 Task: Buy 1 Air Filters & Accessories from Filters section under best seller category for shipping address: Gavin Kelly, 1403 Camden Street, Reno, Nevada 89501, Cell Number 7752551231. Pay from credit card ending with 2005, CVV 3321
Action: Mouse moved to (33, 101)
Screenshot: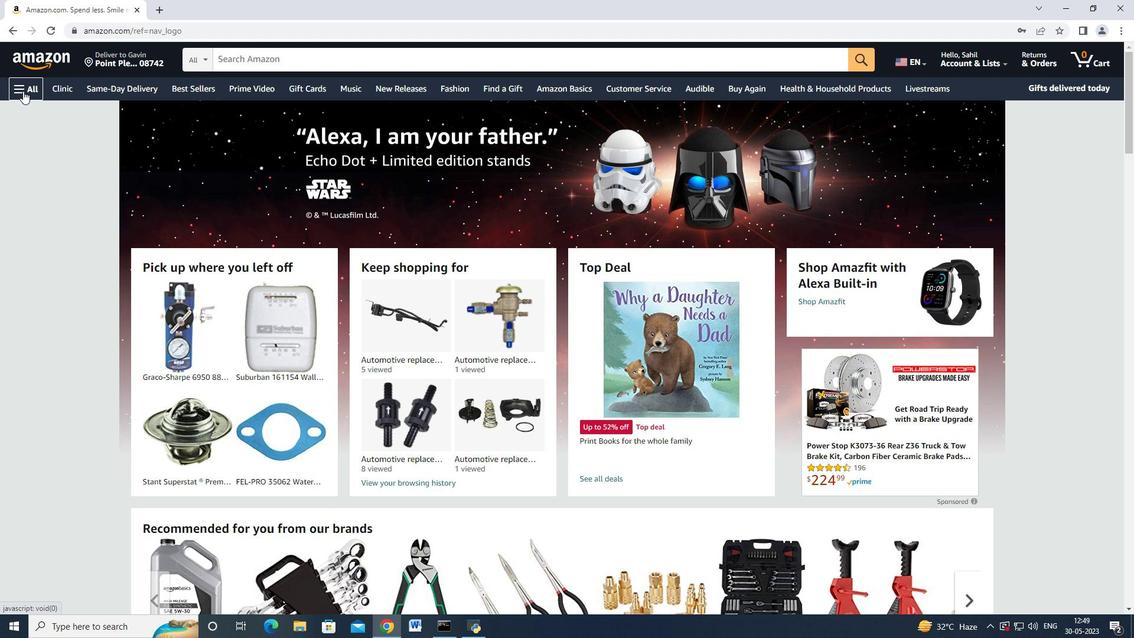 
Action: Mouse pressed left at (33, 101)
Screenshot: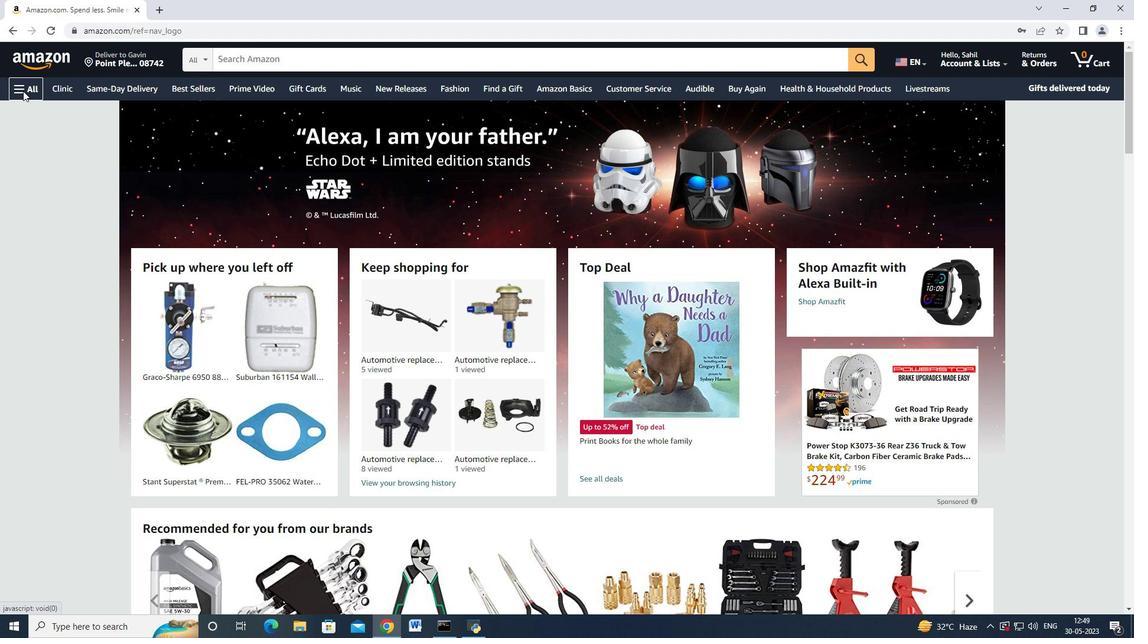 
Action: Mouse moved to (245, 62)
Screenshot: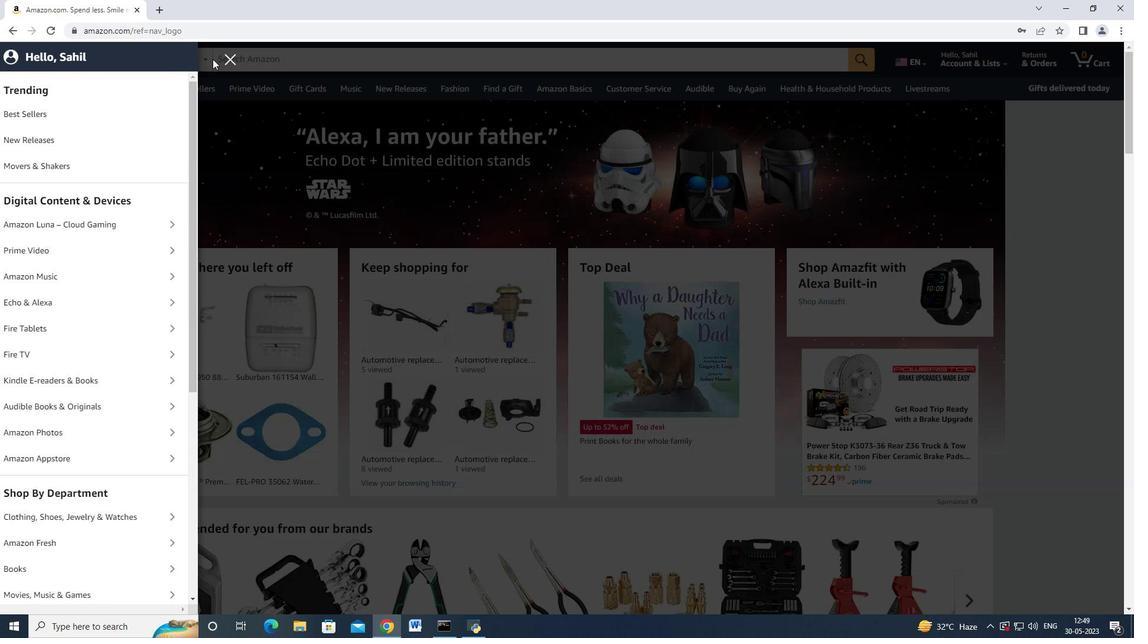 
Action: Mouse pressed left at (245, 62)
Screenshot: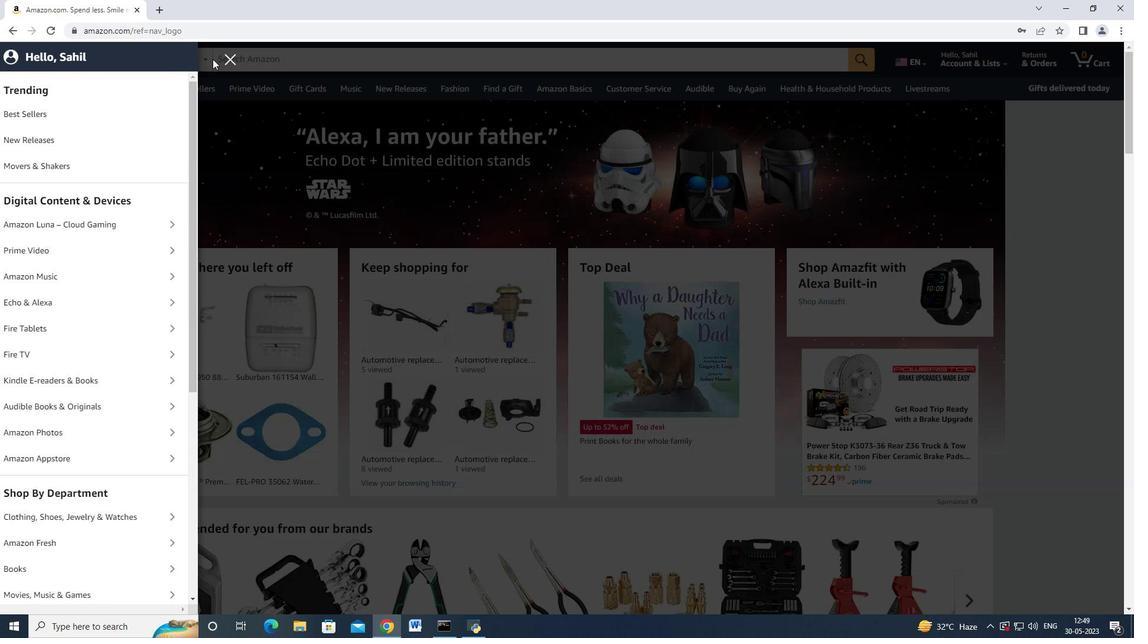 
Action: Mouse moved to (44, 95)
Screenshot: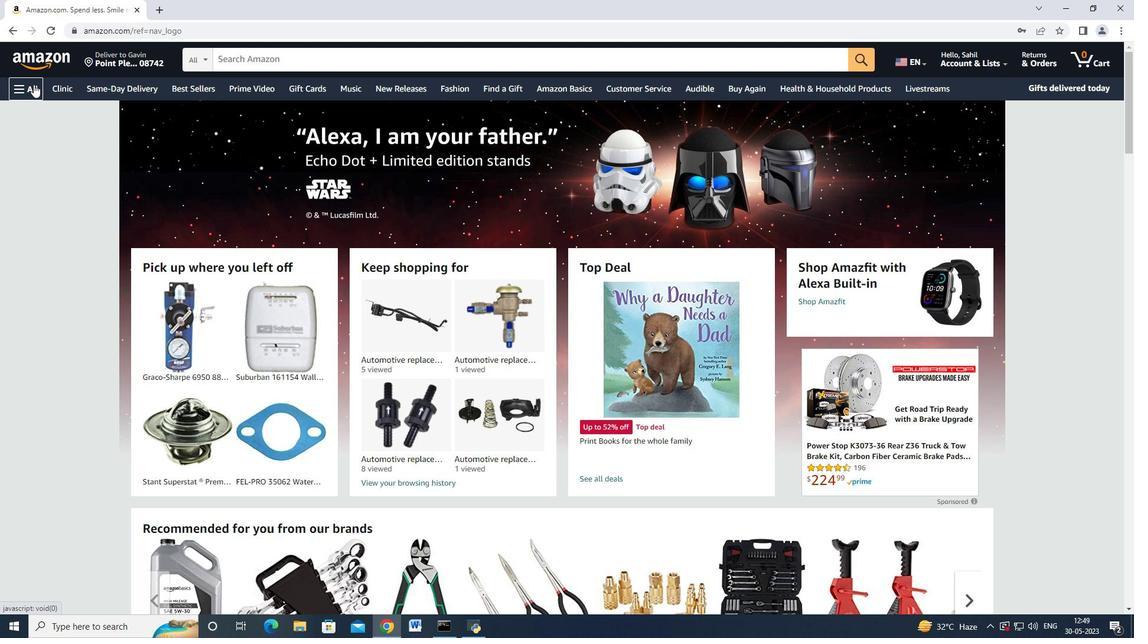 
Action: Mouse pressed left at (44, 95)
Screenshot: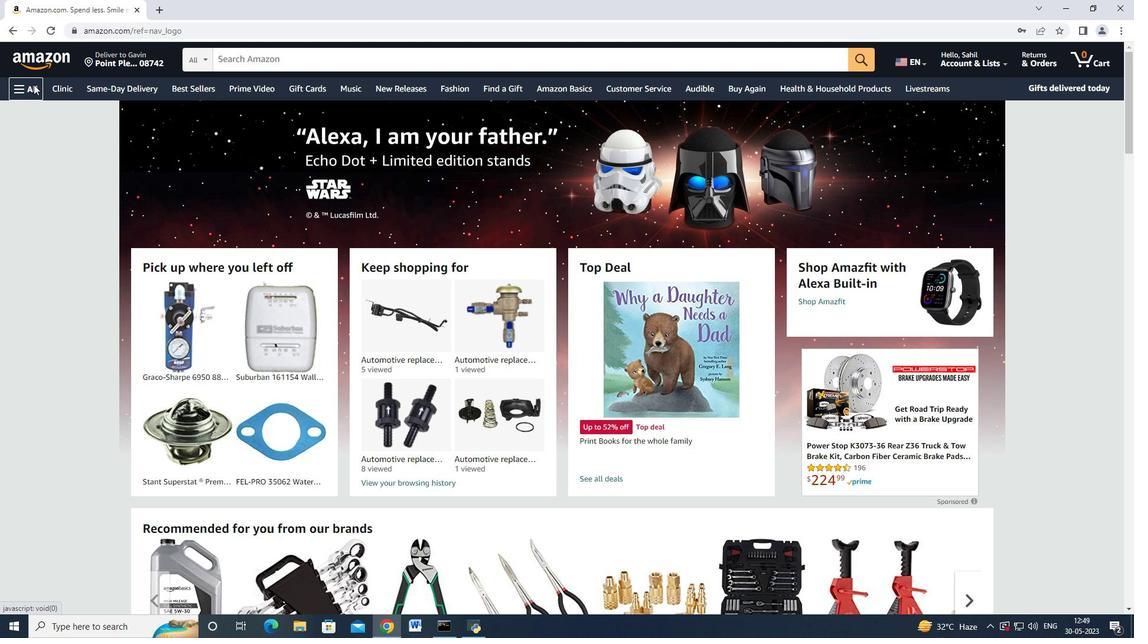 
Action: Mouse moved to (105, 370)
Screenshot: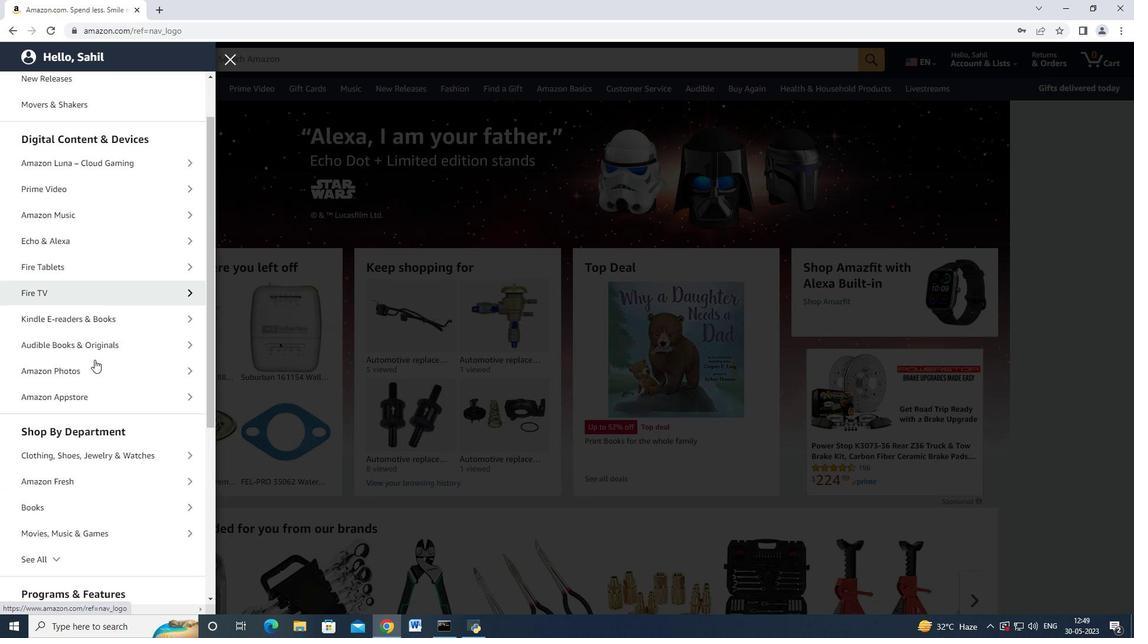 
Action: Mouse scrolled (105, 370) with delta (0, 0)
Screenshot: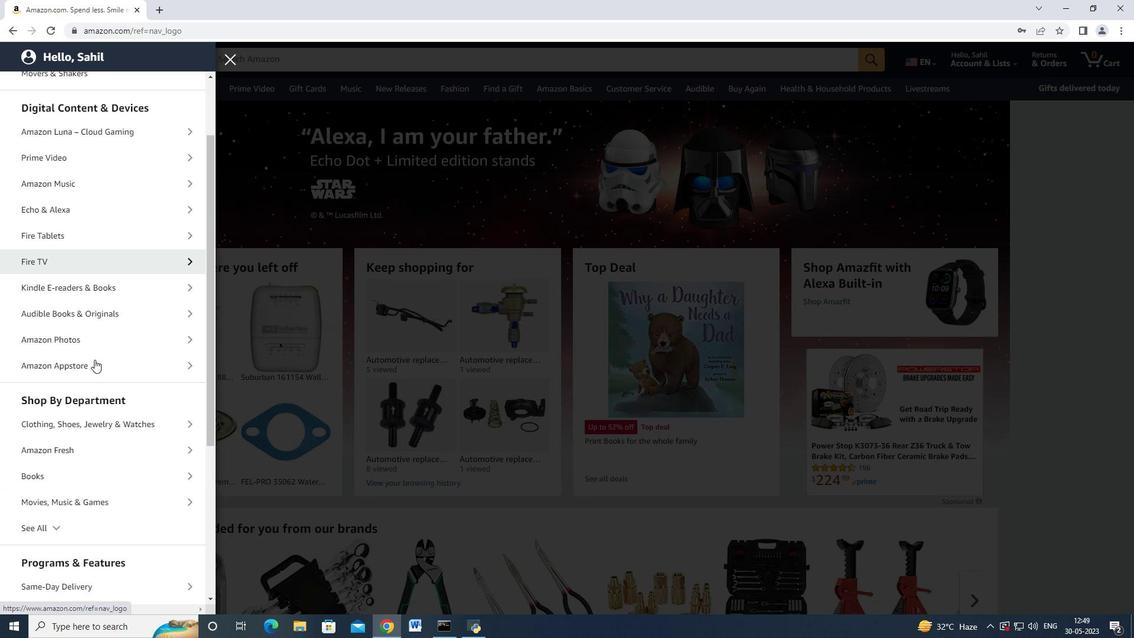 
Action: Mouse scrolled (105, 370) with delta (0, 0)
Screenshot: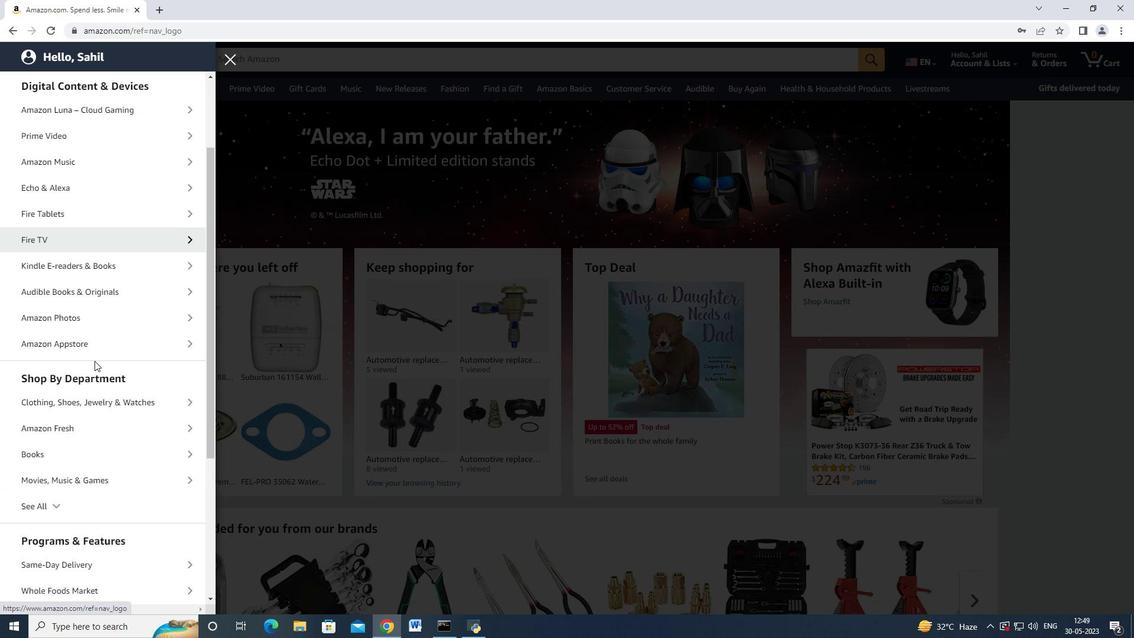 
Action: Mouse moved to (105, 371)
Screenshot: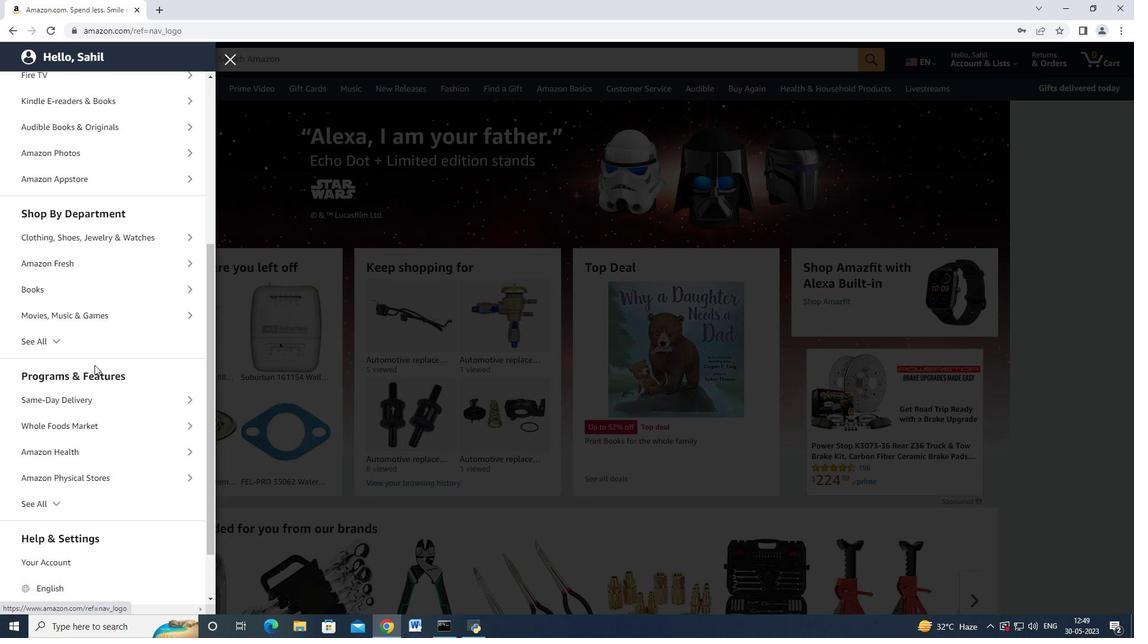 
Action: Mouse scrolled (105, 371) with delta (0, 0)
Screenshot: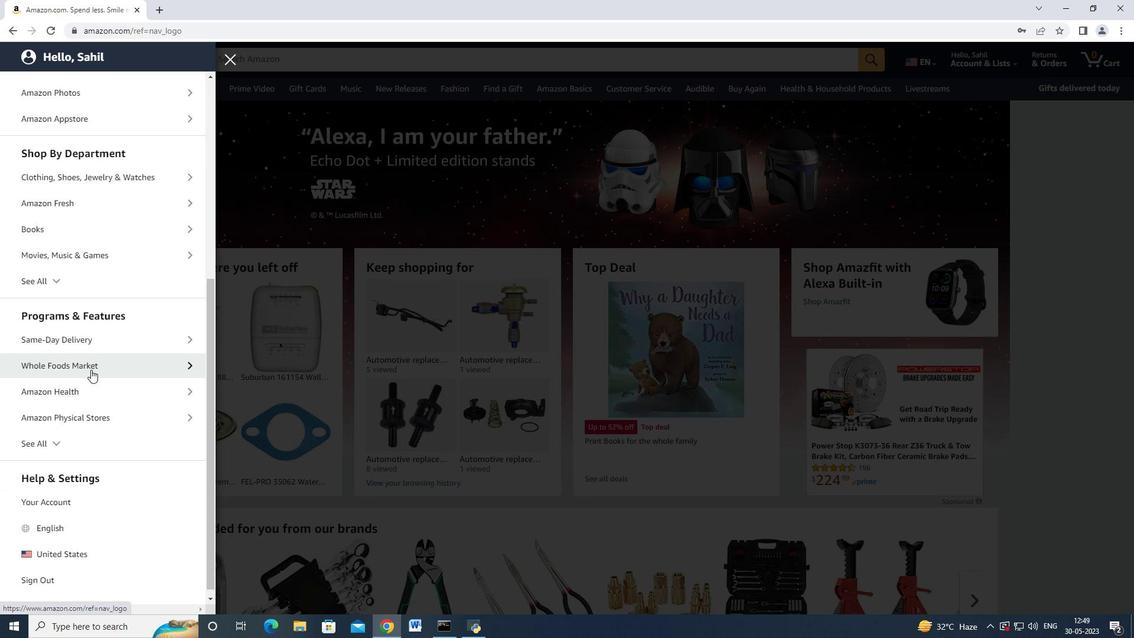 
Action: Mouse scrolled (105, 371) with delta (0, 0)
Screenshot: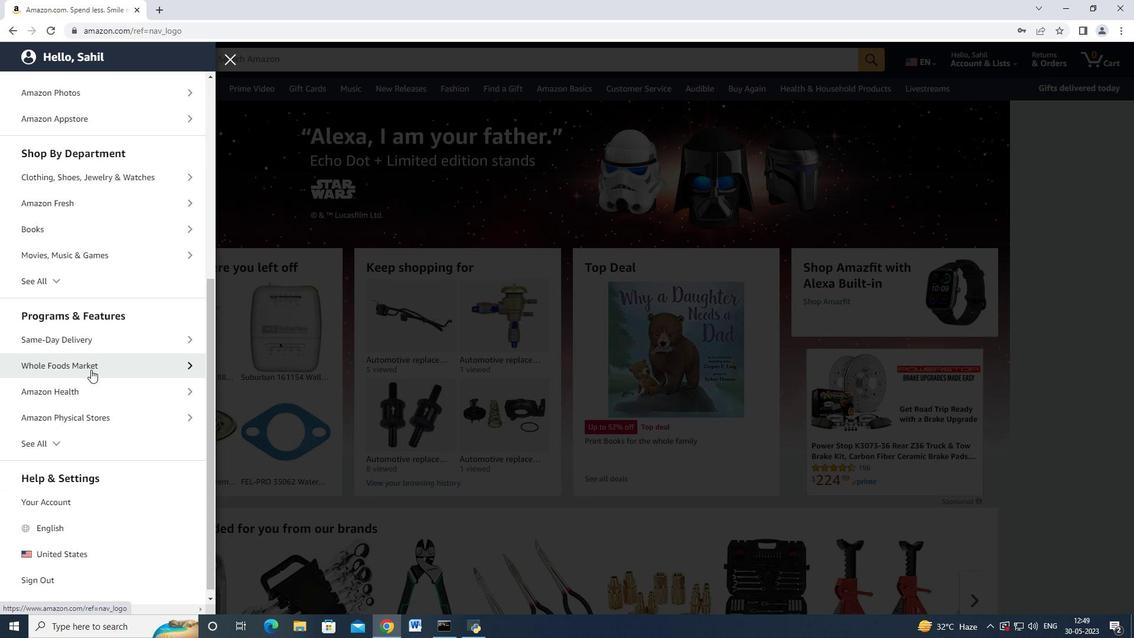
Action: Mouse scrolled (105, 371) with delta (0, 0)
Screenshot: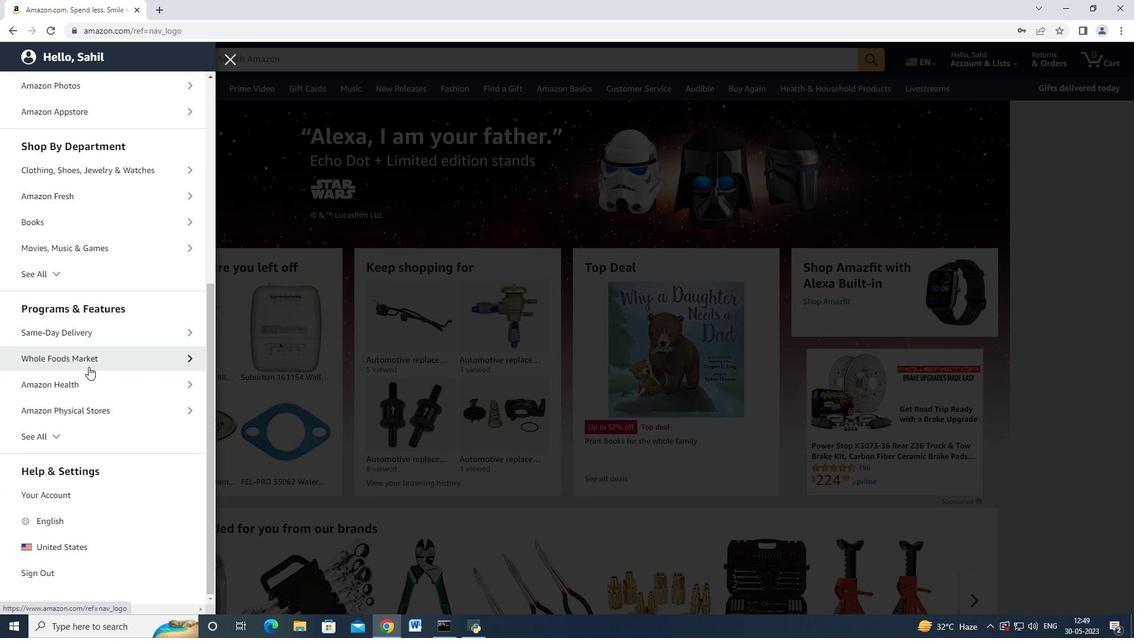 
Action: Mouse scrolled (105, 371) with delta (0, 0)
Screenshot: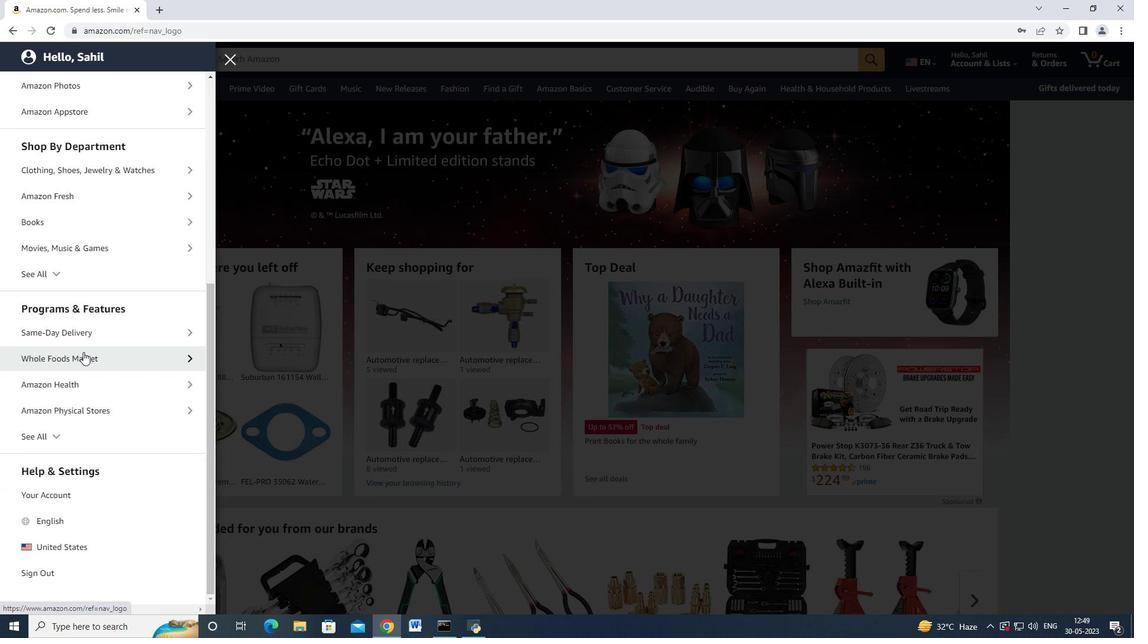 
Action: Mouse moved to (60, 282)
Screenshot: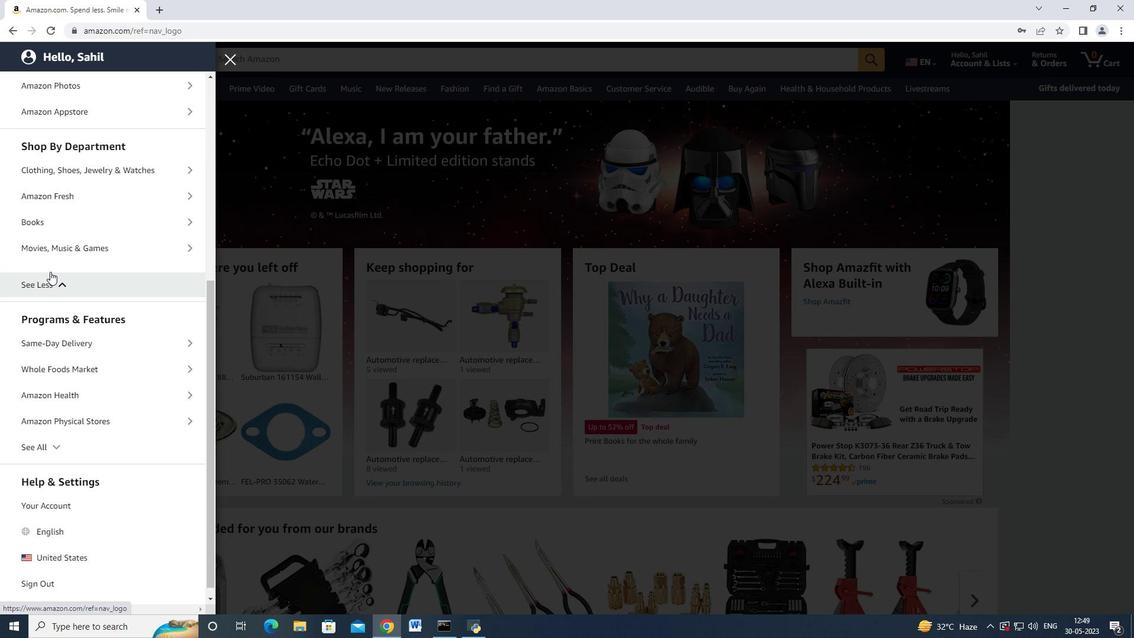 
Action: Mouse pressed left at (60, 282)
Screenshot: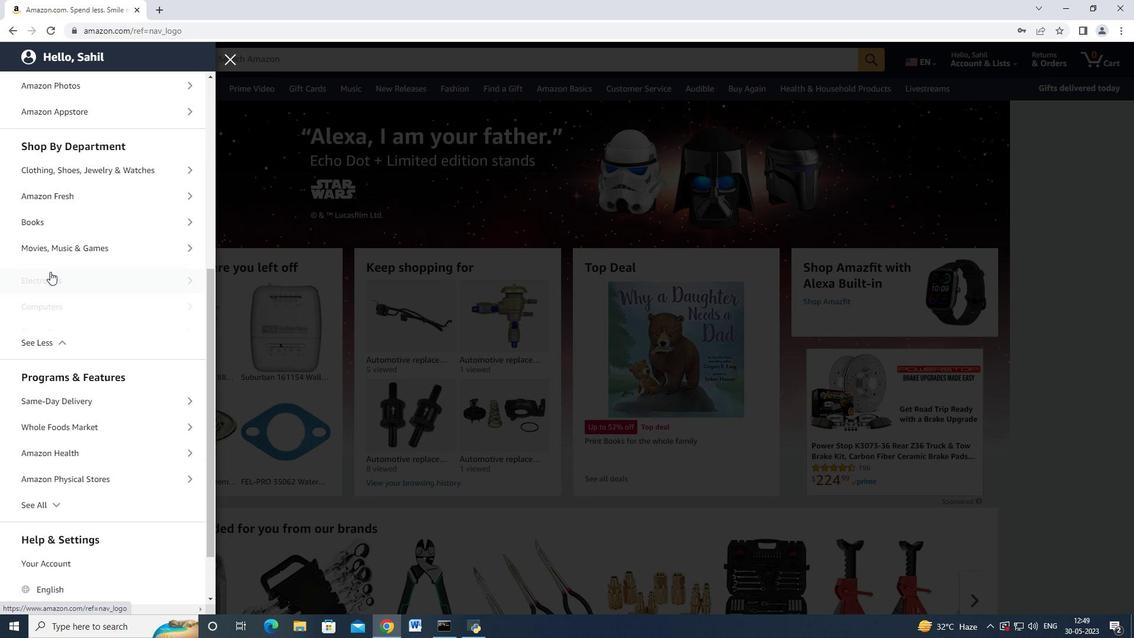 
Action: Mouse moved to (64, 300)
Screenshot: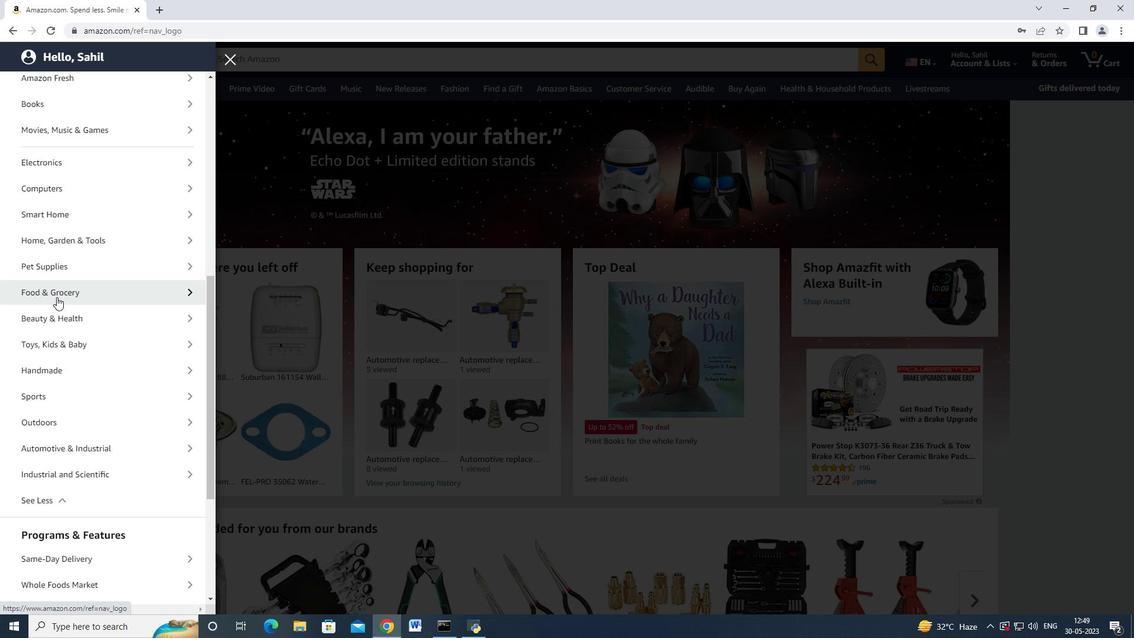 
Action: Mouse scrolled (64, 300) with delta (0, 0)
Screenshot: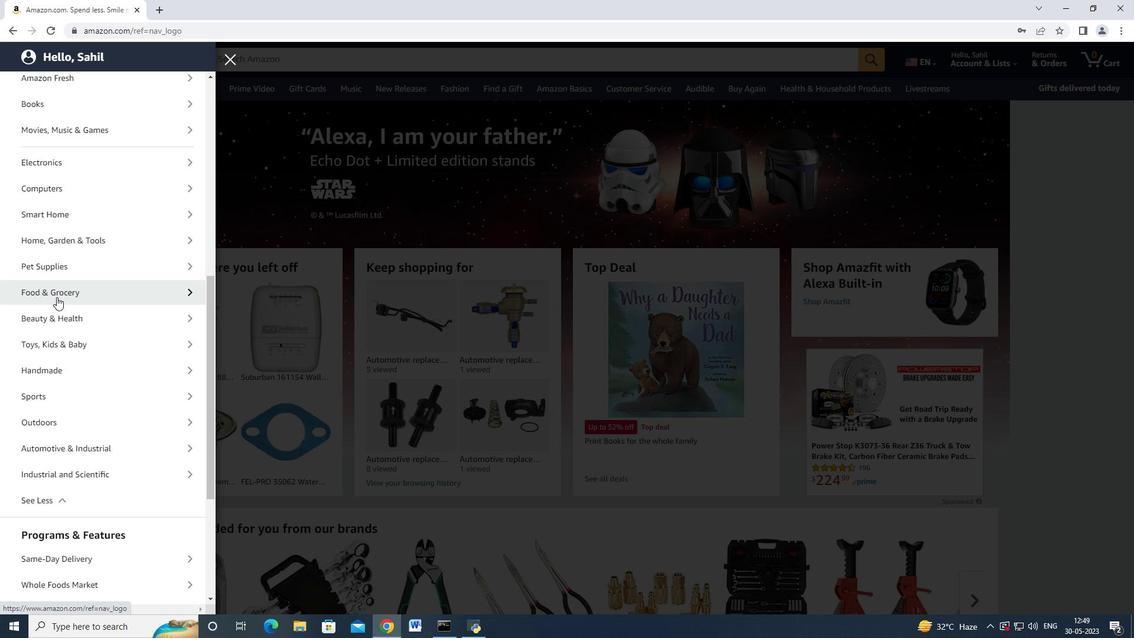 
Action: Mouse scrolled (64, 300) with delta (0, 0)
Screenshot: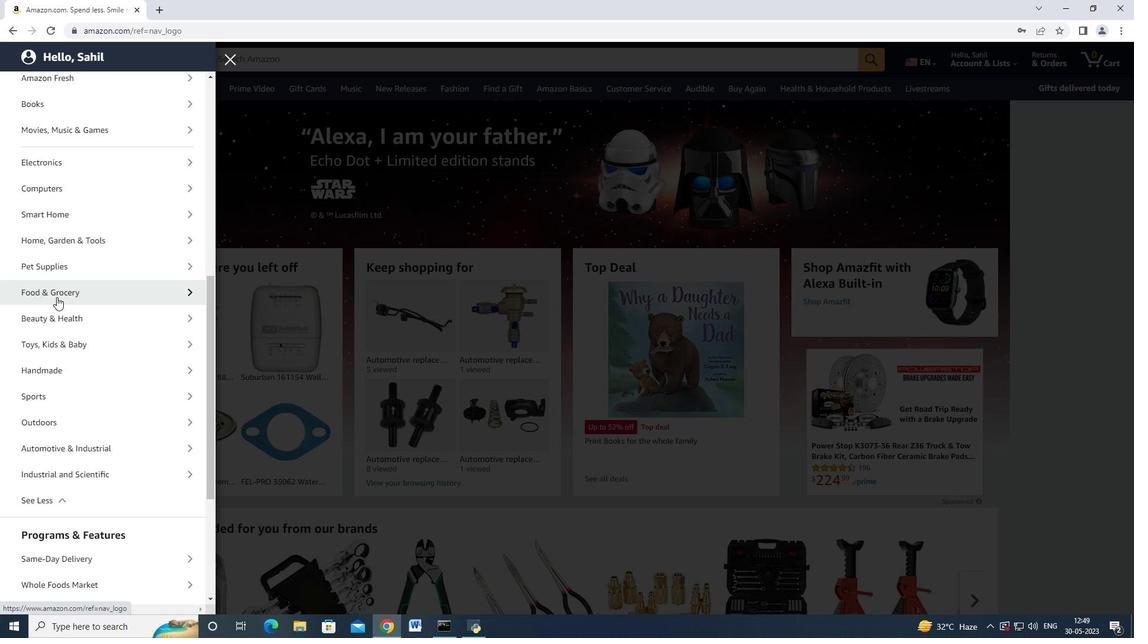 
Action: Mouse moved to (91, 460)
Screenshot: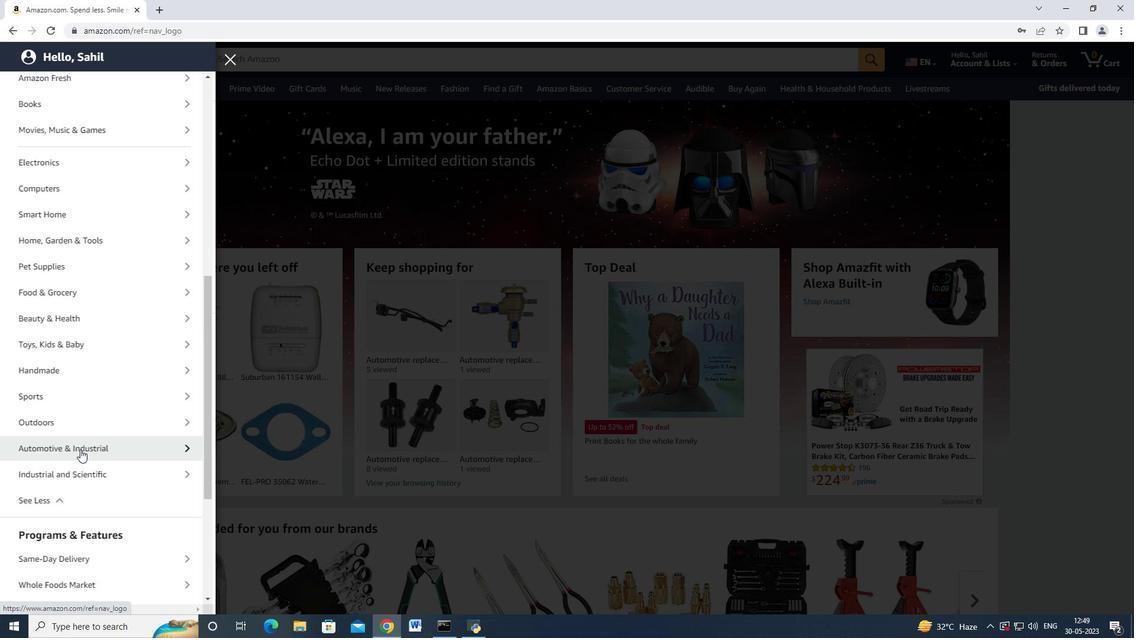 
Action: Mouse pressed left at (91, 460)
Screenshot: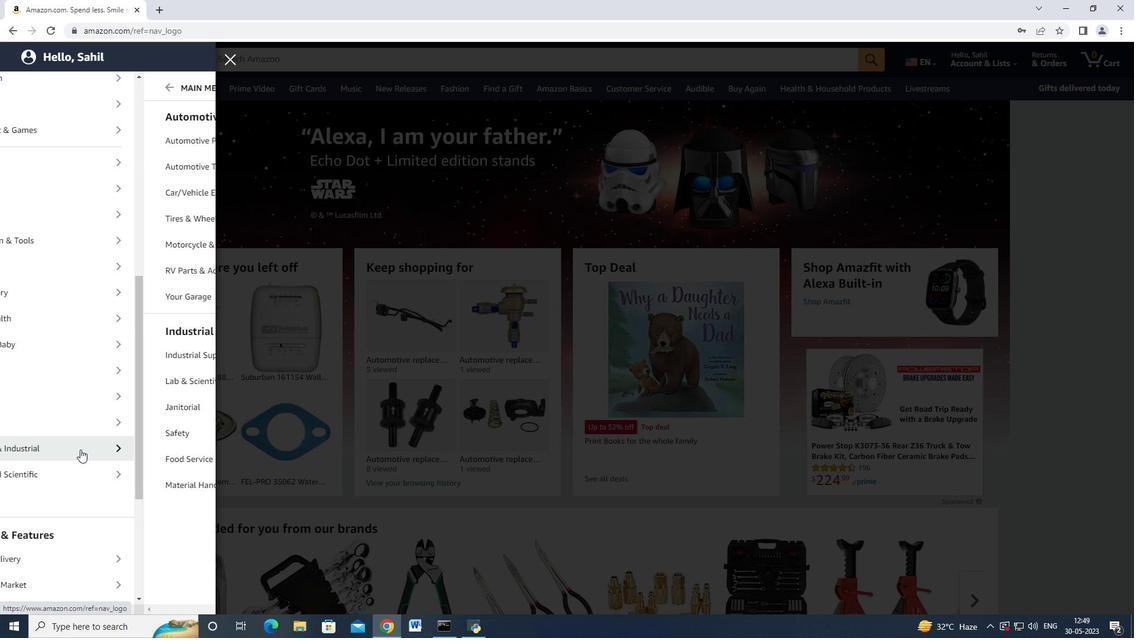 
Action: Mouse moved to (112, 153)
Screenshot: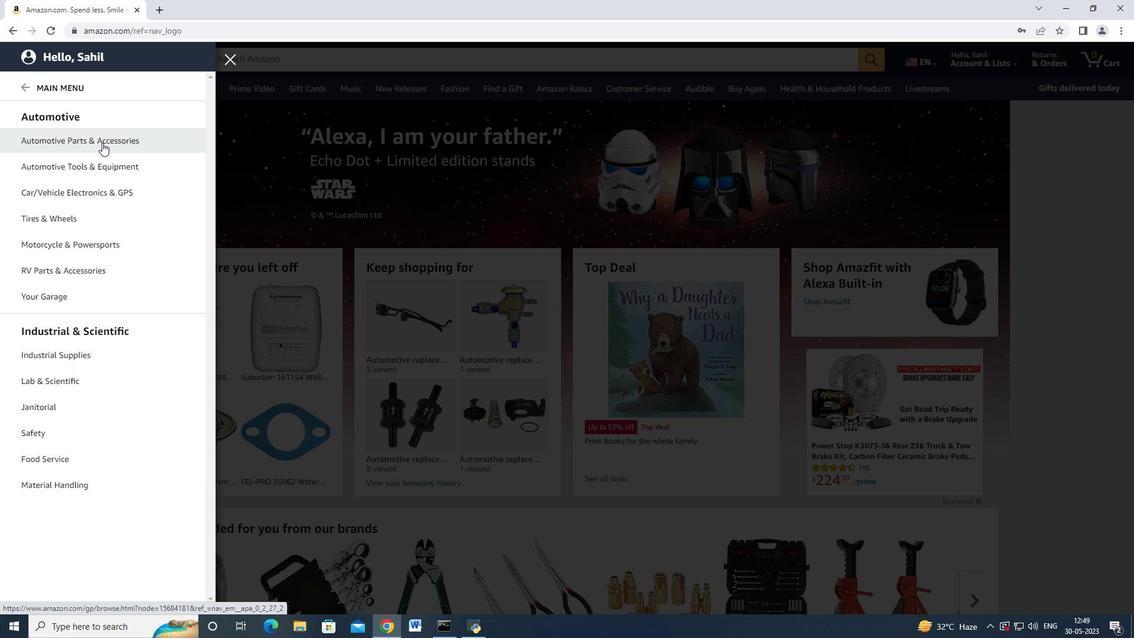 
Action: Mouse pressed left at (112, 153)
Screenshot: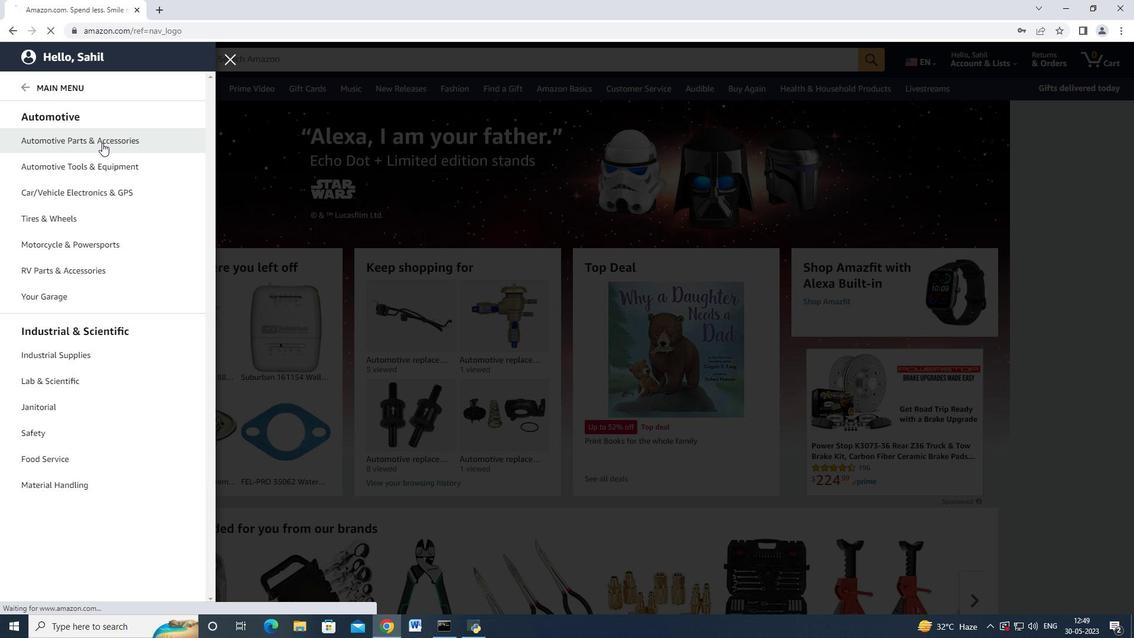 
Action: Mouse moved to (195, 118)
Screenshot: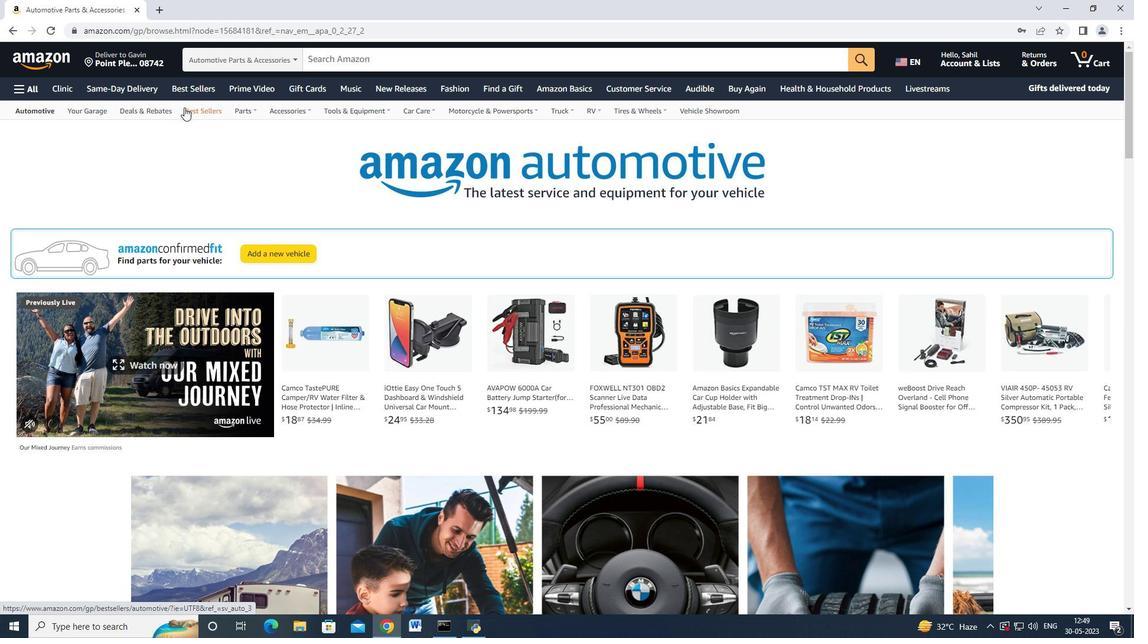 
Action: Mouse pressed left at (195, 118)
Screenshot: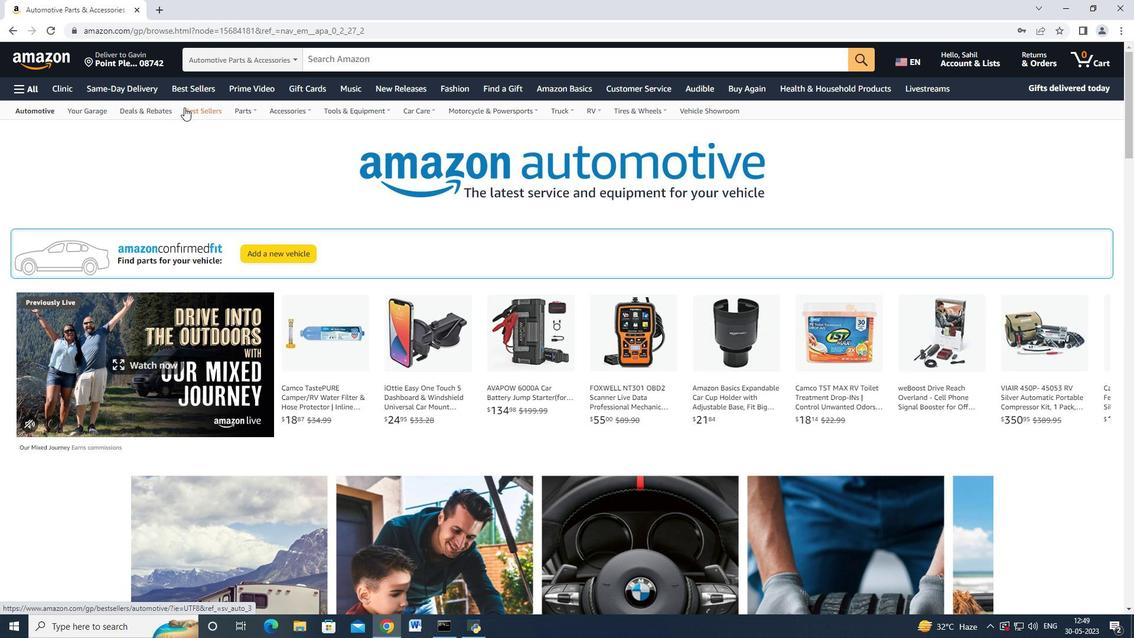 
Action: Mouse moved to (189, 167)
Screenshot: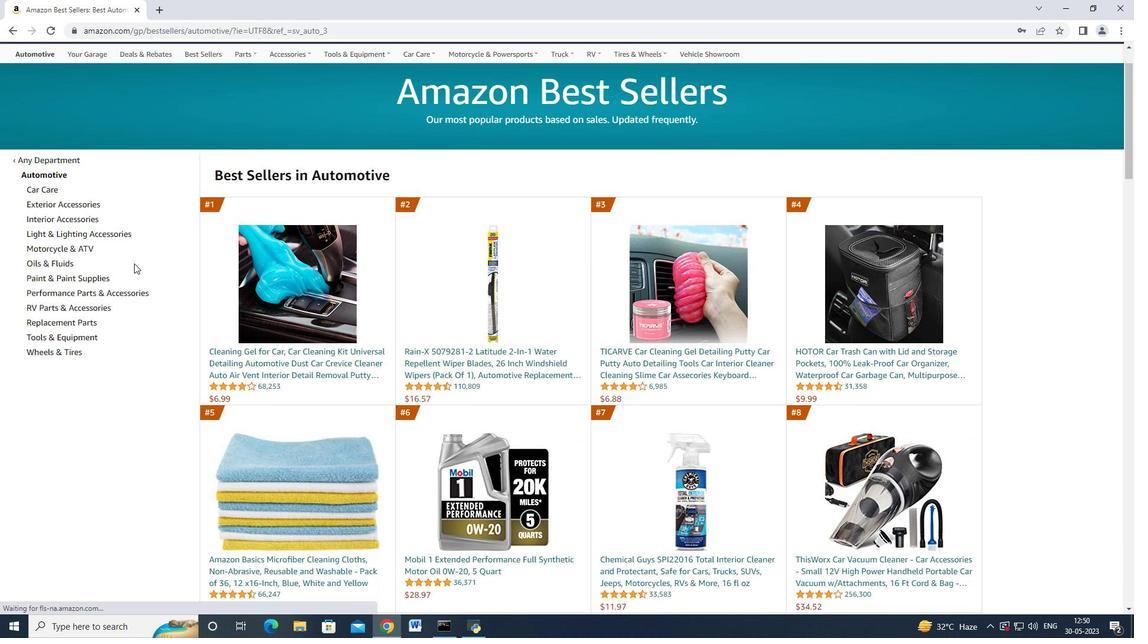 
Action: Mouse scrolled (189, 166) with delta (0, 0)
Screenshot: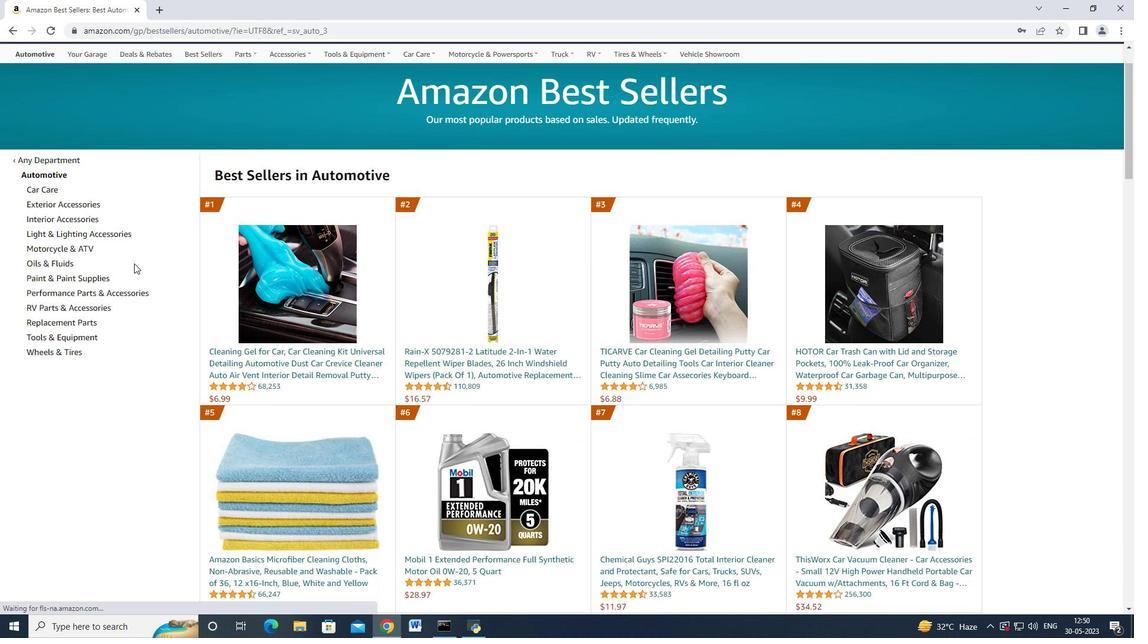 
Action: Mouse moved to (78, 301)
Screenshot: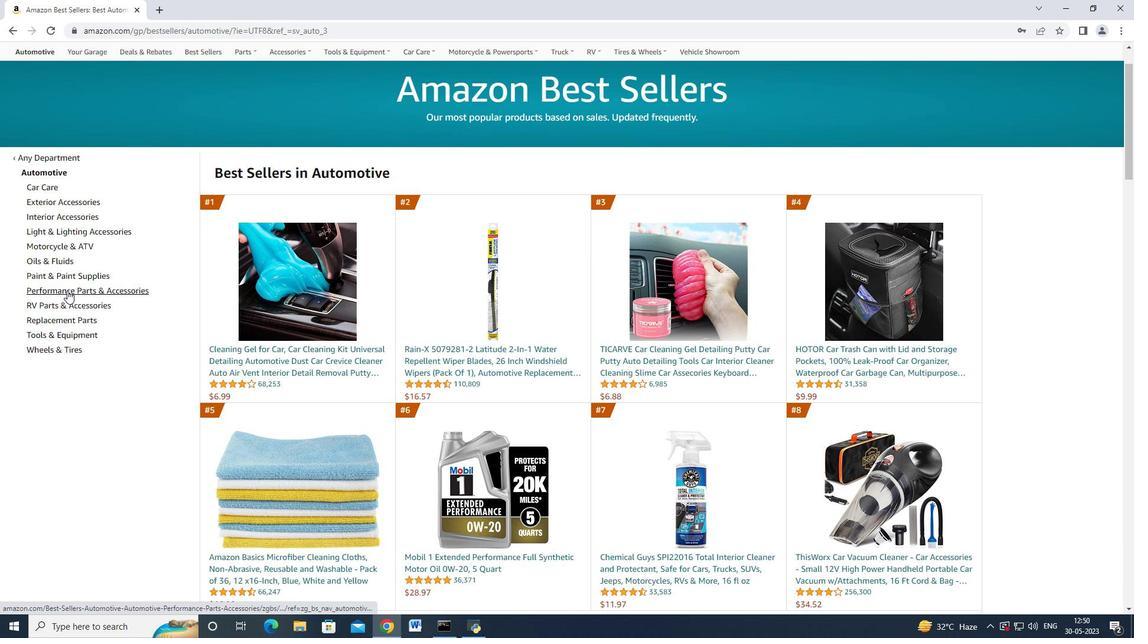 
Action: Mouse pressed left at (78, 301)
Screenshot: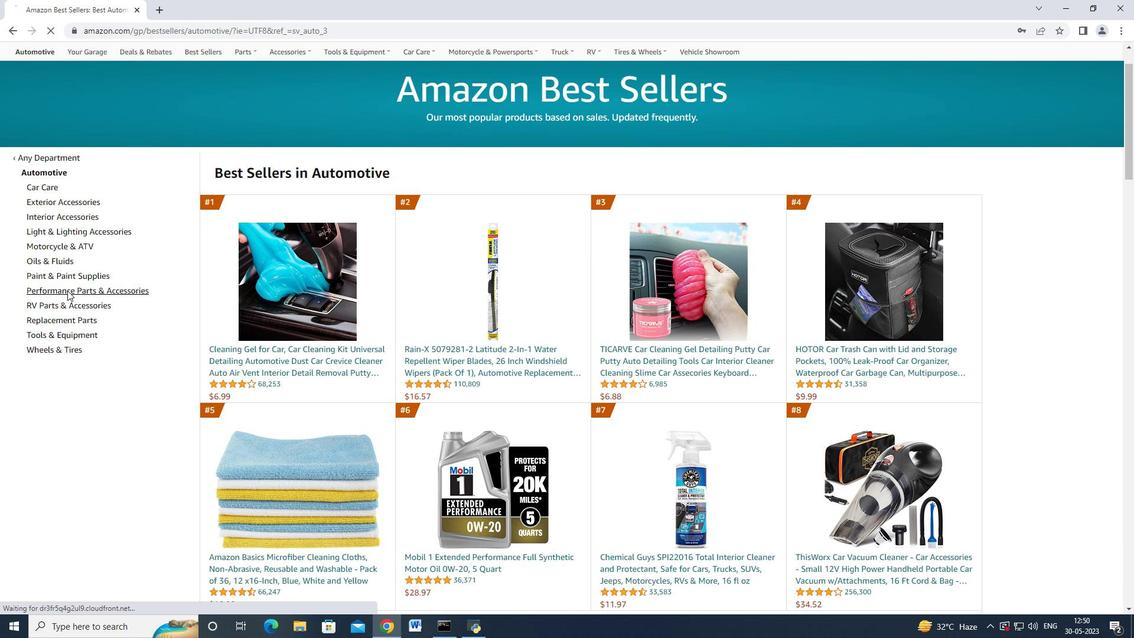 
Action: Mouse moved to (20, 35)
Screenshot: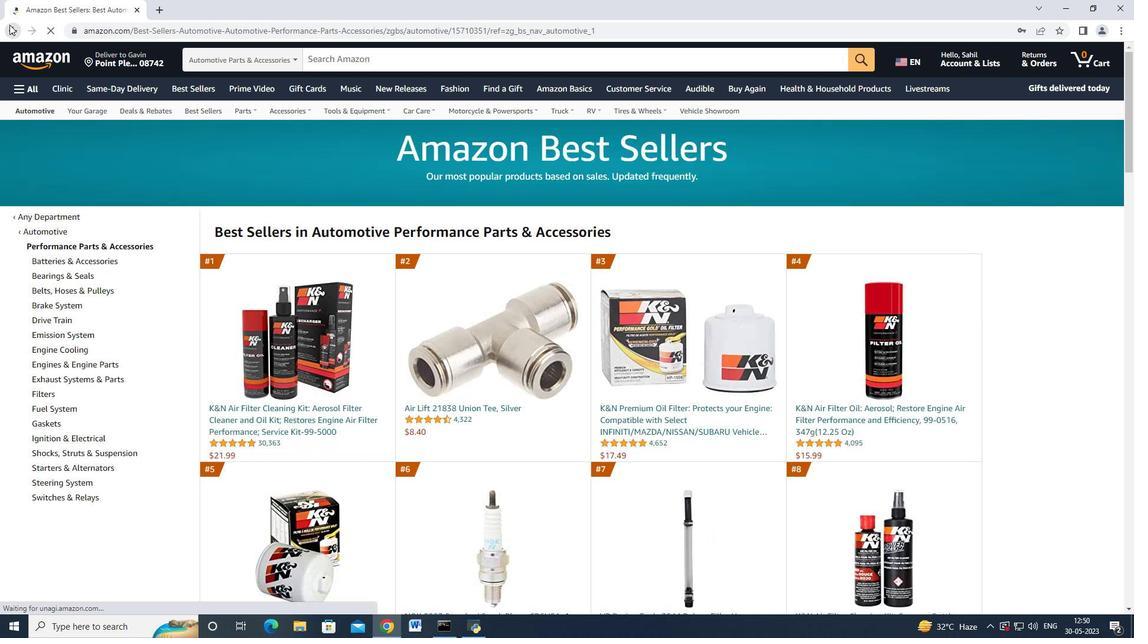 
Action: Mouse pressed left at (20, 35)
Screenshot: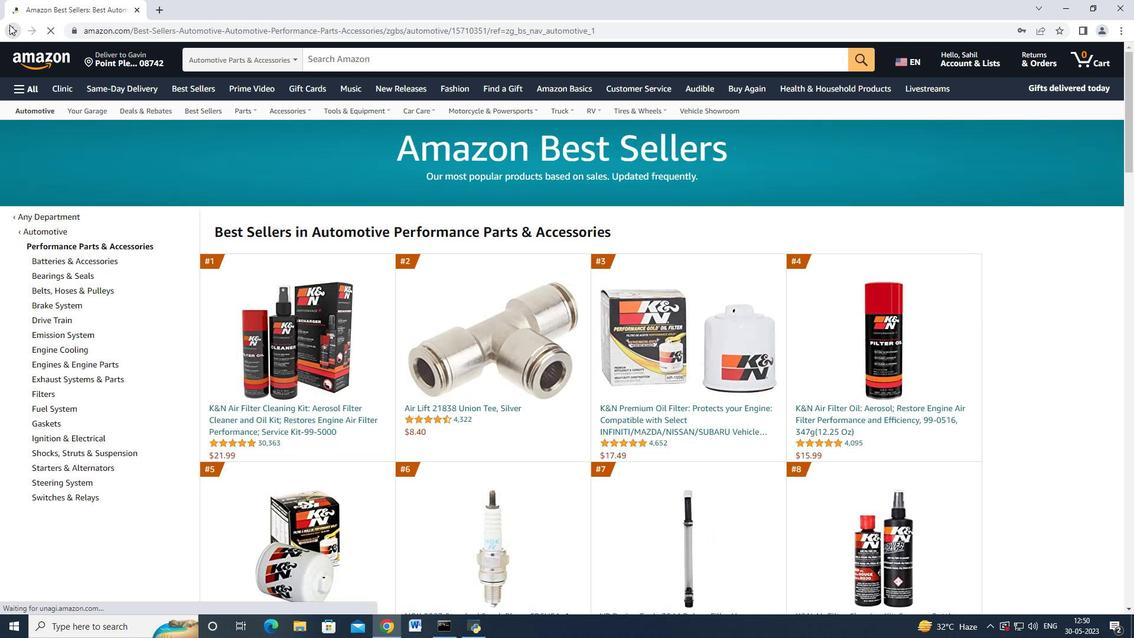 
Action: Mouse moved to (89, 331)
Screenshot: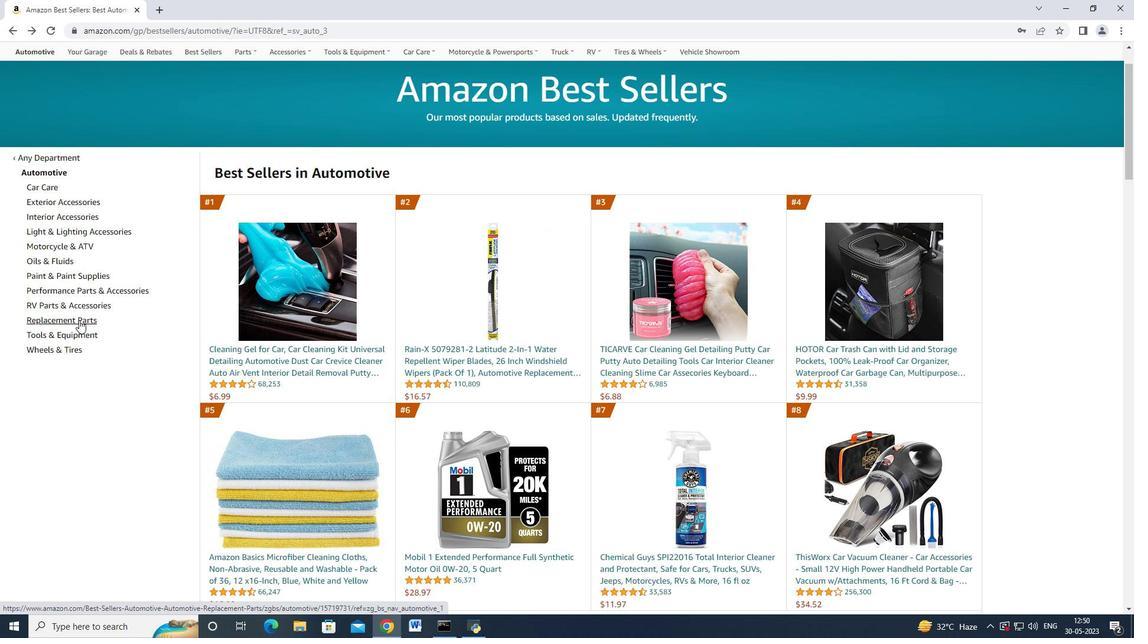 
Action: Mouse pressed left at (89, 331)
Screenshot: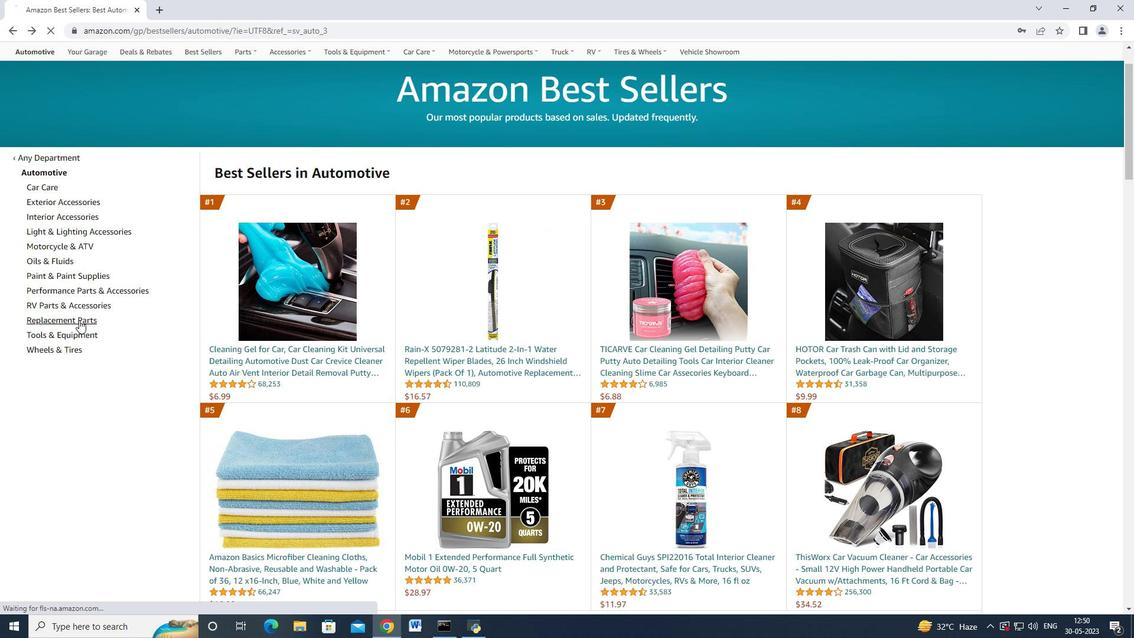 
Action: Mouse moved to (126, 238)
Screenshot: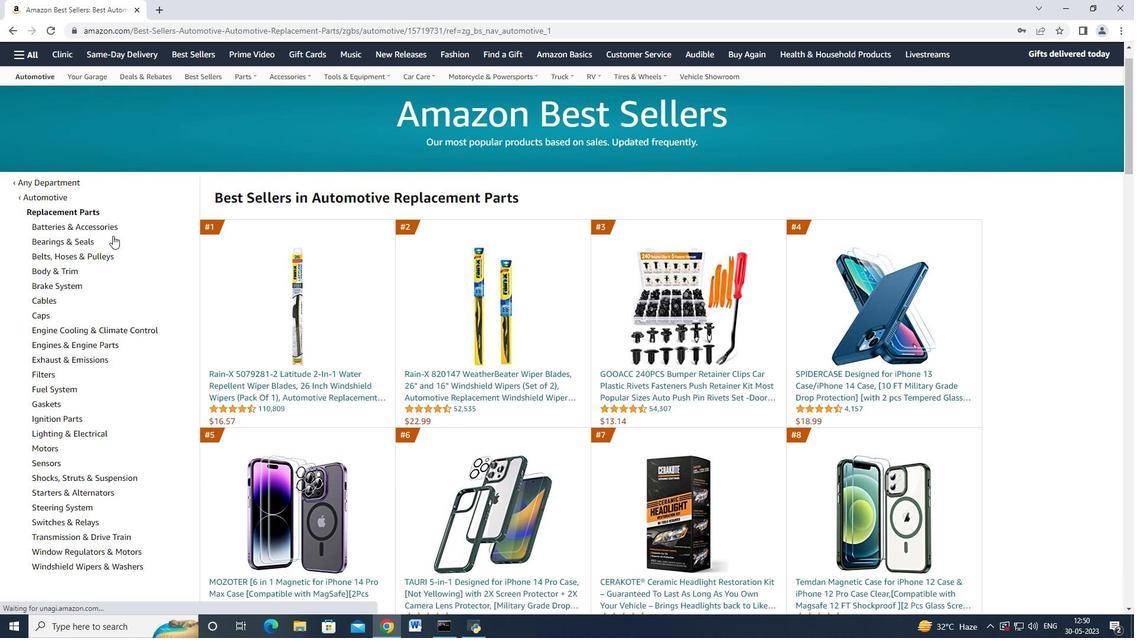 
Action: Mouse scrolled (126, 237) with delta (0, 0)
Screenshot: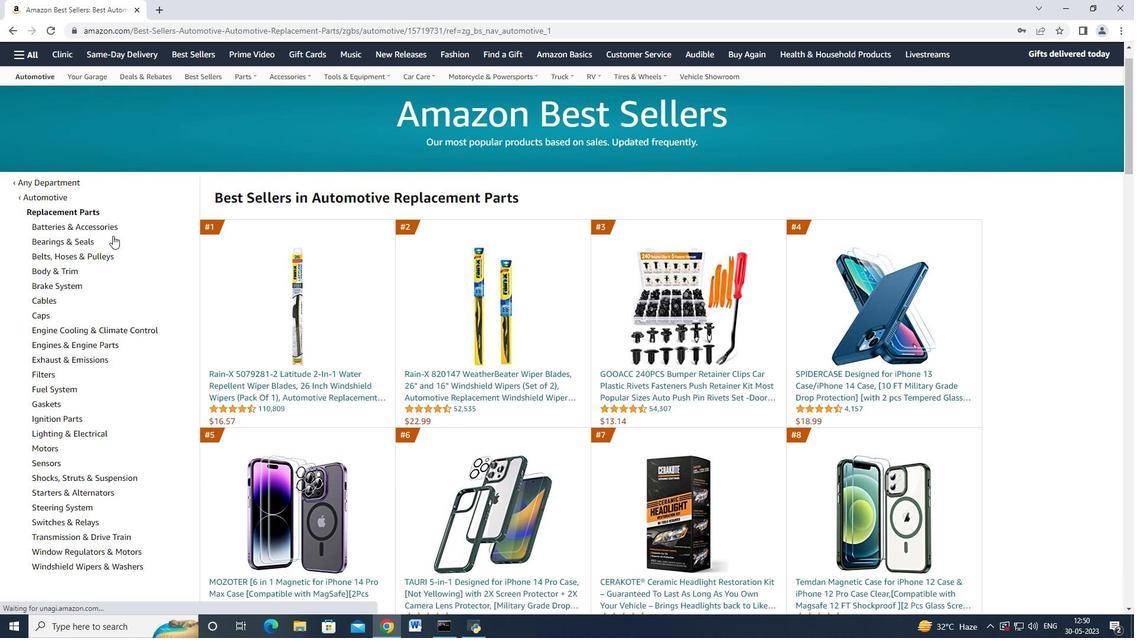 
Action: Mouse moved to (124, 244)
Screenshot: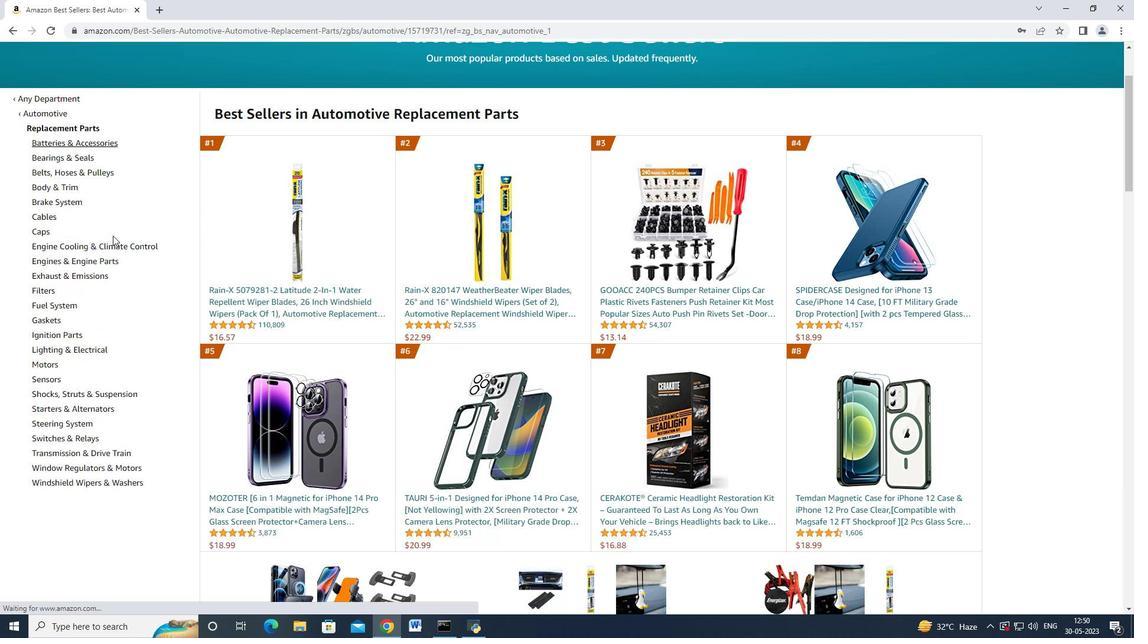 
Action: Mouse scrolled (124, 244) with delta (0, 0)
Screenshot: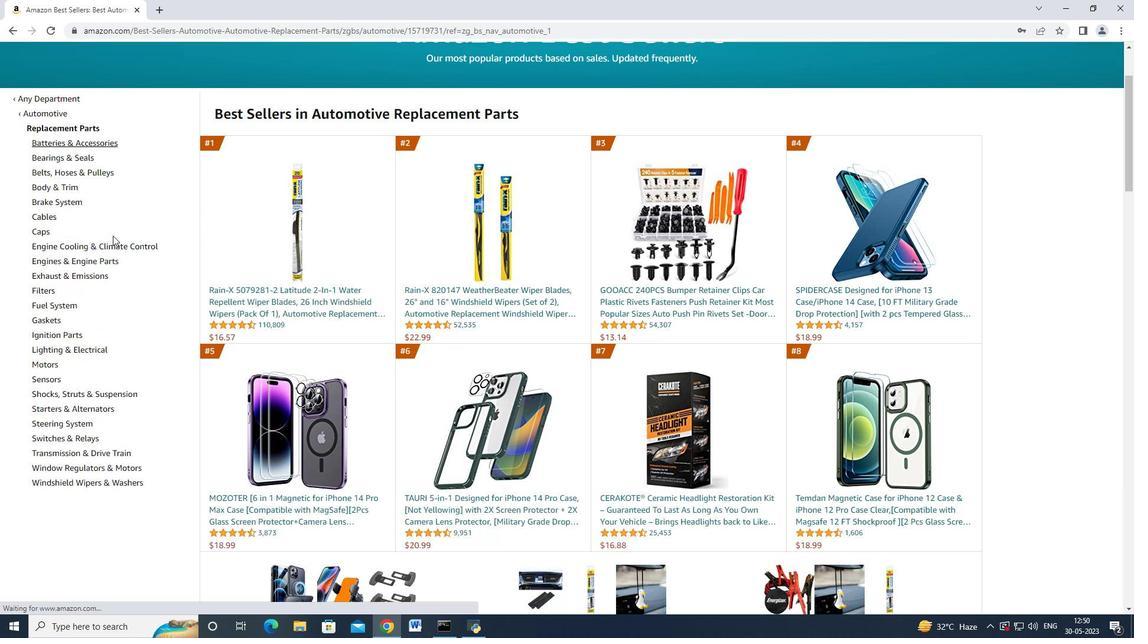 
Action: Mouse moved to (123, 248)
Screenshot: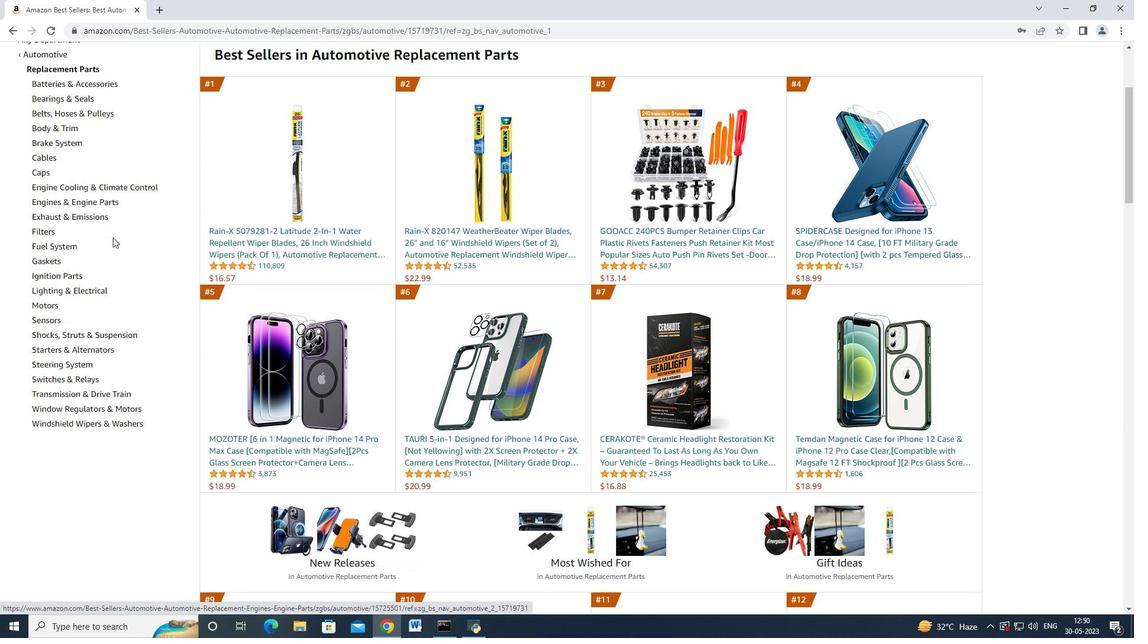 
Action: Mouse scrolled (123, 247) with delta (0, 0)
Screenshot: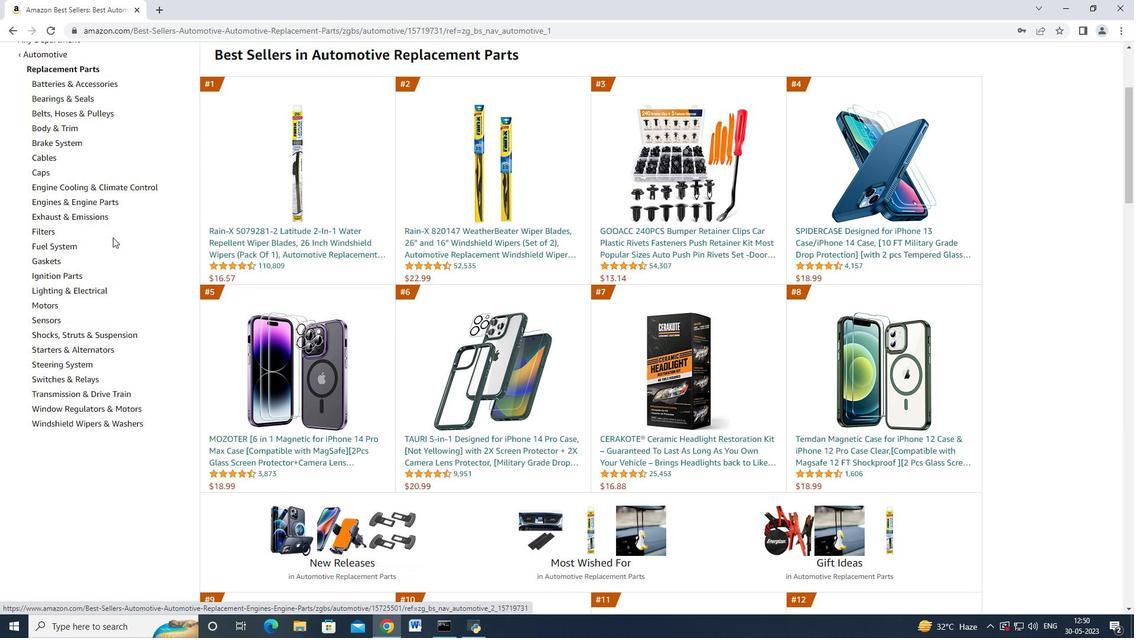 
Action: Mouse moved to (93, 205)
Screenshot: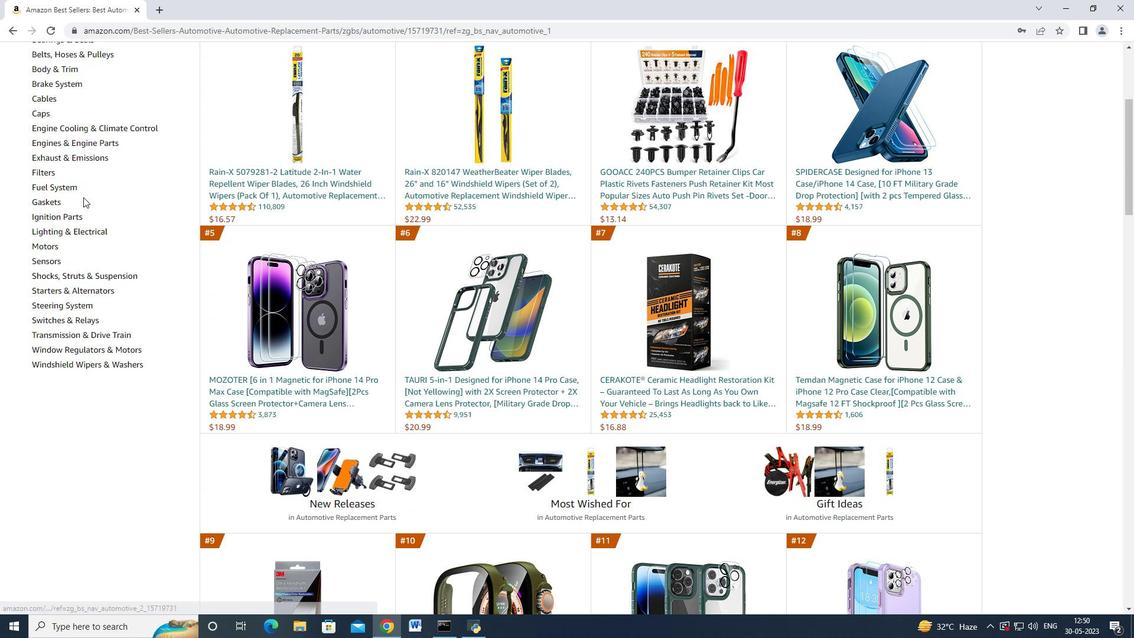 
Action: Mouse scrolled (93, 205) with delta (0, 0)
Screenshot: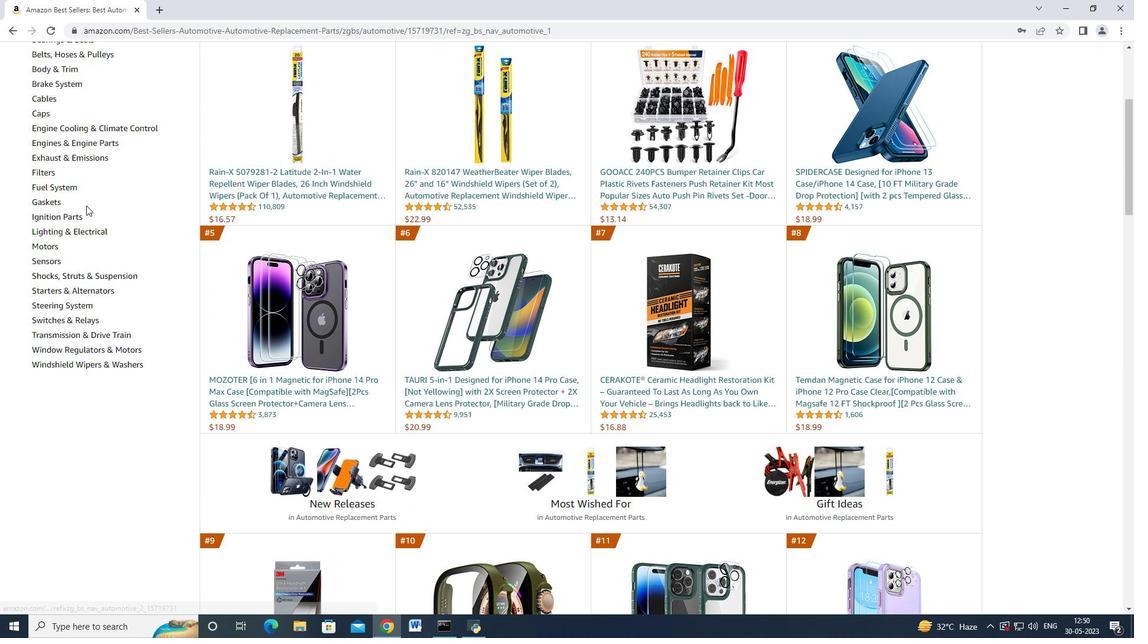 
Action: Mouse moved to (91, 292)
Screenshot: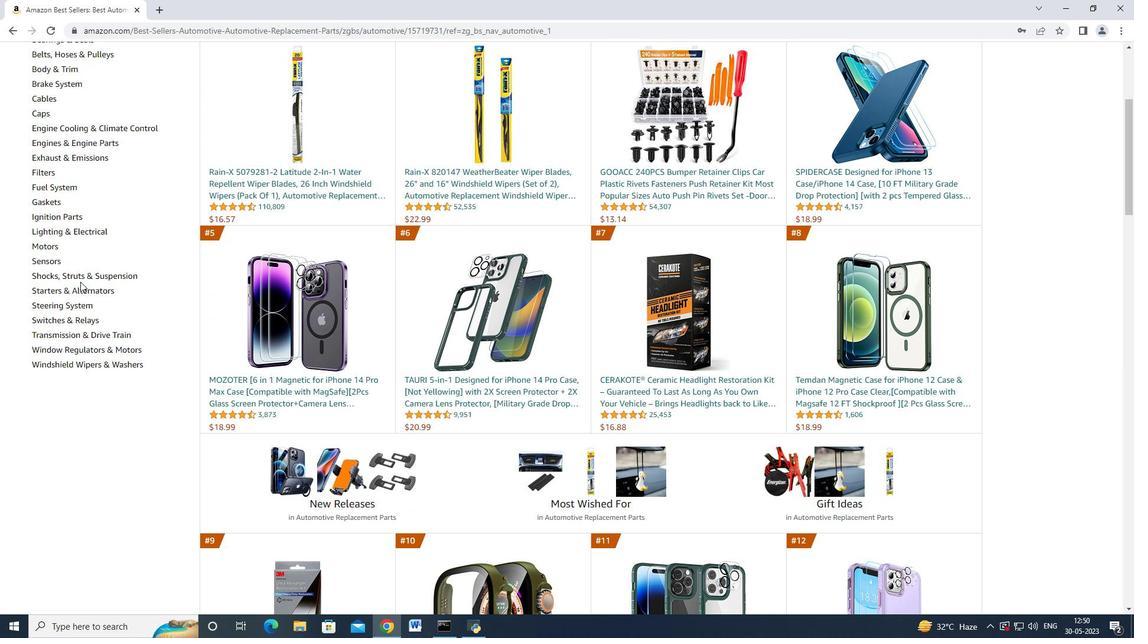 
Action: Mouse scrolled (91, 293) with delta (0, 0)
Screenshot: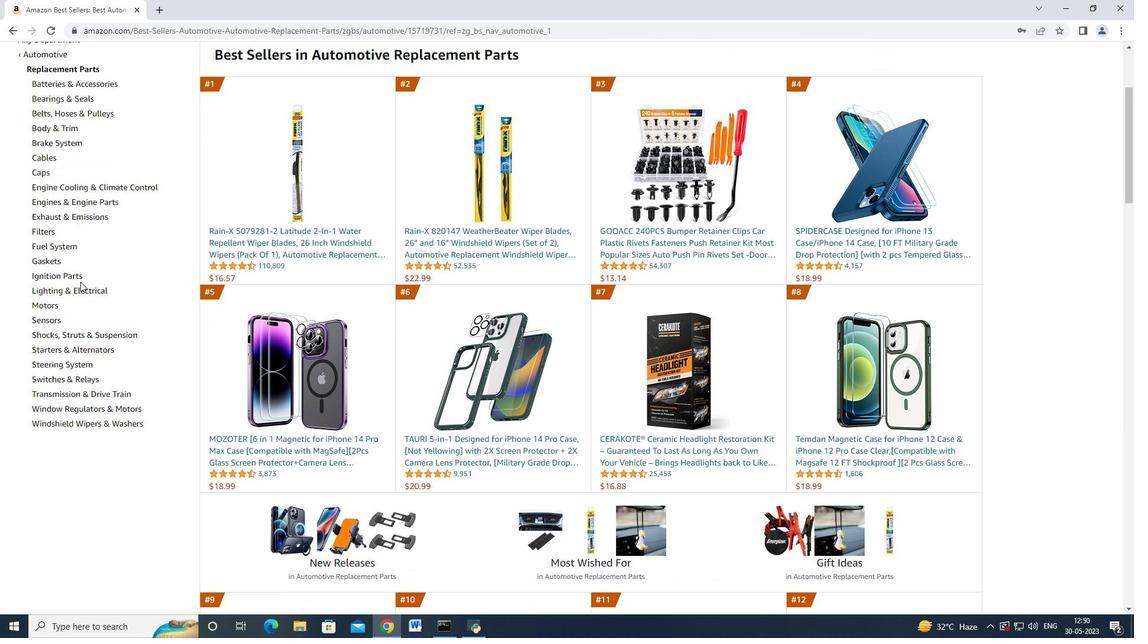 
Action: Mouse moved to (74, 262)
Screenshot: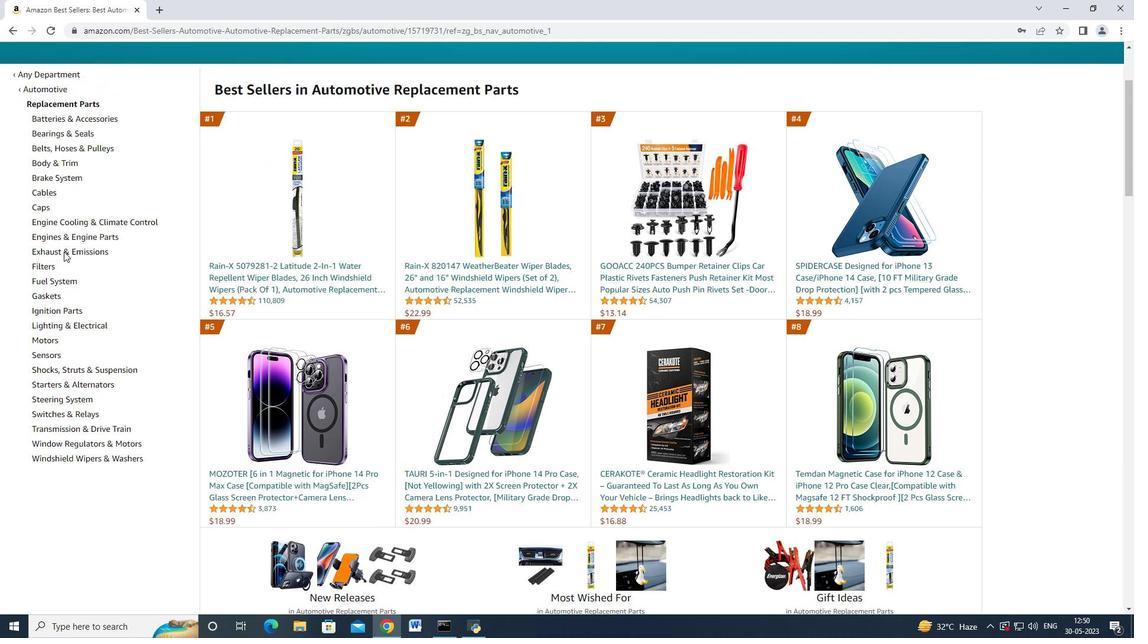 
Action: Mouse scrolled (74, 263) with delta (0, 0)
Screenshot: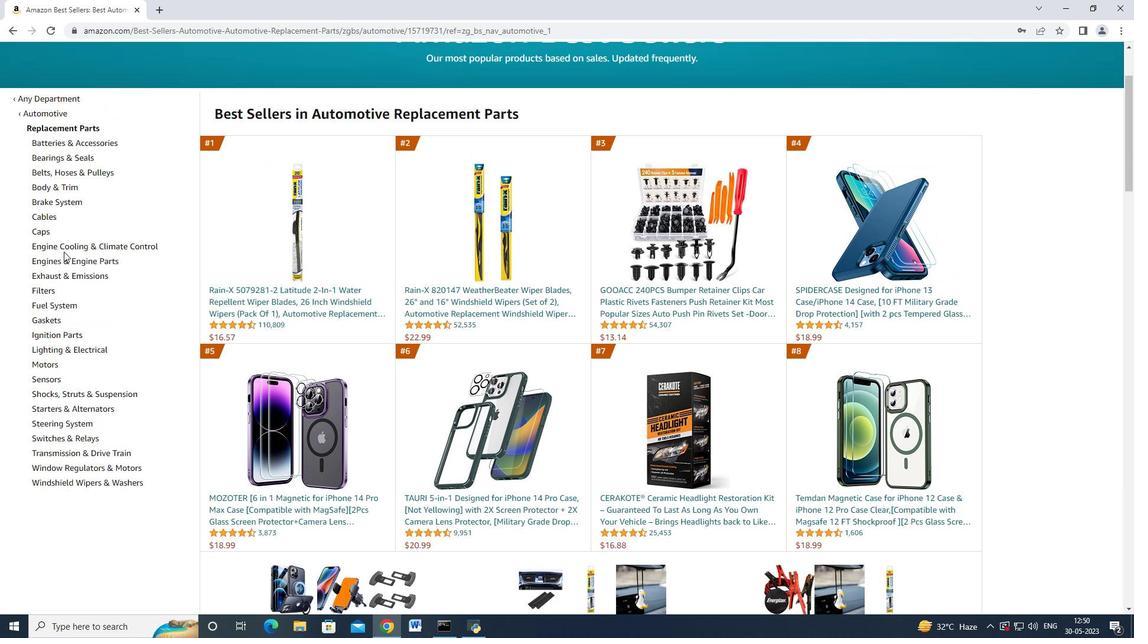 
Action: Mouse moved to (75, 284)
Screenshot: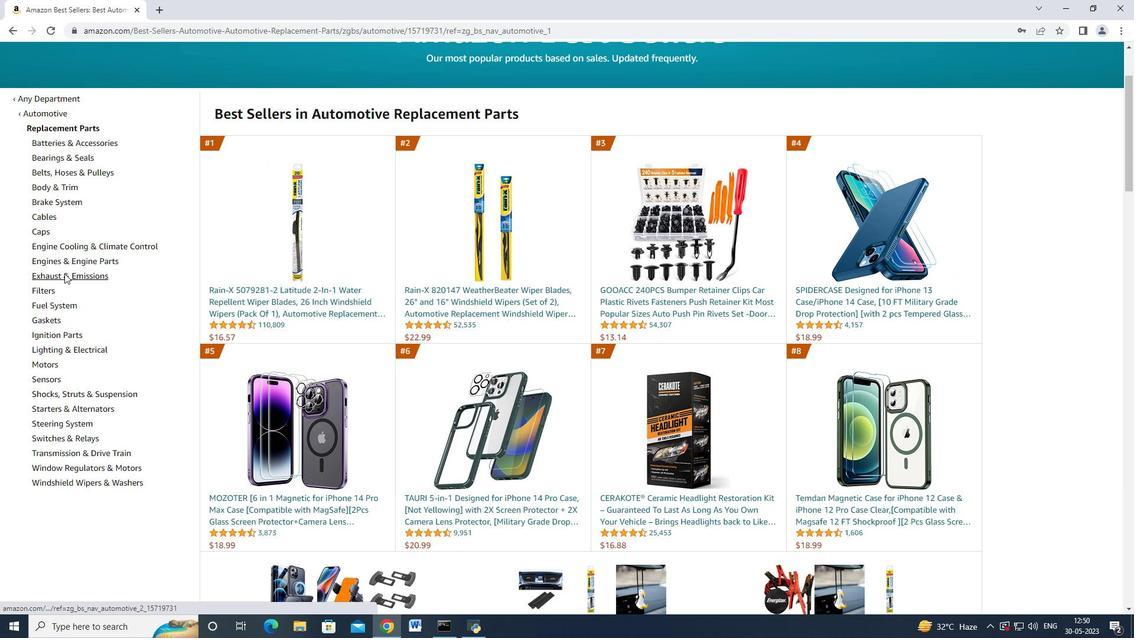 
Action: Mouse pressed left at (75, 284)
Screenshot: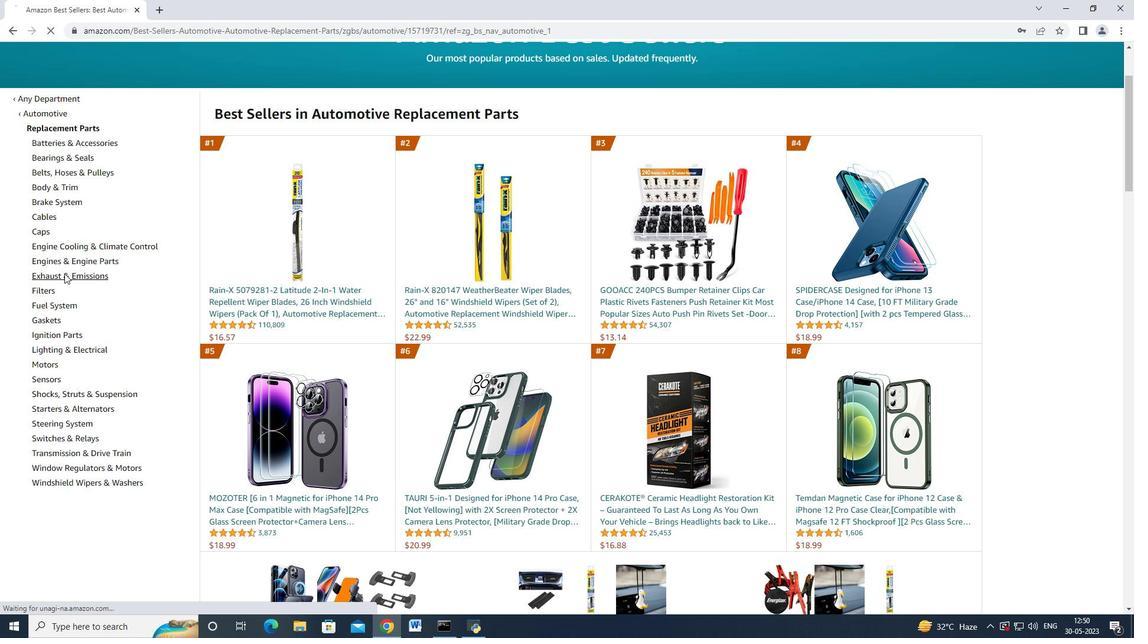 
Action: Mouse moved to (128, 255)
Screenshot: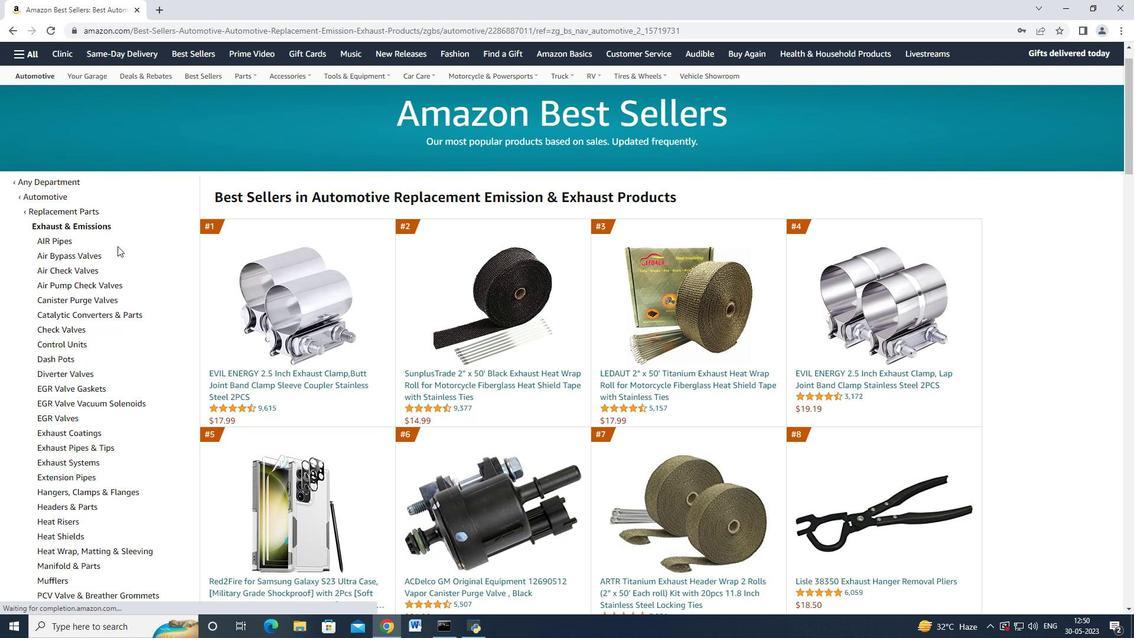 
Action: Mouse scrolled (128, 255) with delta (0, 0)
Screenshot: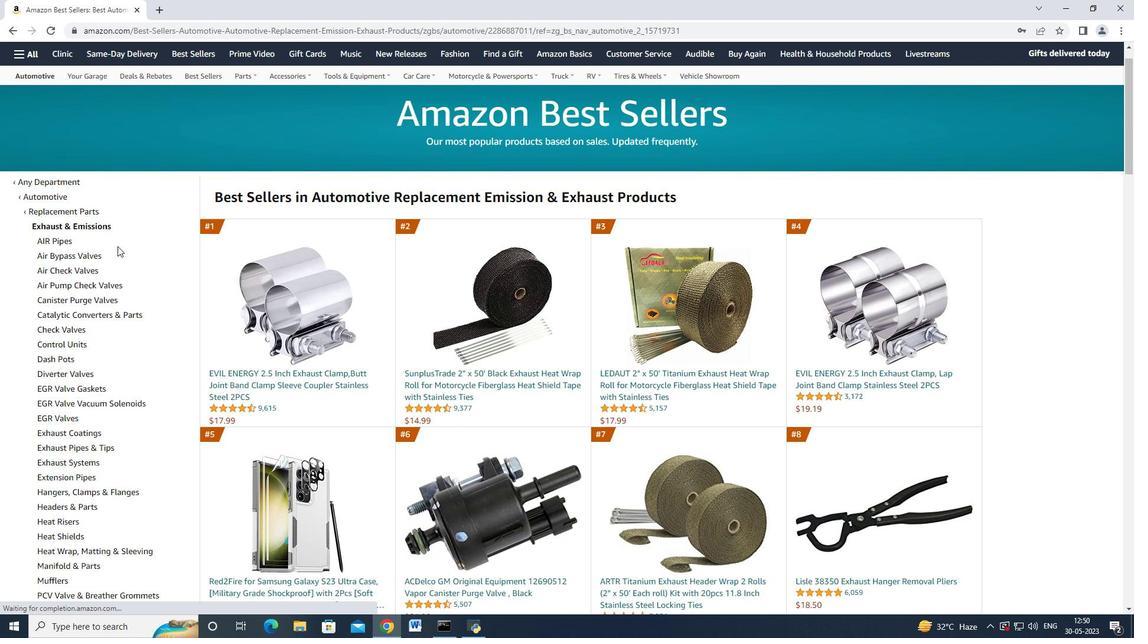 
Action: Mouse moved to (126, 267)
Screenshot: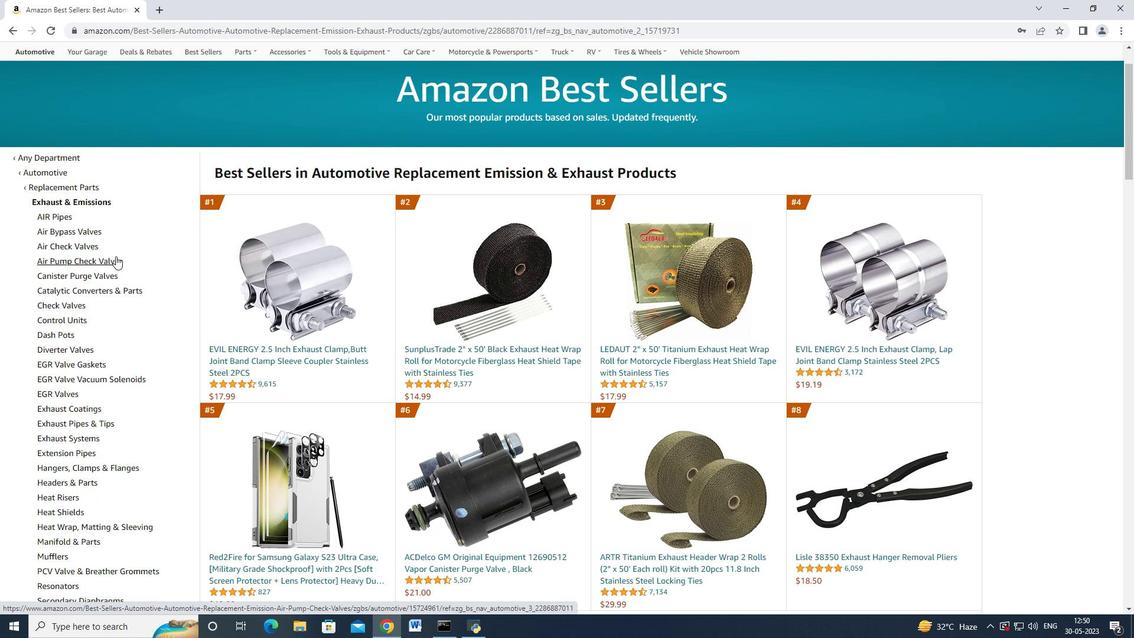 
Action: Mouse scrolled (126, 266) with delta (0, 0)
Screenshot: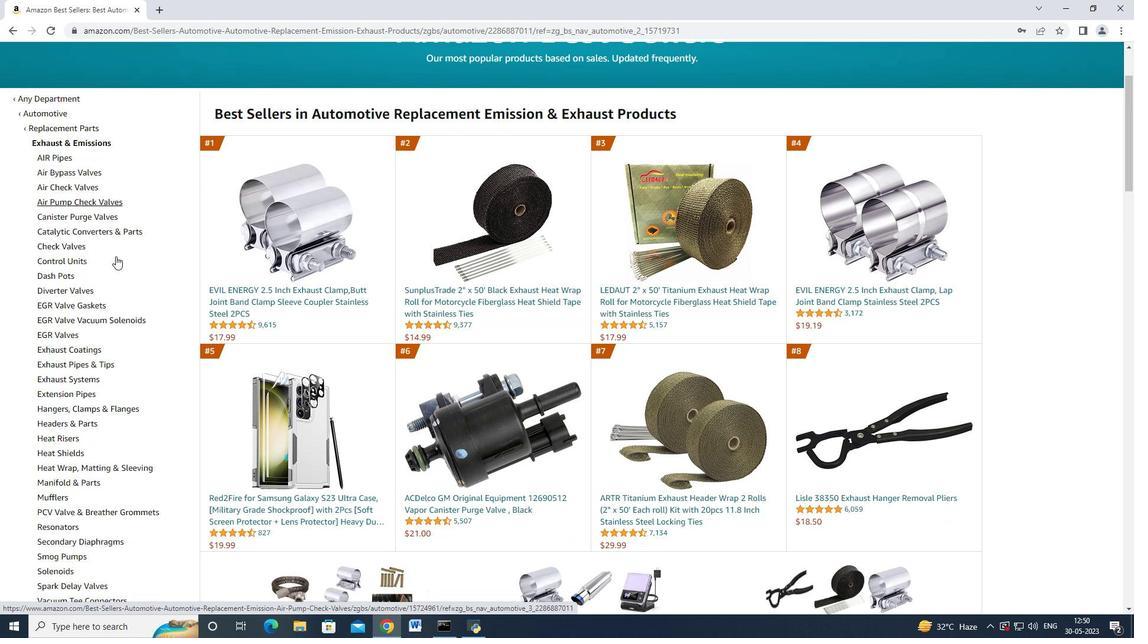 
Action: Mouse moved to (126, 268)
Screenshot: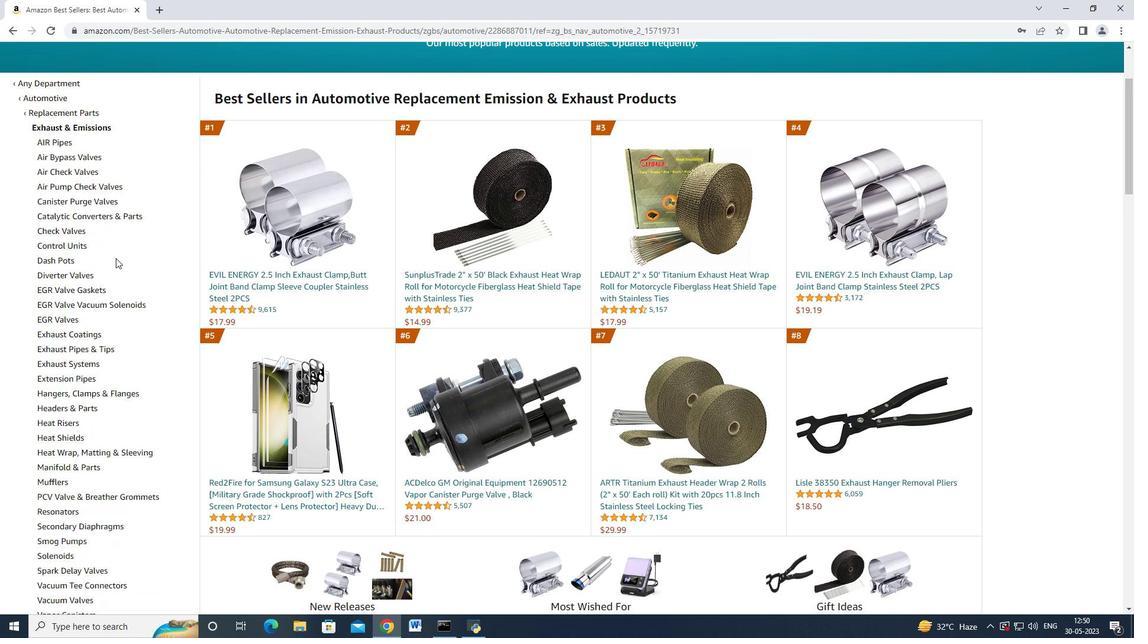 
Action: Mouse scrolled (126, 268) with delta (0, 0)
Screenshot: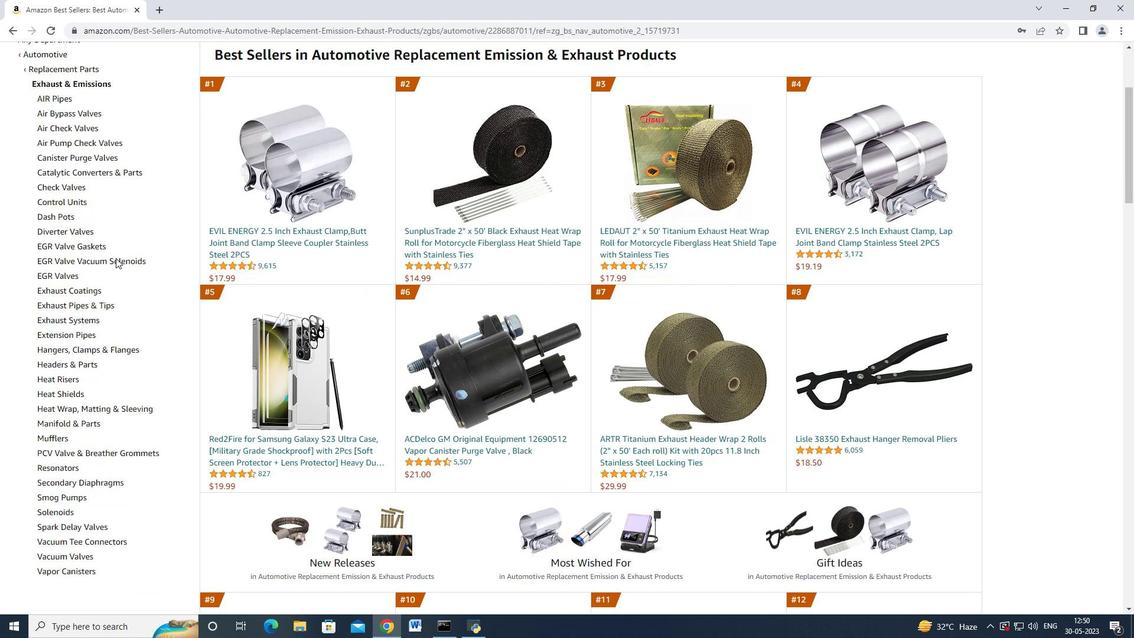 
Action: Mouse scrolled (126, 269) with delta (0, 0)
Screenshot: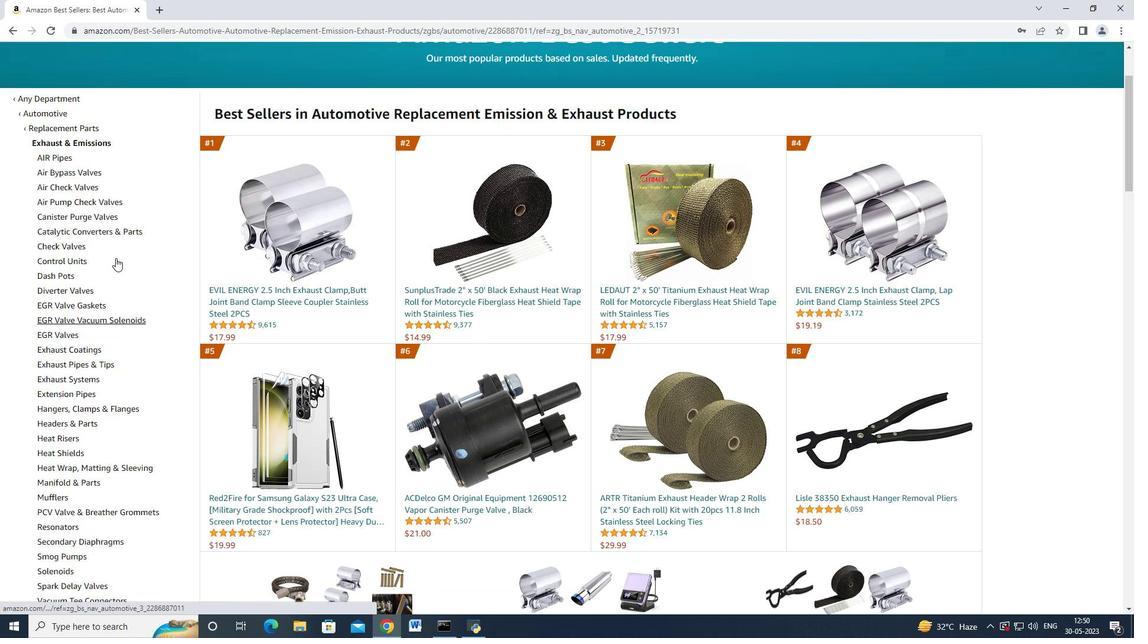 
Action: Mouse scrolled (126, 269) with delta (0, 0)
Screenshot: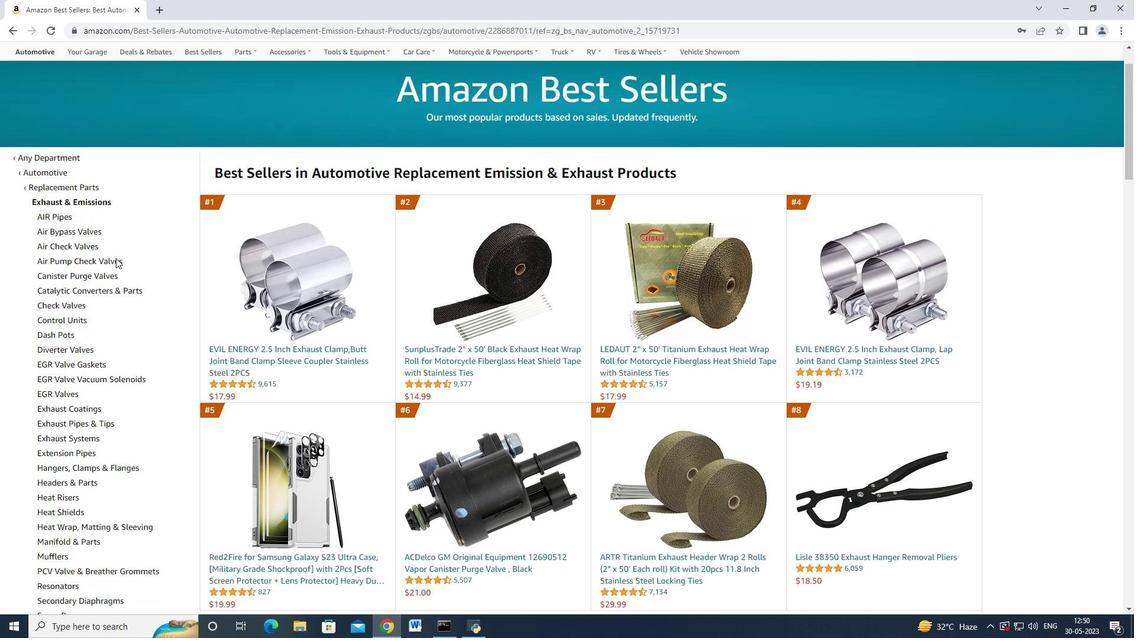 
Action: Mouse scrolled (126, 268) with delta (0, 0)
Screenshot: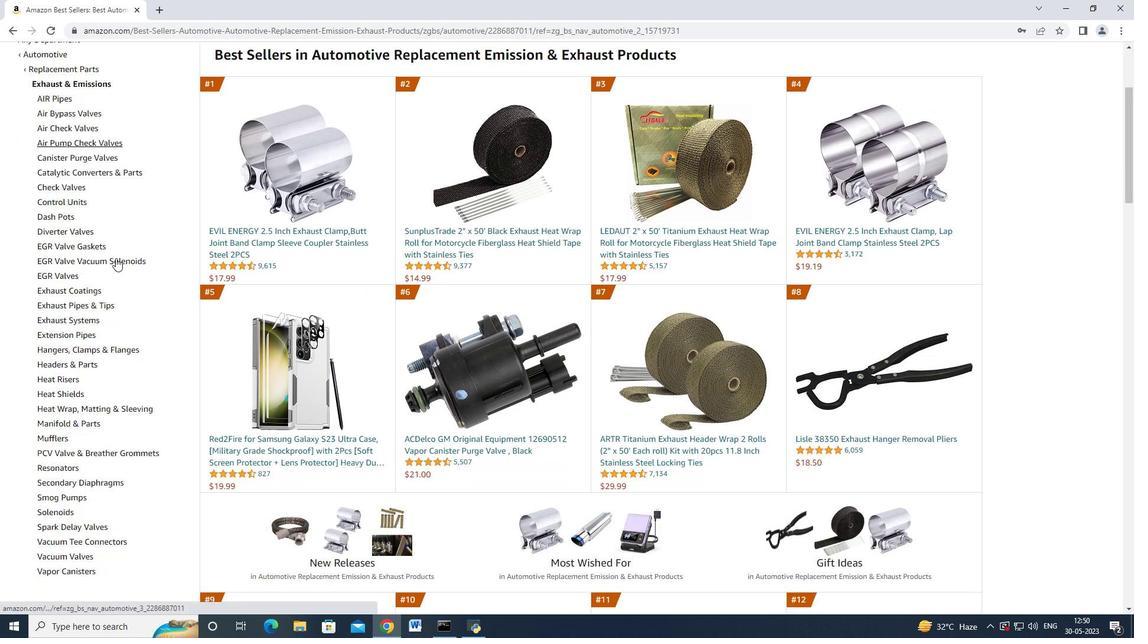 
Action: Mouse scrolled (126, 268) with delta (0, 0)
Screenshot: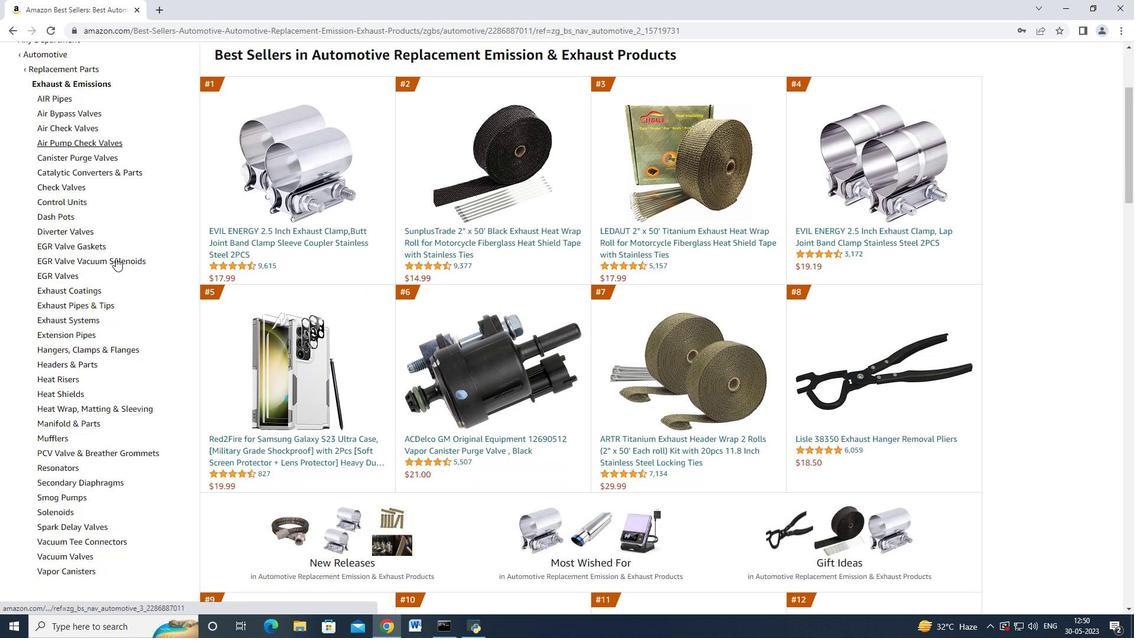 
Action: Mouse scrolled (126, 268) with delta (0, 0)
Screenshot: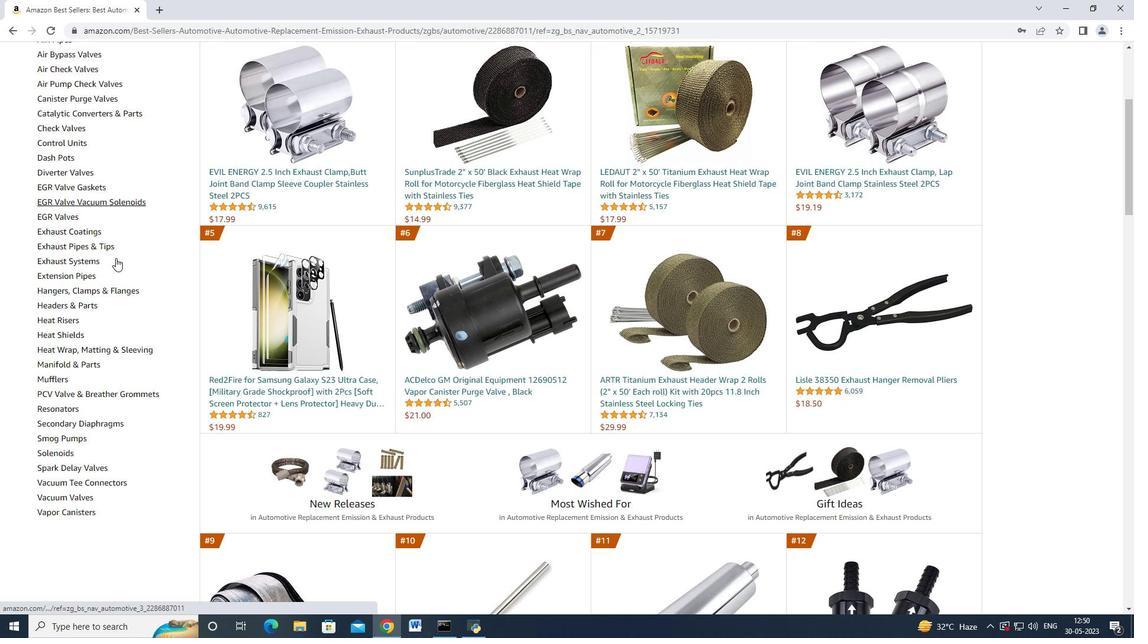 
Action: Mouse moved to (97, 85)
Screenshot: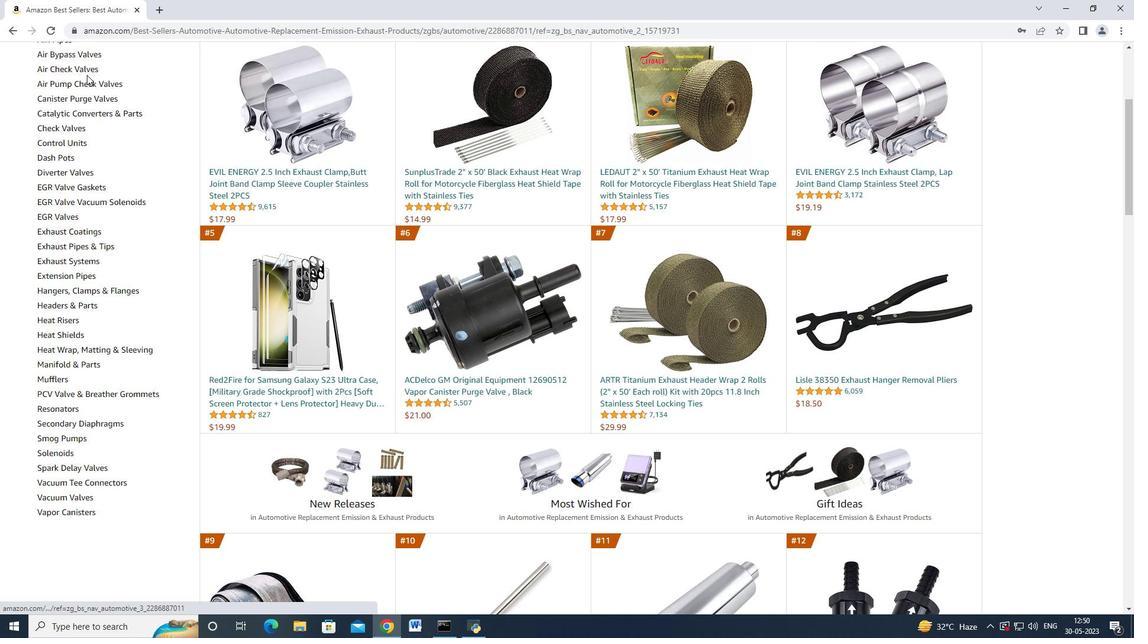 
Action: Mouse scrolled (97, 86) with delta (0, 0)
Screenshot: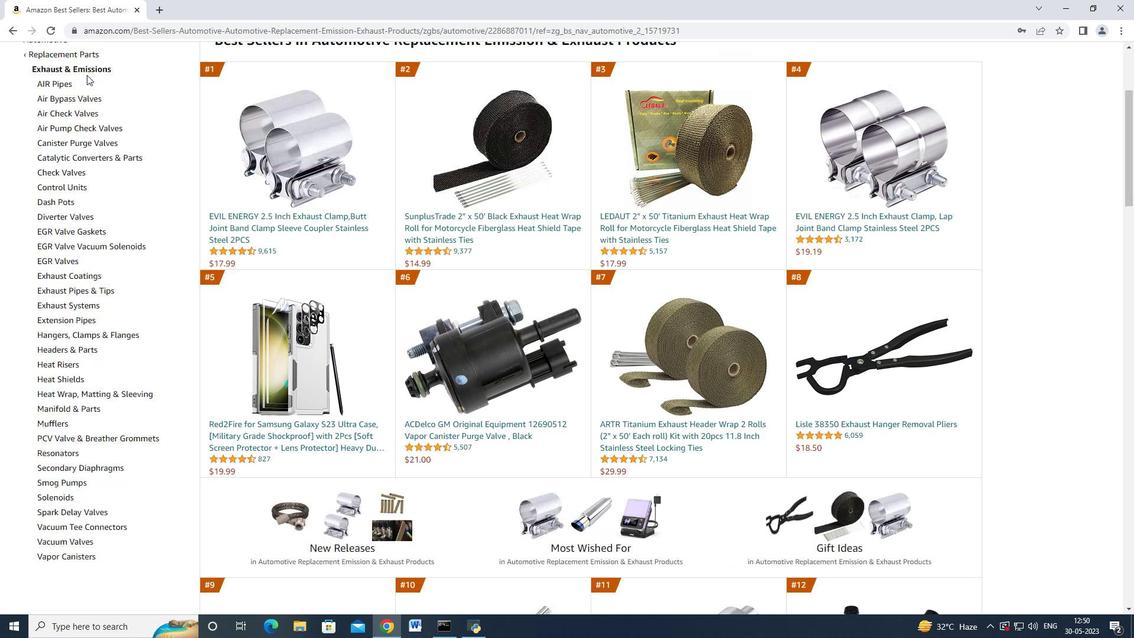 
Action: Mouse moved to (64, 190)
Screenshot: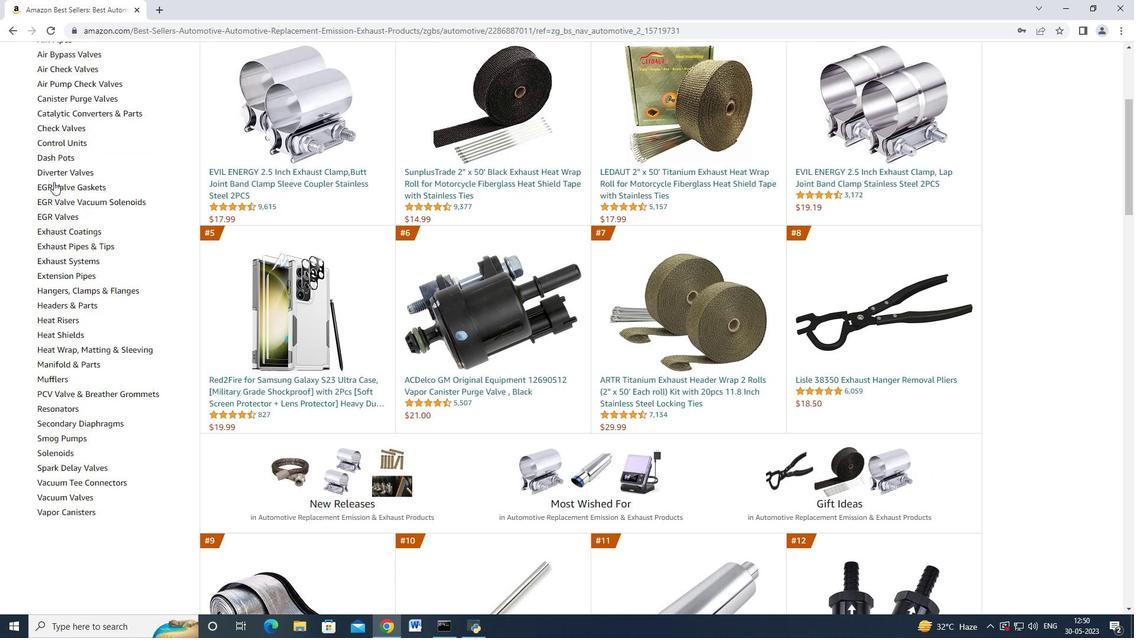 
Action: Mouse scrolled (64, 189) with delta (0, 0)
Screenshot: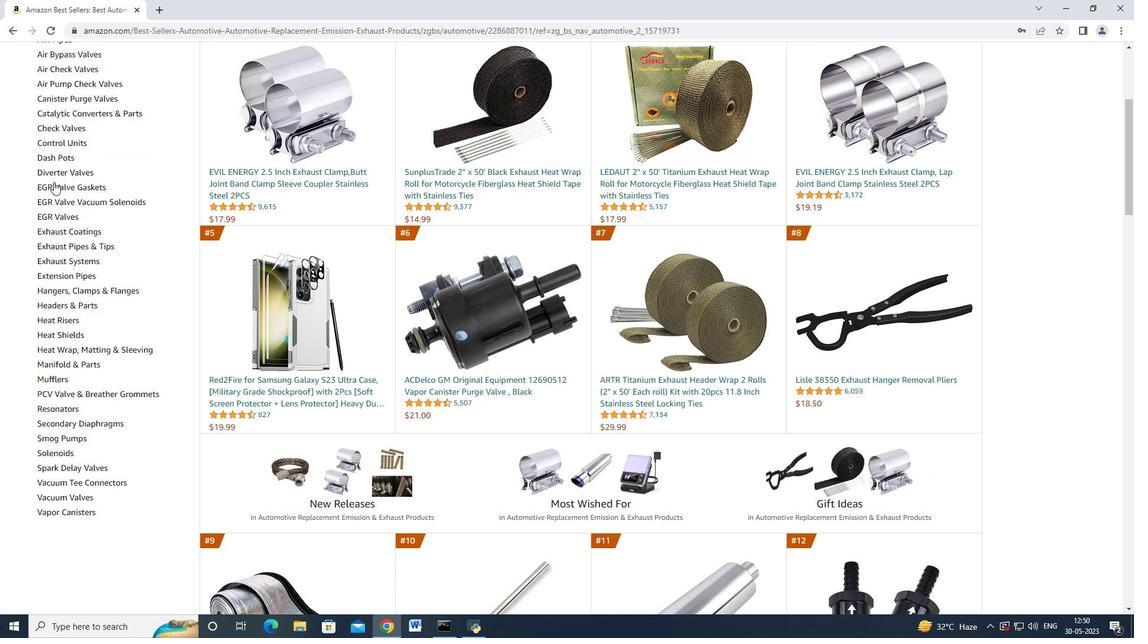 
Action: Mouse moved to (66, 199)
Screenshot: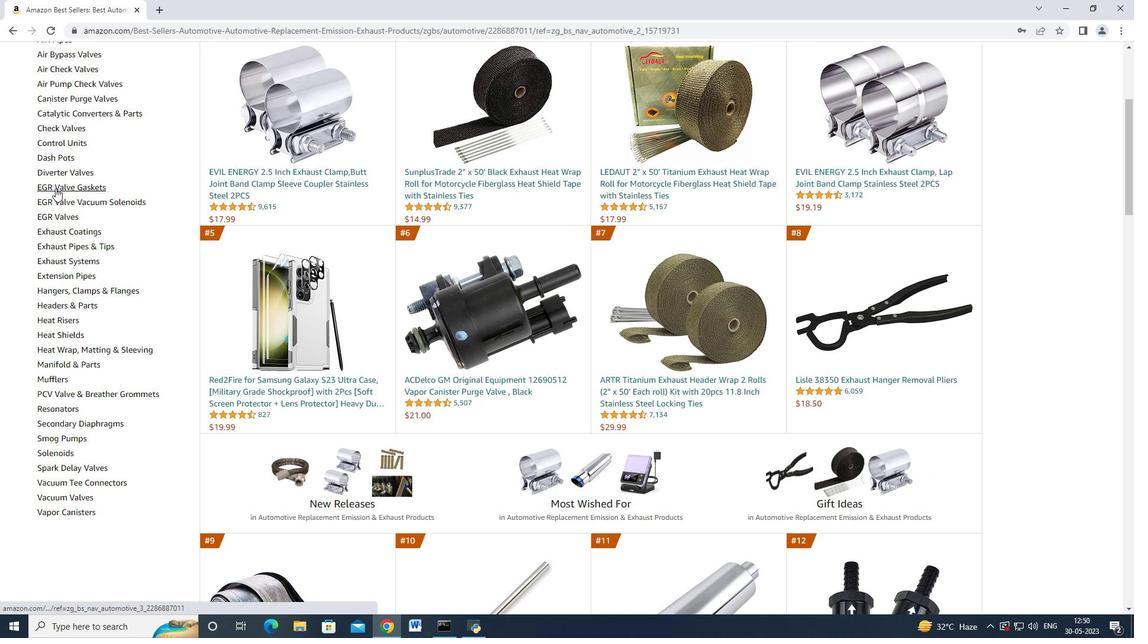 
Action: Mouse scrolled (66, 199) with delta (0, 0)
Screenshot: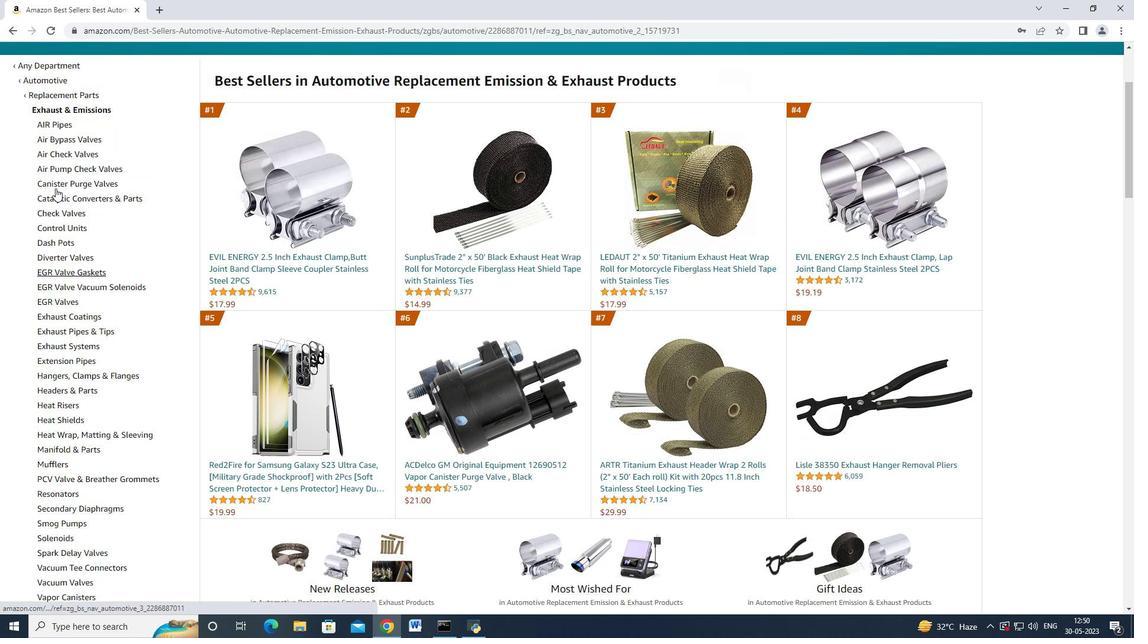 
Action: Mouse scrolled (66, 199) with delta (0, 0)
Screenshot: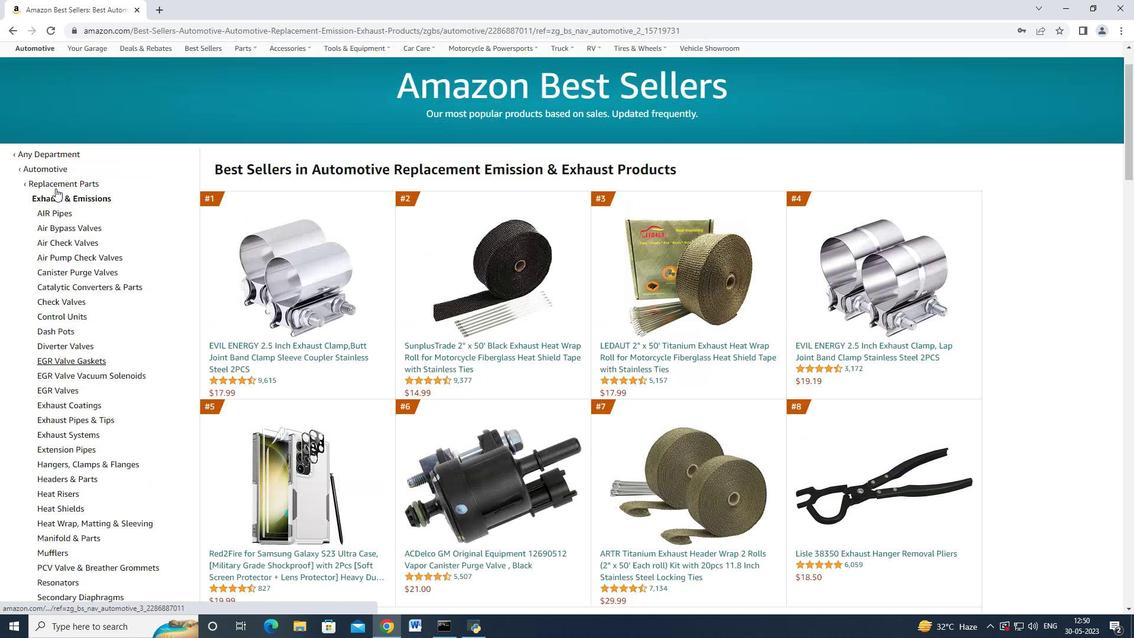 
Action: Mouse scrolled (66, 199) with delta (0, 0)
Screenshot: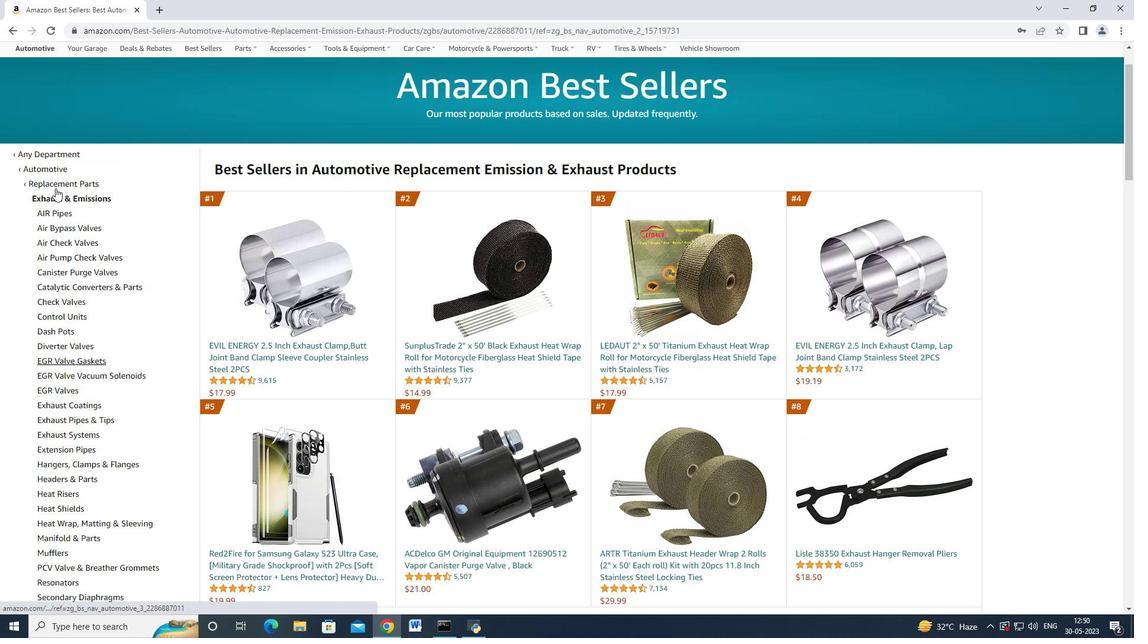 
Action: Mouse moved to (59, 192)
Screenshot: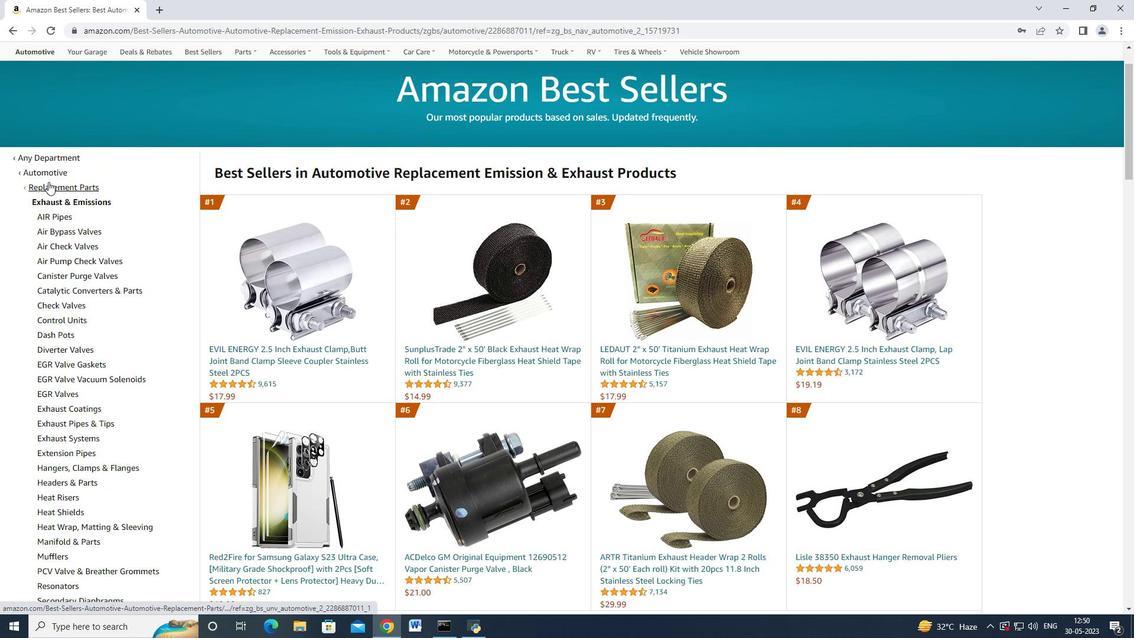 
Action: Mouse pressed left at (59, 192)
Screenshot: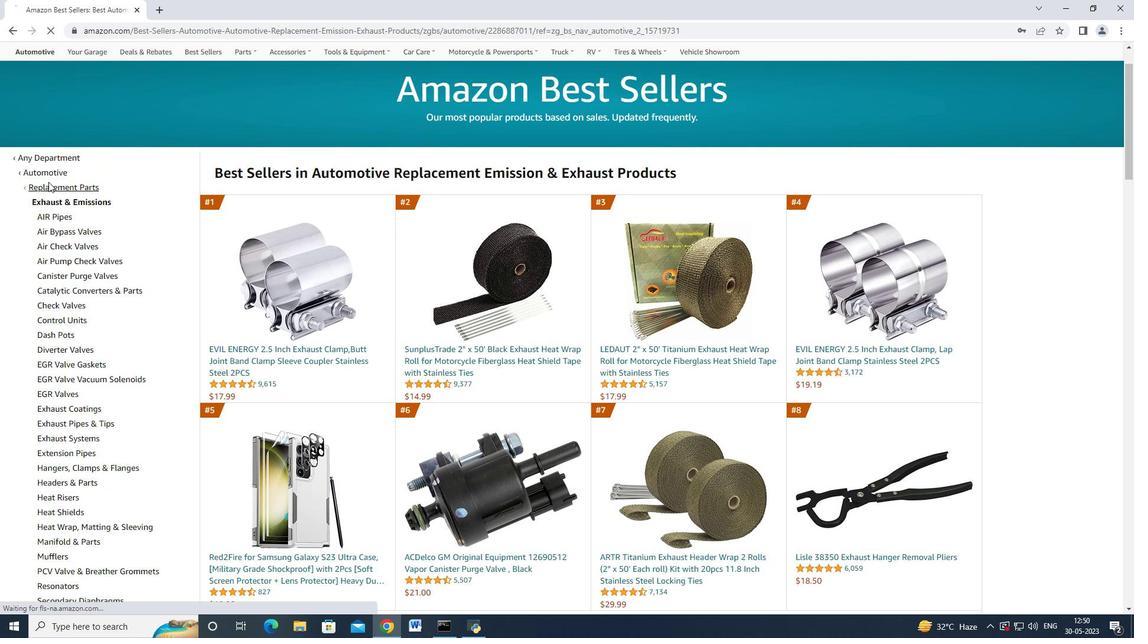 
Action: Mouse moved to (78, 213)
Screenshot: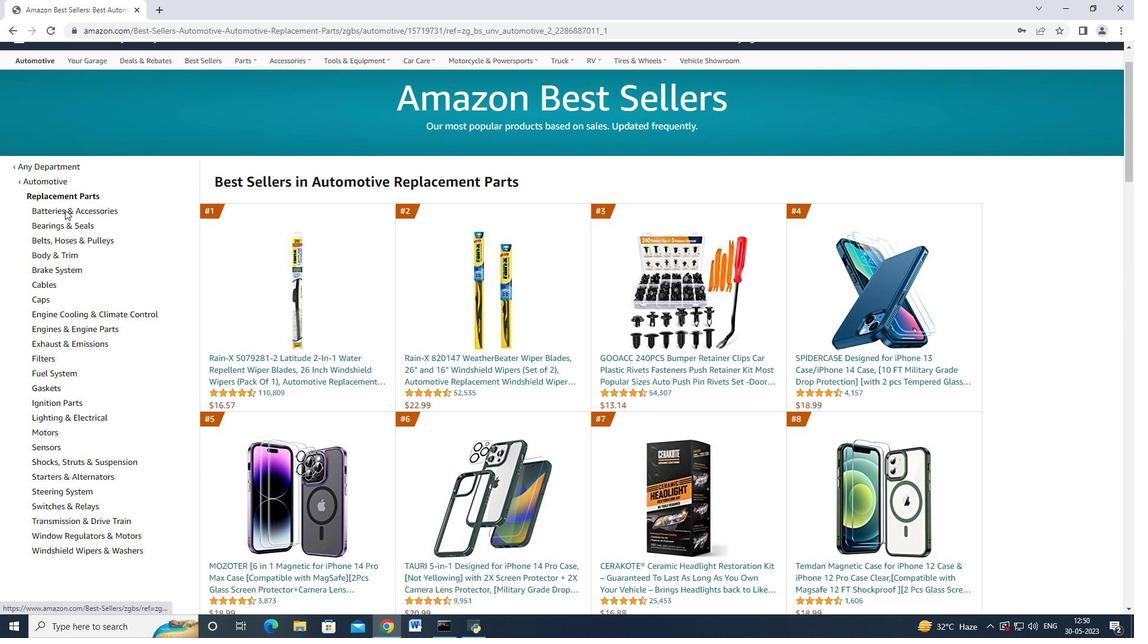 
Action: Mouse scrolled (78, 213) with delta (0, 0)
Screenshot: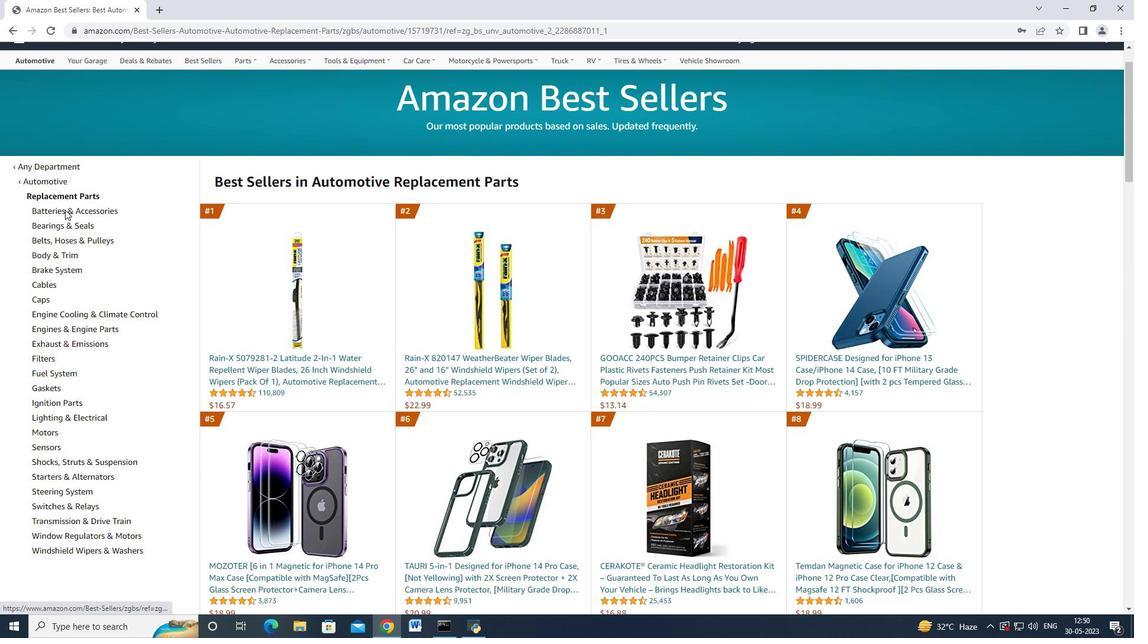 
Action: Mouse moved to (75, 219)
Screenshot: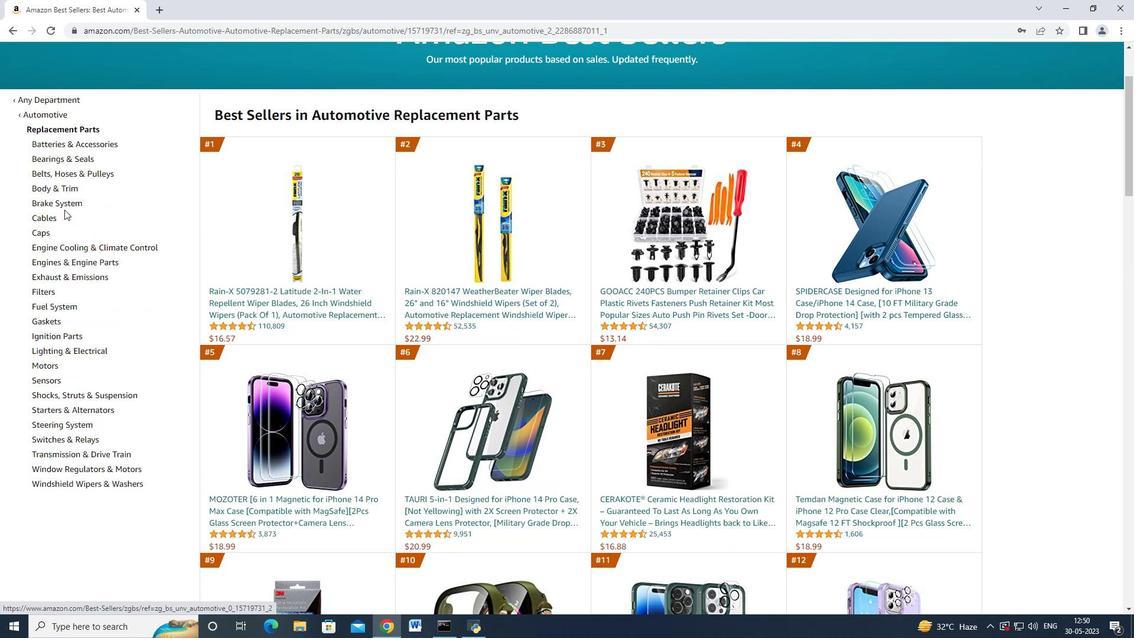 
Action: Mouse scrolled (75, 218) with delta (0, 0)
Screenshot: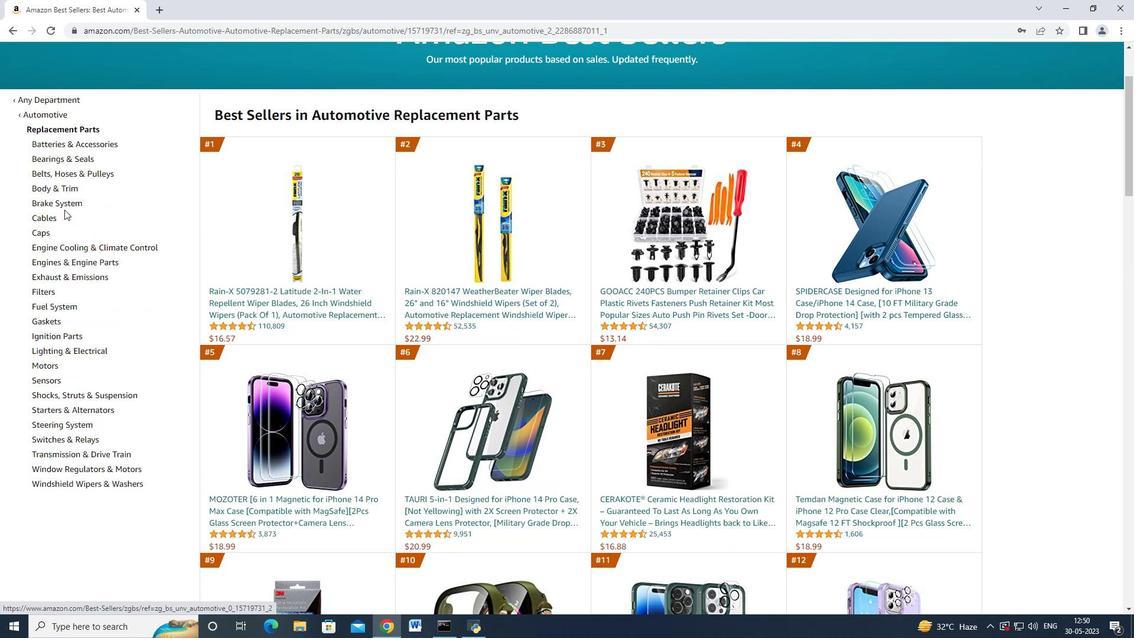 
Action: Mouse moved to (50, 297)
Screenshot: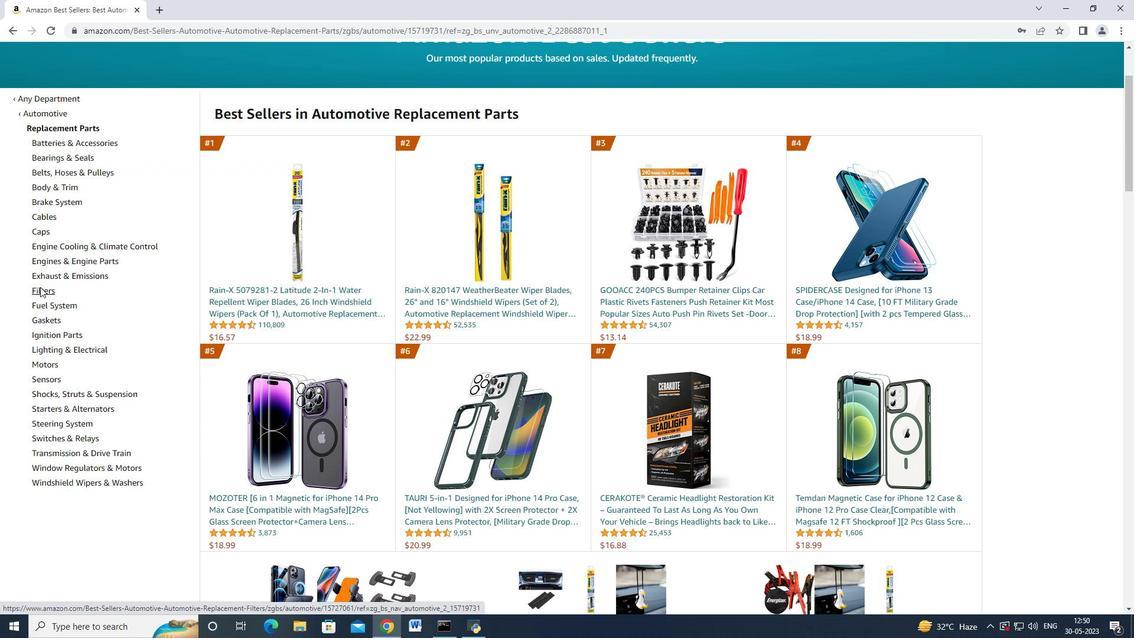 
Action: Mouse pressed left at (50, 297)
Screenshot: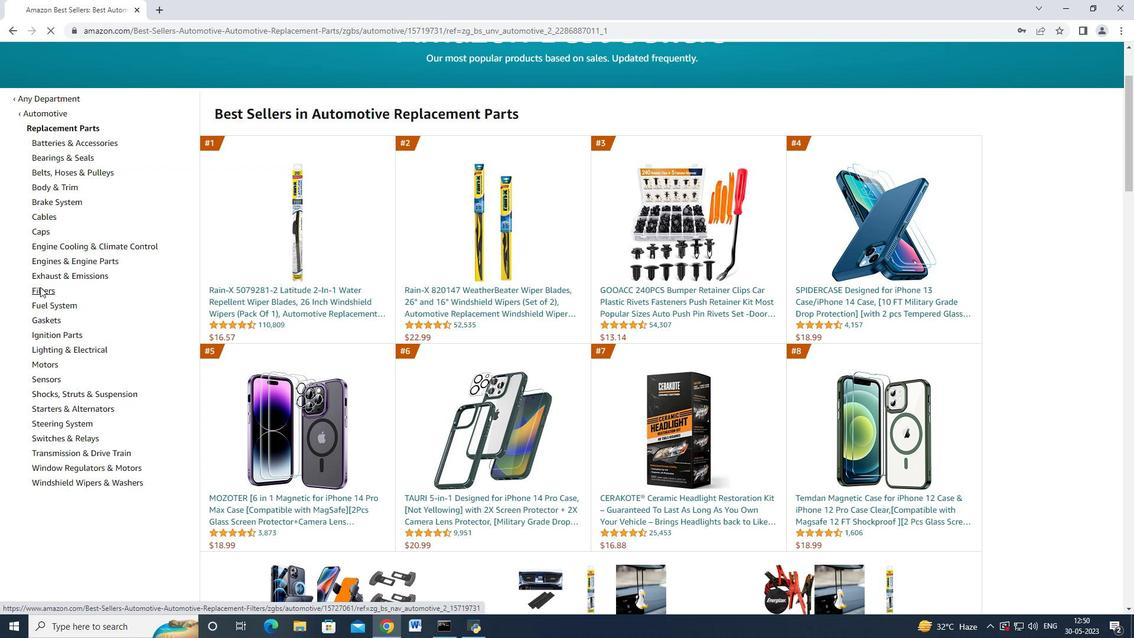 
Action: Mouse moved to (92, 287)
Screenshot: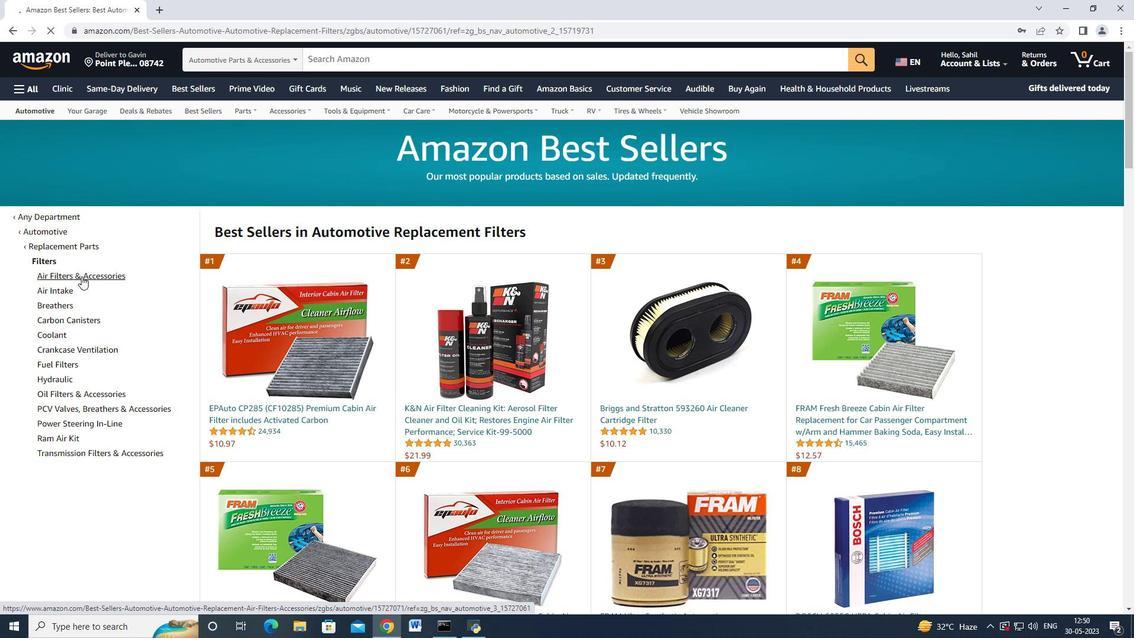 
Action: Mouse pressed left at (92, 287)
Screenshot: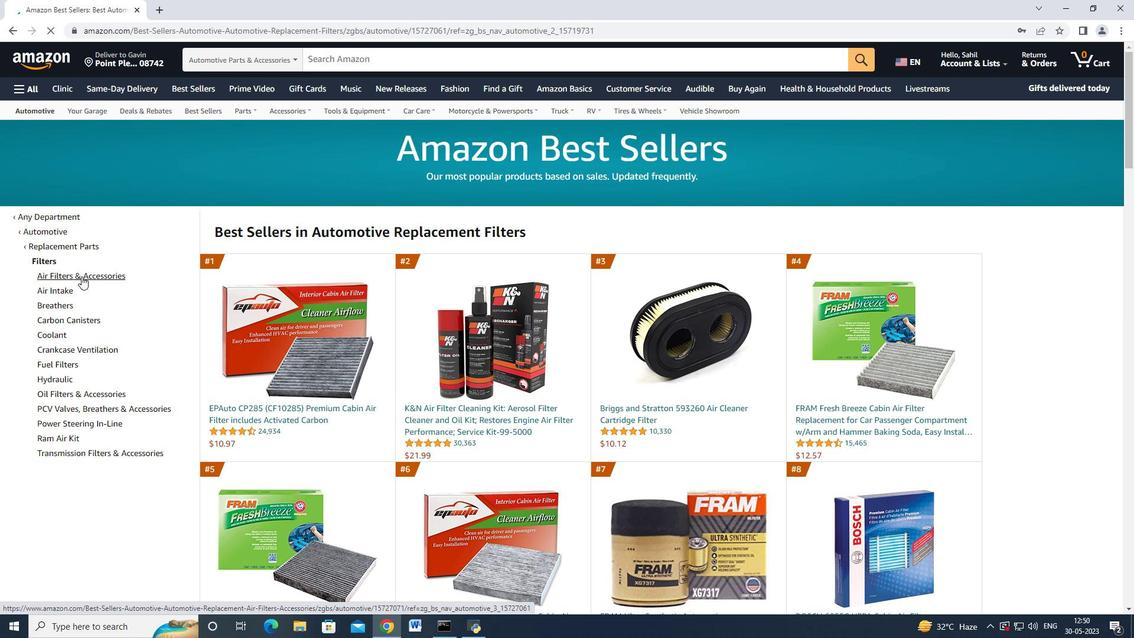 
Action: Mouse moved to (453, 327)
Screenshot: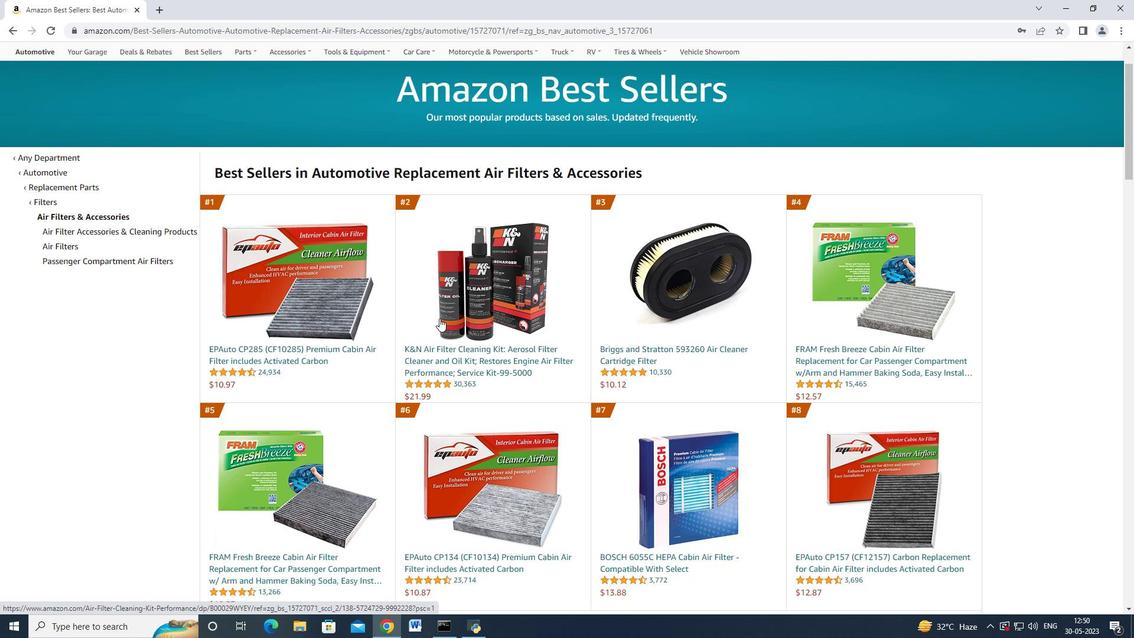 
Action: Mouse scrolled (453, 326) with delta (0, 0)
Screenshot: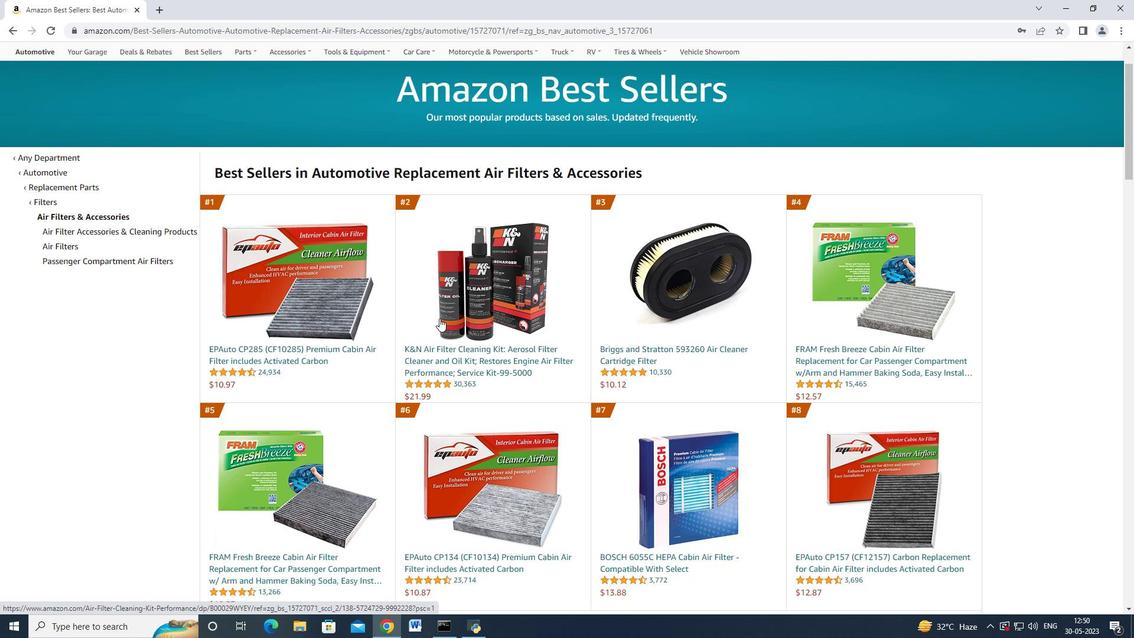 
Action: Mouse moved to (364, 367)
Screenshot: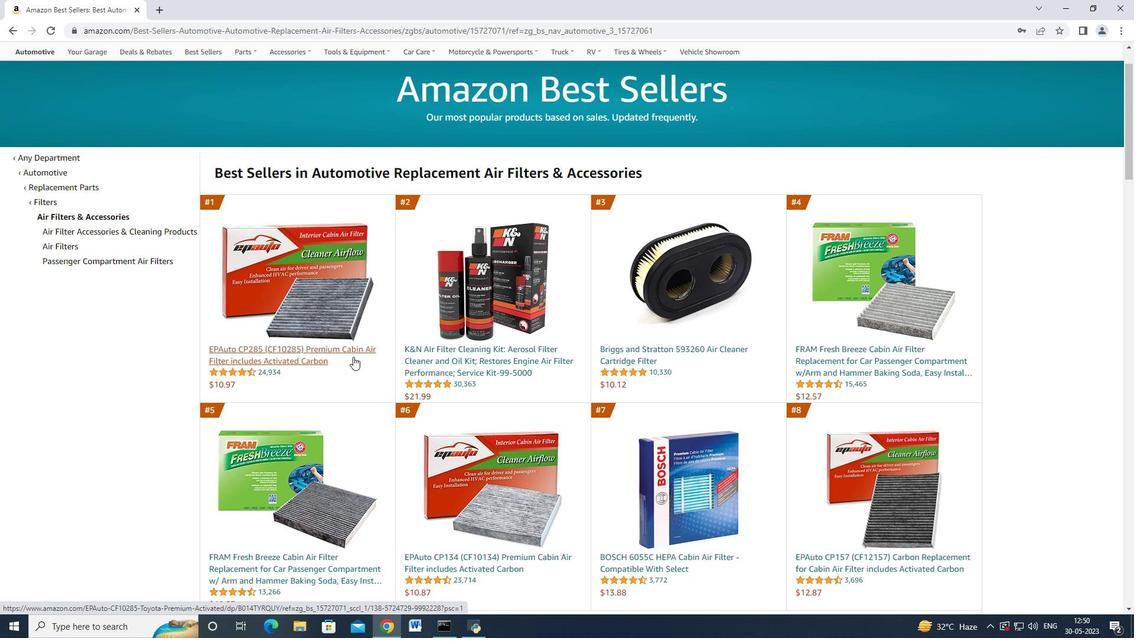 
Action: Mouse pressed left at (364, 367)
Screenshot: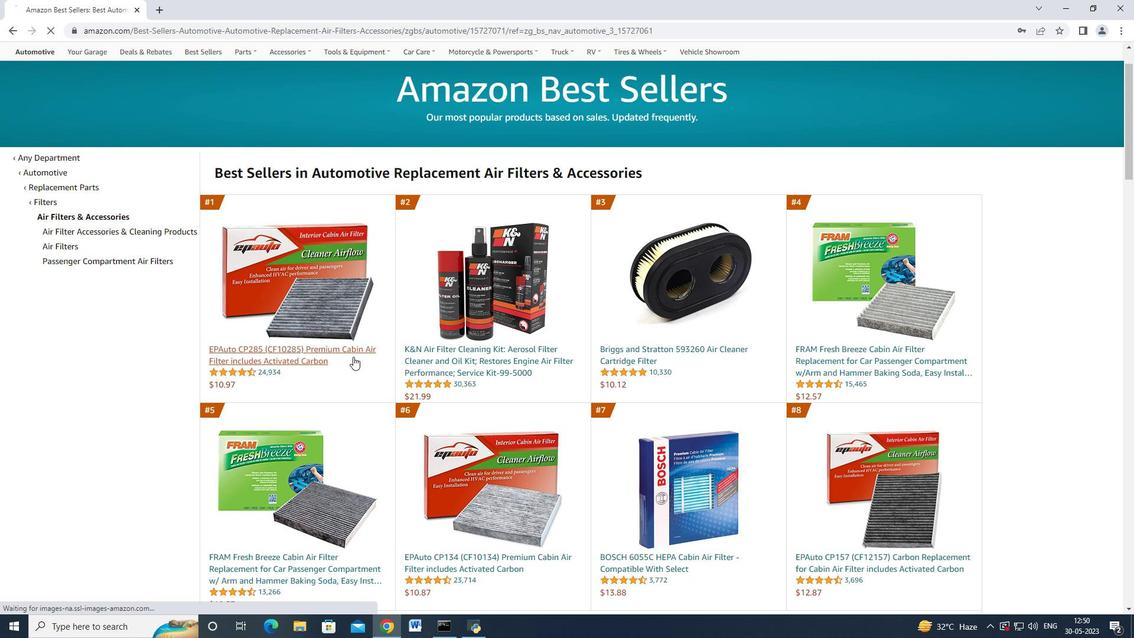 
Action: Mouse moved to (588, 261)
Screenshot: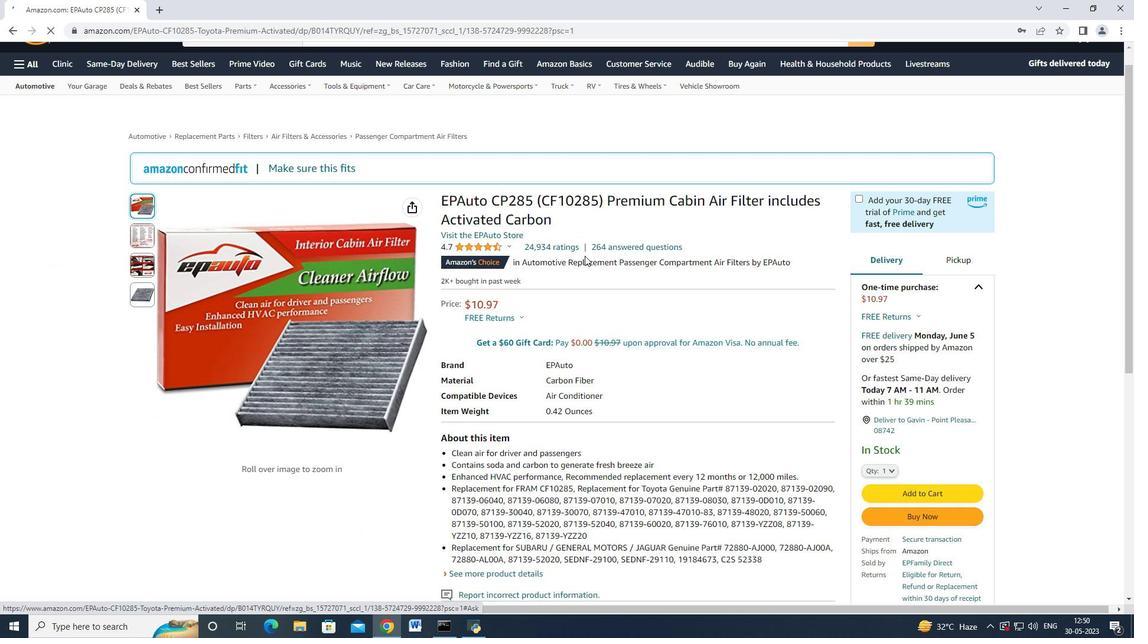 
Action: Mouse scrolled (588, 260) with delta (0, 0)
Screenshot: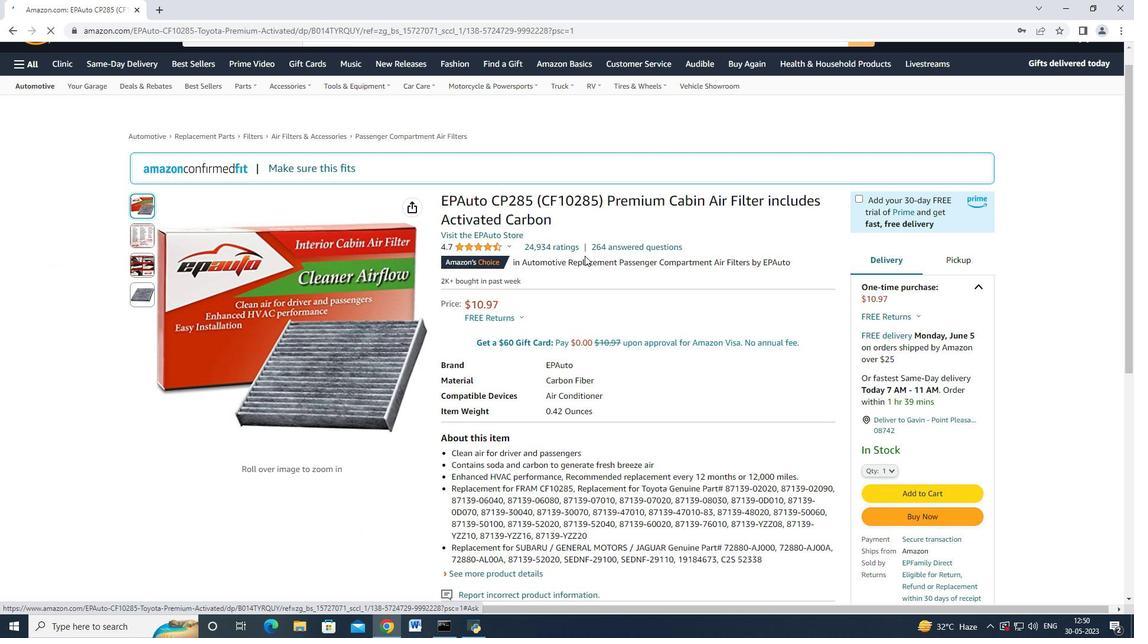 
Action: Mouse moved to (899, 446)
Screenshot: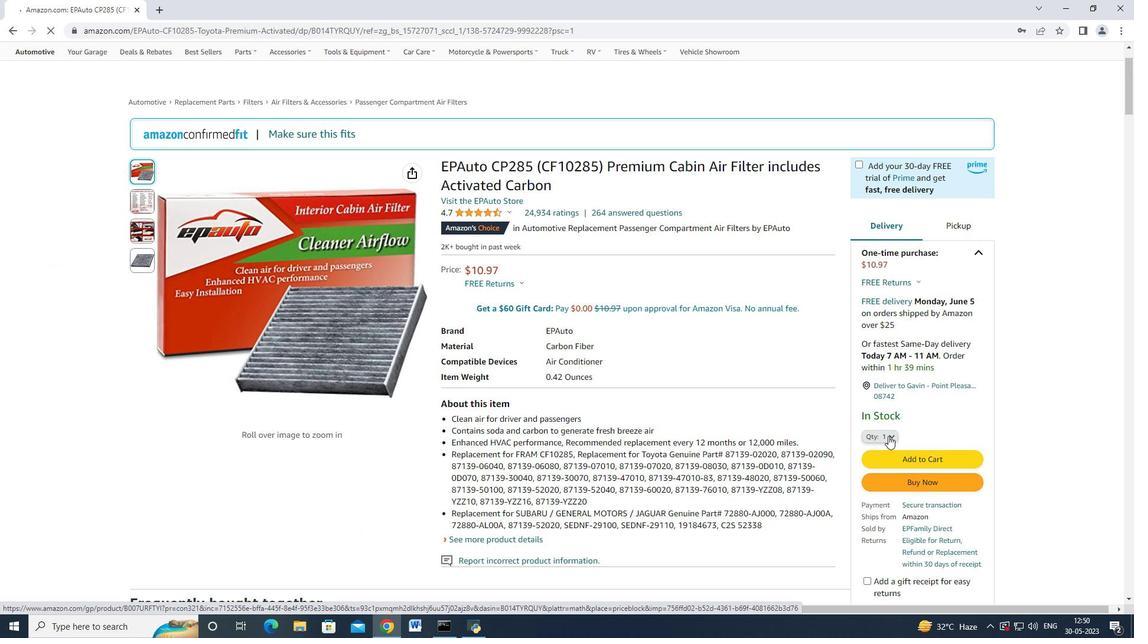 
Action: Mouse pressed left at (899, 446)
Screenshot: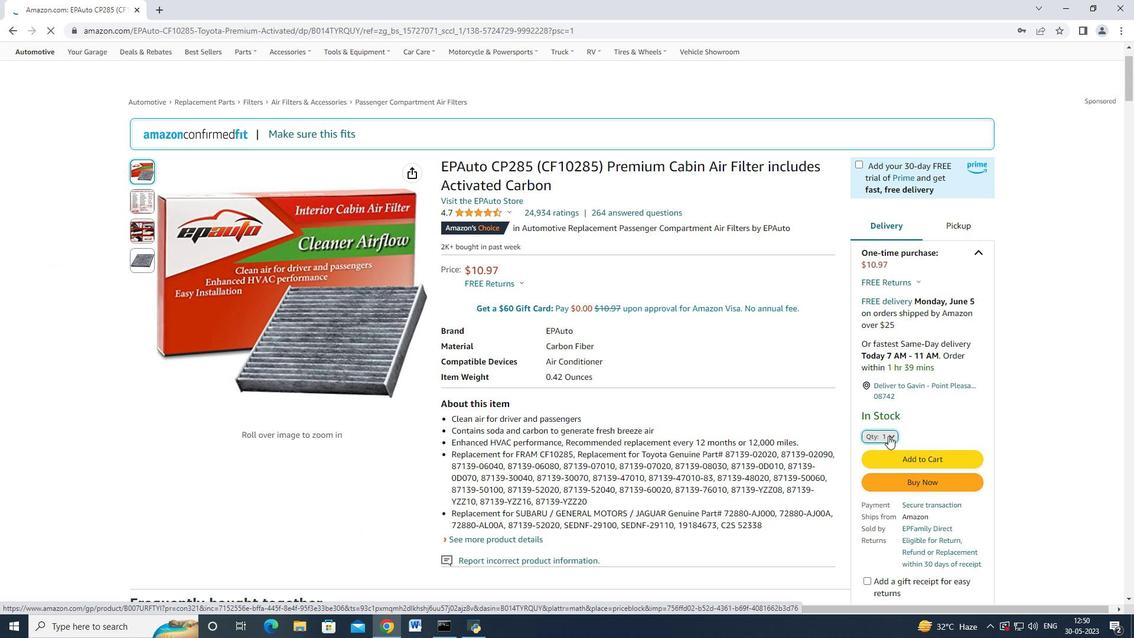 
Action: Mouse moved to (993, 112)
Screenshot: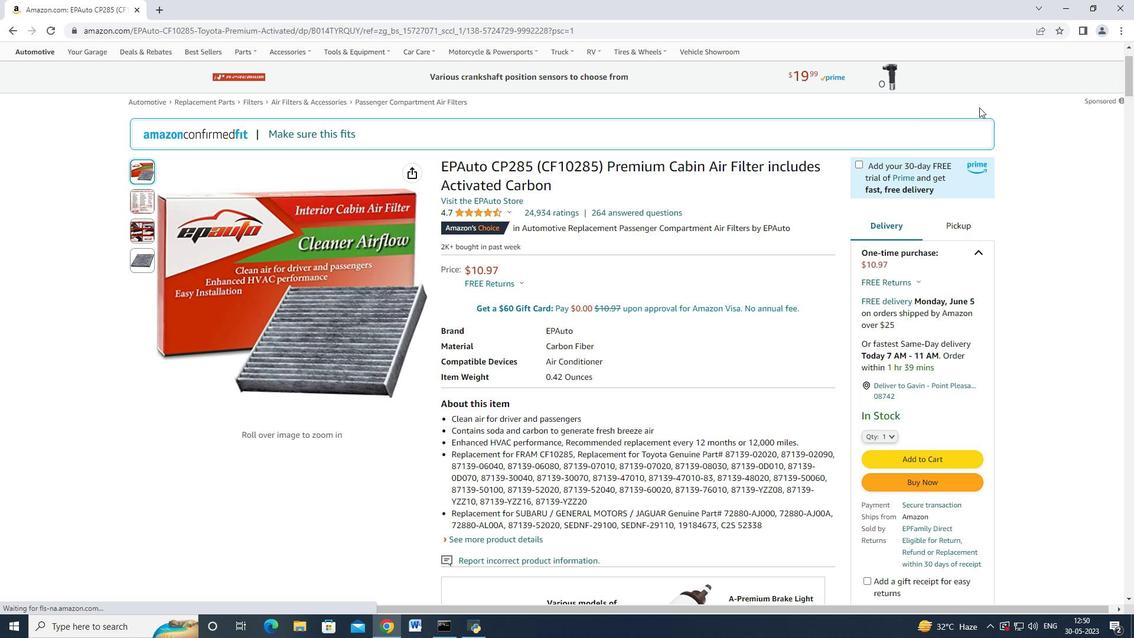 
Action: Mouse pressed left at (993, 112)
Screenshot: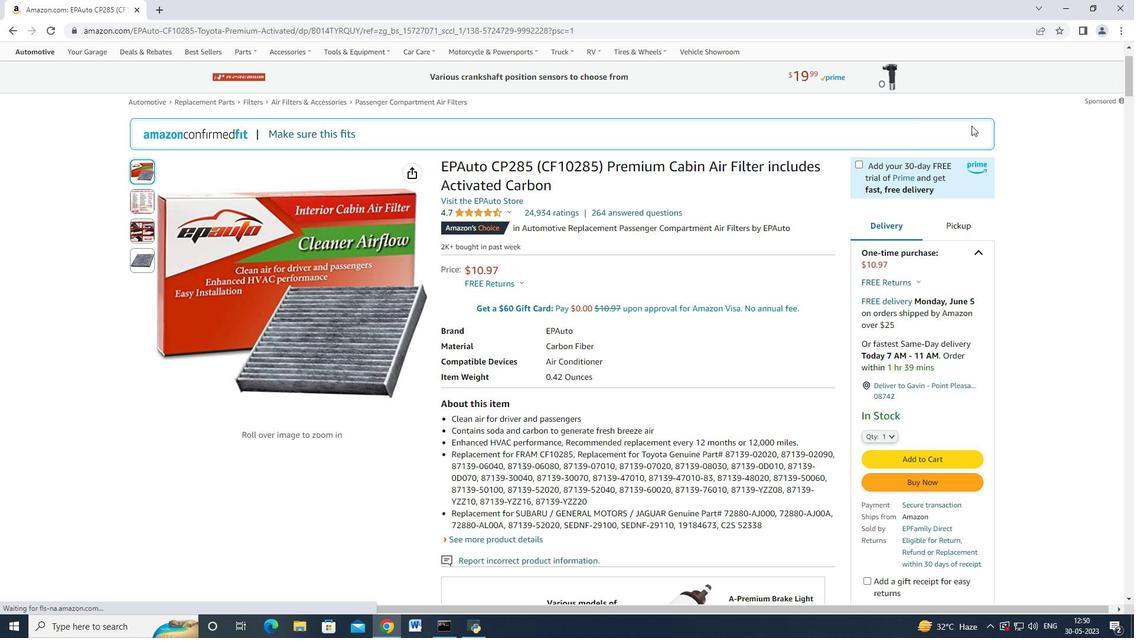
Action: Mouse moved to (897, 490)
Screenshot: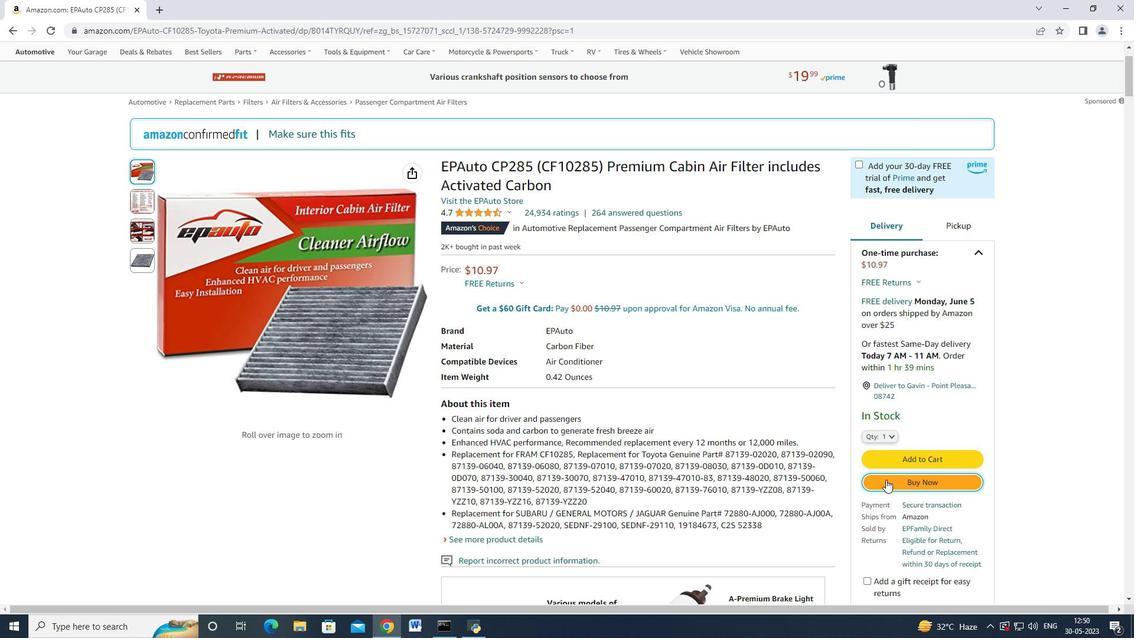 
Action: Mouse pressed left at (897, 490)
Screenshot: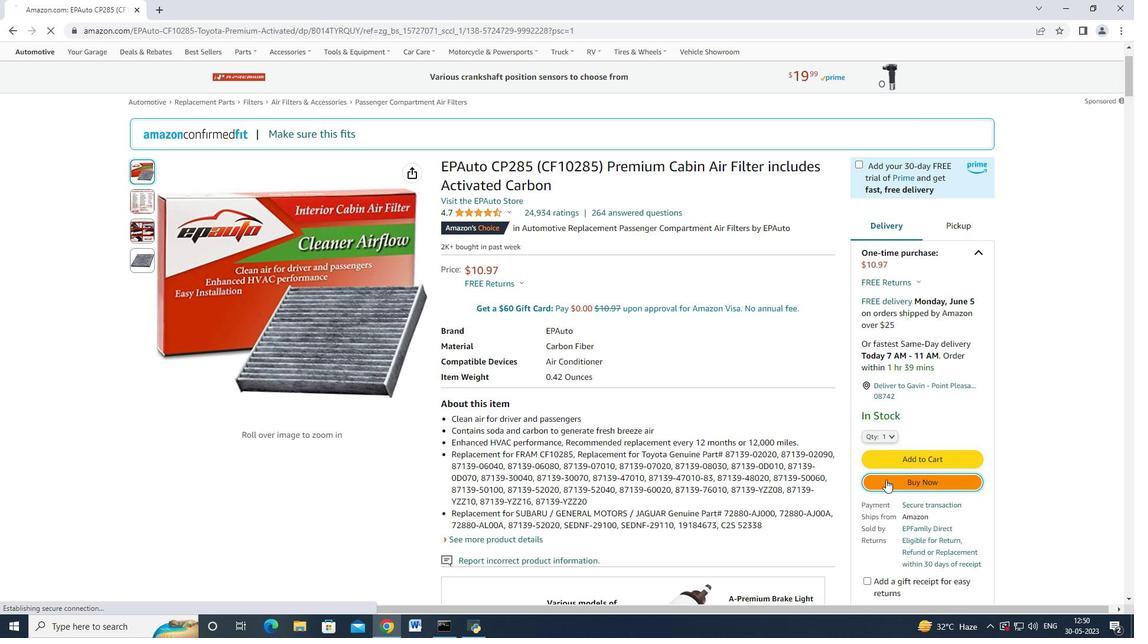 
Action: Mouse moved to (564, 243)
Screenshot: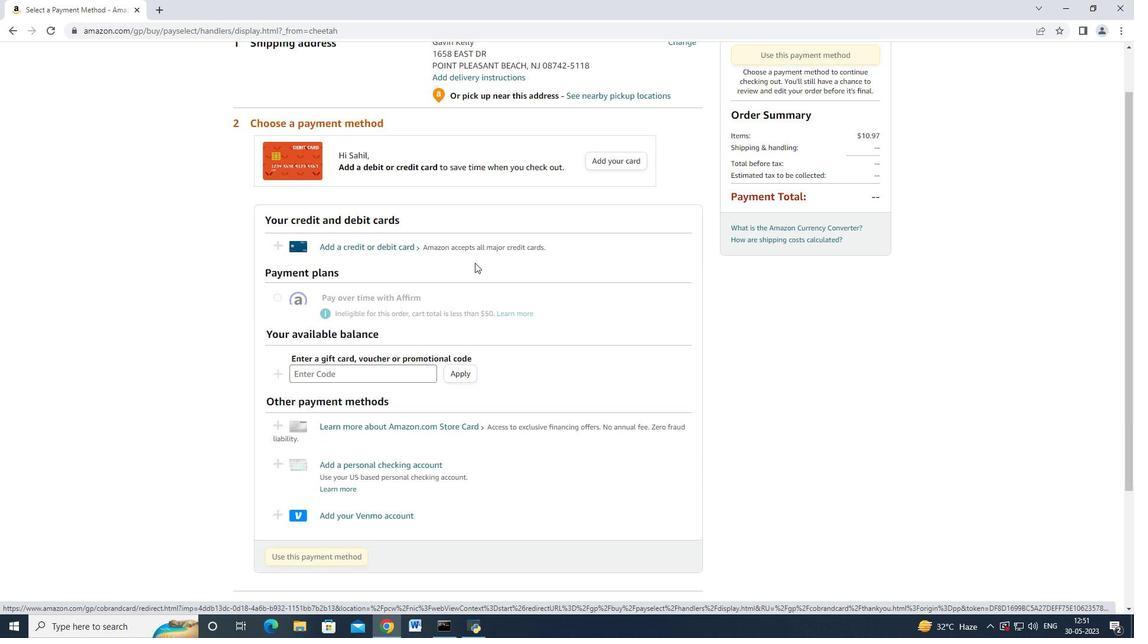 
Action: Mouse scrolled (564, 242) with delta (0, 0)
Screenshot: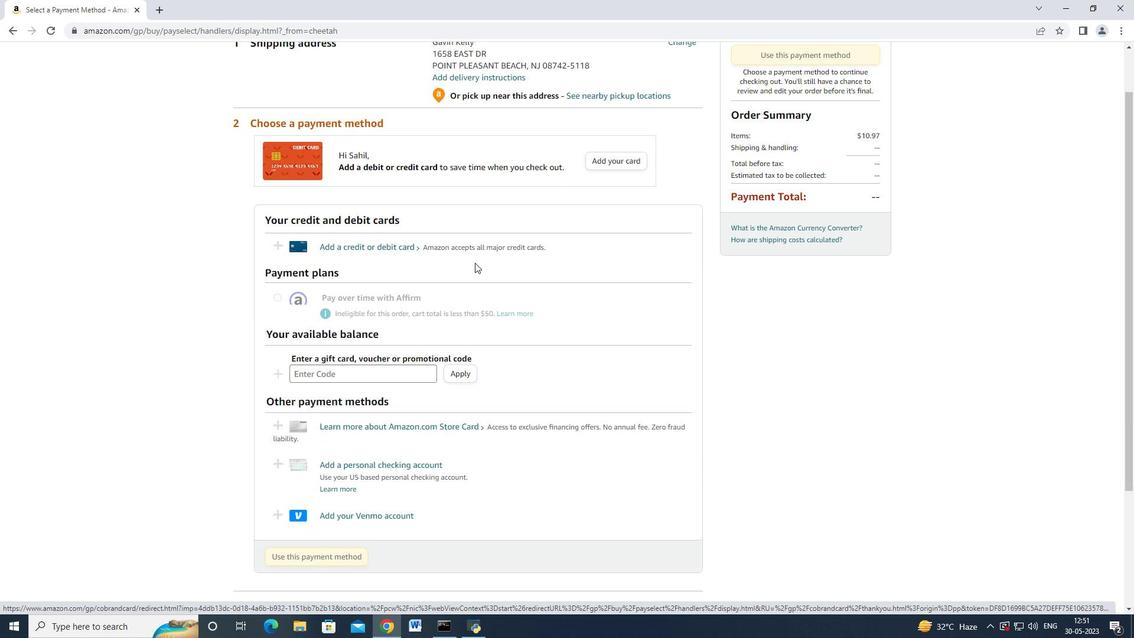 
Action: Mouse moved to (439, 272)
Screenshot: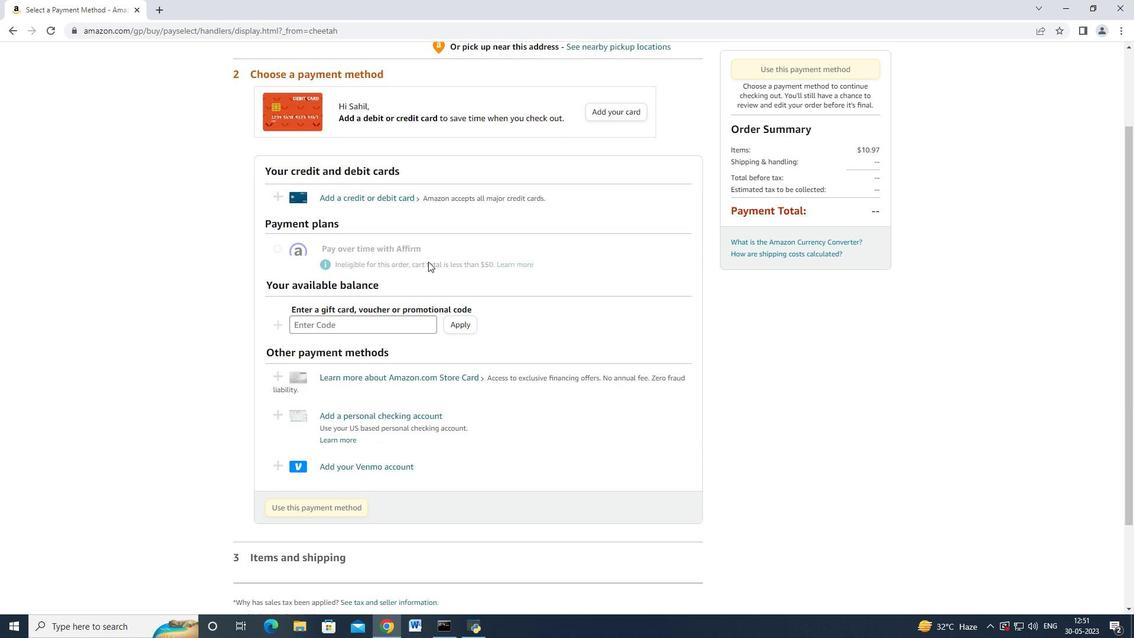 
Action: Mouse scrolled (439, 271) with delta (0, 0)
Screenshot: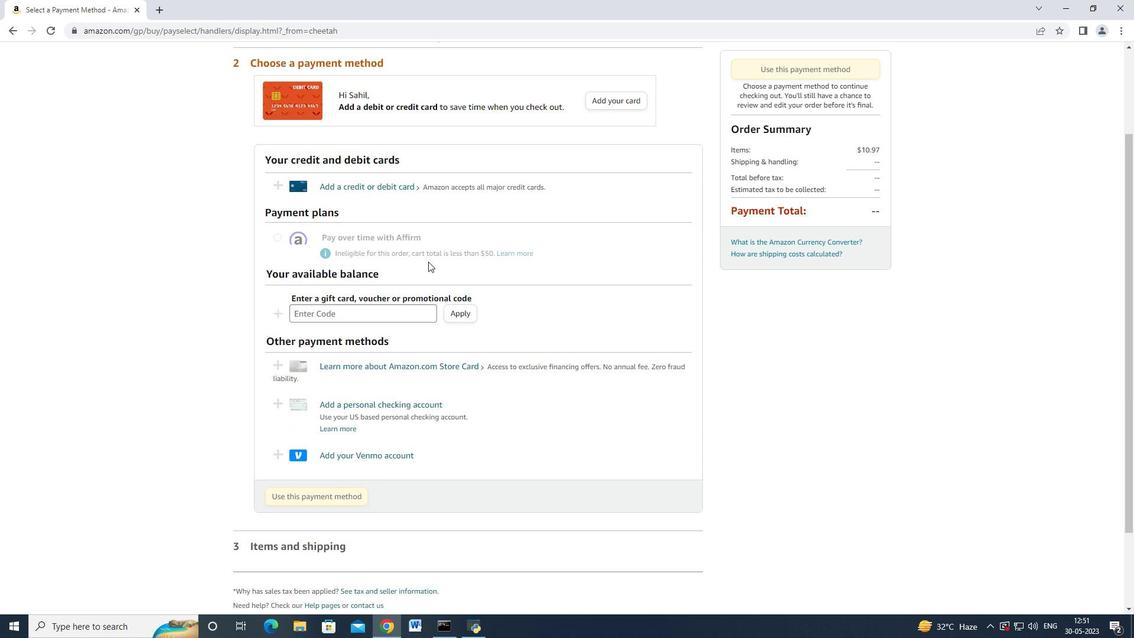 
Action: Mouse moved to (395, 199)
Screenshot: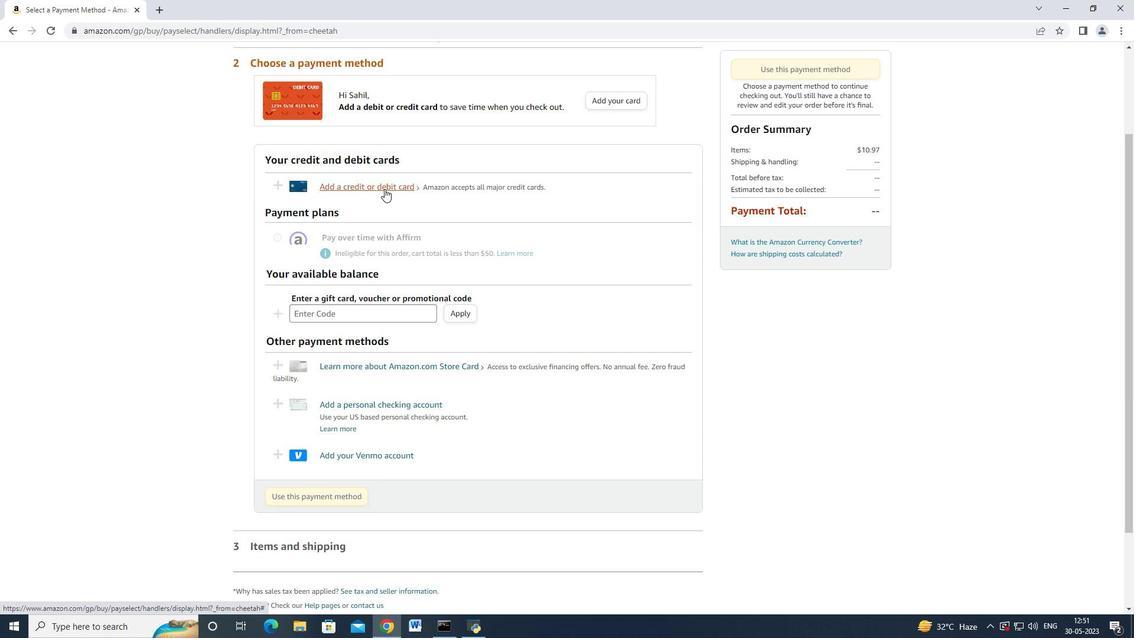 
Action: Mouse scrolled (395, 200) with delta (0, 0)
Screenshot: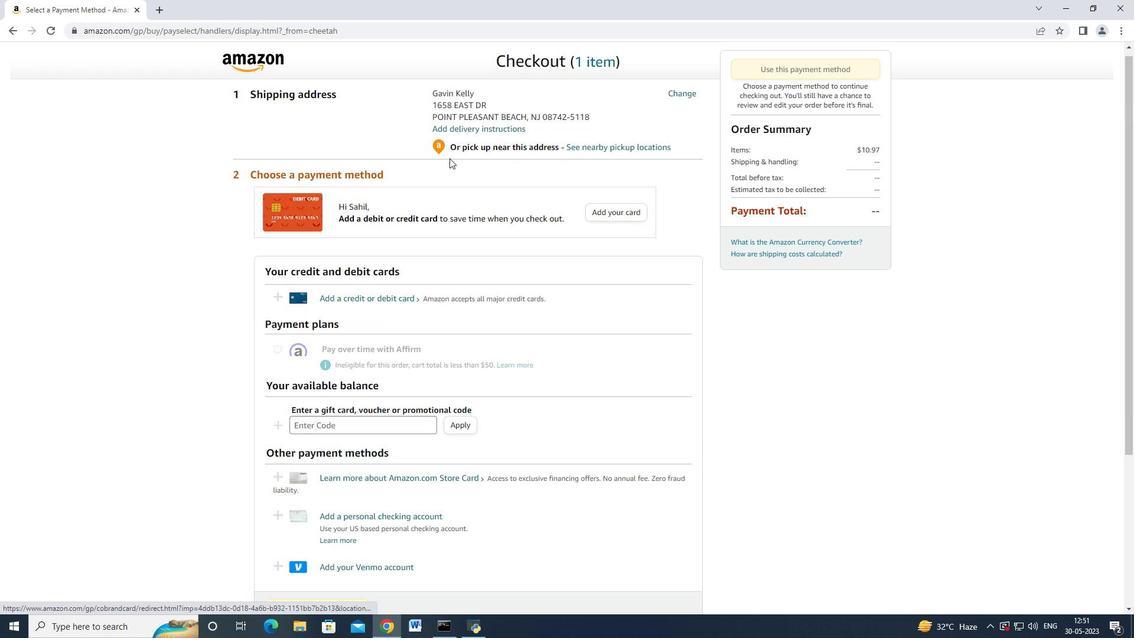 
Action: Mouse scrolled (395, 200) with delta (0, 0)
Screenshot: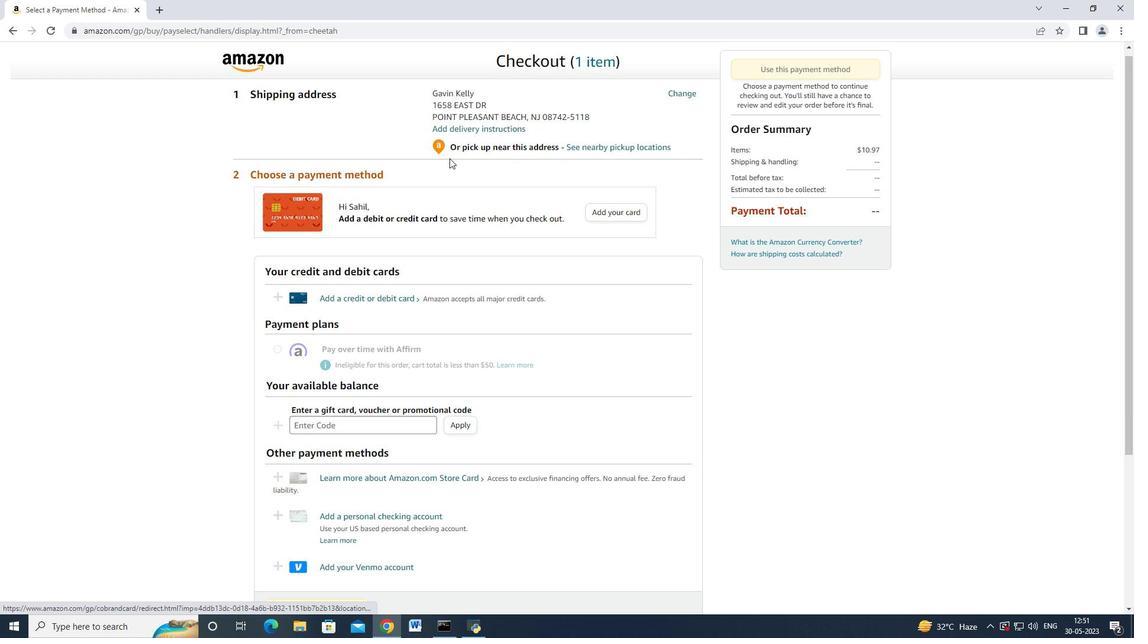 
Action: Mouse moved to (692, 108)
Screenshot: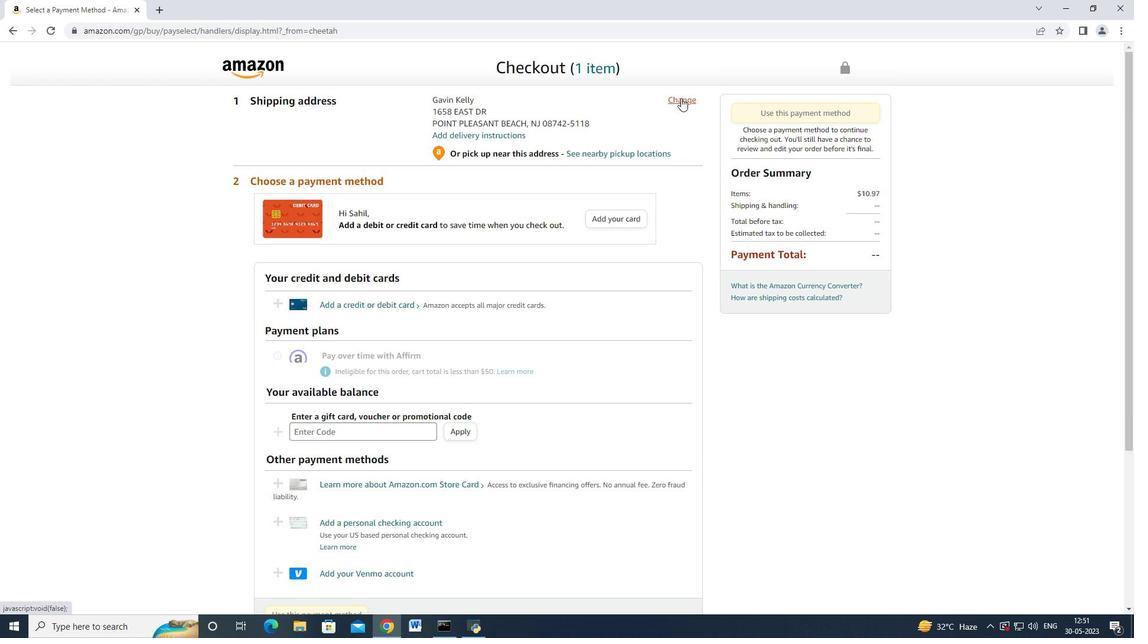 
Action: Mouse pressed left at (692, 108)
Screenshot: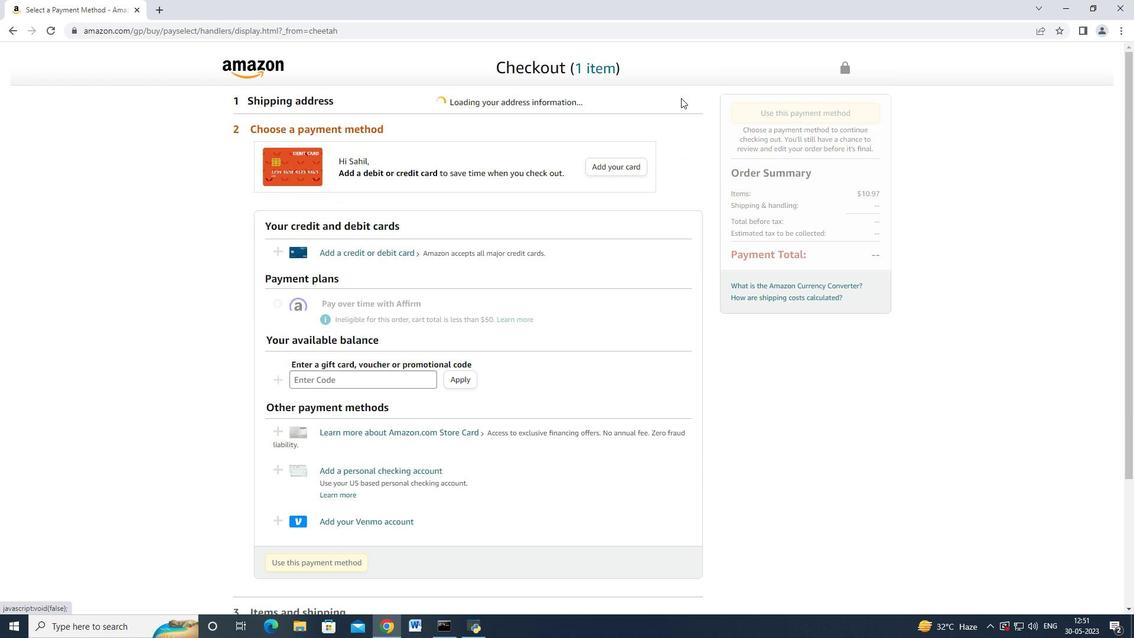 
Action: Mouse moved to (403, 198)
Screenshot: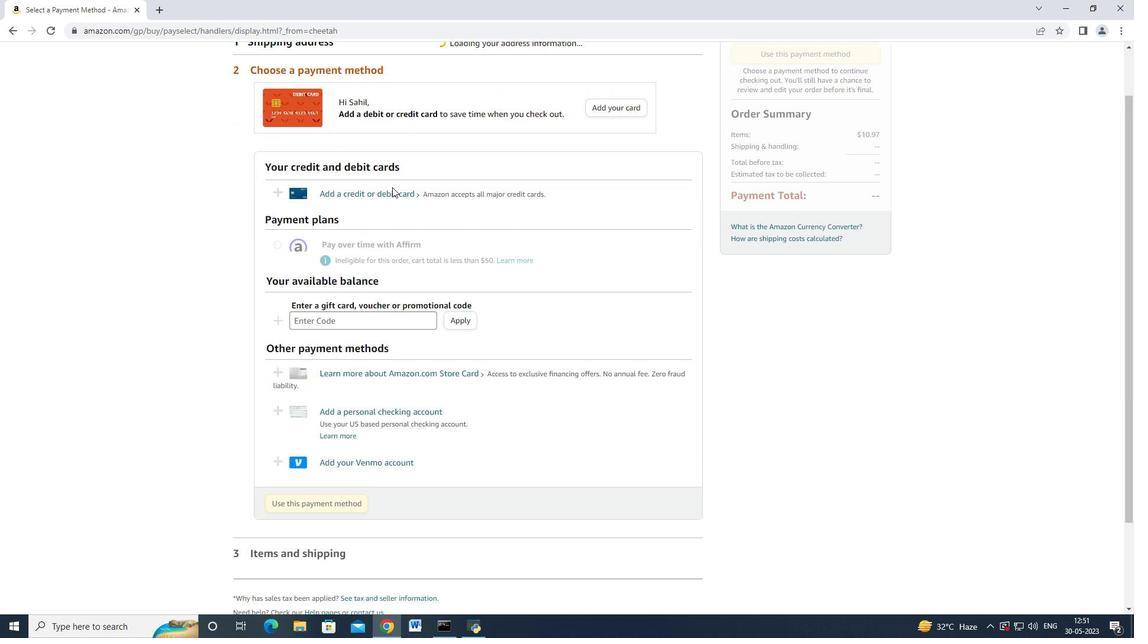 
Action: Mouse scrolled (403, 197) with delta (0, 0)
Screenshot: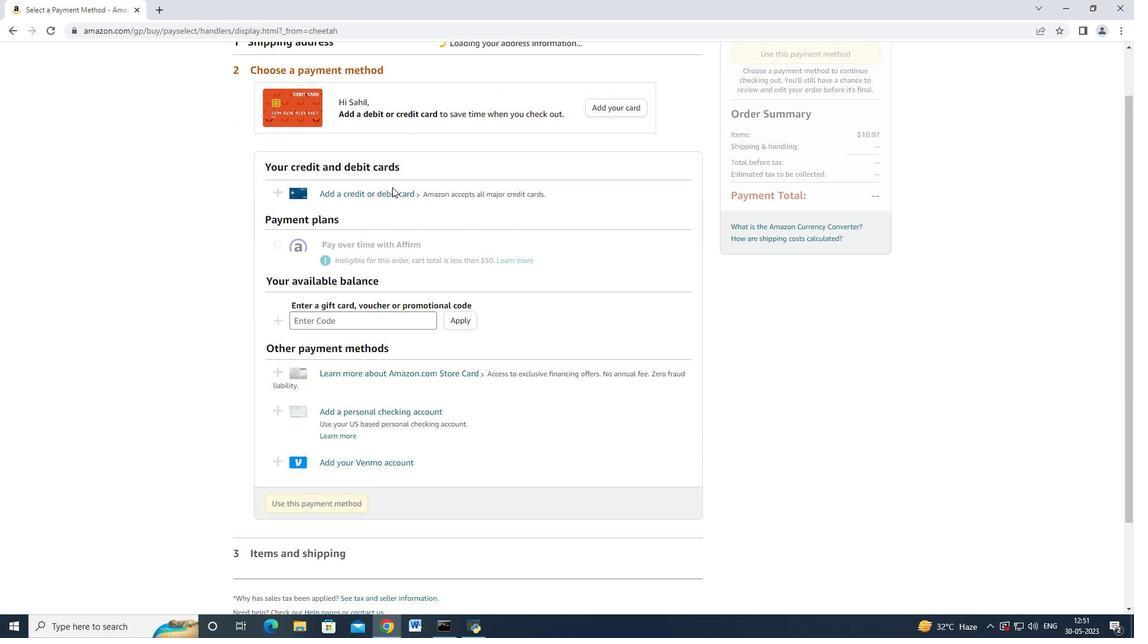 
Action: Mouse moved to (402, 200)
Screenshot: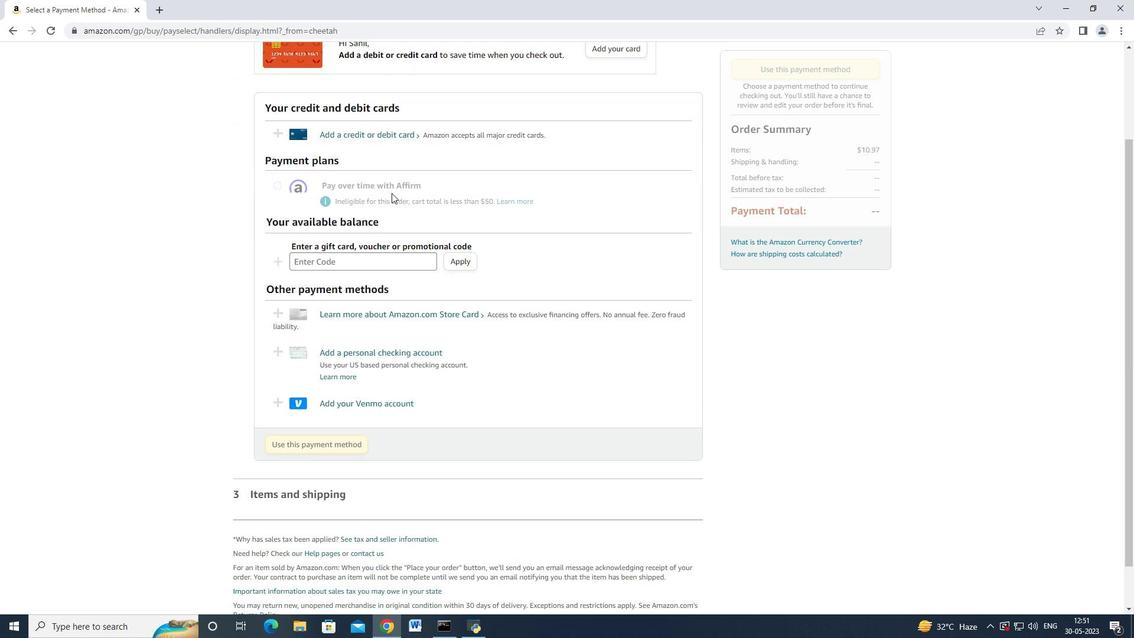 
Action: Mouse scrolled (402, 200) with delta (0, 0)
Screenshot: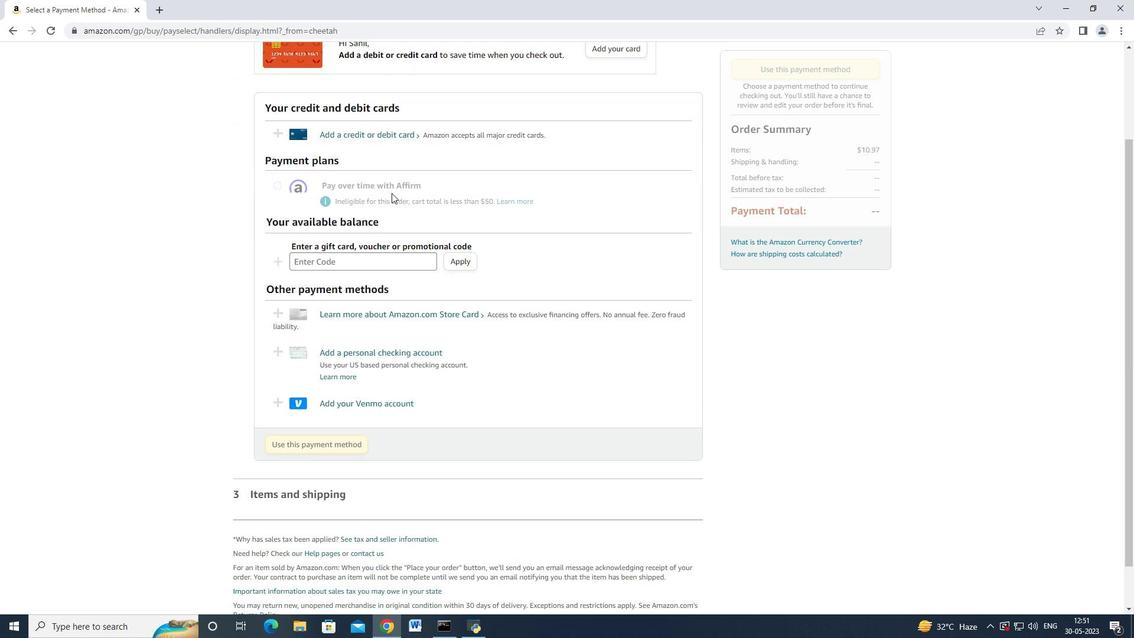 
Action: Mouse moved to (406, 203)
Screenshot: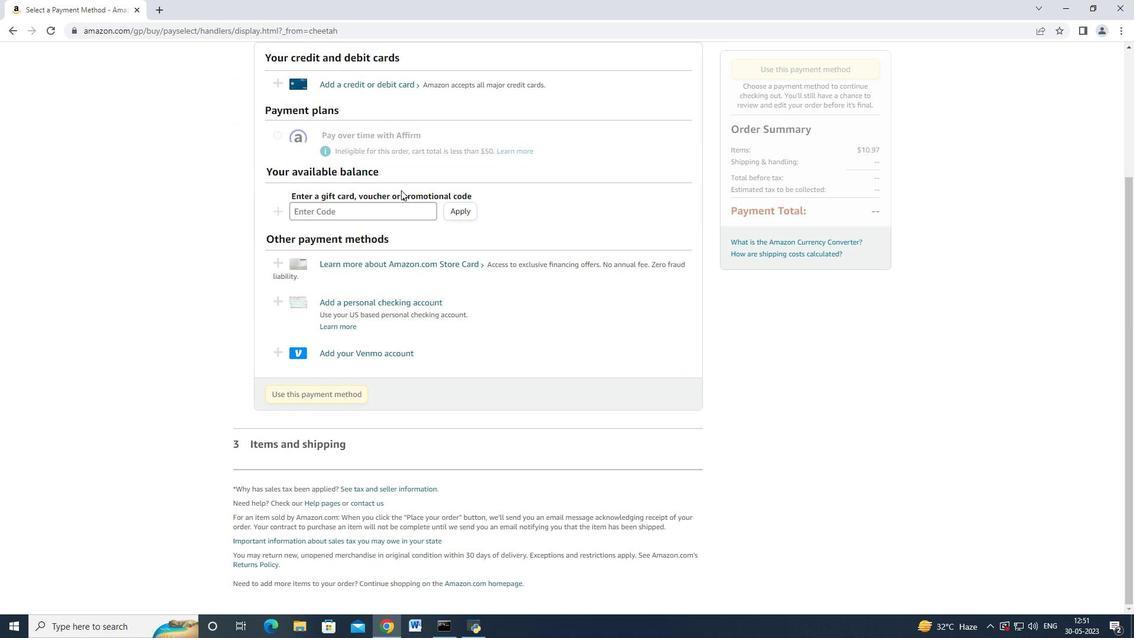 
Action: Mouse scrolled (406, 202) with delta (0, 0)
Screenshot: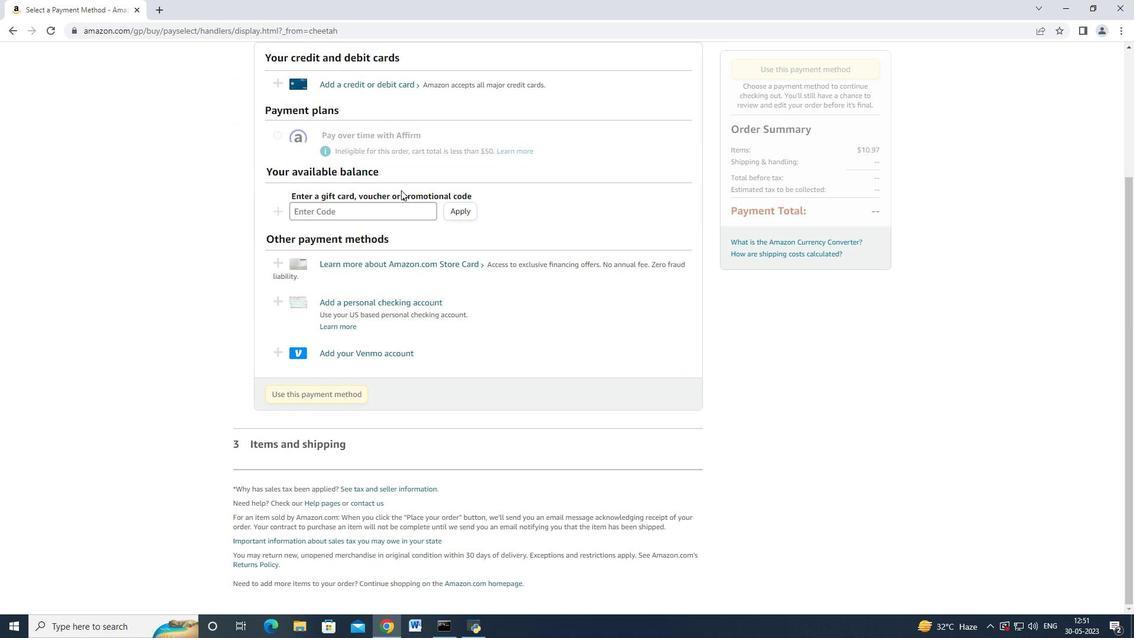 
Action: Mouse moved to (401, 209)
Screenshot: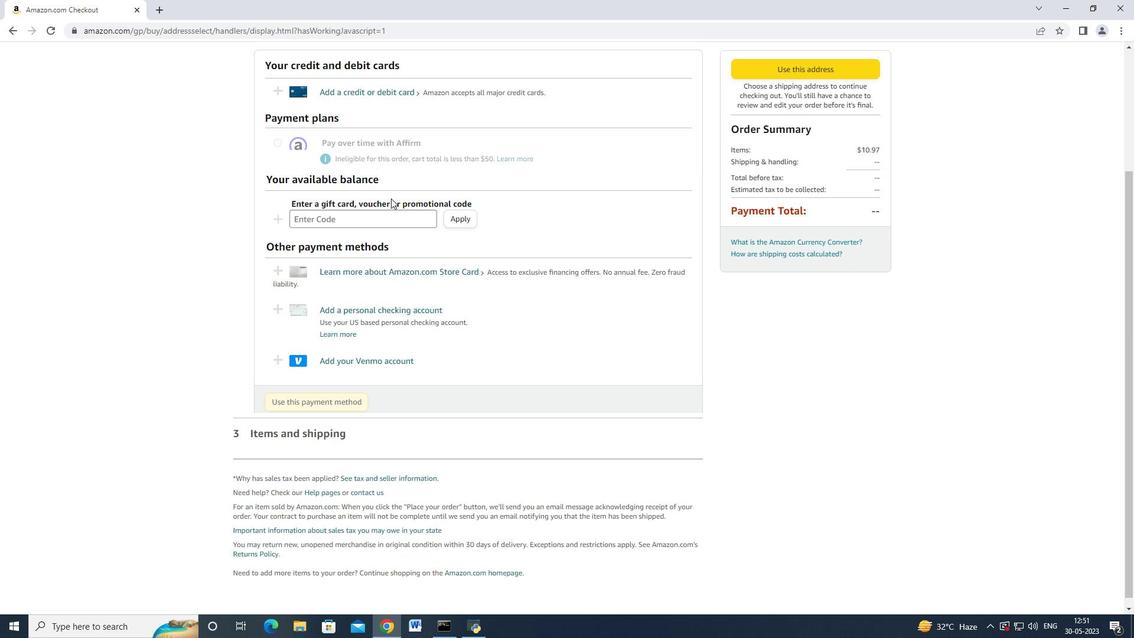 
Action: Mouse scrolled (401, 209) with delta (0, 0)
Screenshot: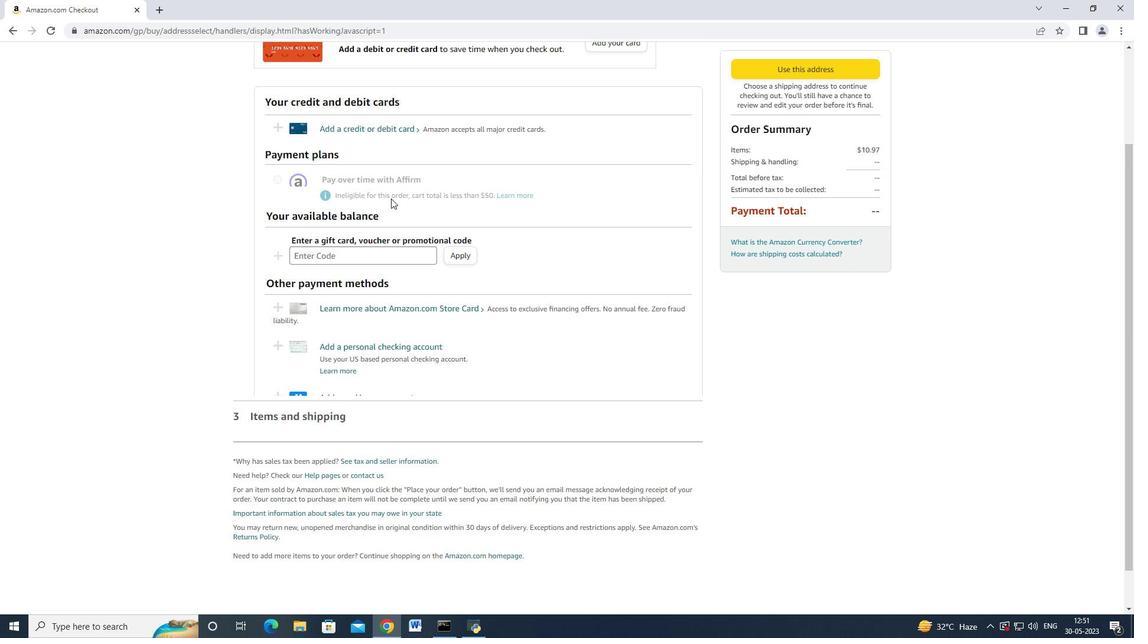 
Action: Mouse scrolled (401, 209) with delta (0, 0)
Screenshot: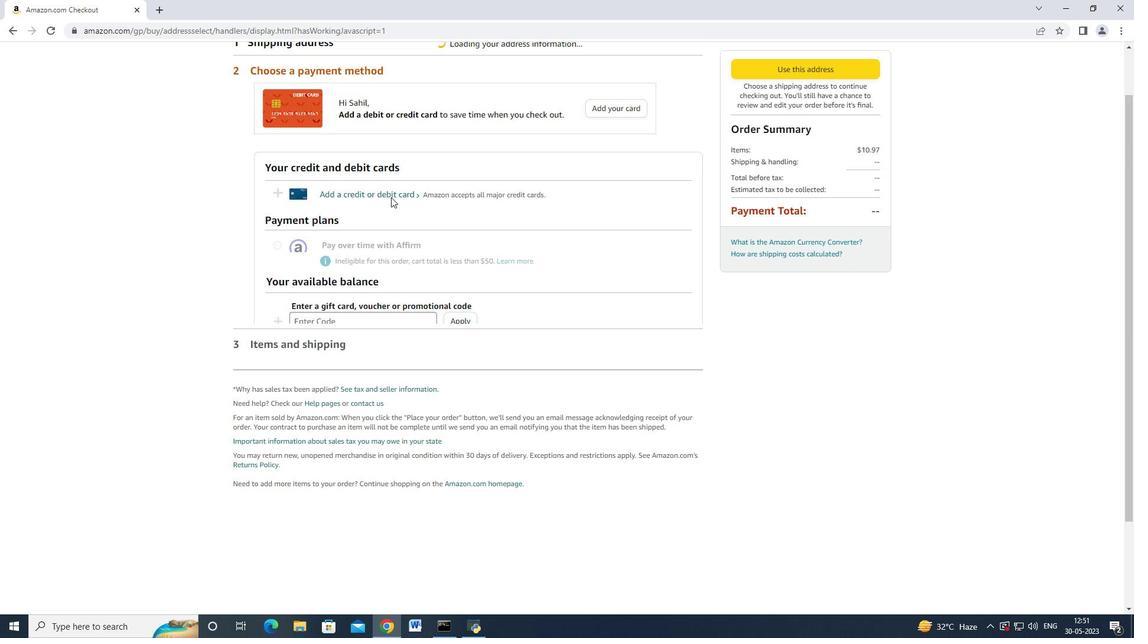 
Action: Mouse moved to (401, 208)
Screenshot: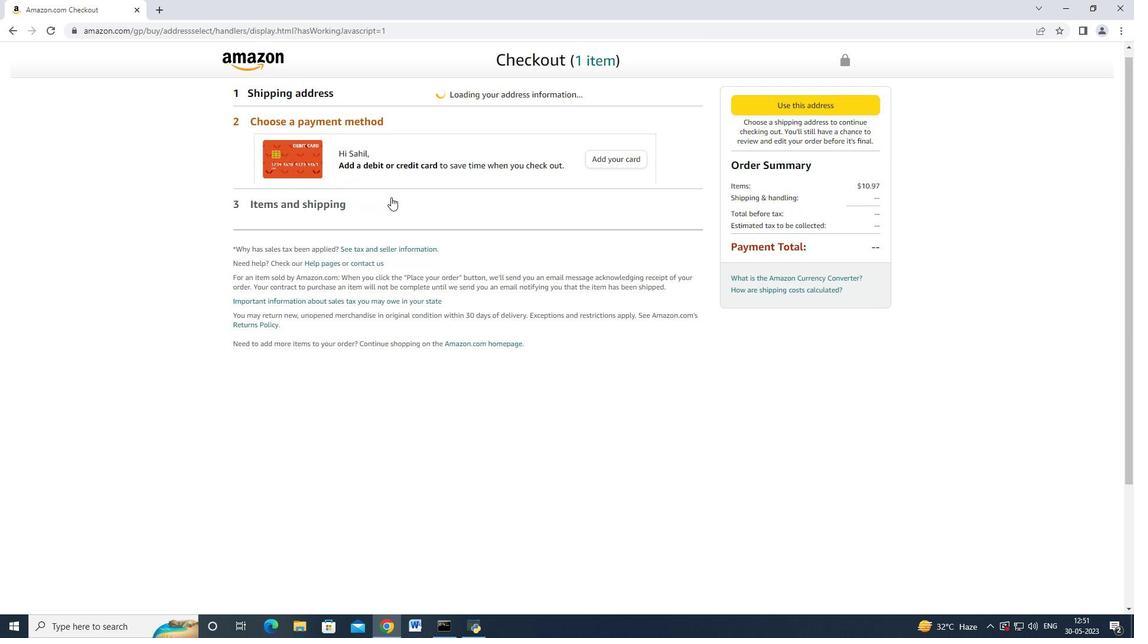 
Action: Mouse scrolled (401, 208) with delta (0, 0)
Screenshot: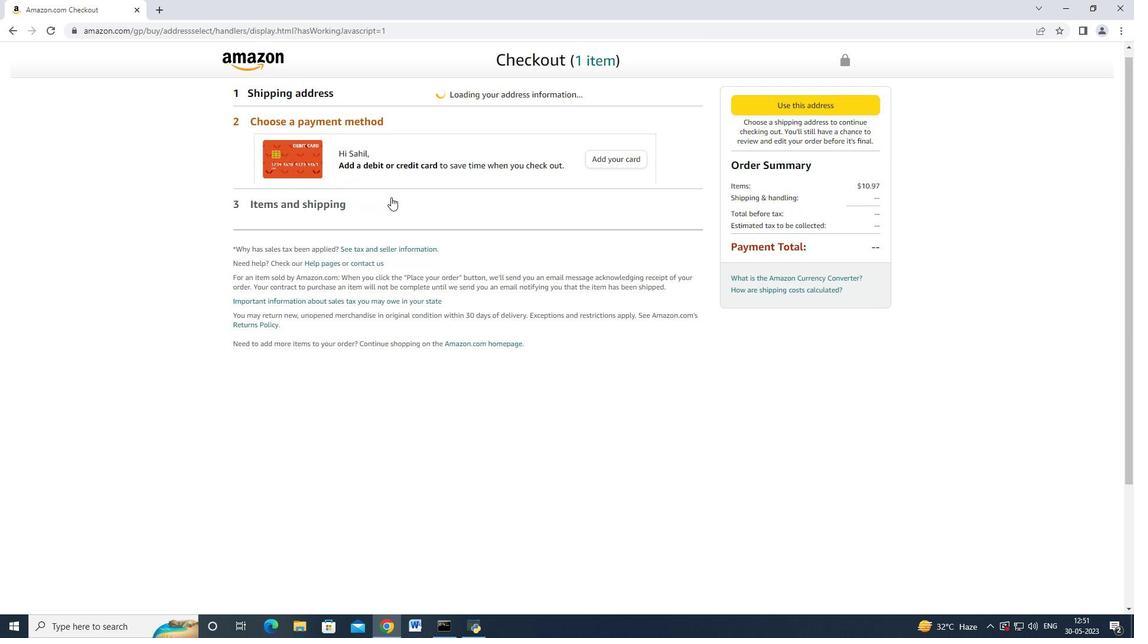
Action: Mouse moved to (403, 182)
Screenshot: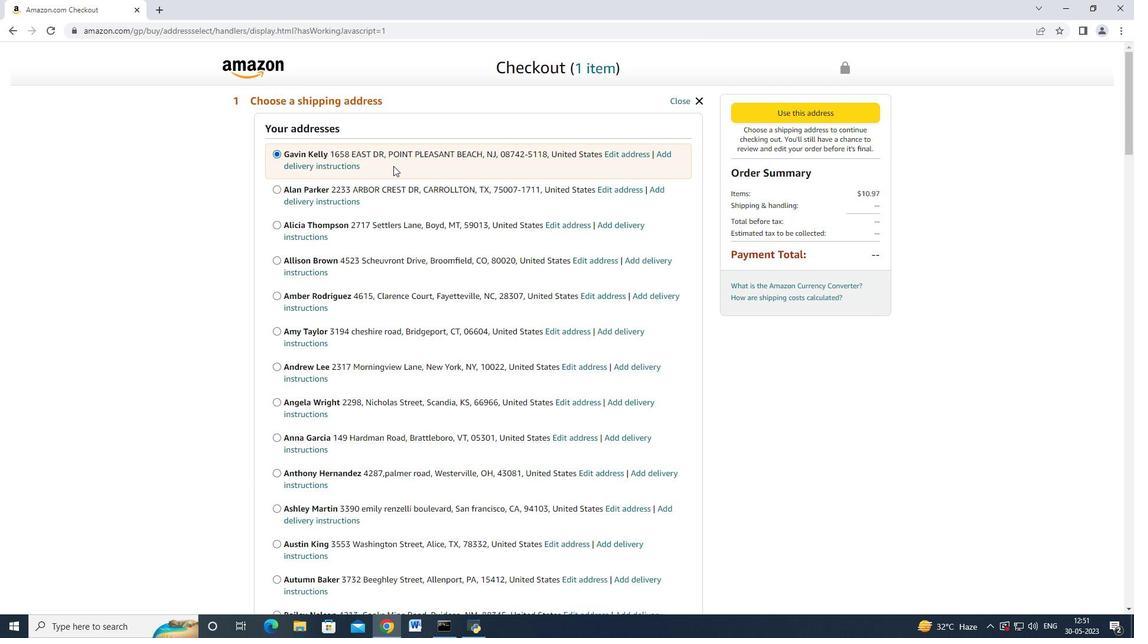 
Action: Mouse scrolled (403, 183) with delta (0, 0)
Screenshot: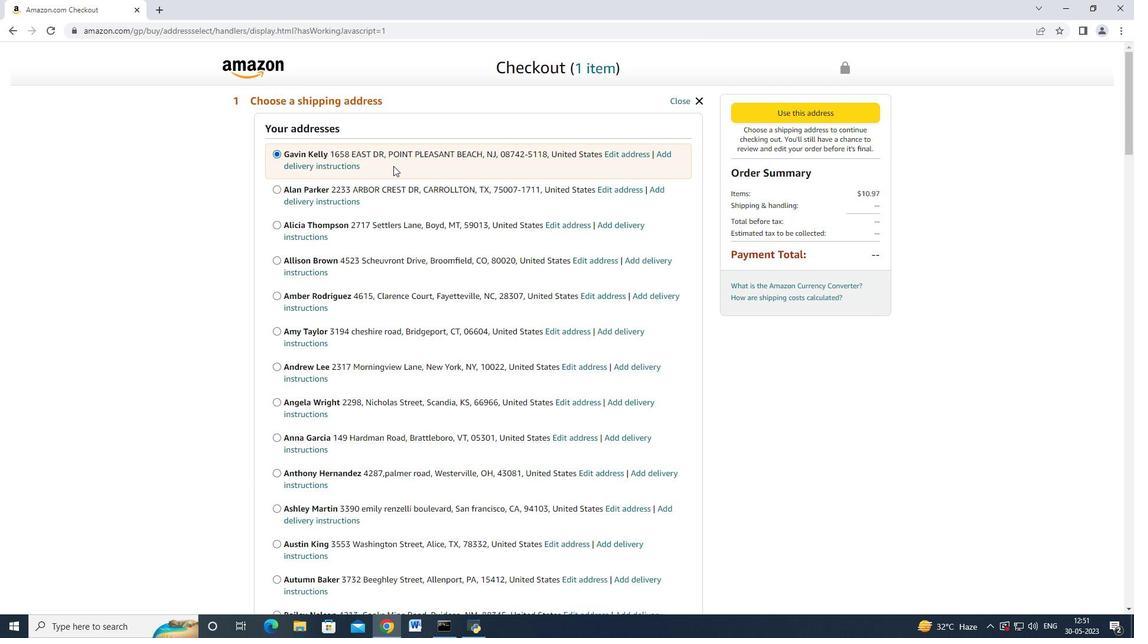 
Action: Mouse moved to (397, 188)
Screenshot: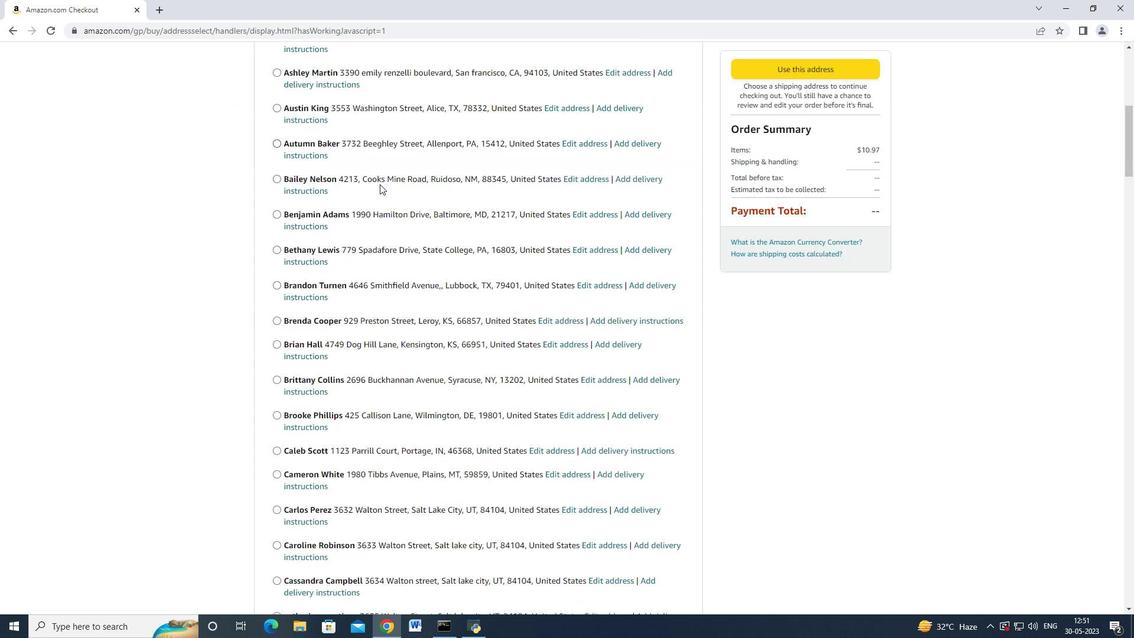 
Action: Mouse scrolled (397, 187) with delta (0, 0)
Screenshot: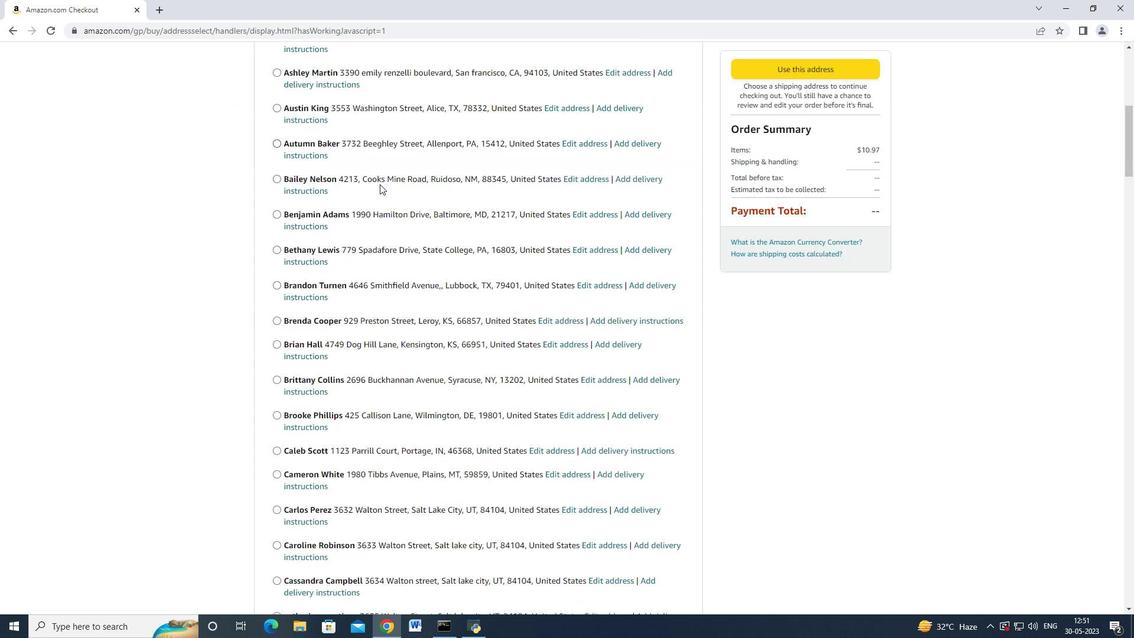 
Action: Mouse moved to (396, 191)
Screenshot: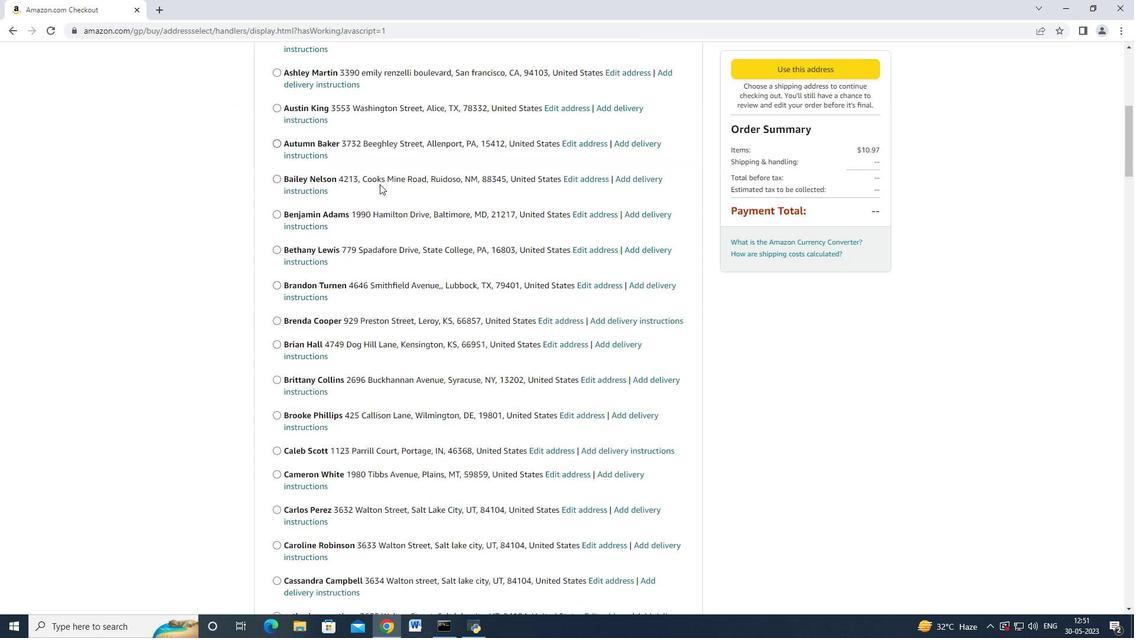 
Action: Mouse scrolled (396, 190) with delta (0, 0)
Screenshot: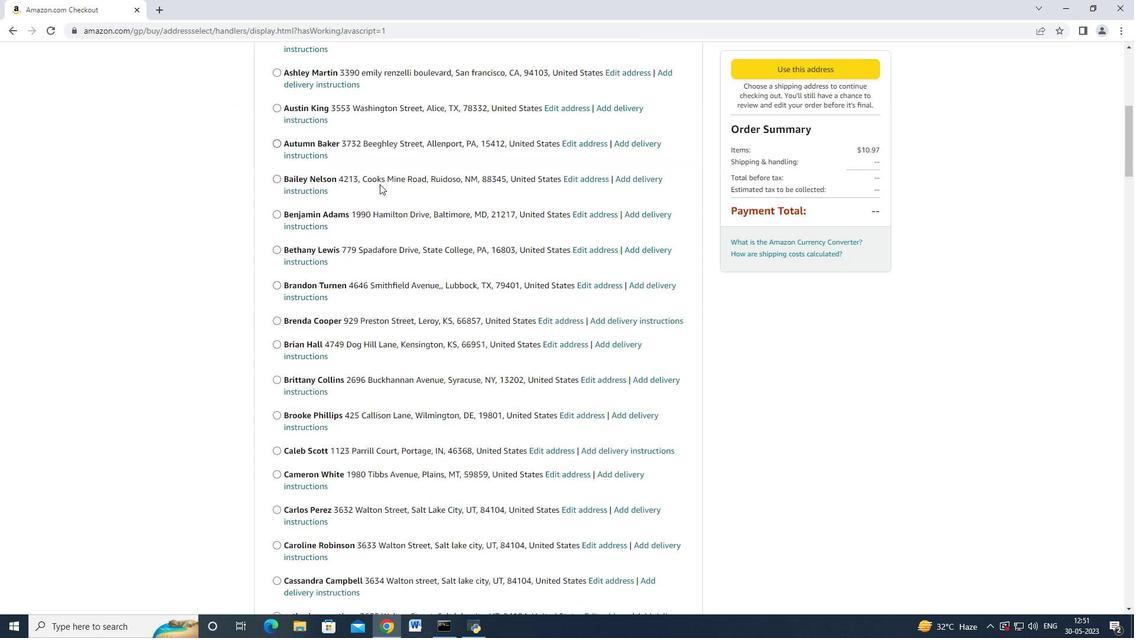 
Action: Mouse moved to (395, 191)
Screenshot: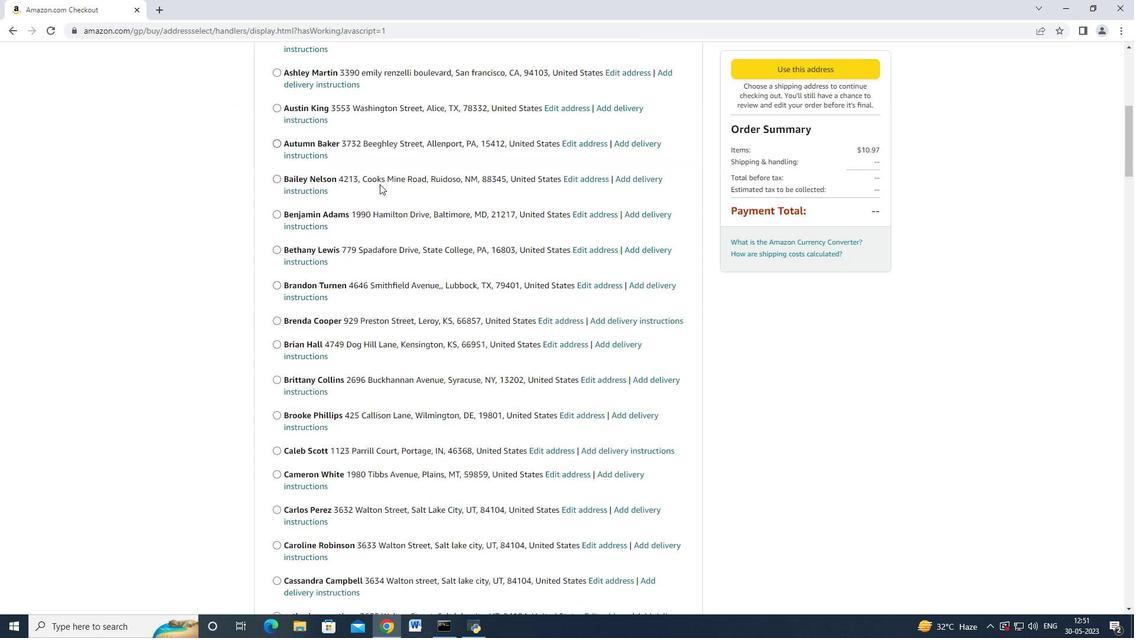 
Action: Mouse scrolled (395, 190) with delta (0, 0)
Screenshot: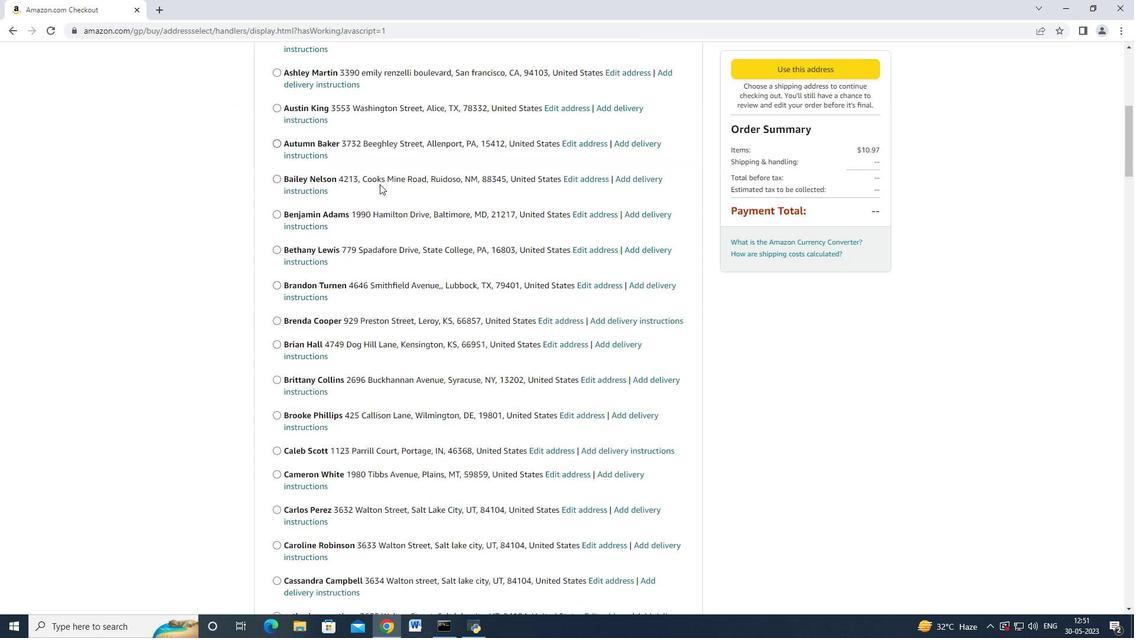 
Action: Mouse scrolled (395, 190) with delta (0, 0)
Screenshot: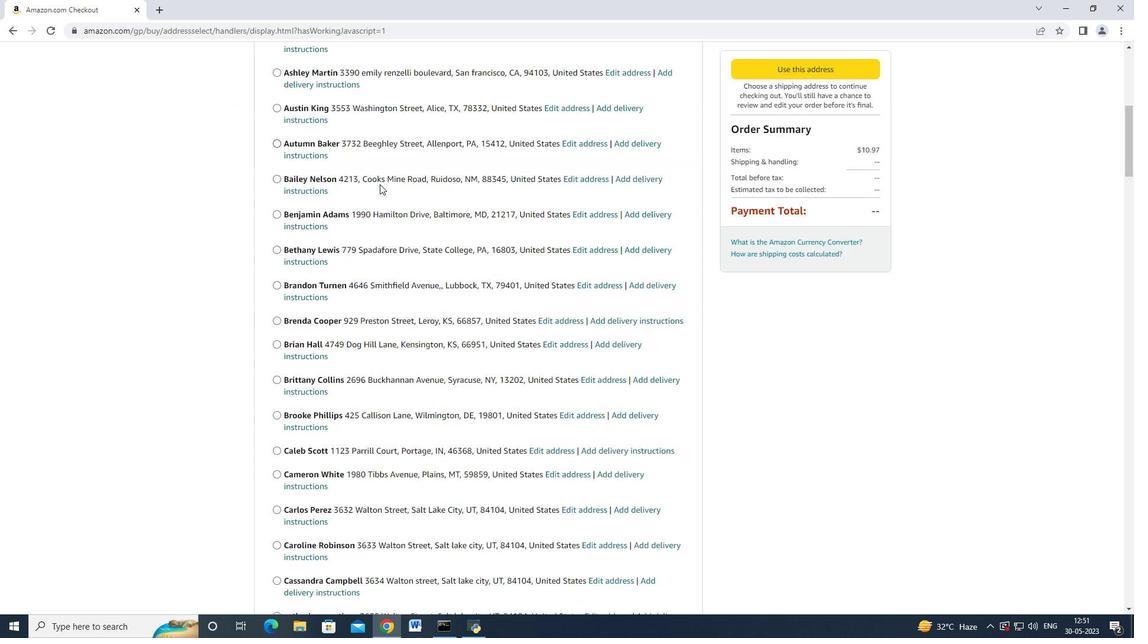
Action: Mouse moved to (395, 192)
Screenshot: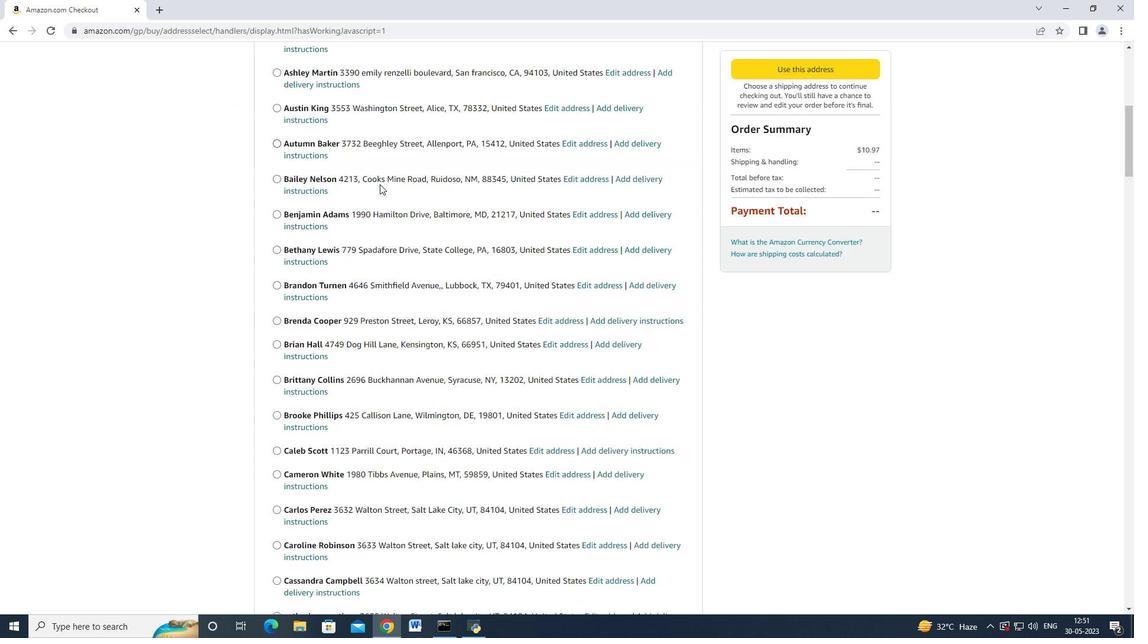
Action: Mouse scrolled (395, 191) with delta (0, 0)
Screenshot: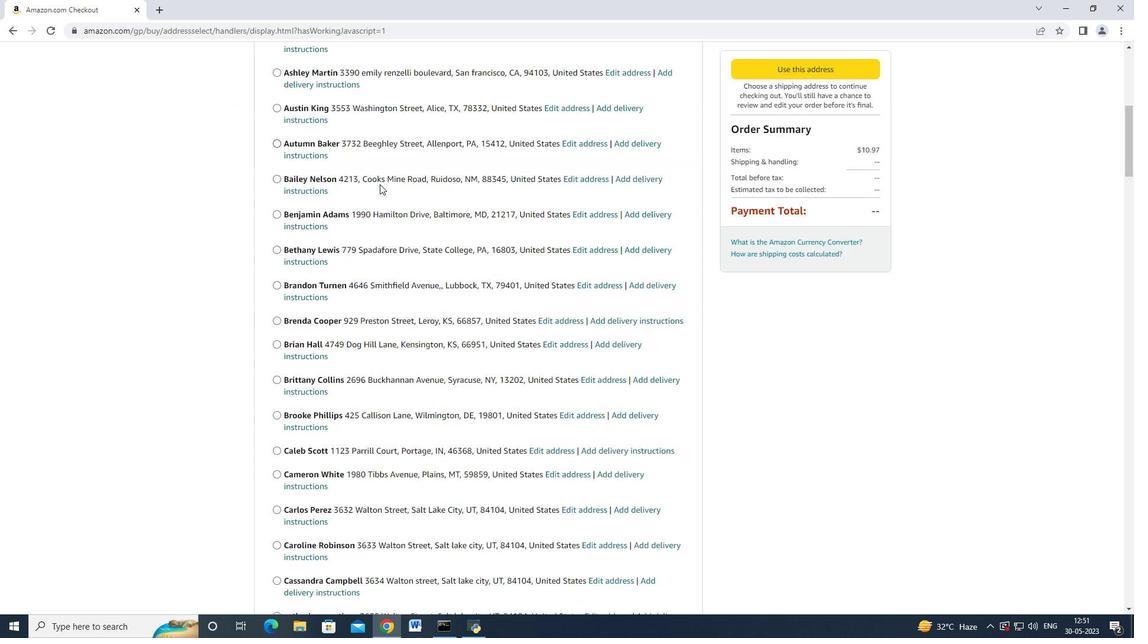 
Action: Mouse moved to (395, 193)
Screenshot: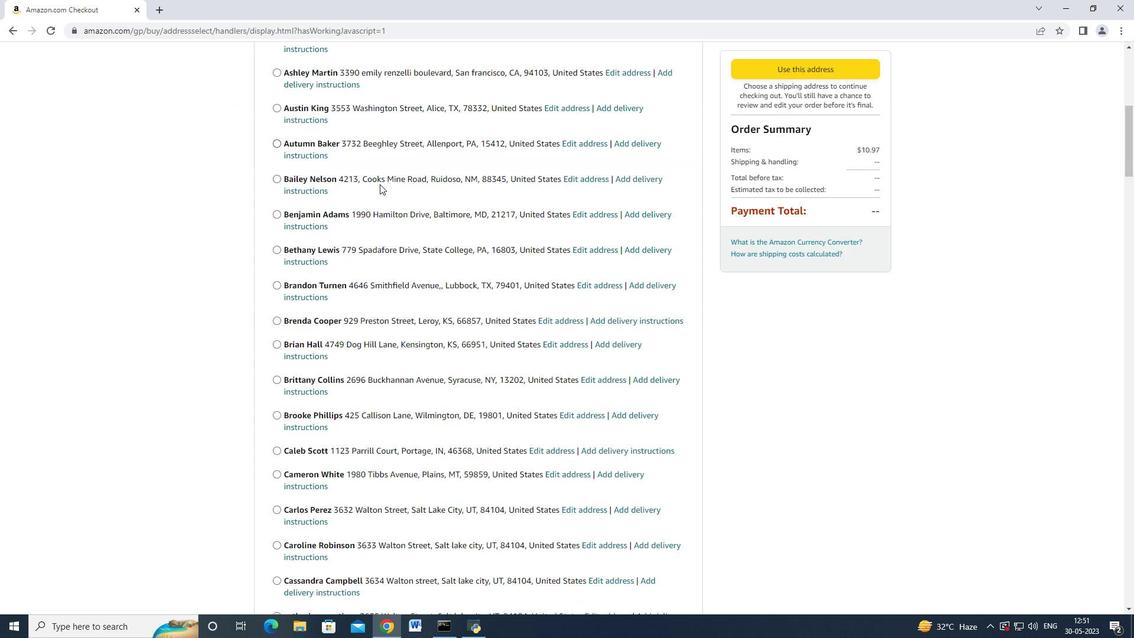 
Action: Mouse scrolled (395, 192) with delta (0, 0)
Screenshot: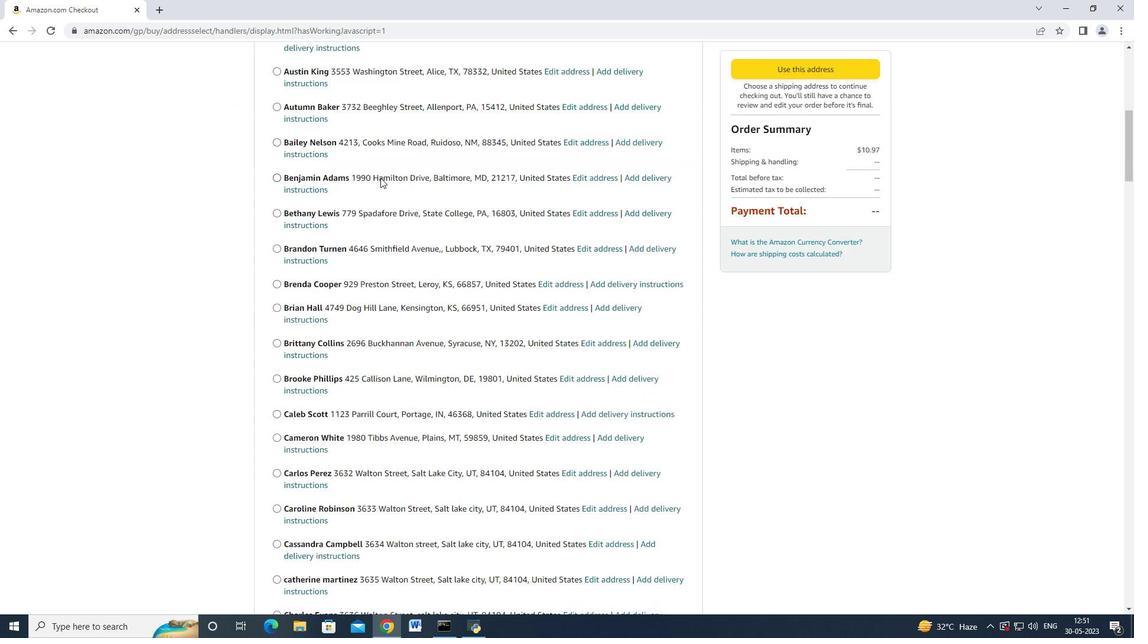 
Action: Mouse moved to (394, 193)
Screenshot: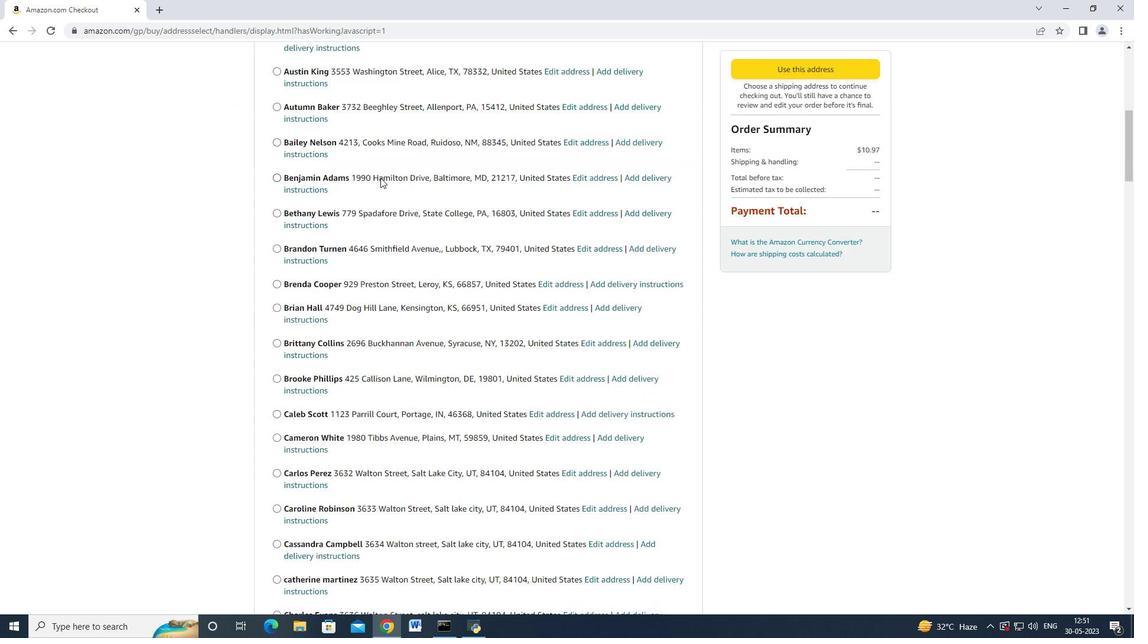 
Action: Mouse scrolled (394, 193) with delta (0, 0)
Screenshot: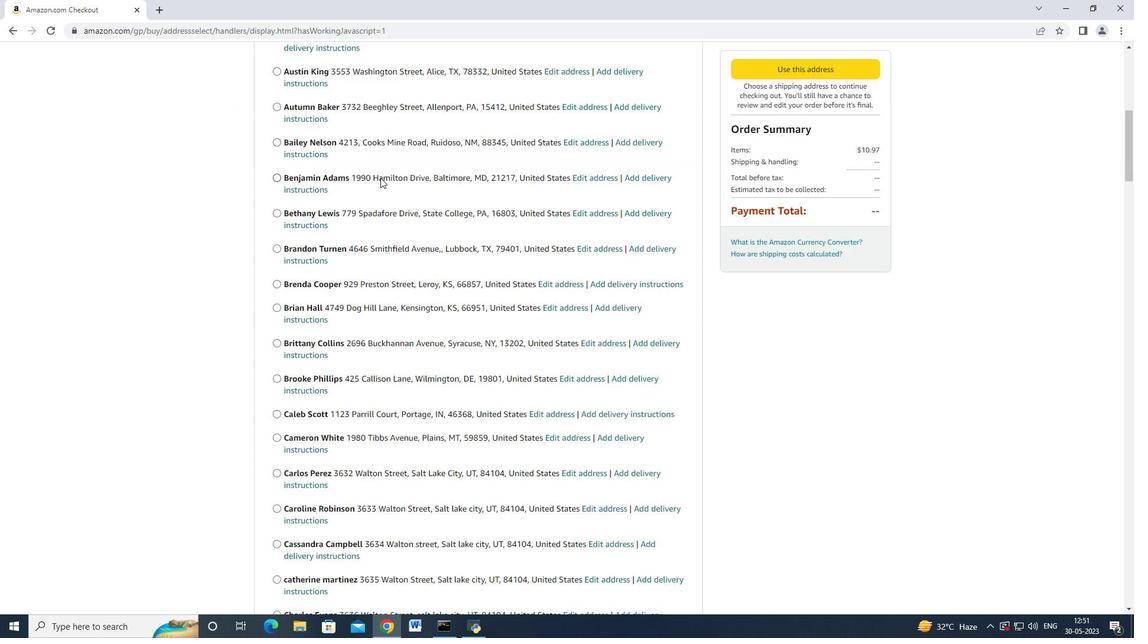 
Action: Mouse moved to (393, 196)
Screenshot: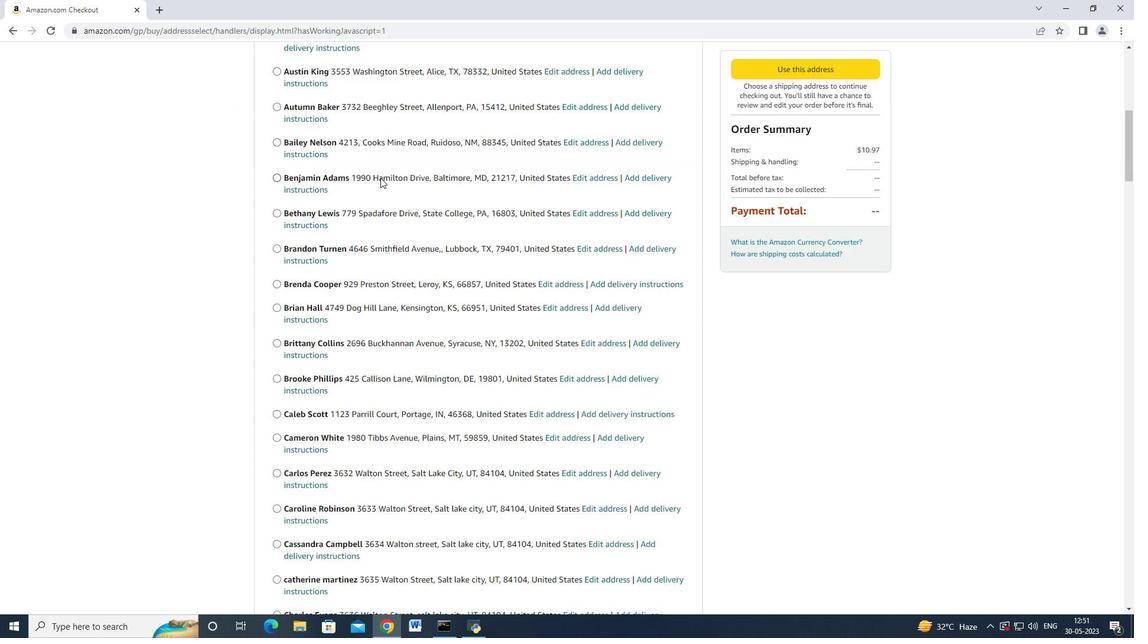 
Action: Mouse scrolled (394, 193) with delta (0, 0)
Screenshot: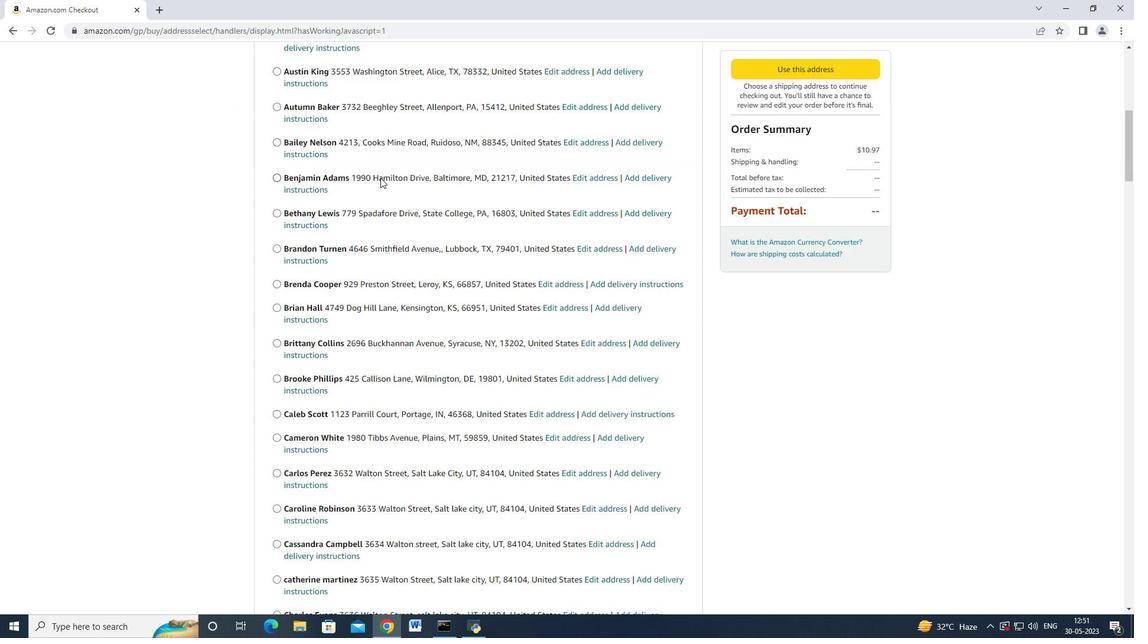 
Action: Mouse moved to (389, 189)
Screenshot: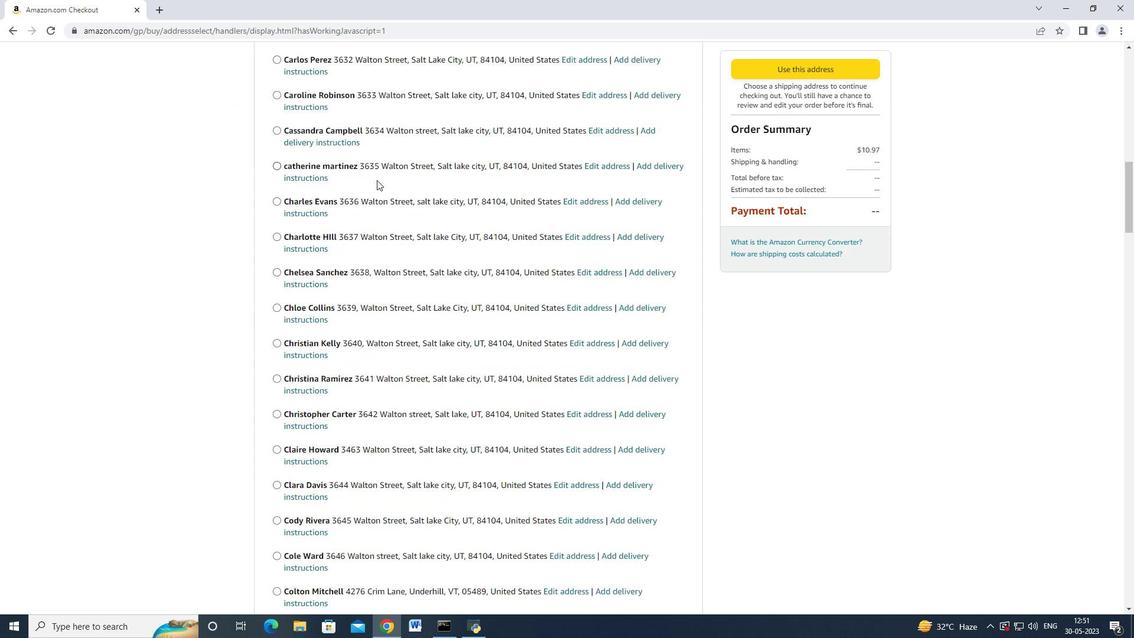 
Action: Mouse scrolled (389, 188) with delta (0, 0)
Screenshot: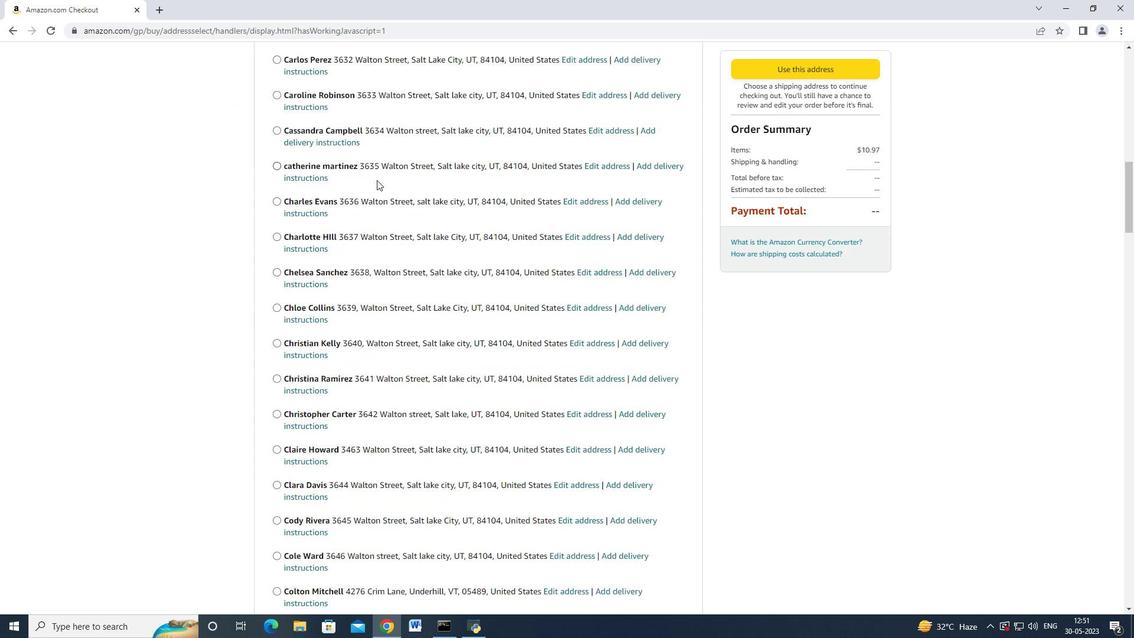 
Action: Mouse moved to (389, 189)
Screenshot: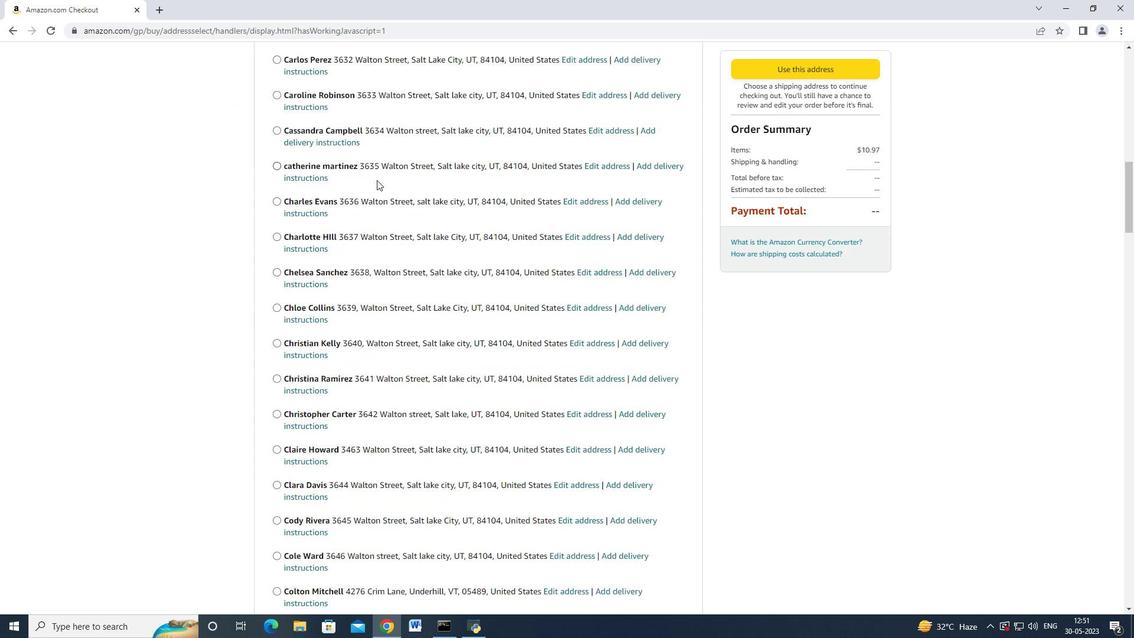 
Action: Mouse scrolled (389, 189) with delta (0, 0)
Screenshot: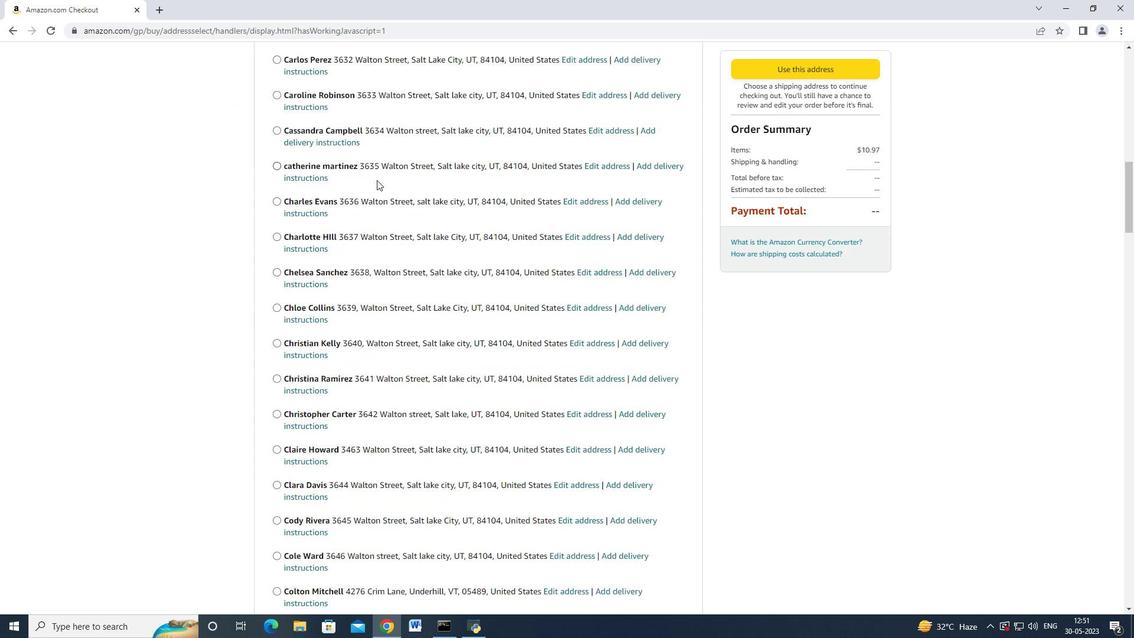 
Action: Mouse moved to (388, 190)
Screenshot: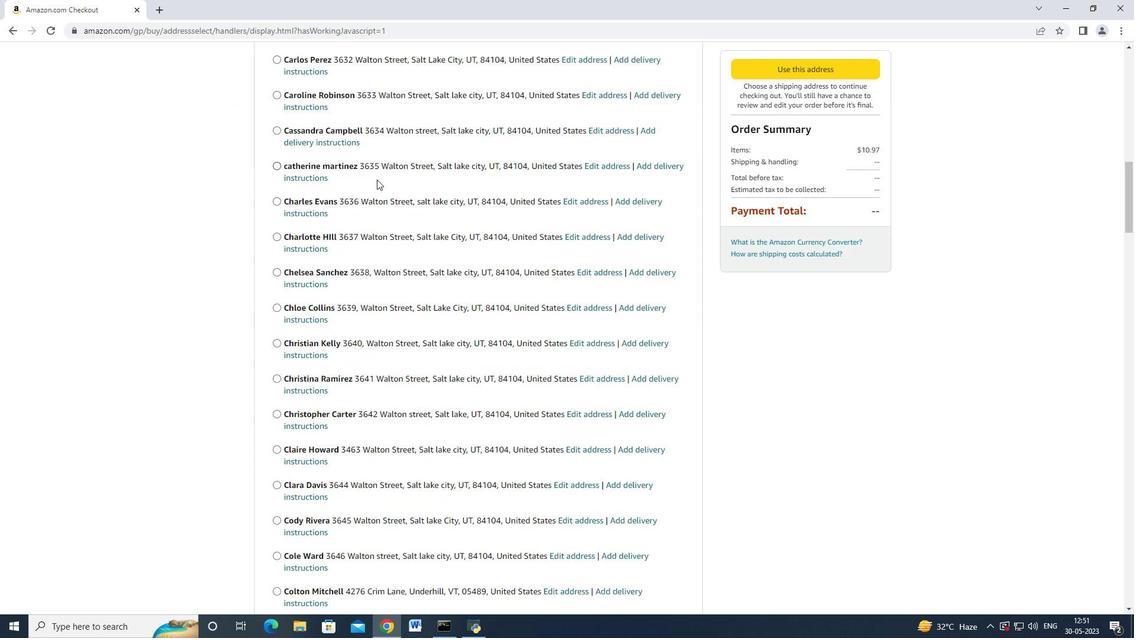 
Action: Mouse scrolled (388, 189) with delta (0, 0)
Screenshot: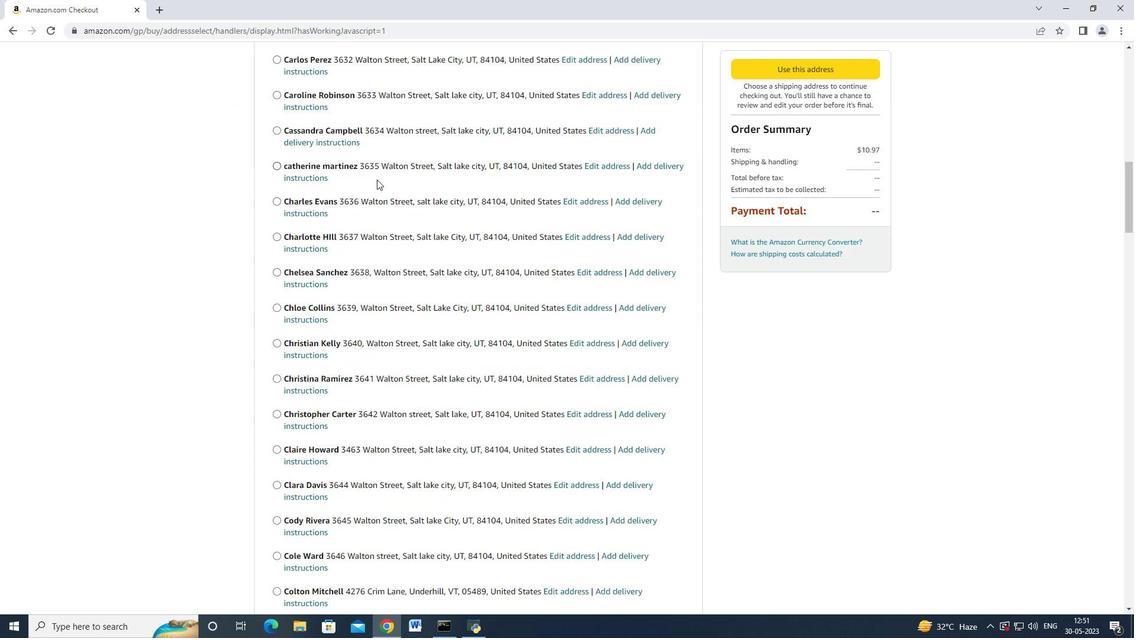 
Action: Mouse scrolled (388, 189) with delta (0, 0)
Screenshot: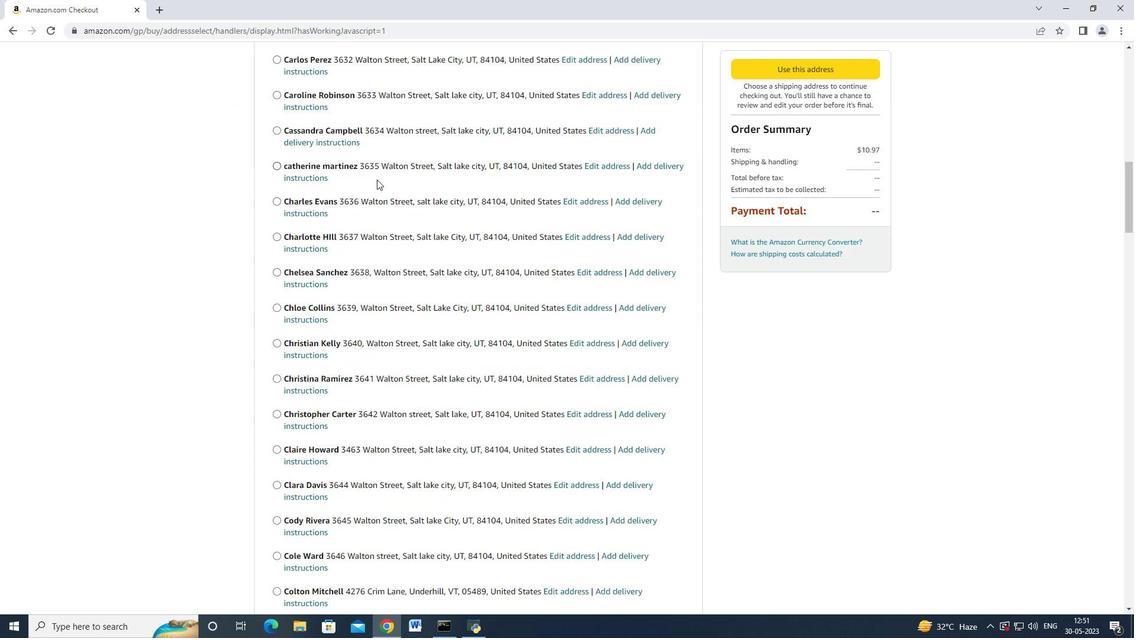 
Action: Mouse scrolled (388, 189) with delta (0, 0)
Screenshot: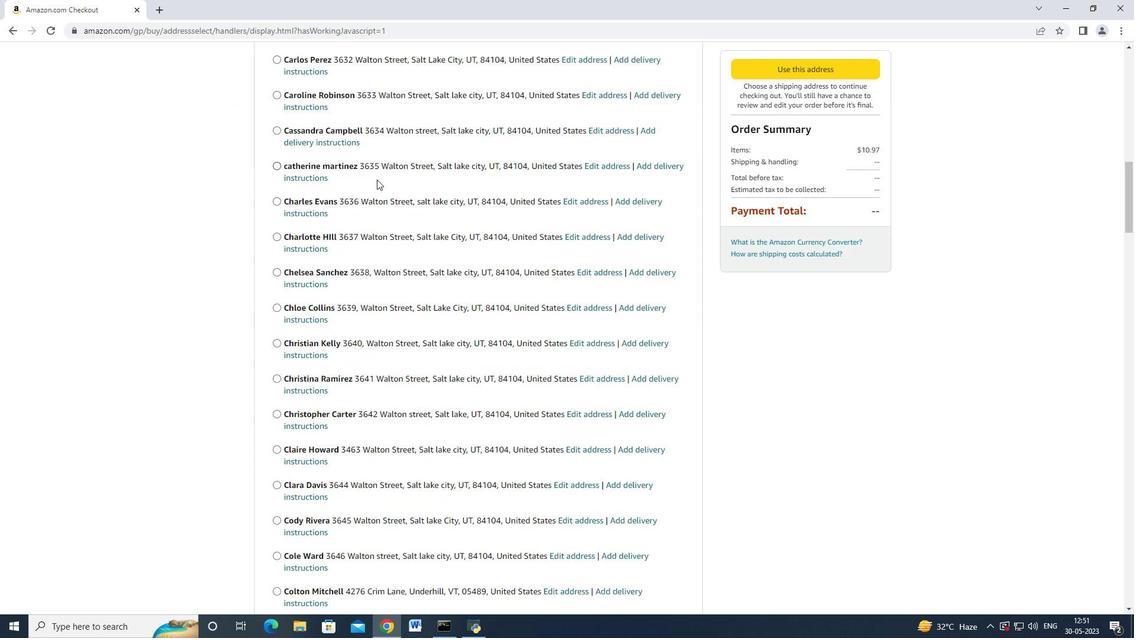
Action: Mouse moved to (388, 190)
Screenshot: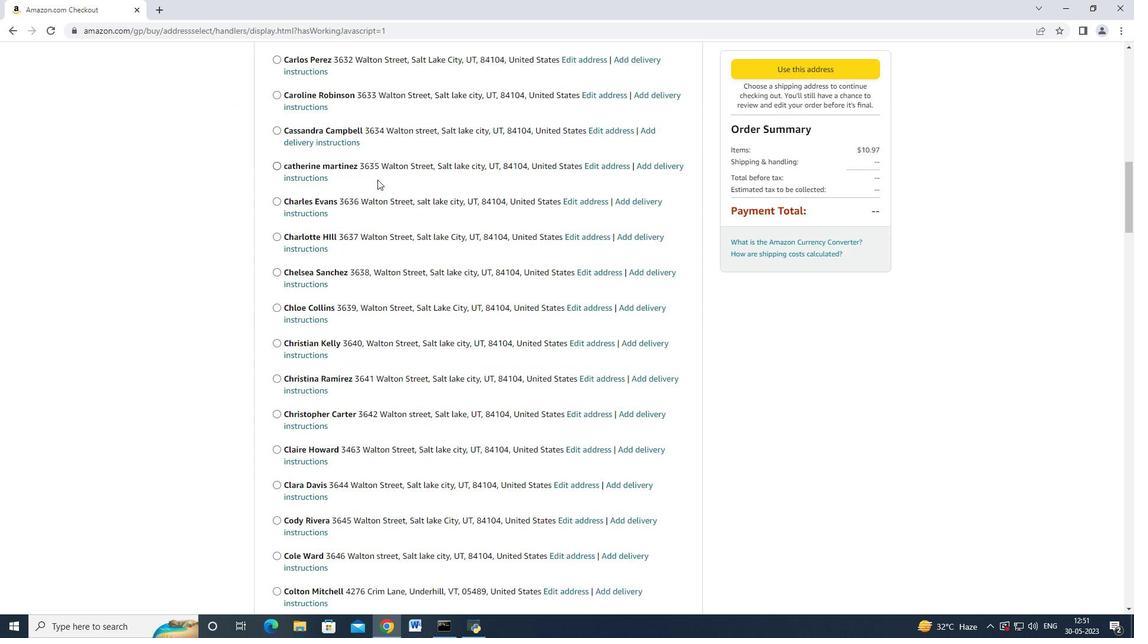 
Action: Mouse scrolled (388, 190) with delta (0, 0)
Screenshot: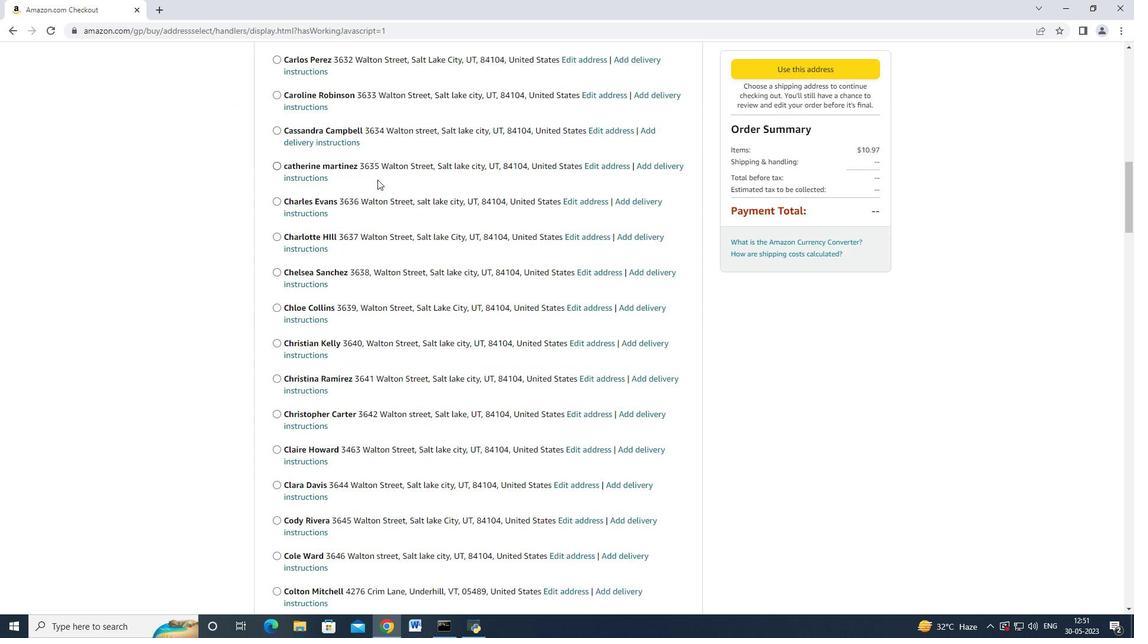 
Action: Mouse moved to (388, 190)
Screenshot: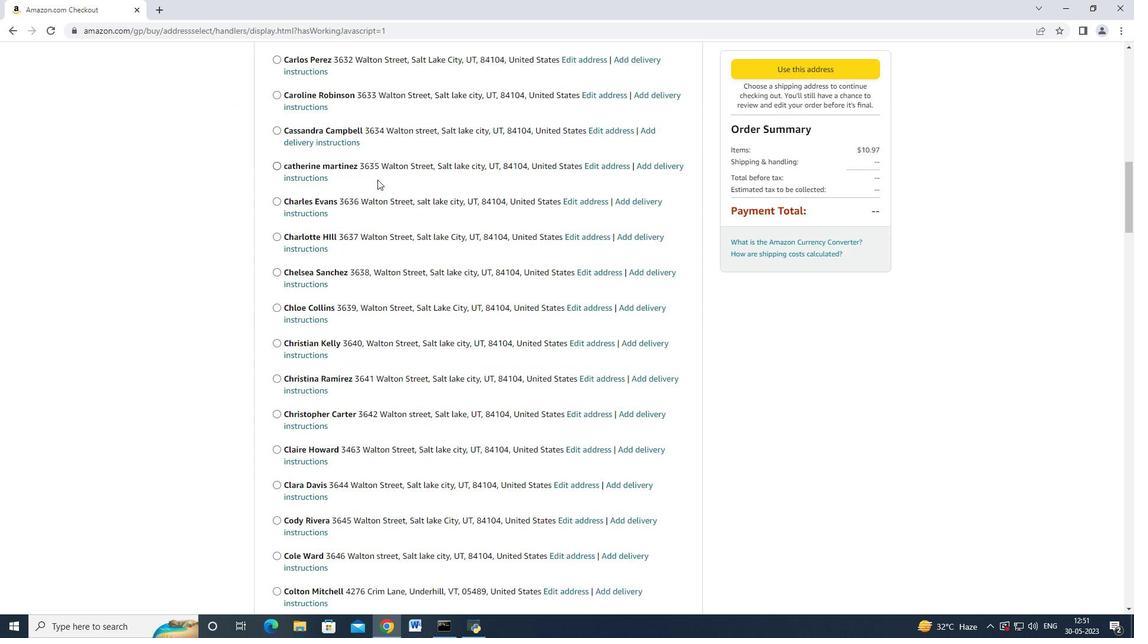 
Action: Mouse scrolled (388, 190) with delta (0, 0)
Screenshot: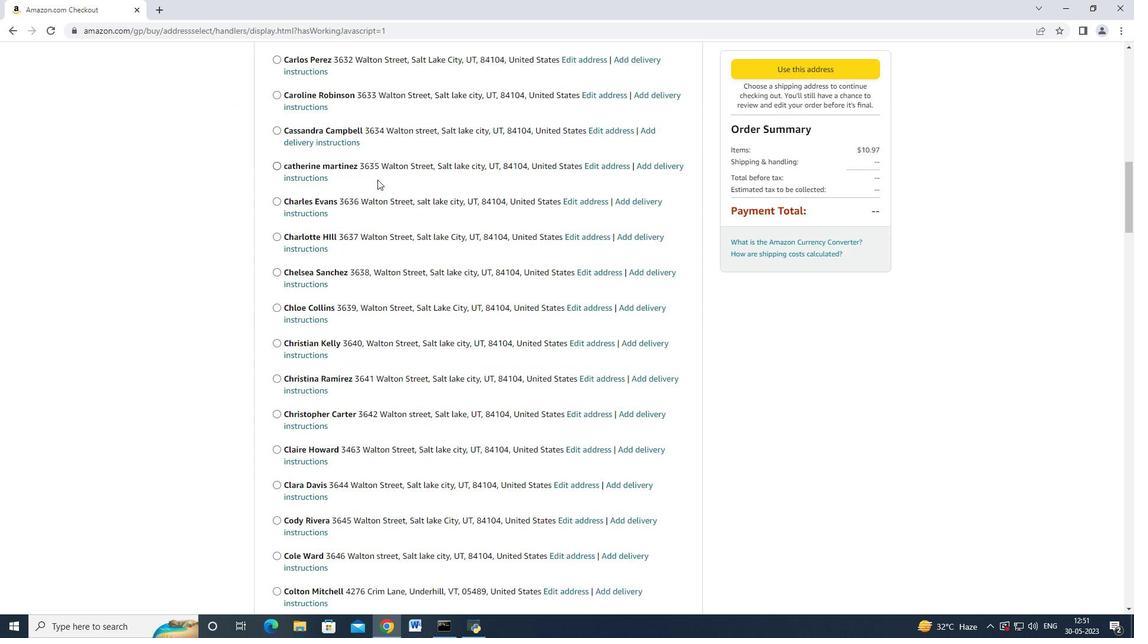 
Action: Mouse moved to (388, 190)
Screenshot: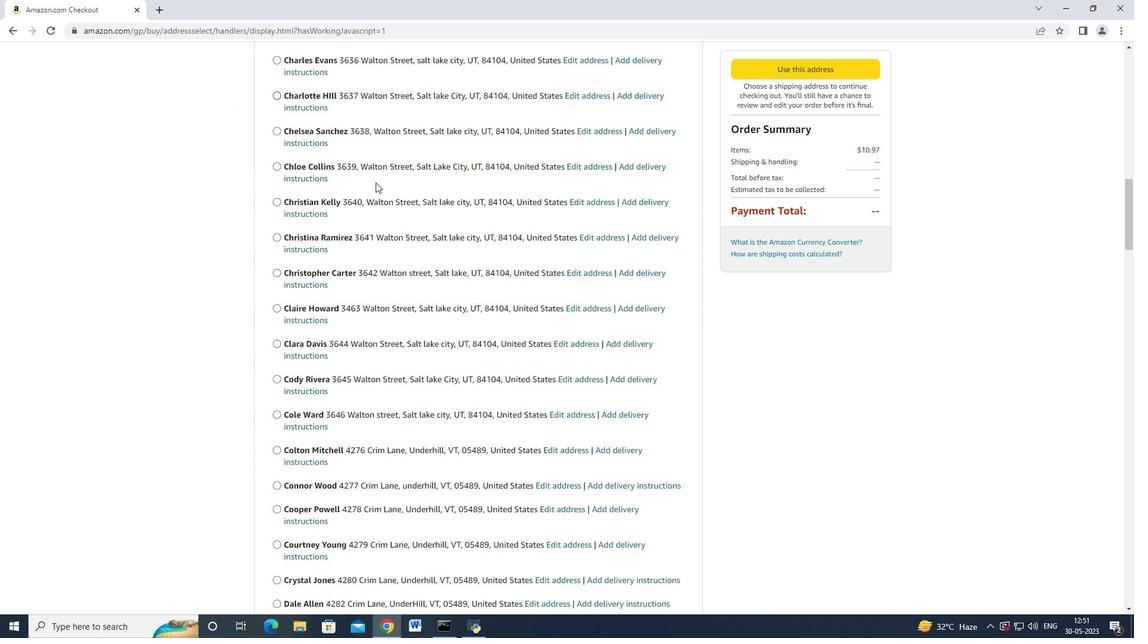 
Action: Mouse scrolled (388, 190) with delta (0, 0)
Screenshot: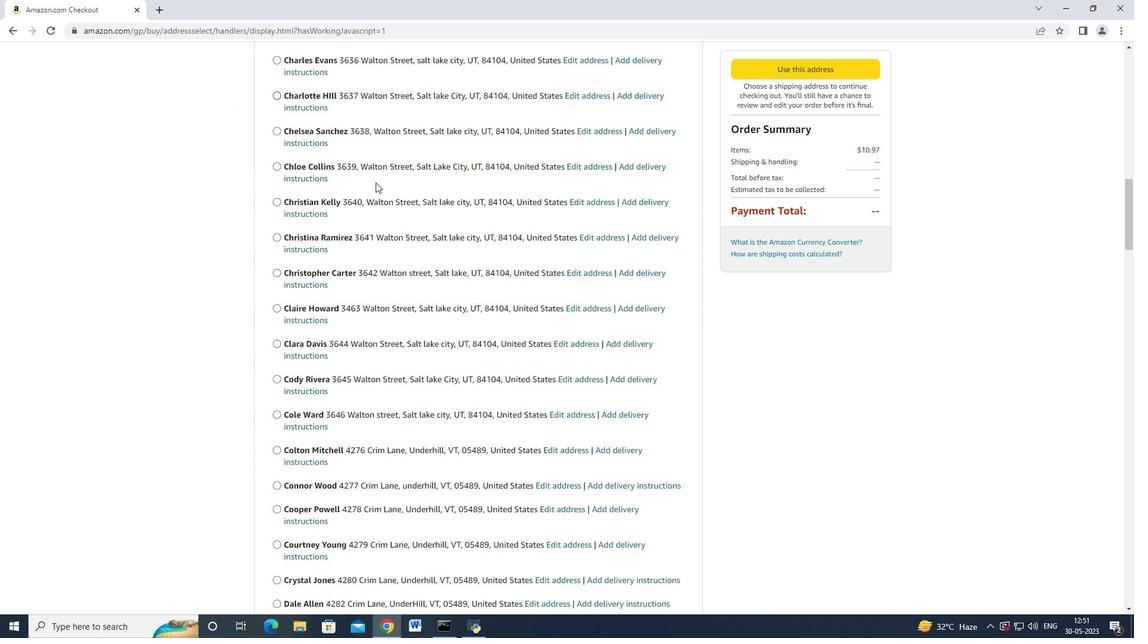 
Action: Mouse moved to (388, 192)
Screenshot: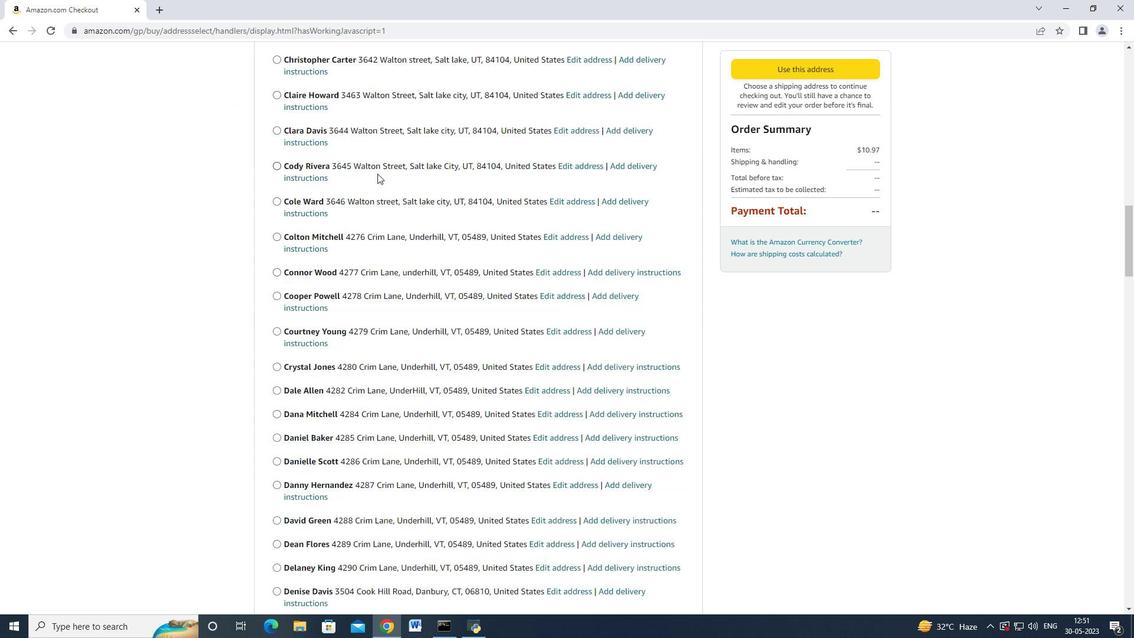 
Action: Mouse scrolled (388, 191) with delta (0, 0)
Screenshot: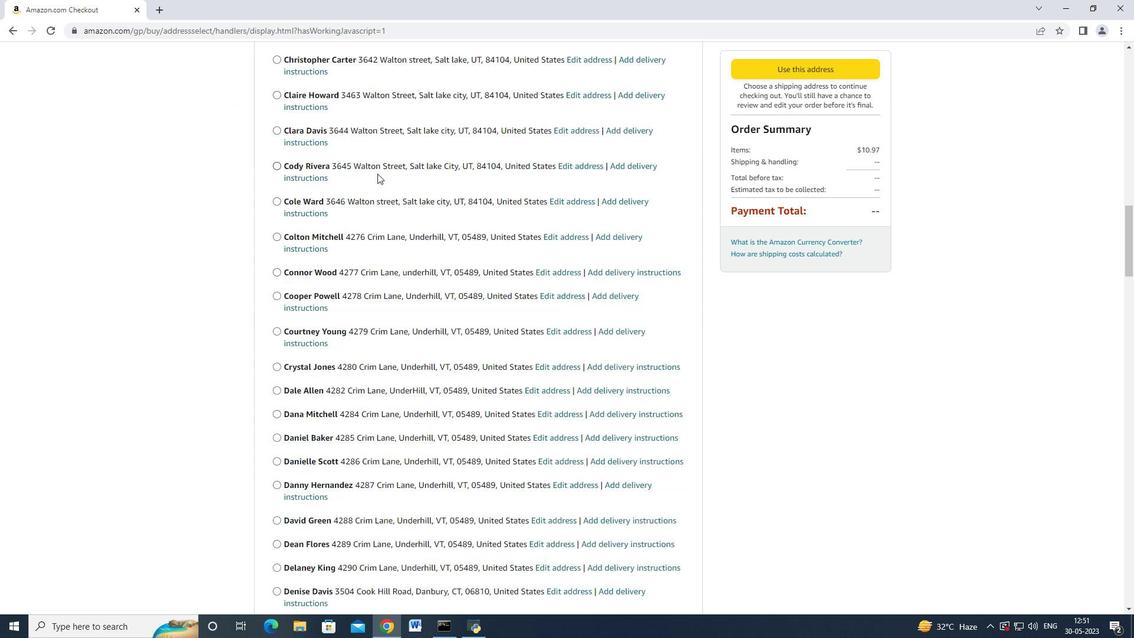 
Action: Mouse moved to (388, 195)
Screenshot: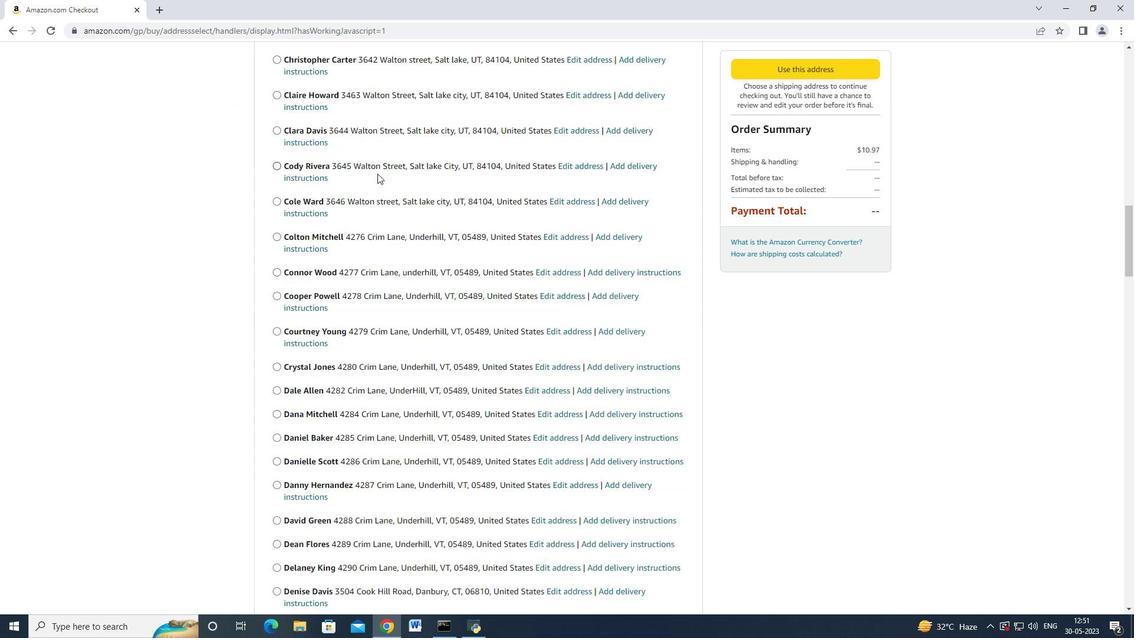 
Action: Mouse scrolled (388, 193) with delta (0, 0)
Screenshot: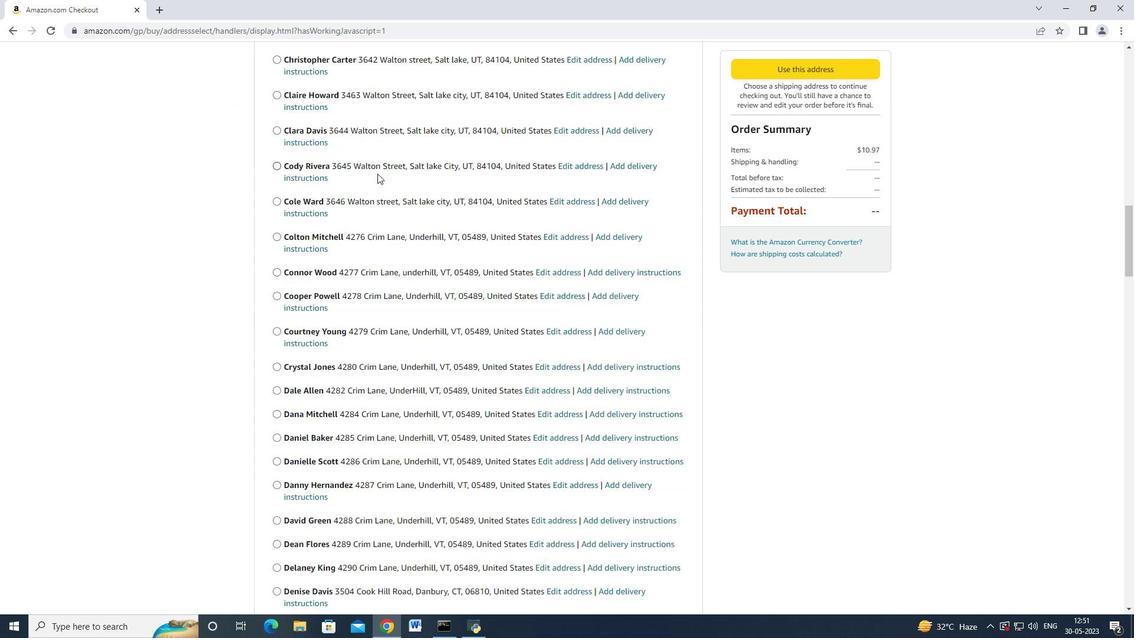 
Action: Mouse moved to (388, 195)
Screenshot: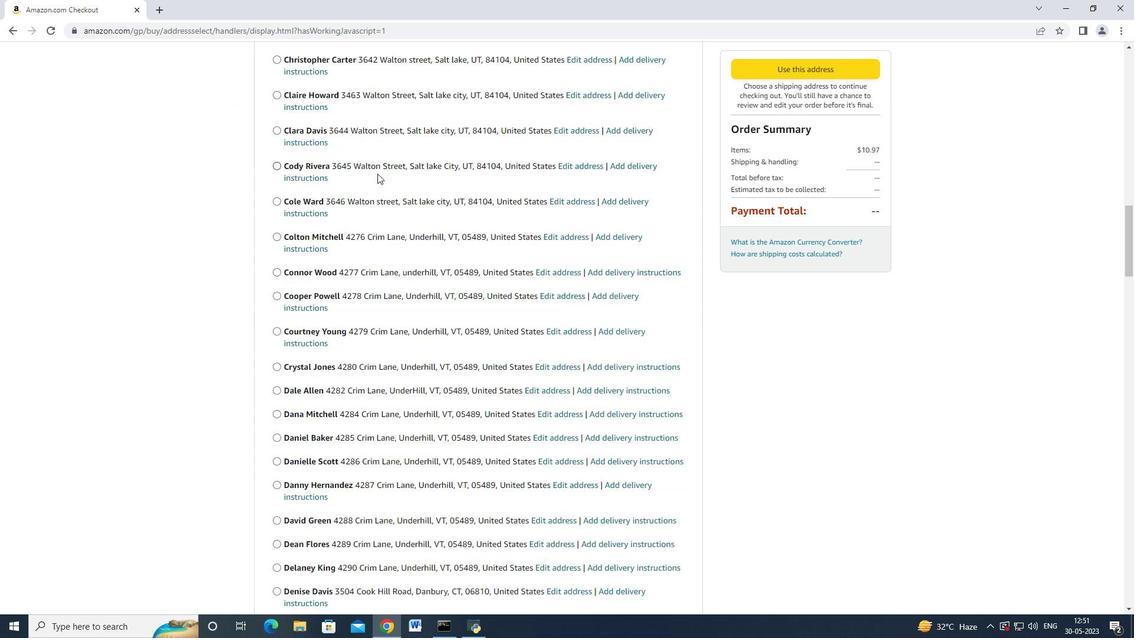 
Action: Mouse scrolled (388, 195) with delta (0, 0)
Screenshot: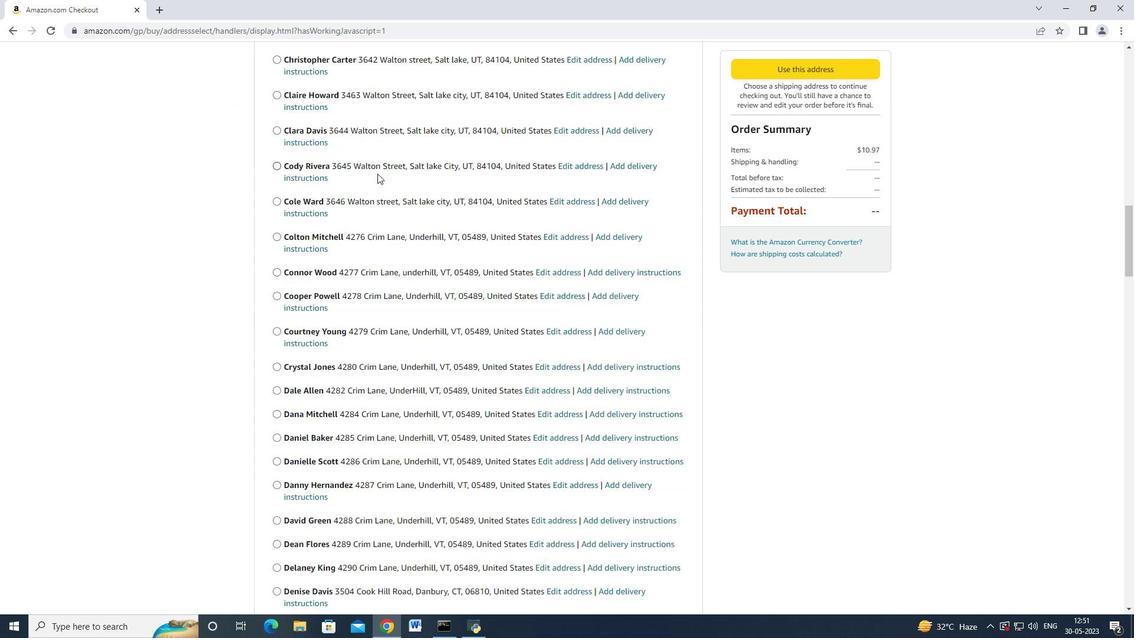 
Action: Mouse moved to (387, 195)
Screenshot: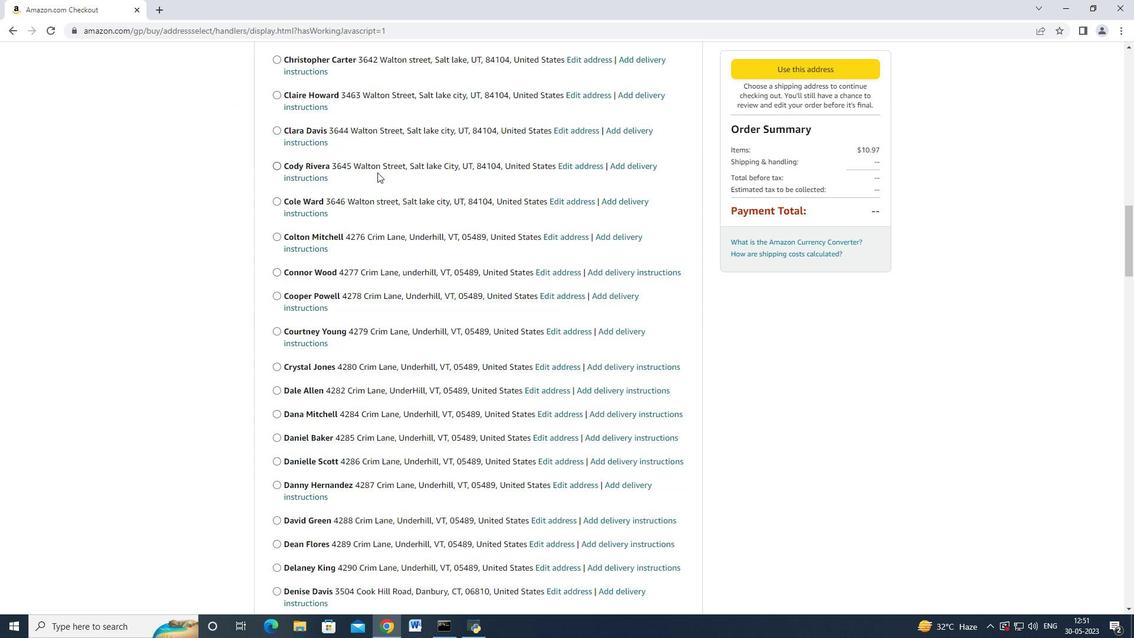
Action: Mouse scrolled (388, 195) with delta (0, 0)
Screenshot: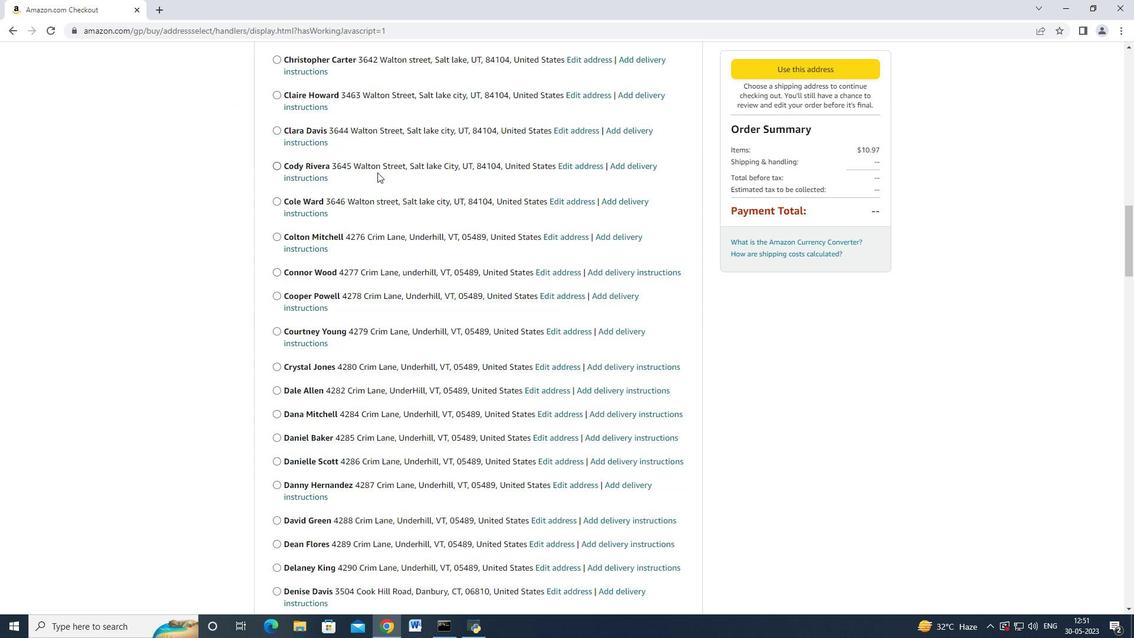 
Action: Mouse moved to (386, 195)
Screenshot: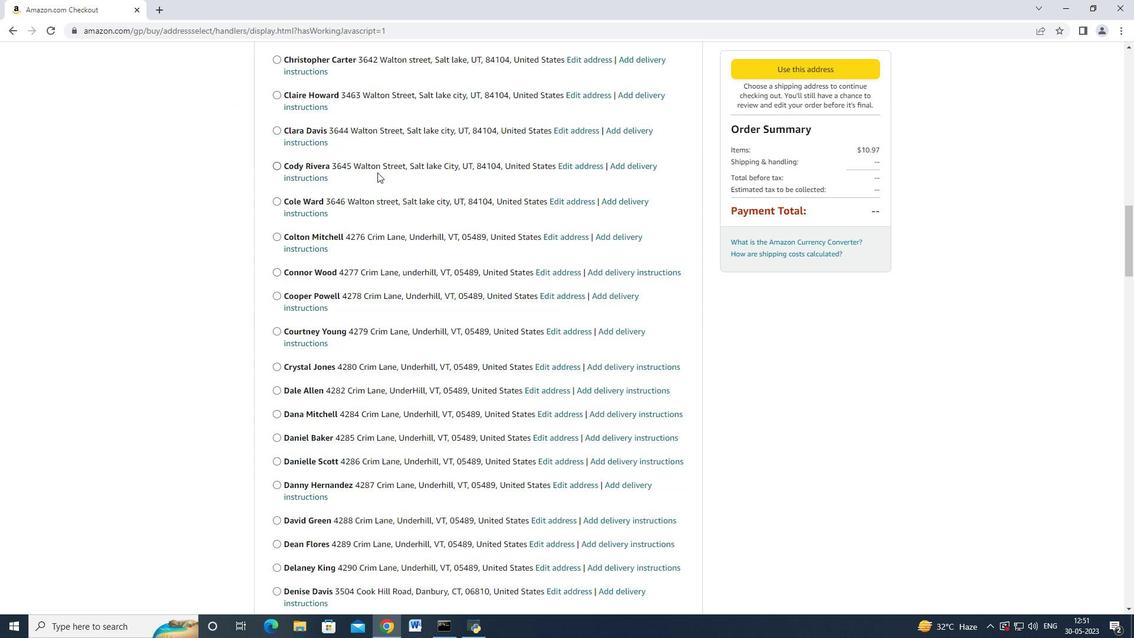 
Action: Mouse scrolled (387, 195) with delta (0, 0)
Screenshot: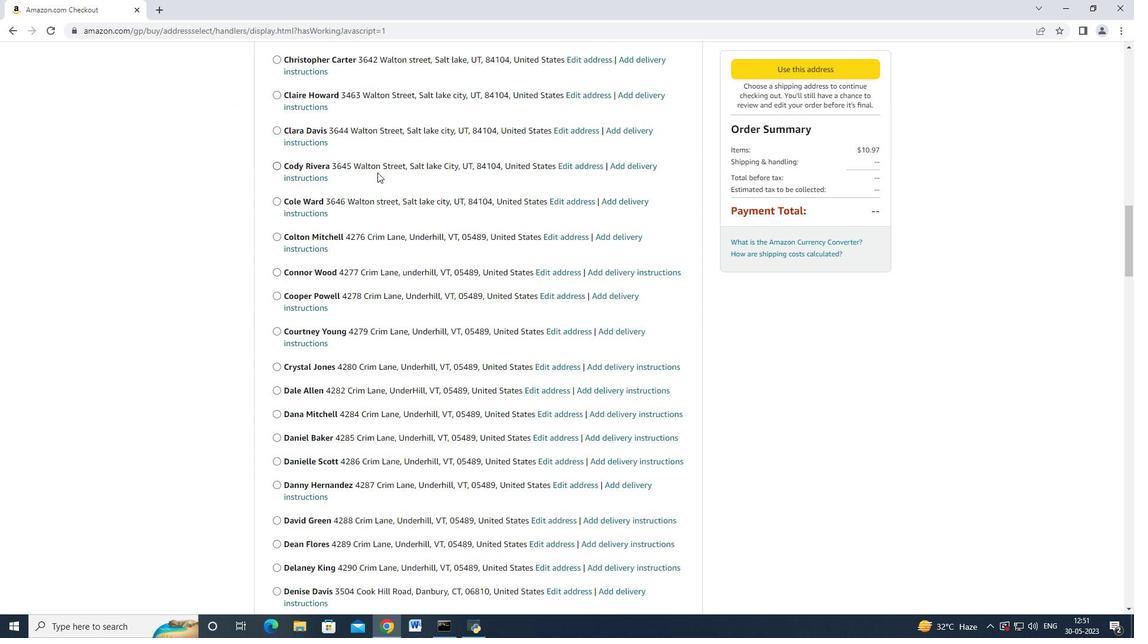 
Action: Mouse moved to (387, 183)
Screenshot: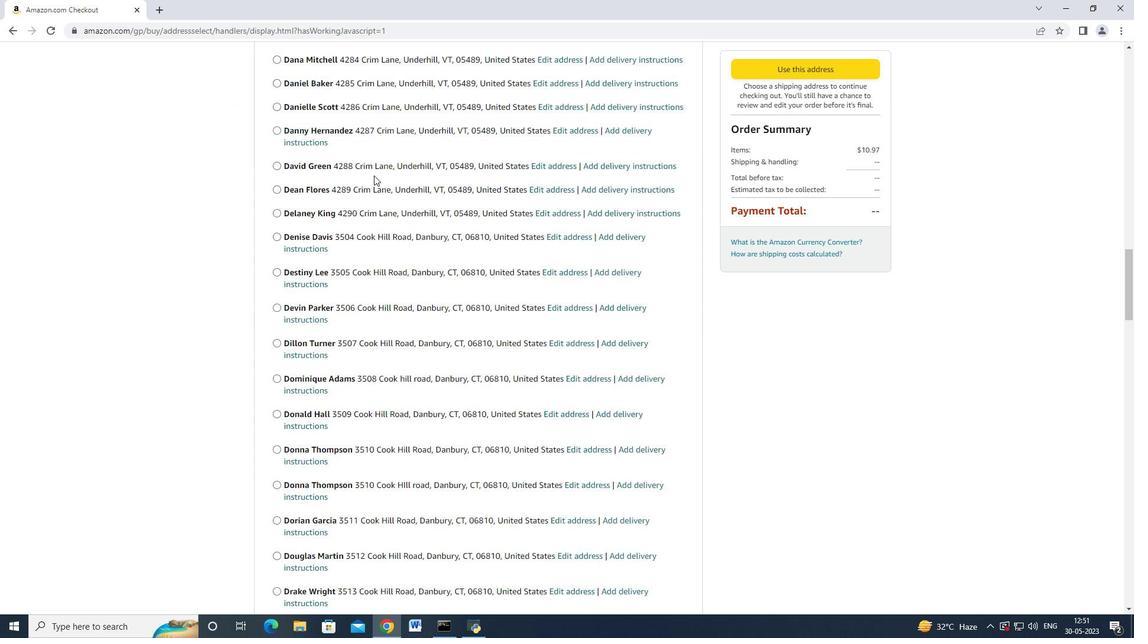 
Action: Mouse scrolled (388, 182) with delta (0, 0)
Screenshot: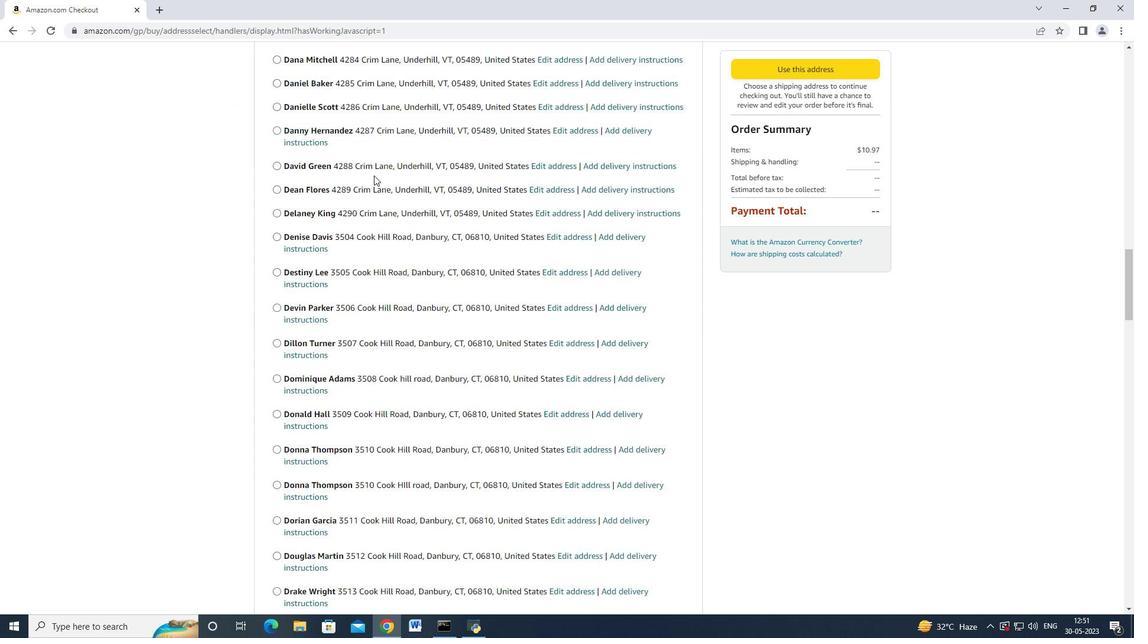 
Action: Mouse scrolled (387, 182) with delta (0, 0)
Screenshot: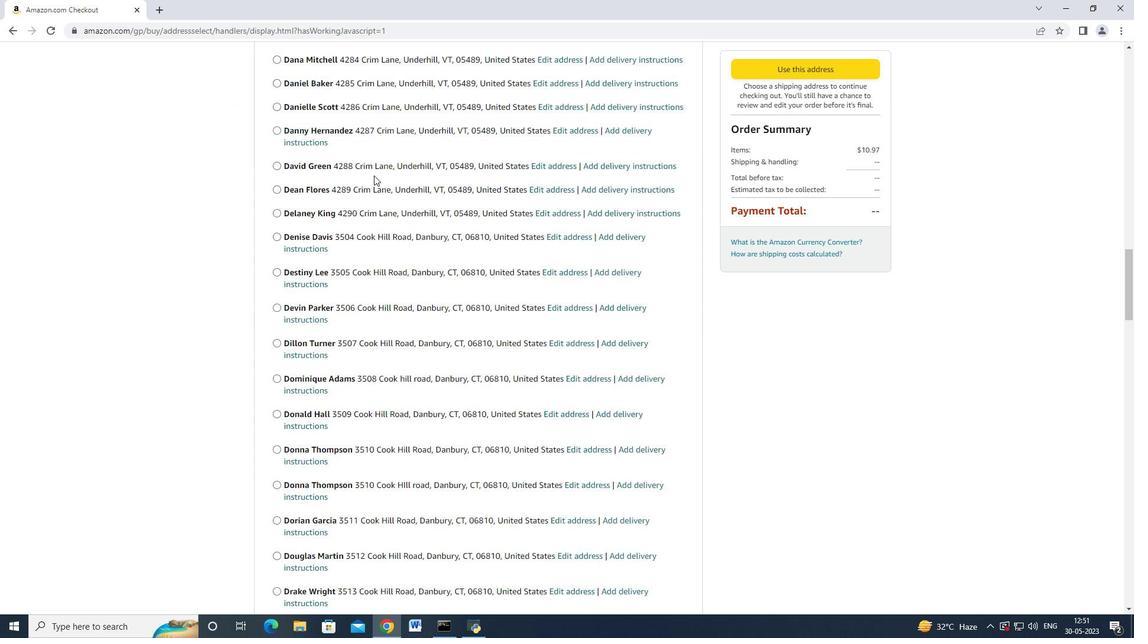 
Action: Mouse moved to (387, 184)
Screenshot: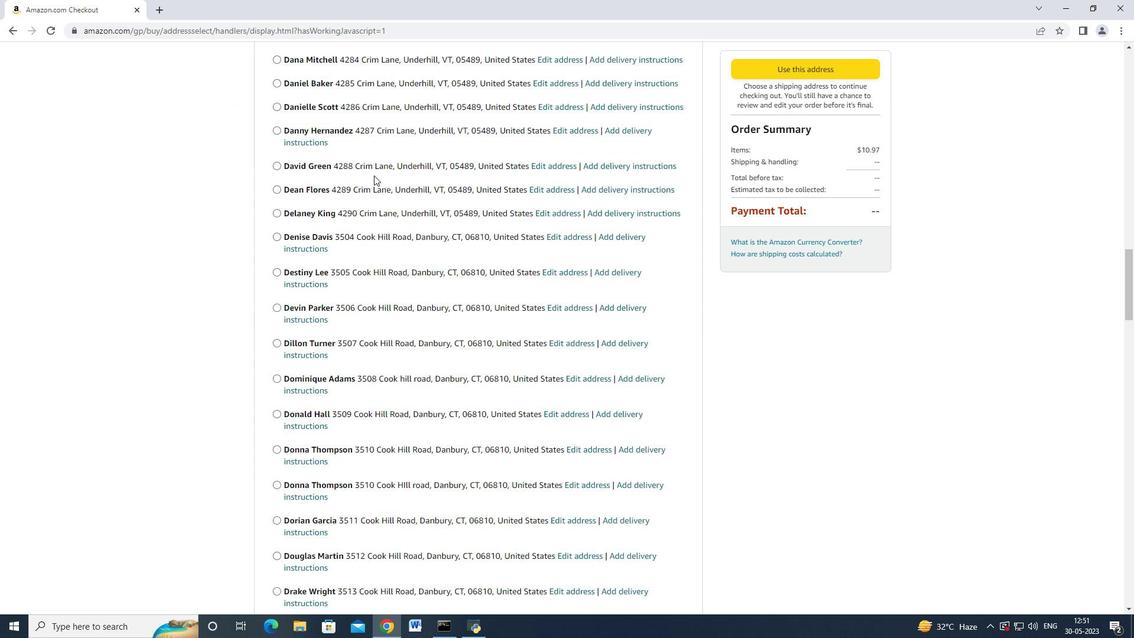 
Action: Mouse scrolled (387, 183) with delta (0, 0)
Screenshot: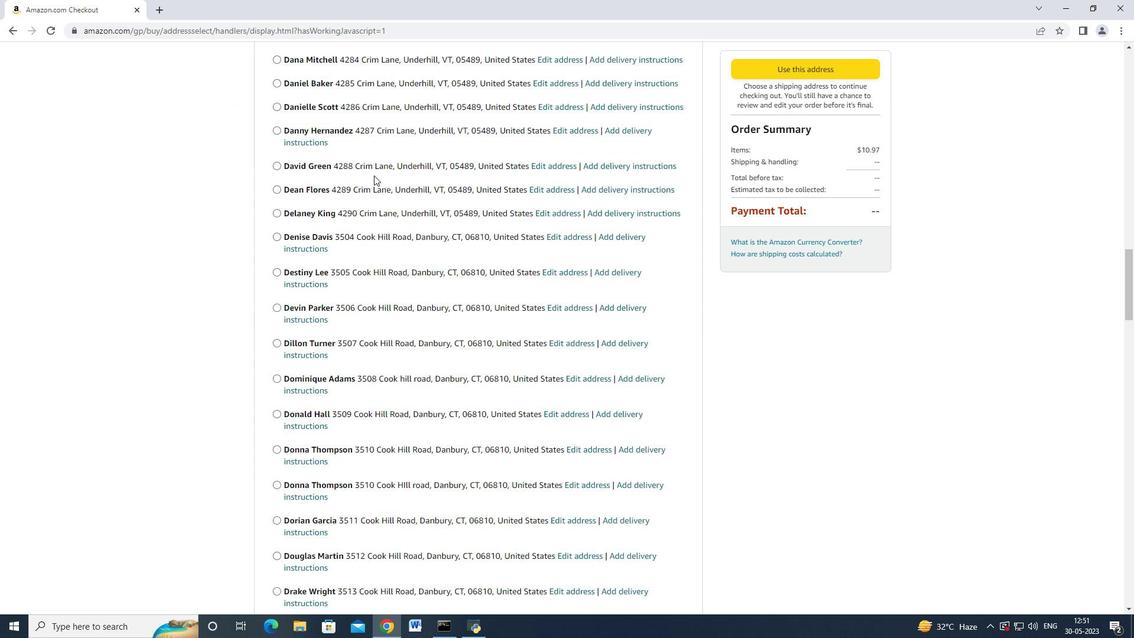 
Action: Mouse moved to (387, 185)
Screenshot: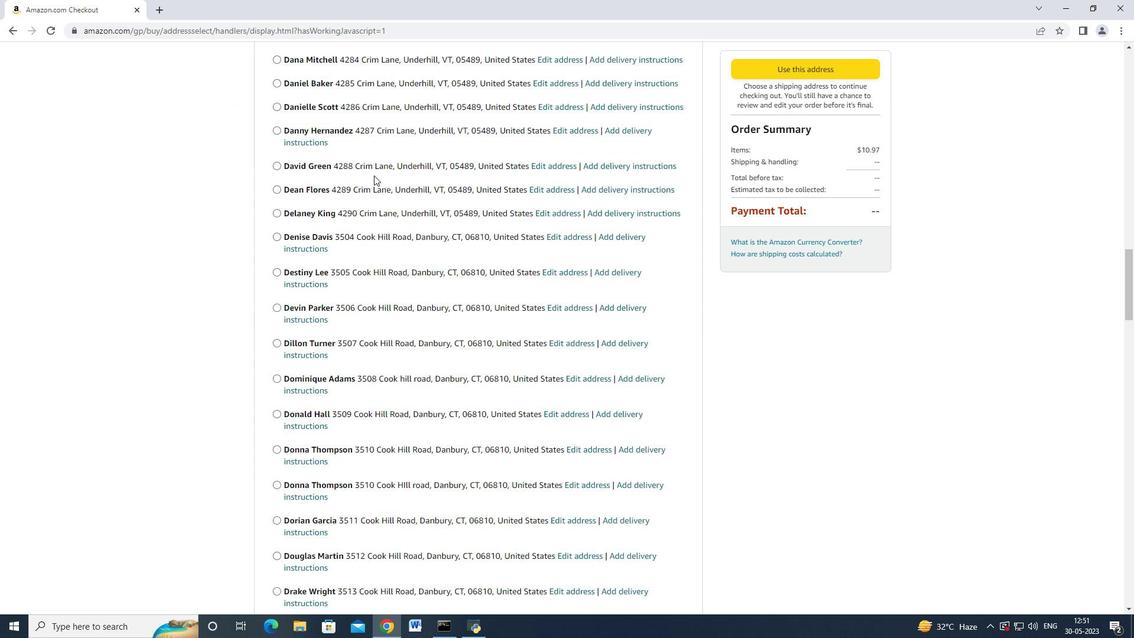 
Action: Mouse scrolled (387, 184) with delta (0, 0)
Screenshot: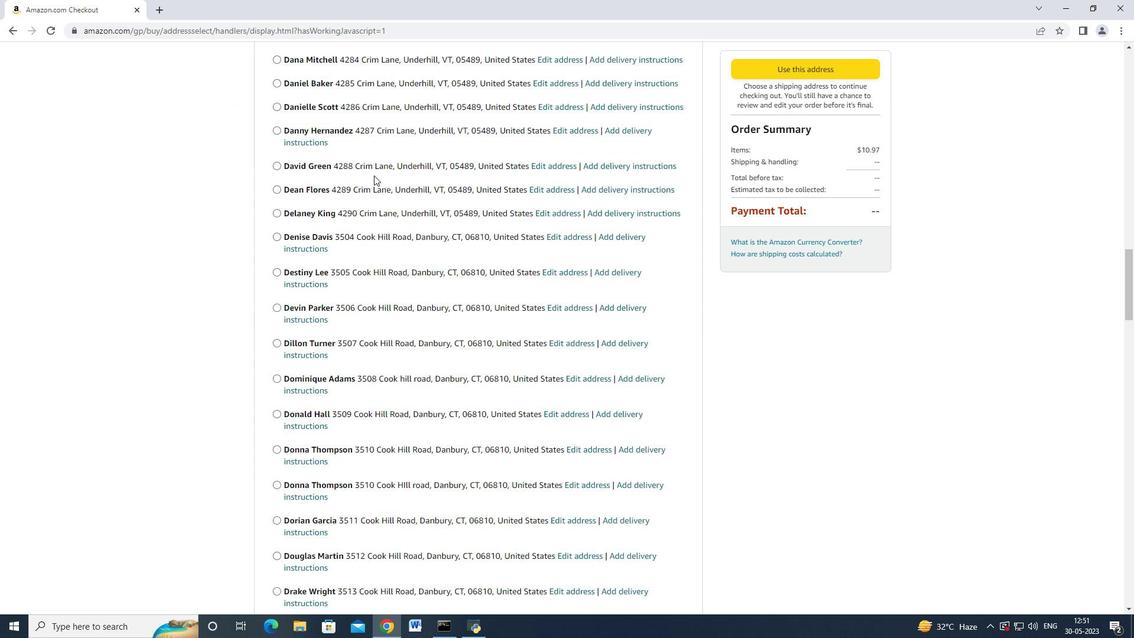 
Action: Mouse scrolled (387, 184) with delta (0, 0)
Screenshot: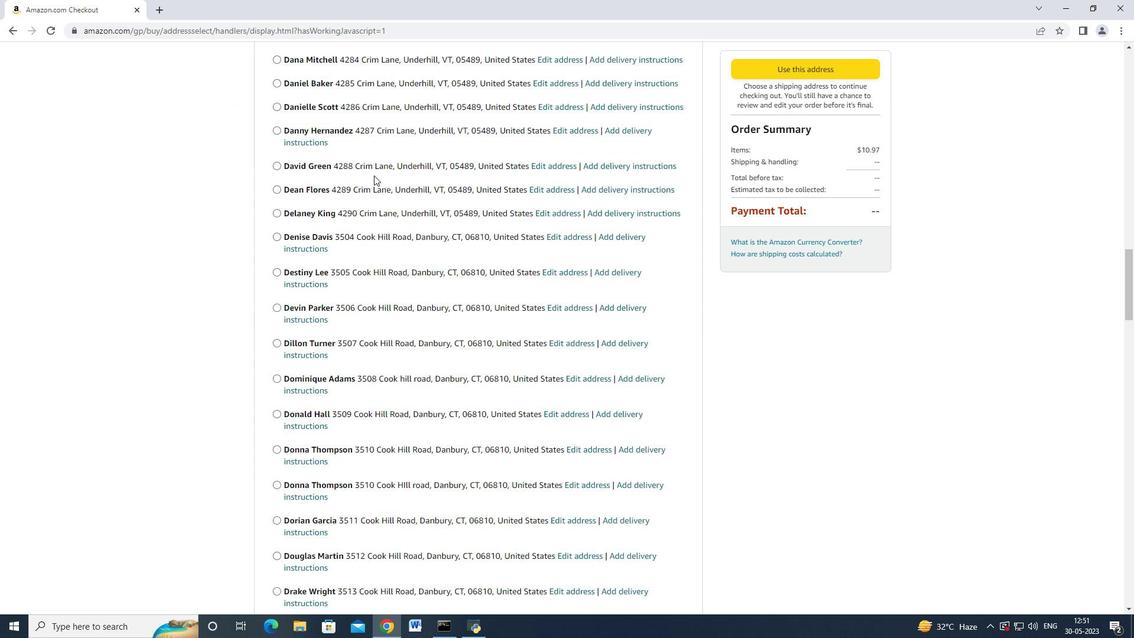 
Action: Mouse scrolled (387, 184) with delta (0, 0)
Screenshot: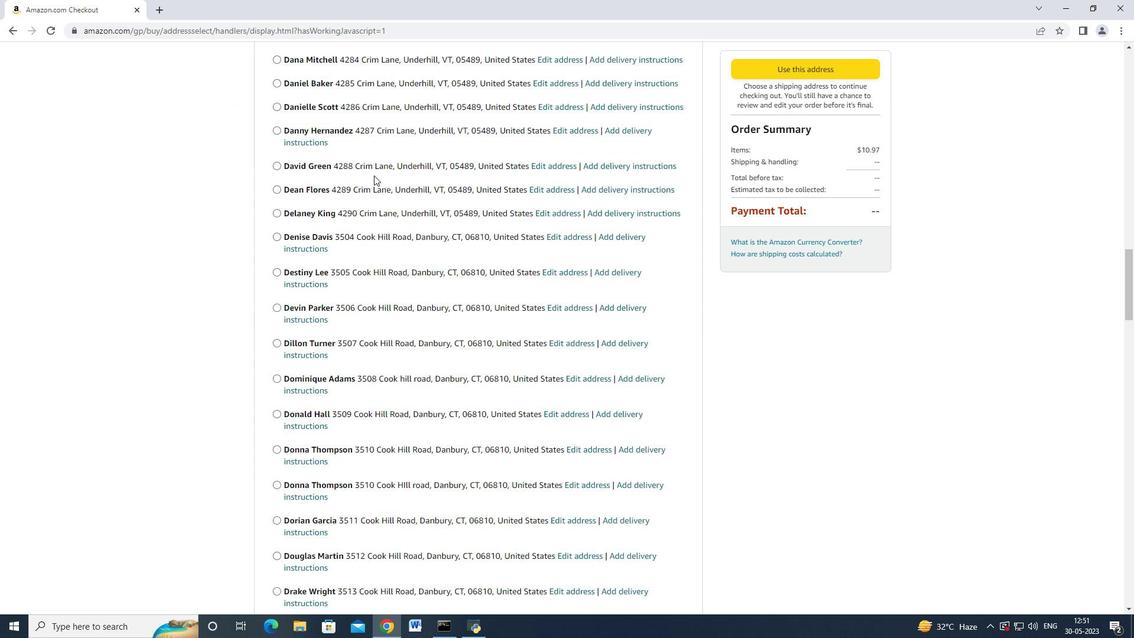 
Action: Mouse moved to (384, 193)
Screenshot: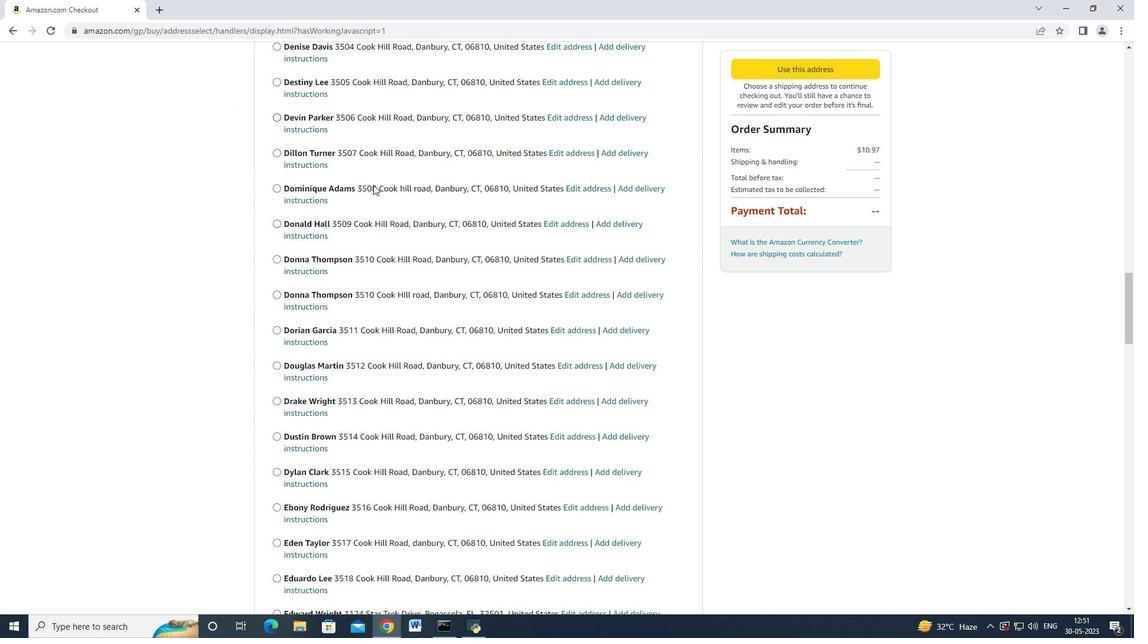 
Action: Mouse scrolled (384, 193) with delta (0, 0)
Screenshot: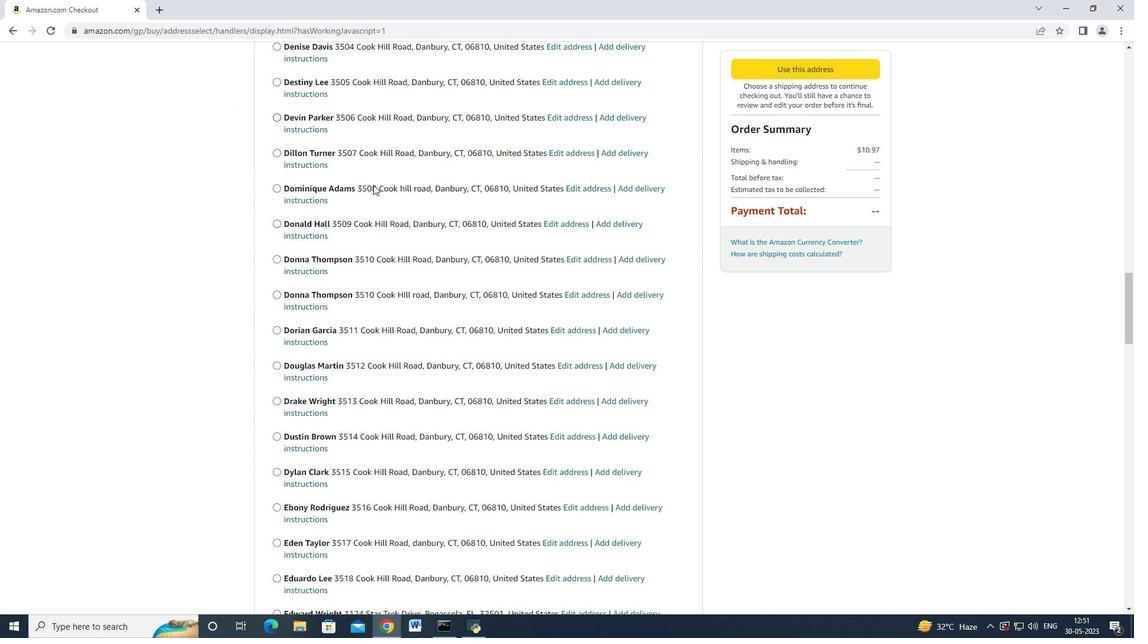 
Action: Mouse moved to (384, 194)
Screenshot: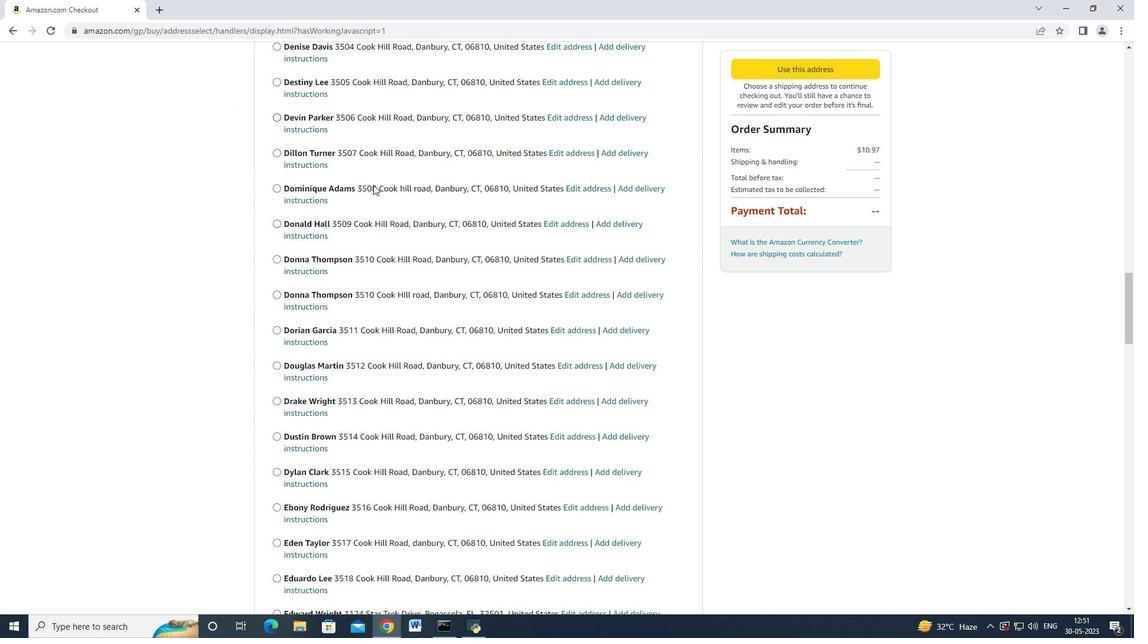 
Action: Mouse scrolled (384, 193) with delta (0, 0)
Screenshot: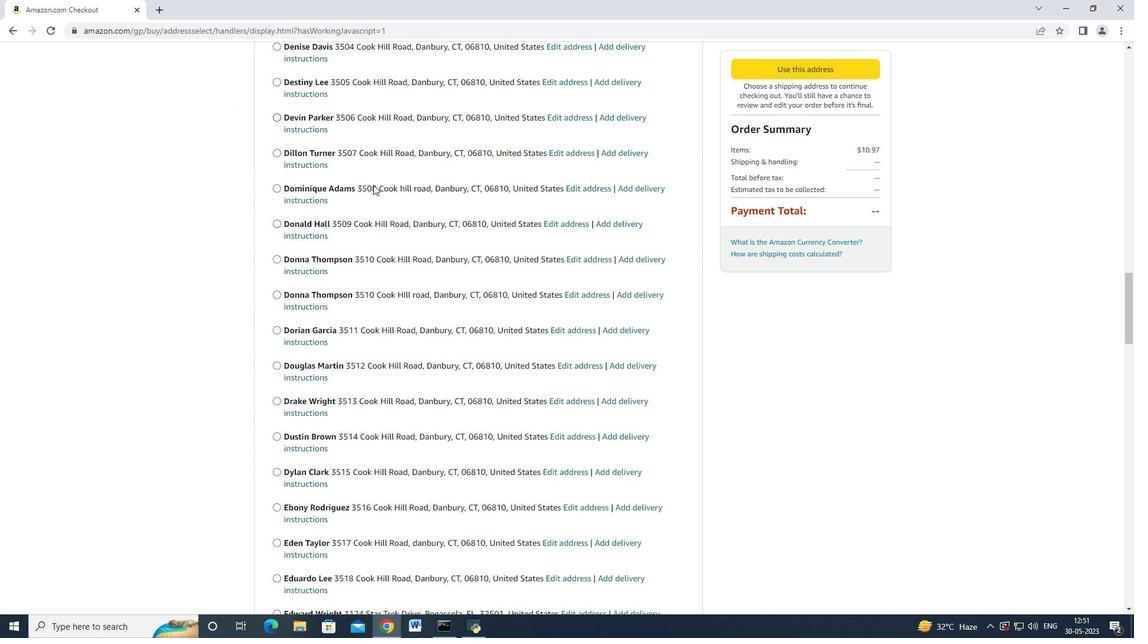 
Action: Mouse moved to (384, 195)
Screenshot: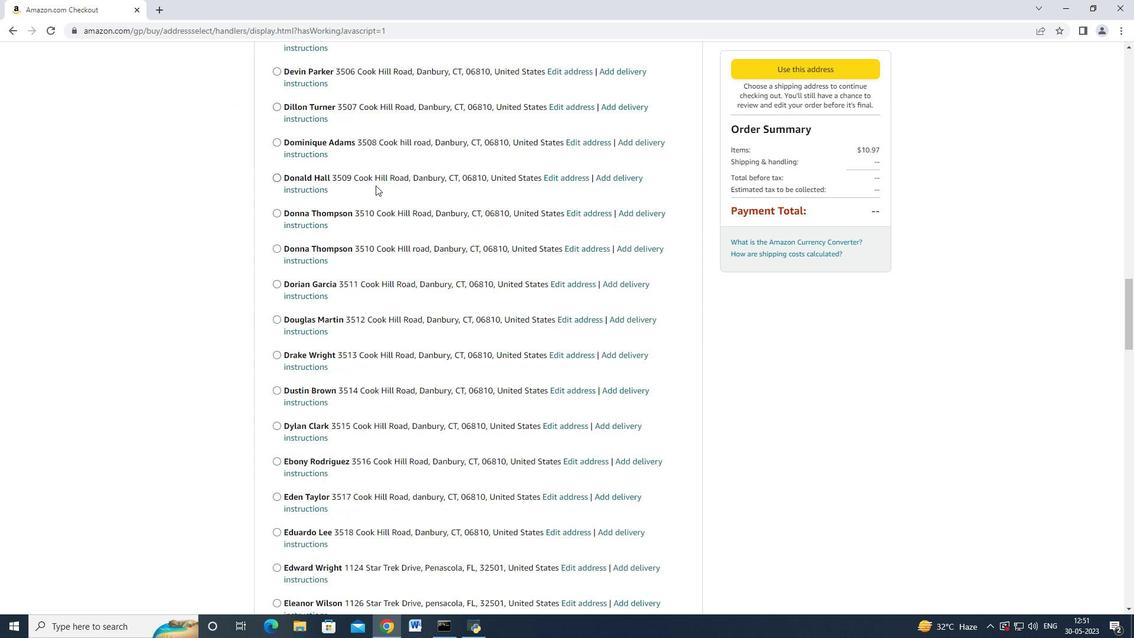
Action: Mouse scrolled (384, 194) with delta (0, 0)
Screenshot: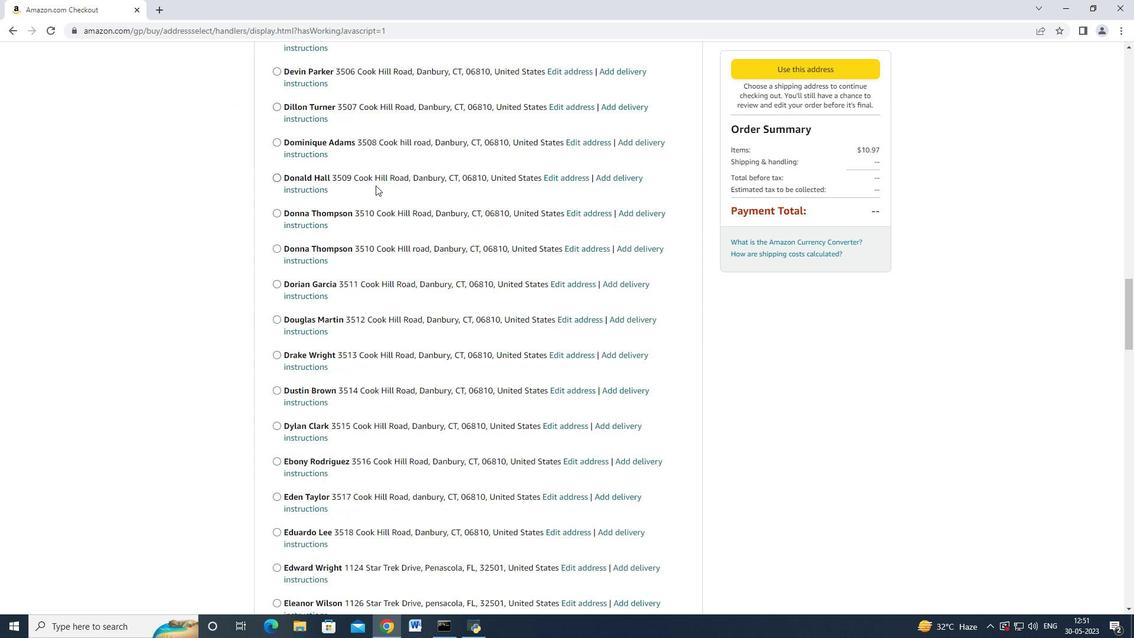 
Action: Mouse scrolled (384, 194) with delta (0, 0)
Screenshot: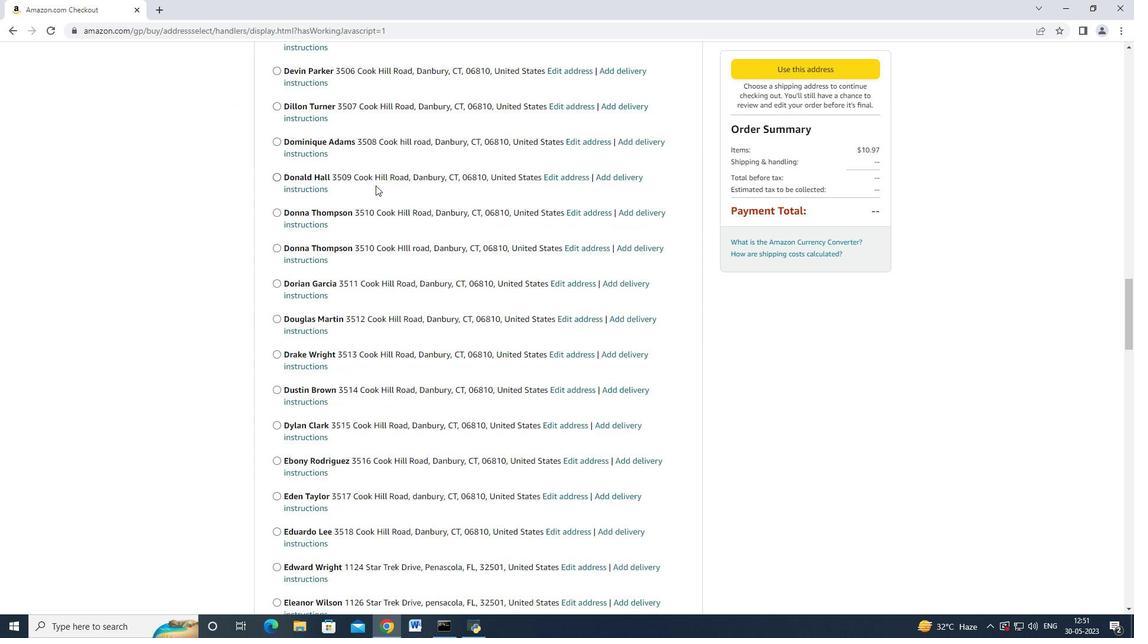 
Action: Mouse moved to (386, 196)
Screenshot: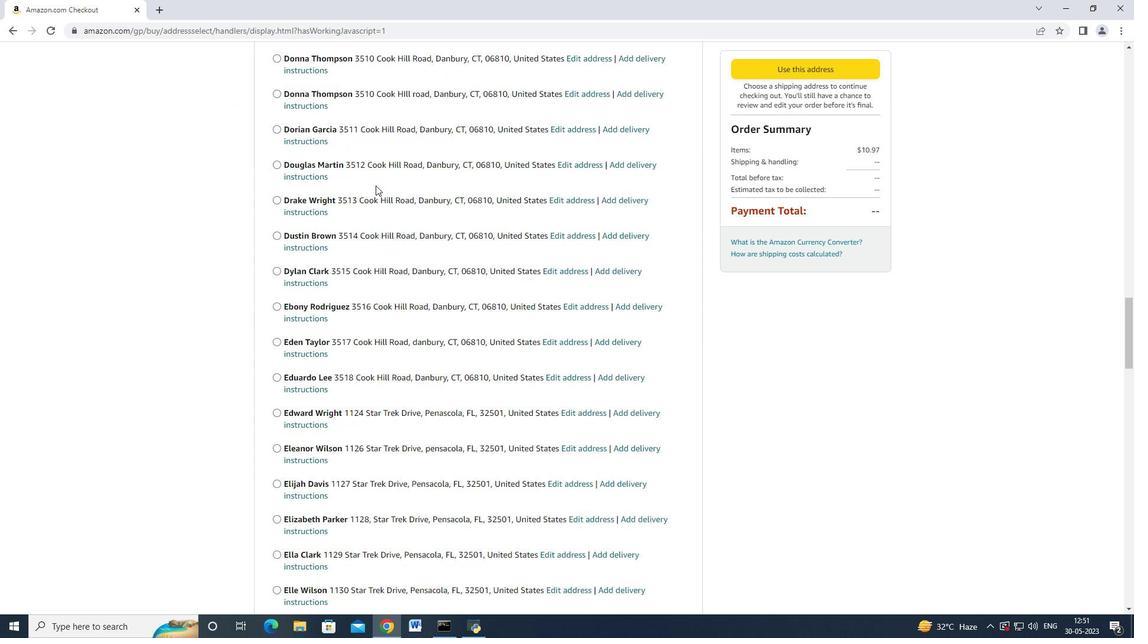 
Action: Mouse scrolled (386, 195) with delta (0, 0)
Screenshot: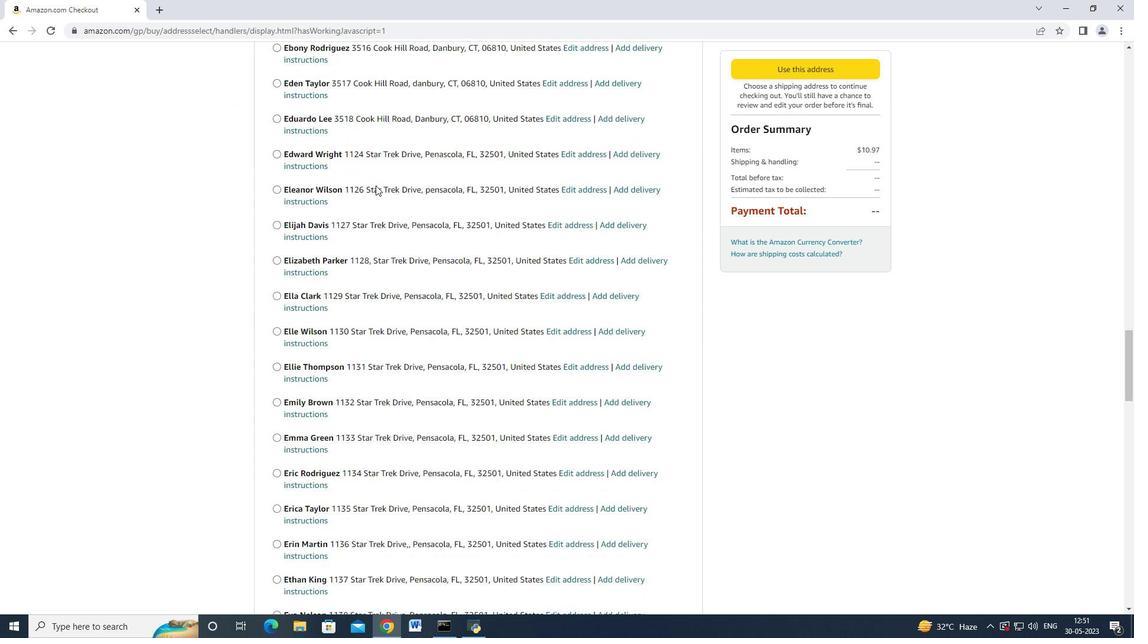 
Action: Mouse scrolled (386, 195) with delta (0, 0)
Screenshot: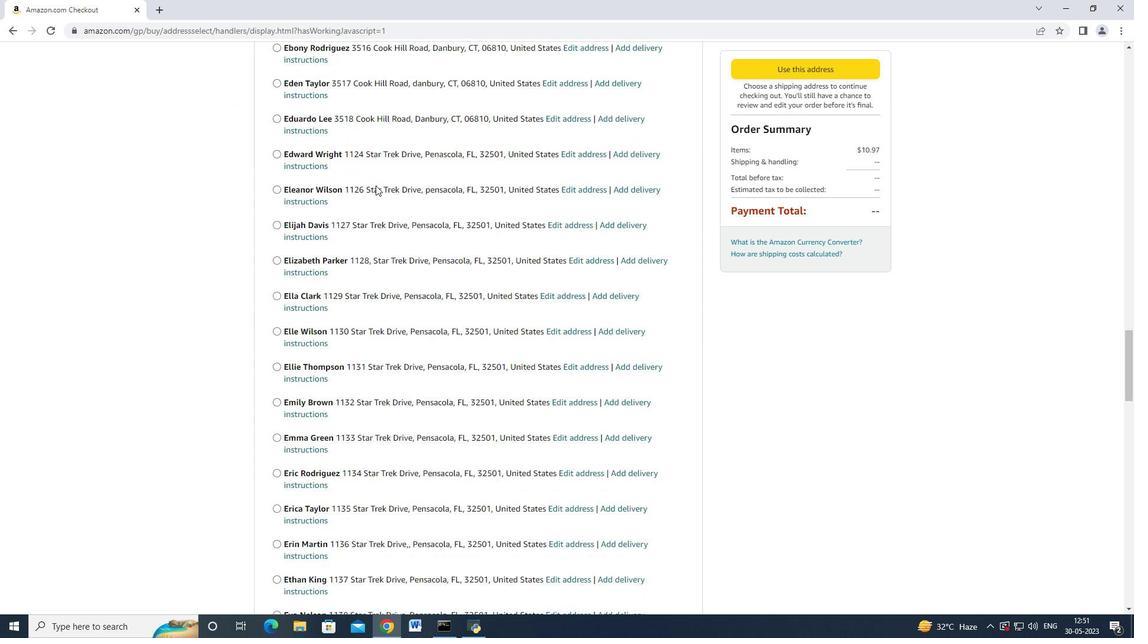
Action: Mouse scrolled (386, 195) with delta (0, 0)
Screenshot: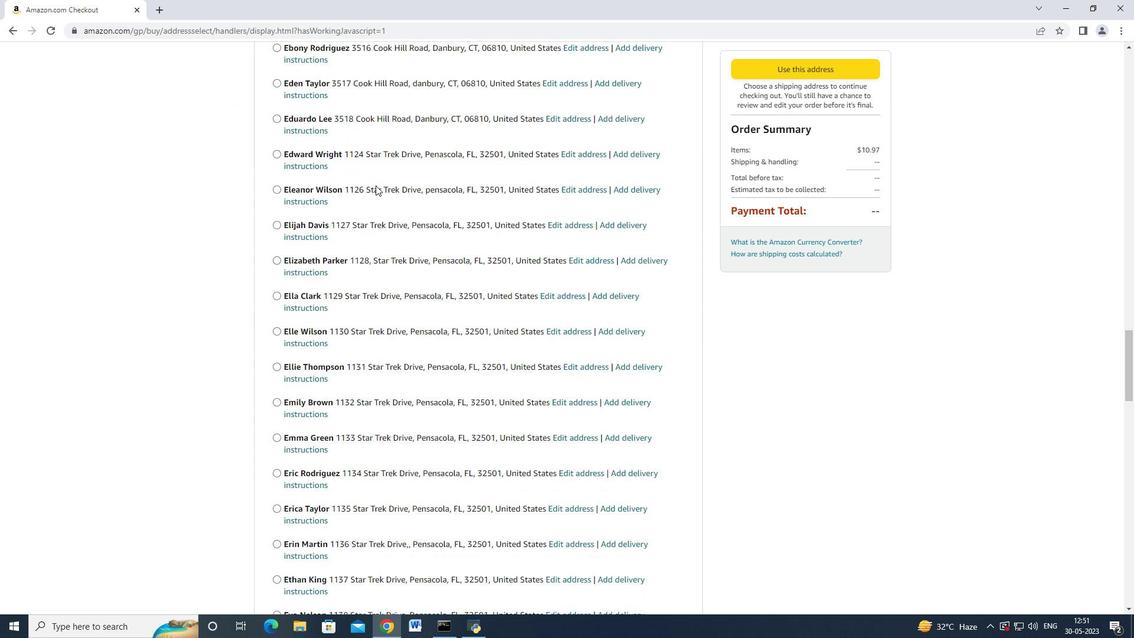 
Action: Mouse scrolled (386, 195) with delta (0, 0)
Screenshot: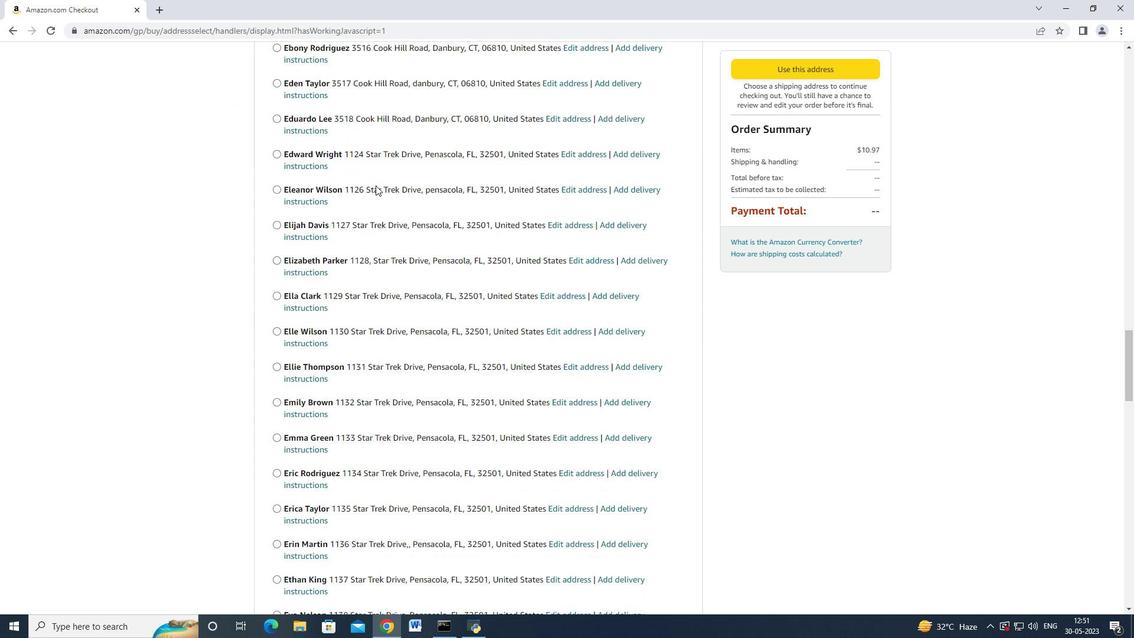 
Action: Mouse scrolled (386, 195) with delta (0, 0)
Screenshot: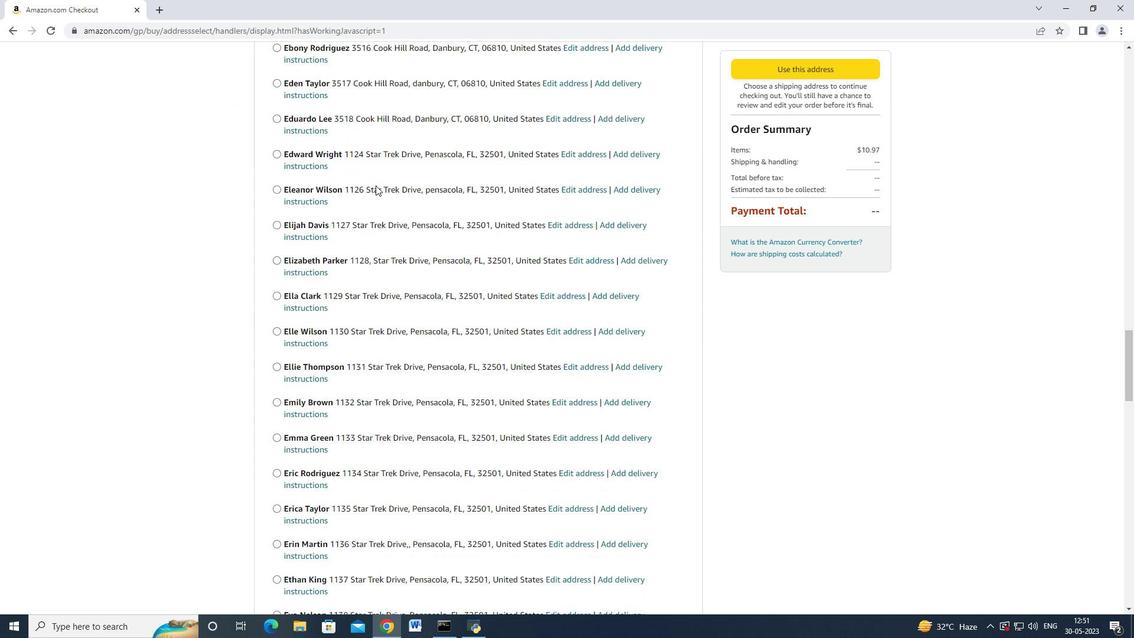 
Action: Mouse scrolled (386, 195) with delta (0, 0)
Screenshot: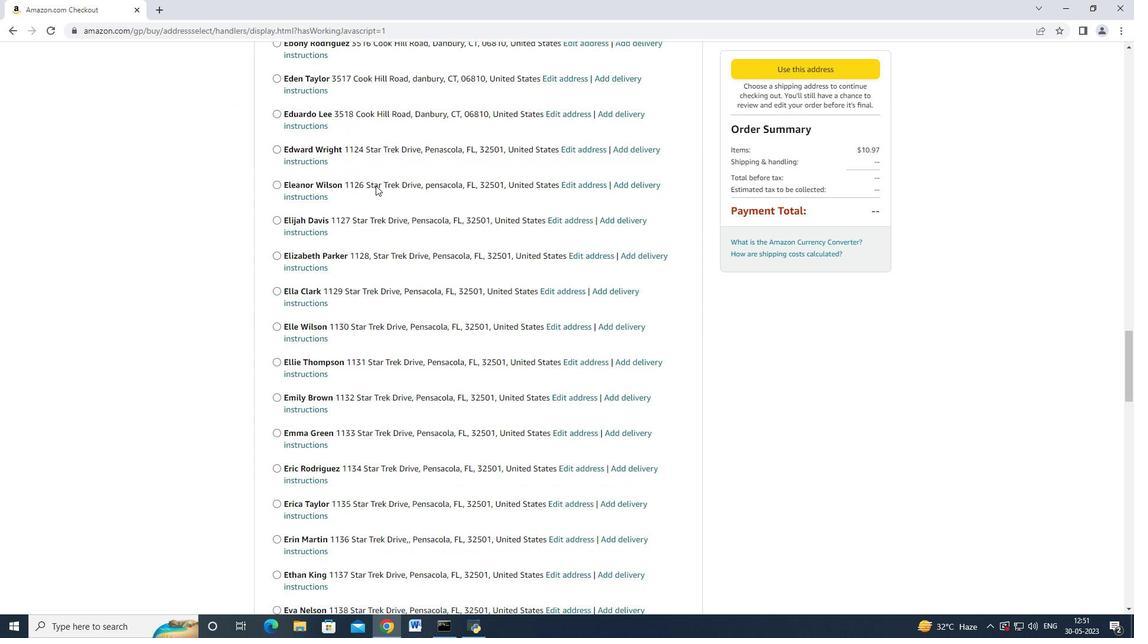 
Action: Mouse scrolled (386, 195) with delta (0, 0)
Screenshot: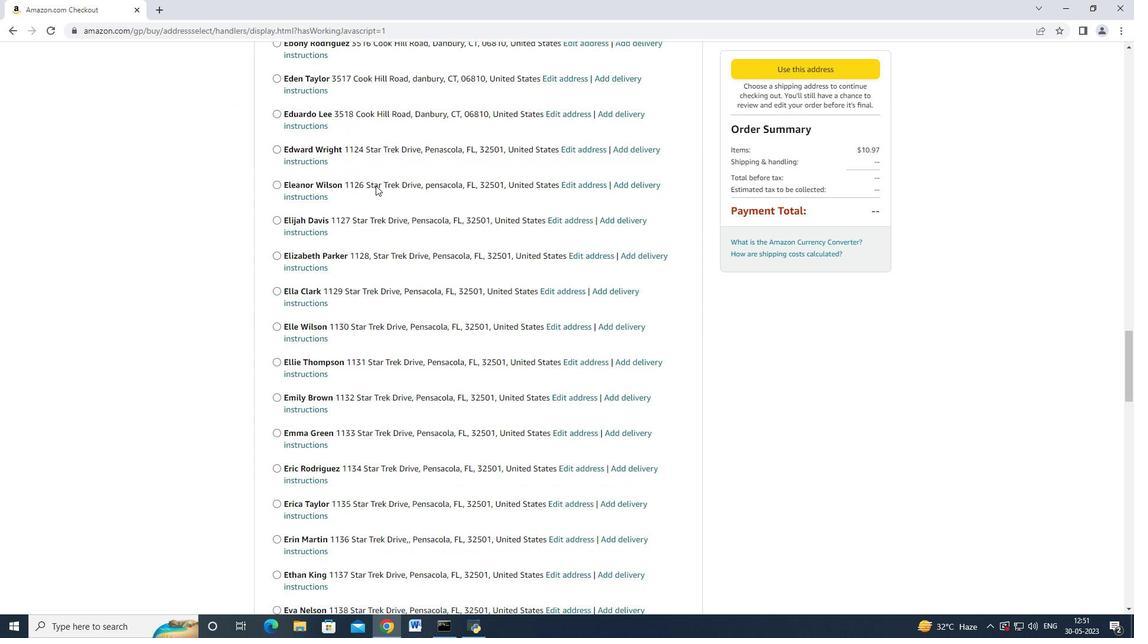 
Action: Mouse scrolled (386, 195) with delta (0, 0)
Screenshot: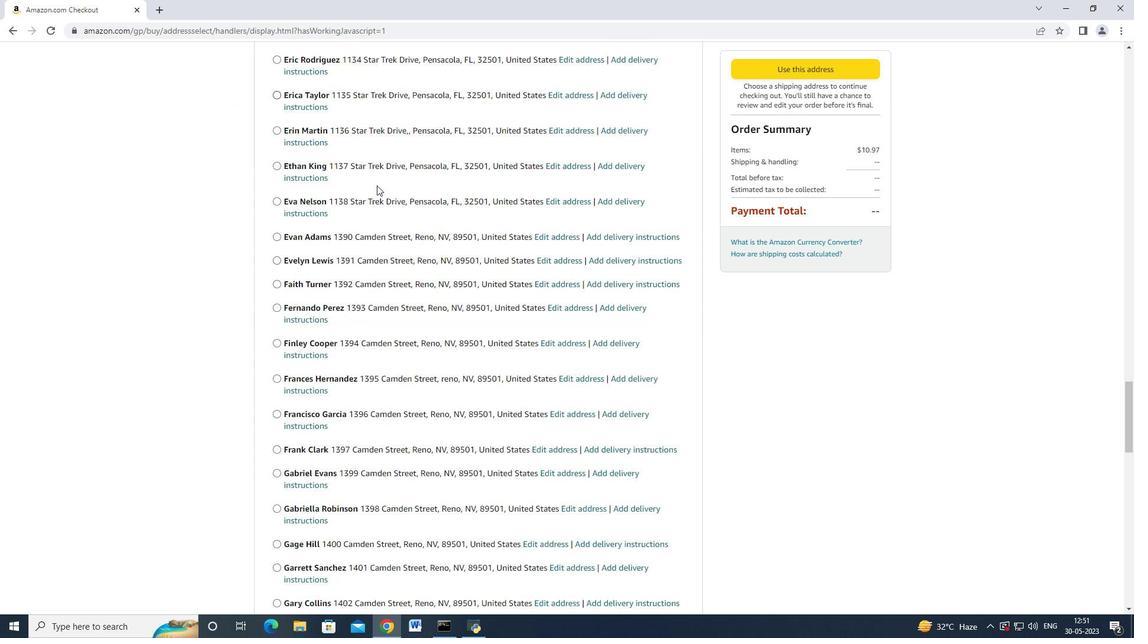 
Action: Mouse moved to (386, 196)
Screenshot: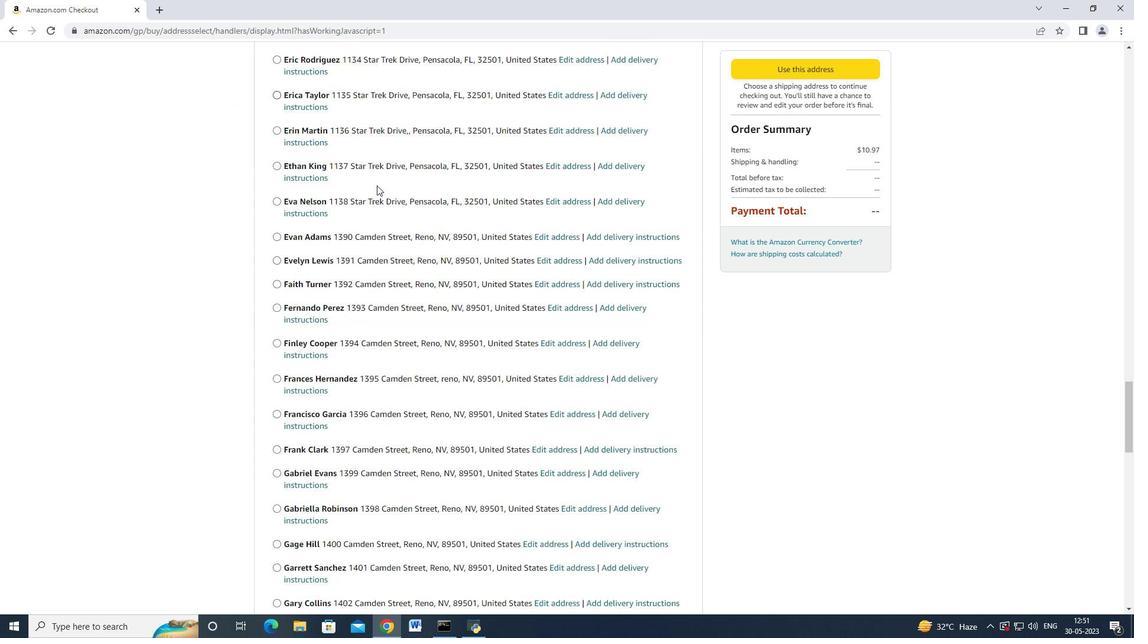 
Action: Mouse scrolled (386, 195) with delta (0, 0)
Screenshot: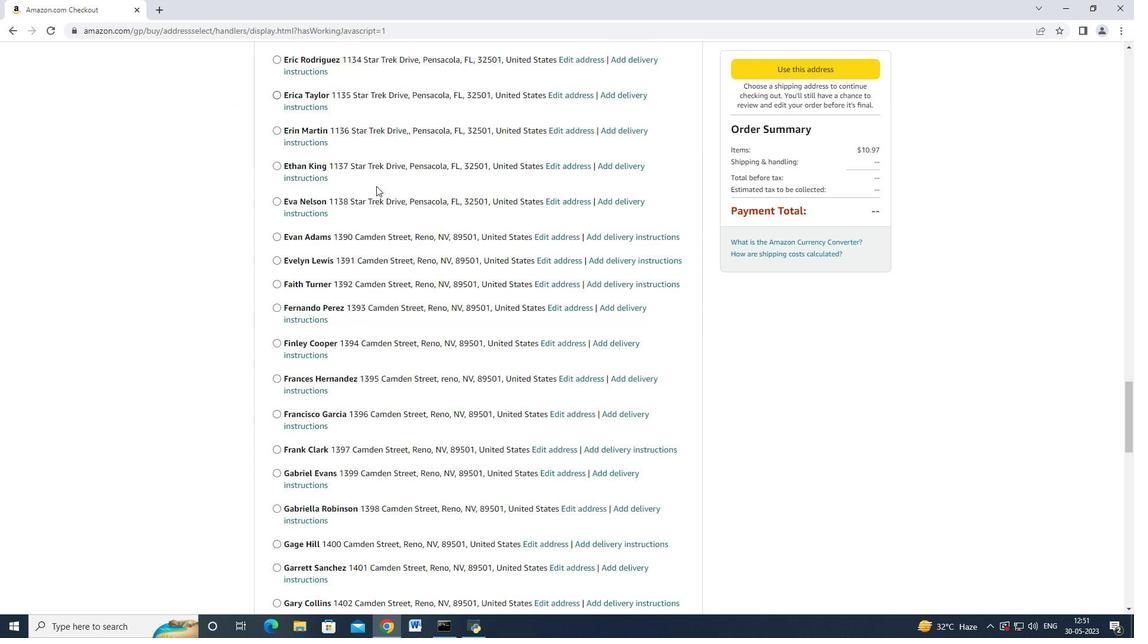 
Action: Mouse scrolled (386, 195) with delta (0, 0)
Screenshot: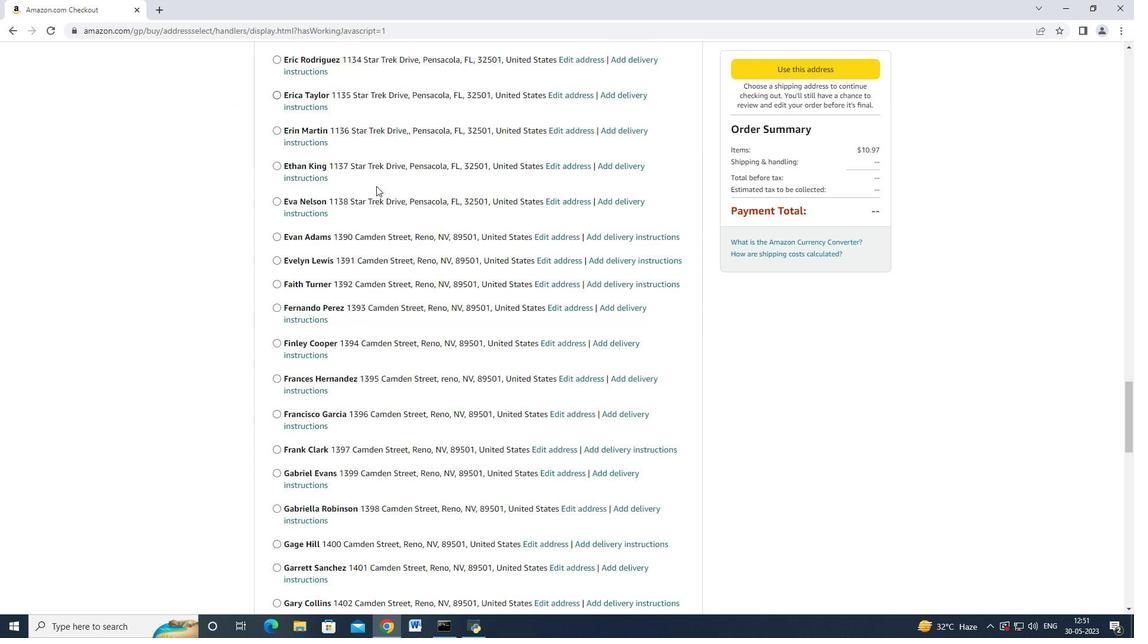 
Action: Mouse scrolled (386, 195) with delta (0, 0)
Screenshot: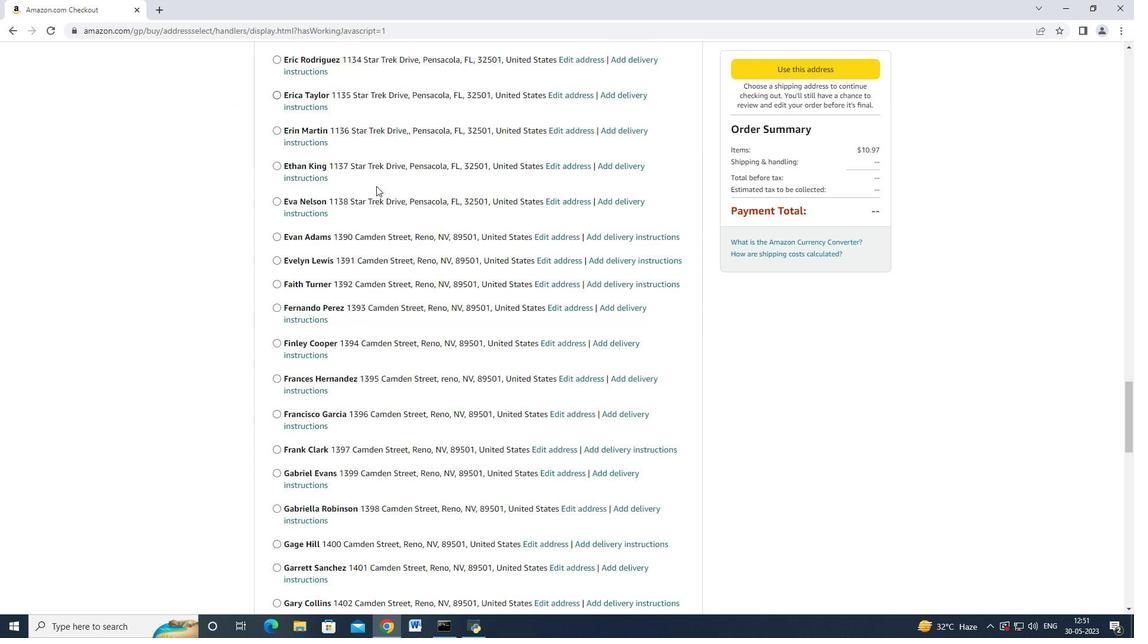 
Action: Mouse scrolled (386, 195) with delta (0, 0)
Screenshot: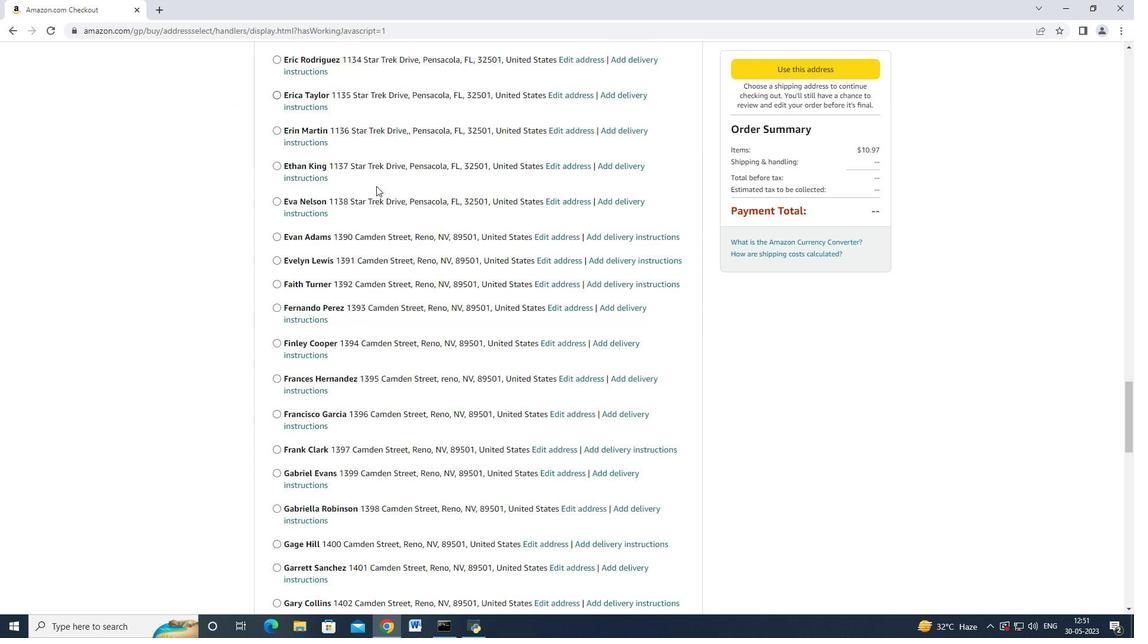 
Action: Mouse scrolled (386, 195) with delta (0, 0)
Screenshot: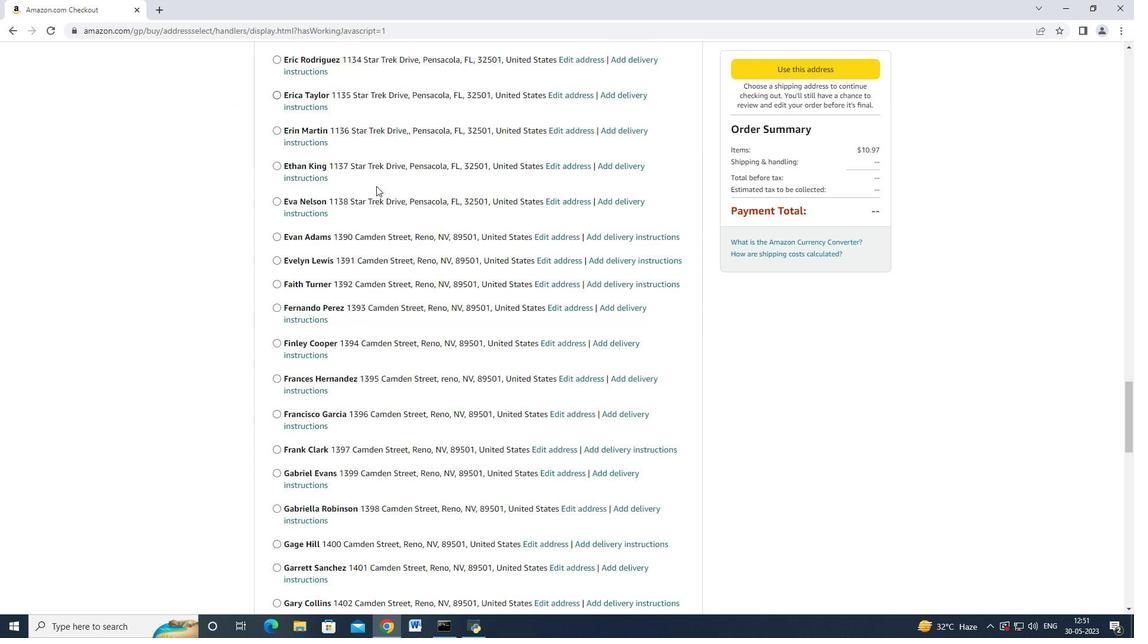 
Action: Mouse scrolled (386, 195) with delta (0, 0)
Screenshot: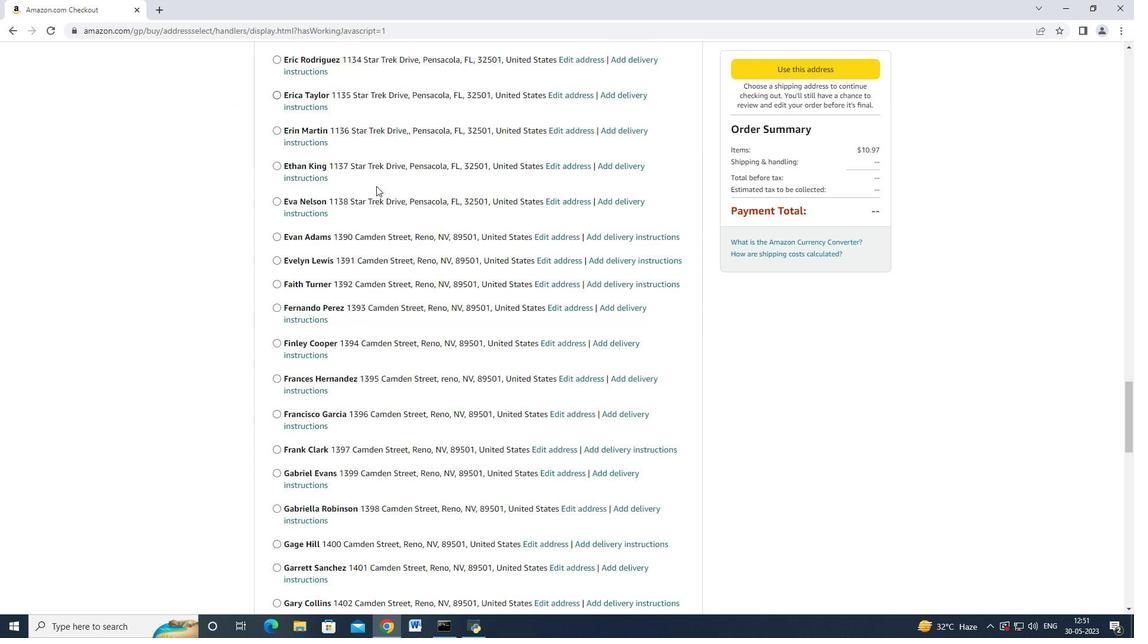 
Action: Mouse moved to (387, 196)
Screenshot: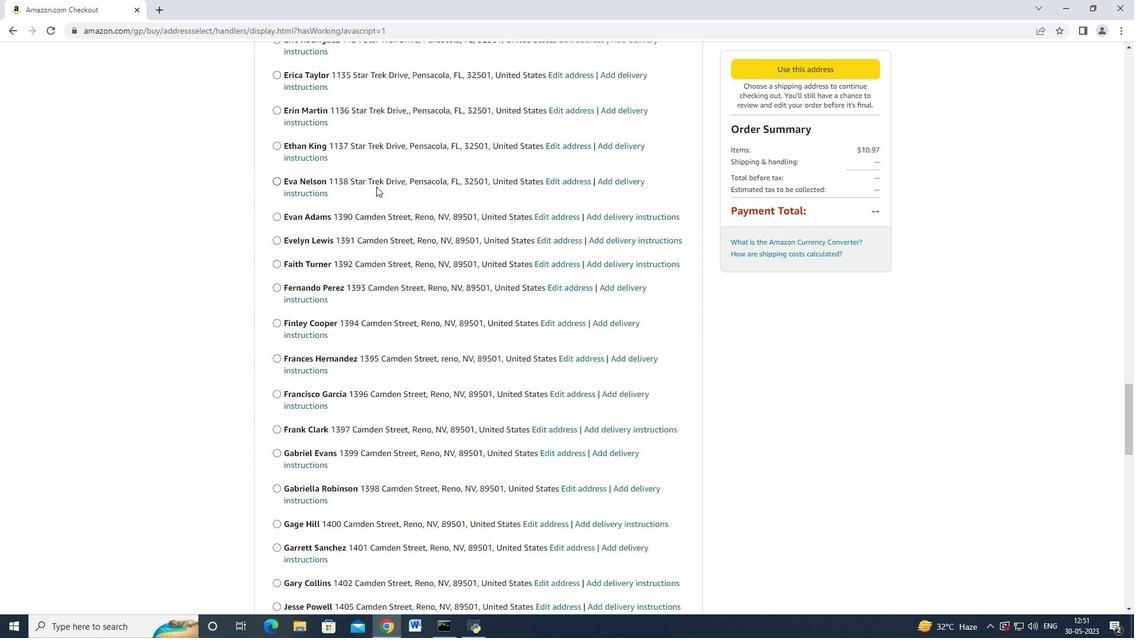 
Action: Mouse scrolled (387, 195) with delta (0, 0)
Screenshot: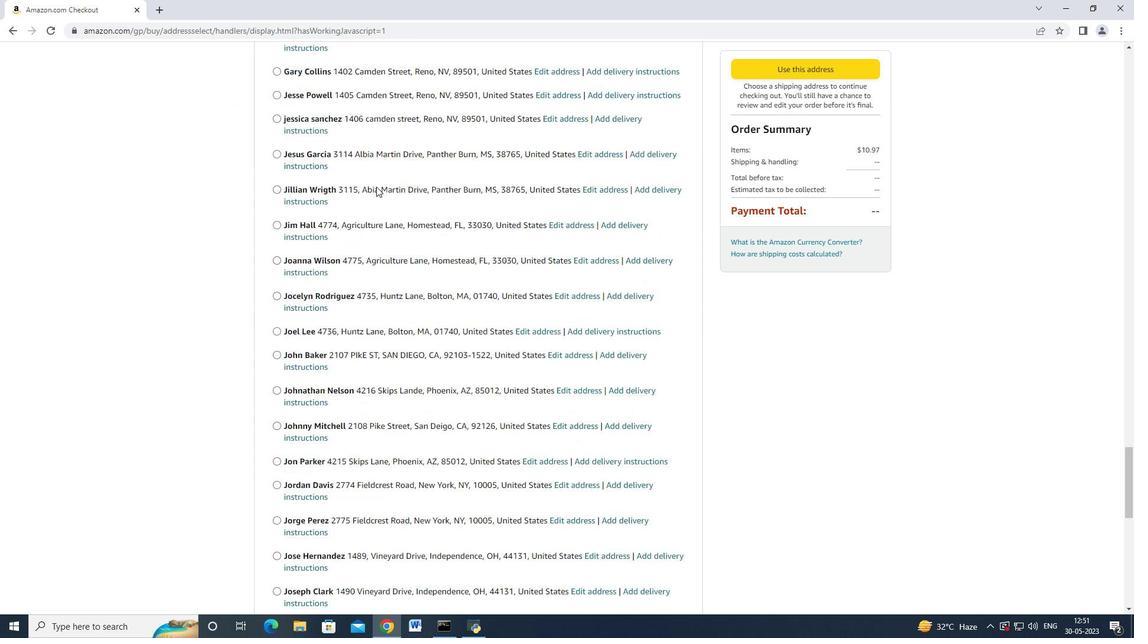 
Action: Mouse moved to (387, 196)
Screenshot: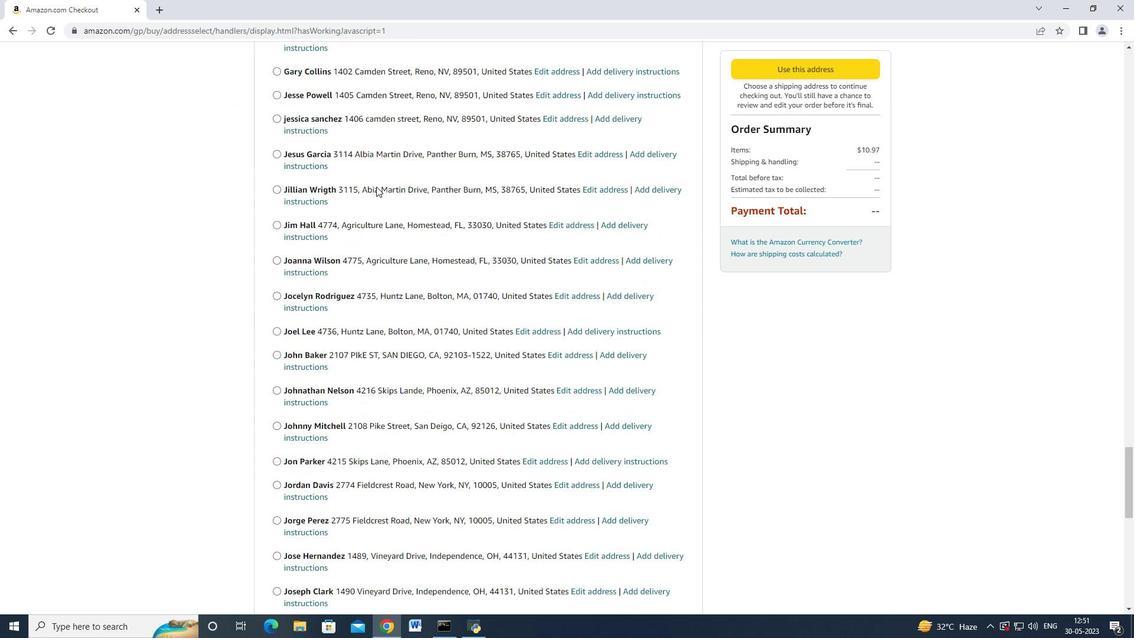 
Action: Mouse scrolled (387, 196) with delta (0, 0)
Screenshot: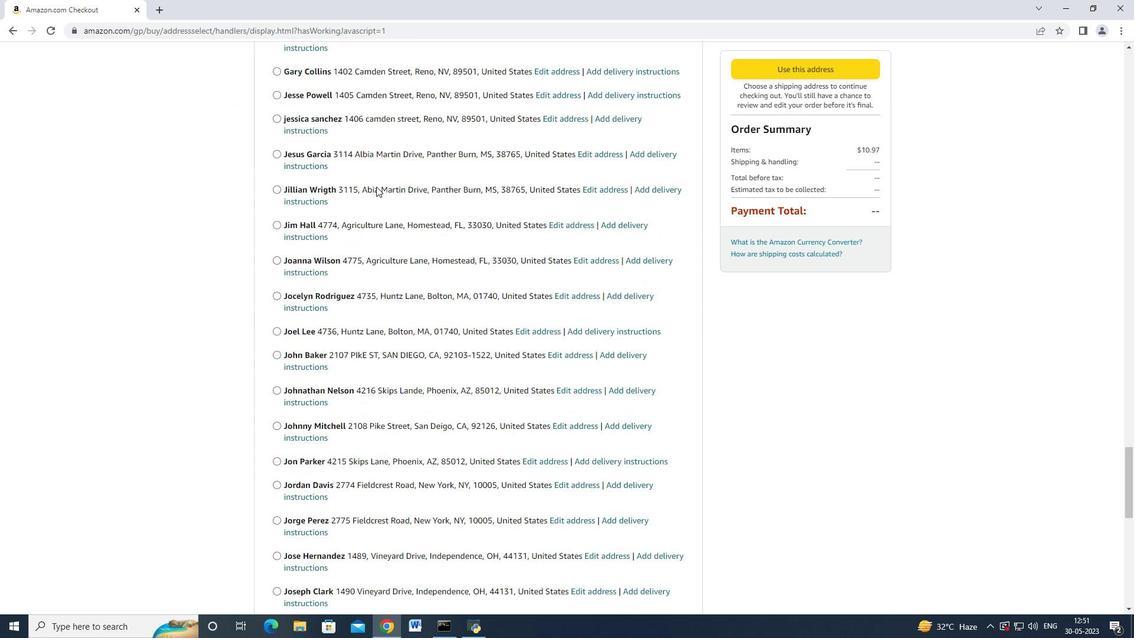 
Action: Mouse moved to (387, 197)
Screenshot: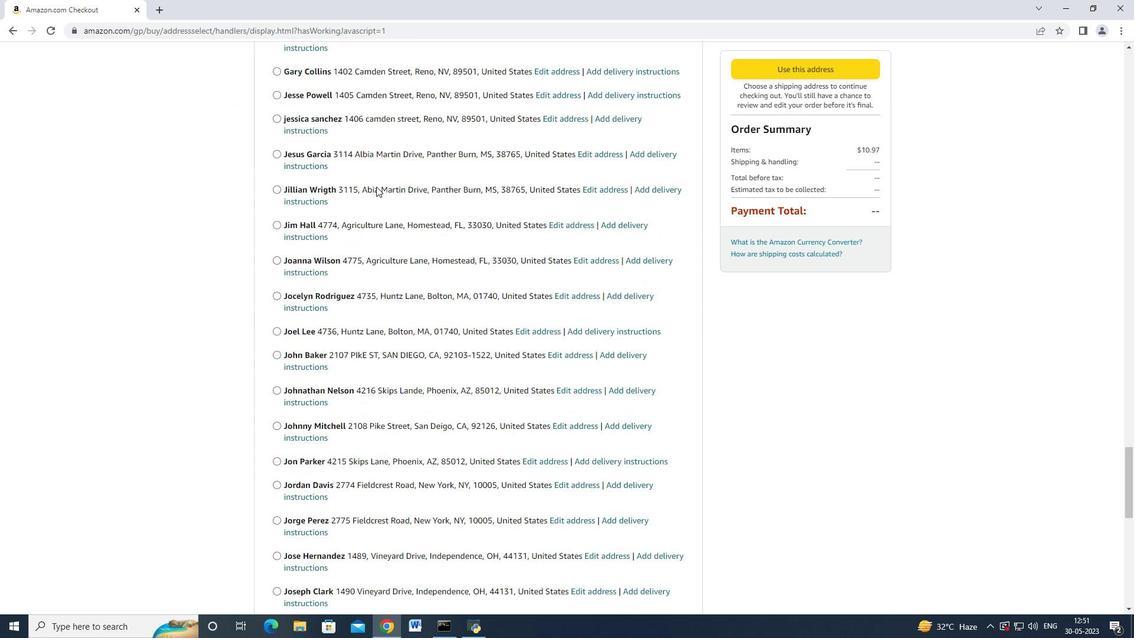 
Action: Mouse scrolled (387, 196) with delta (0, 0)
Screenshot: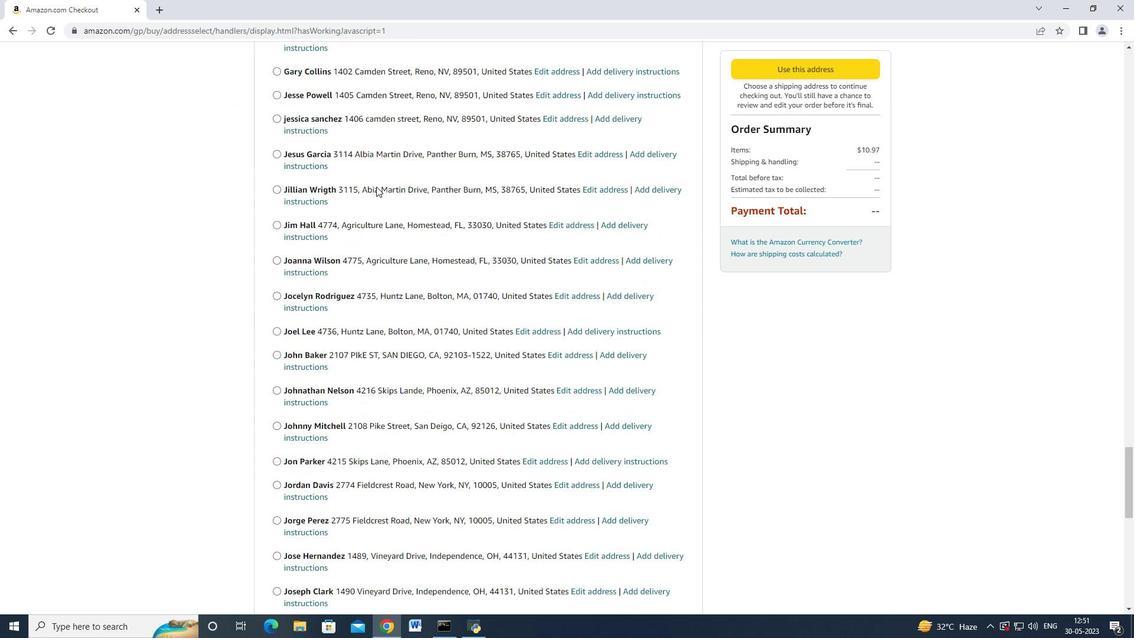 
Action: Mouse scrolled (387, 196) with delta (0, 0)
Screenshot: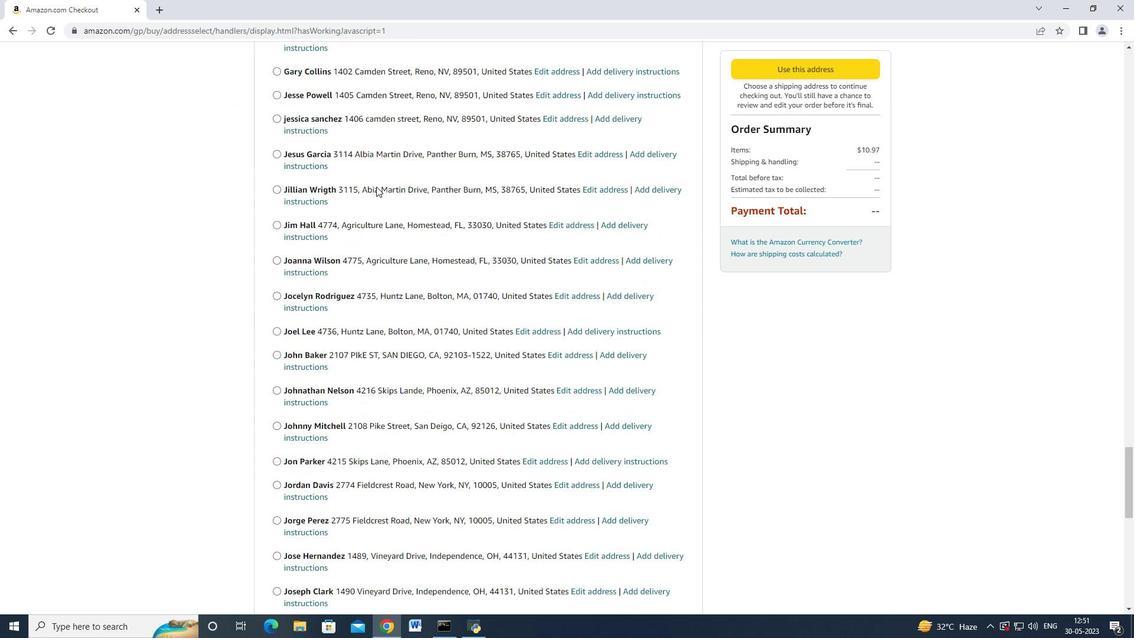 
Action: Mouse scrolled (387, 196) with delta (0, 0)
Screenshot: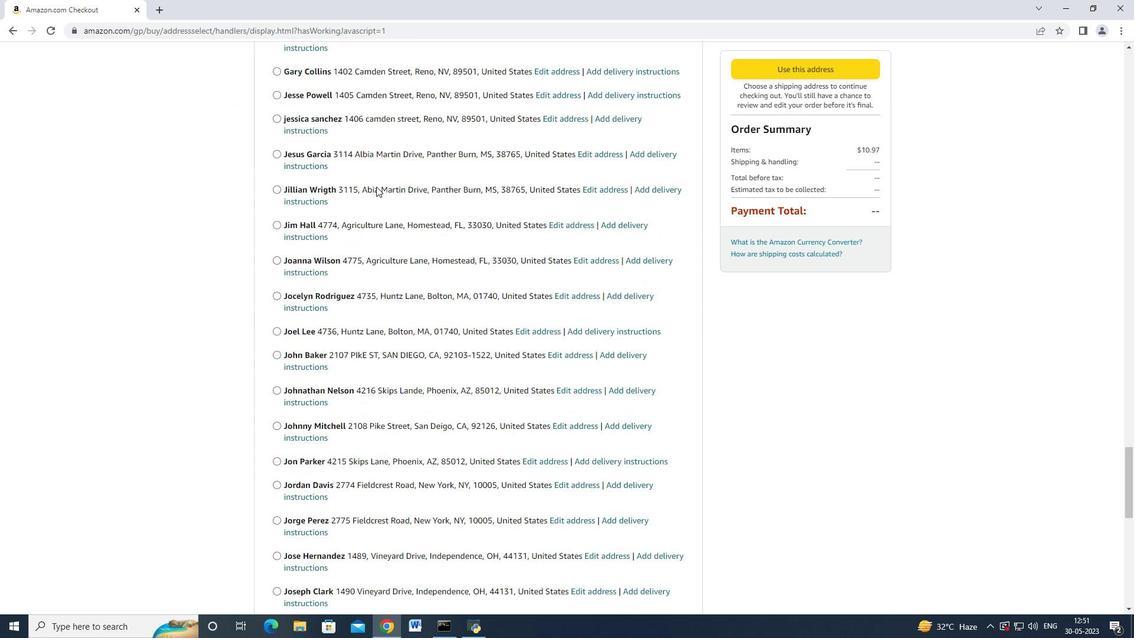 
Action: Mouse scrolled (387, 196) with delta (0, 0)
Screenshot: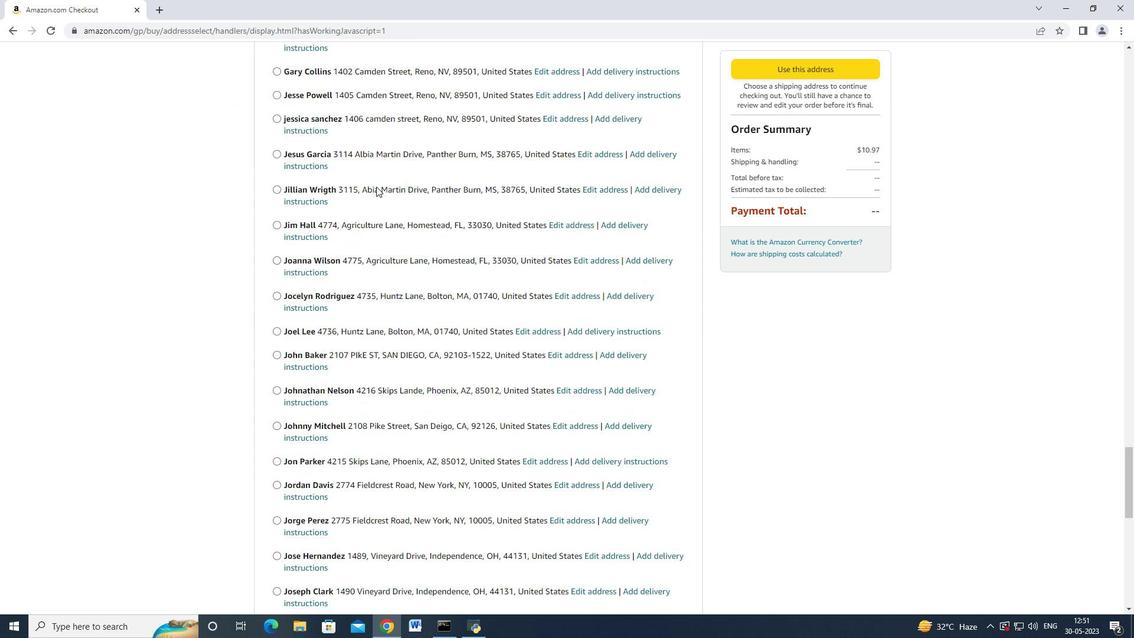 
Action: Mouse scrolled (387, 196) with delta (0, 0)
Screenshot: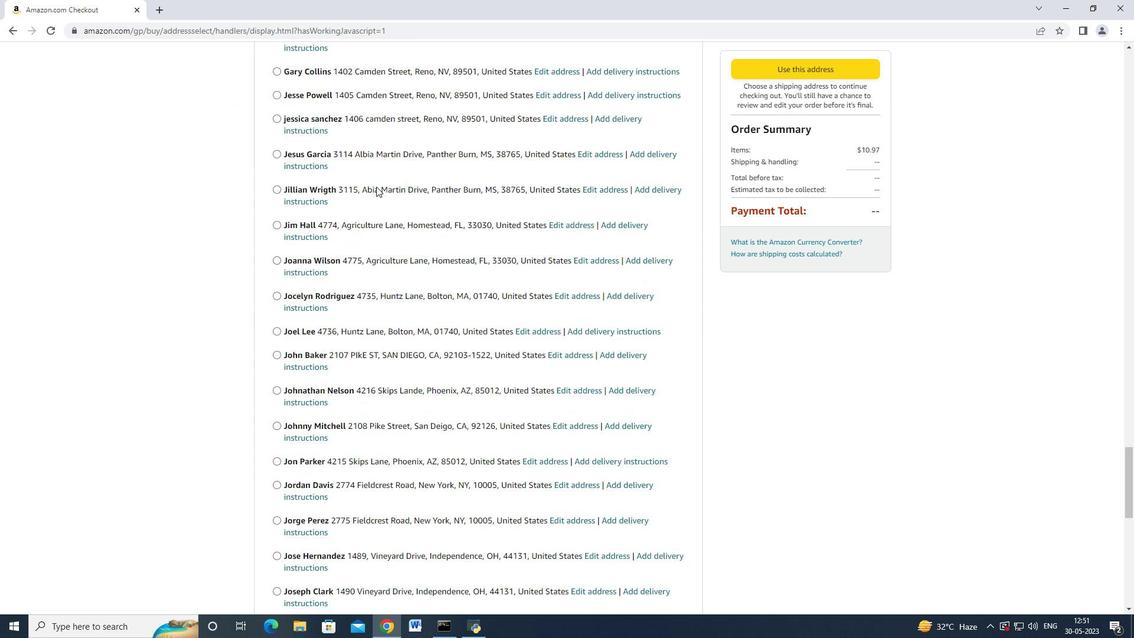 
Action: Mouse scrolled (387, 196) with delta (0, 0)
Screenshot: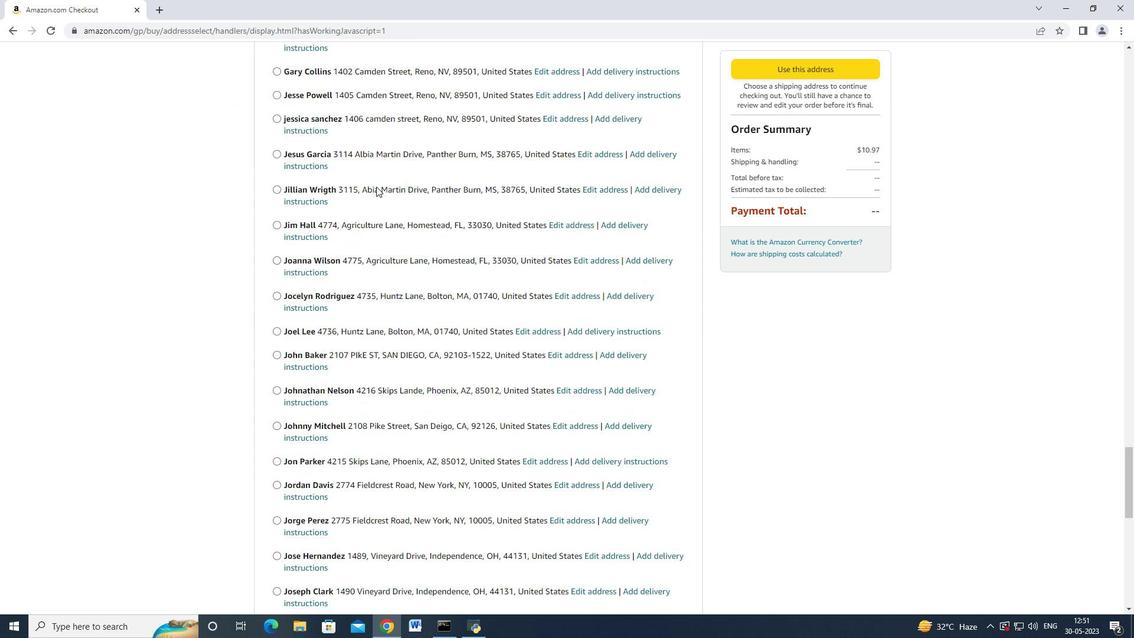
Action: Mouse scrolled (387, 196) with delta (0, 0)
Screenshot: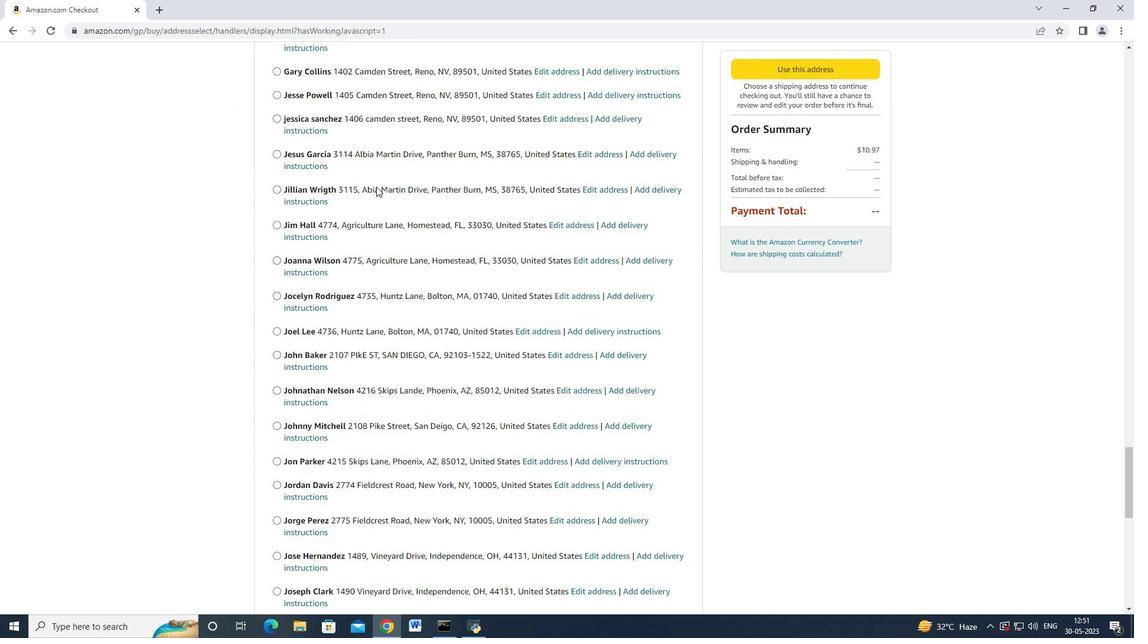 
Action: Mouse scrolled (387, 196) with delta (0, 0)
Screenshot: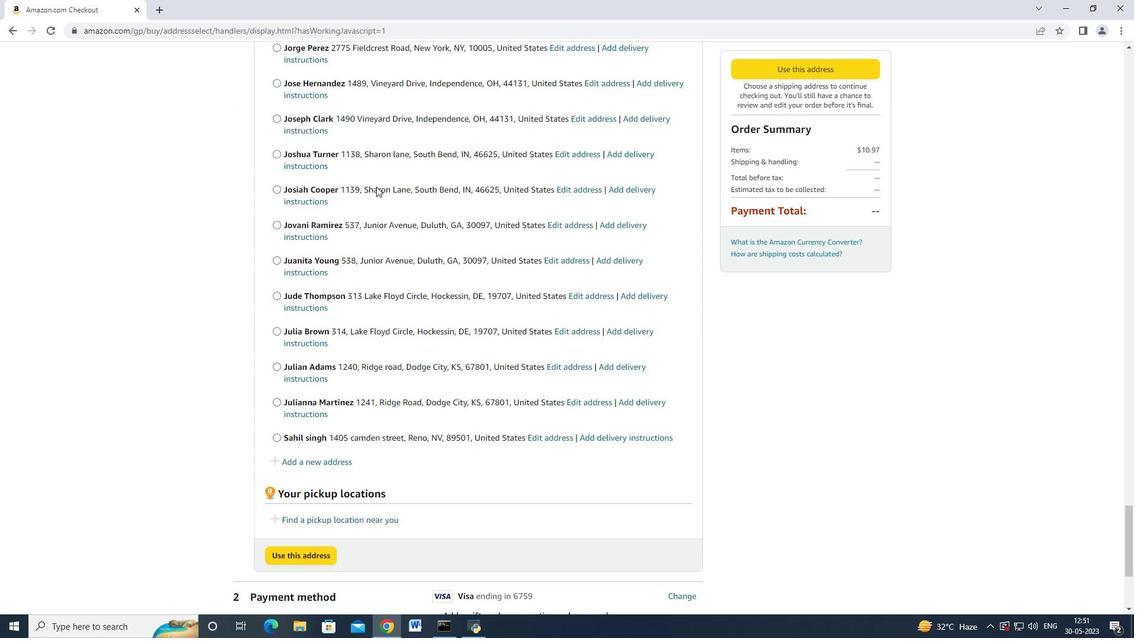 
Action: Mouse scrolled (387, 196) with delta (0, 0)
Screenshot: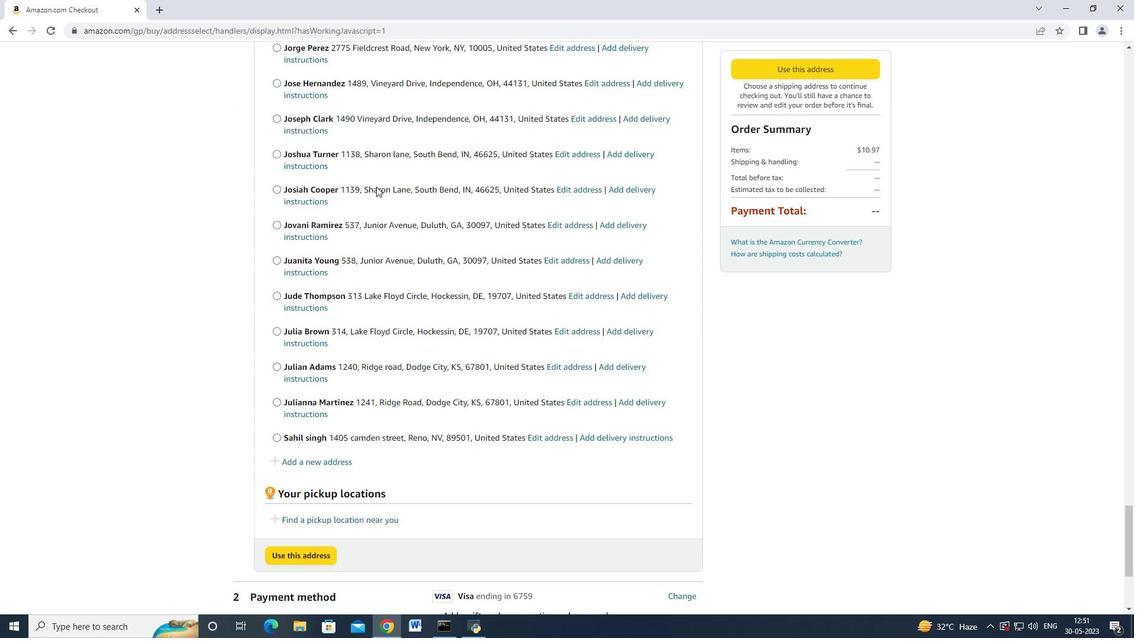 
Action: Mouse scrolled (387, 196) with delta (0, 0)
Screenshot: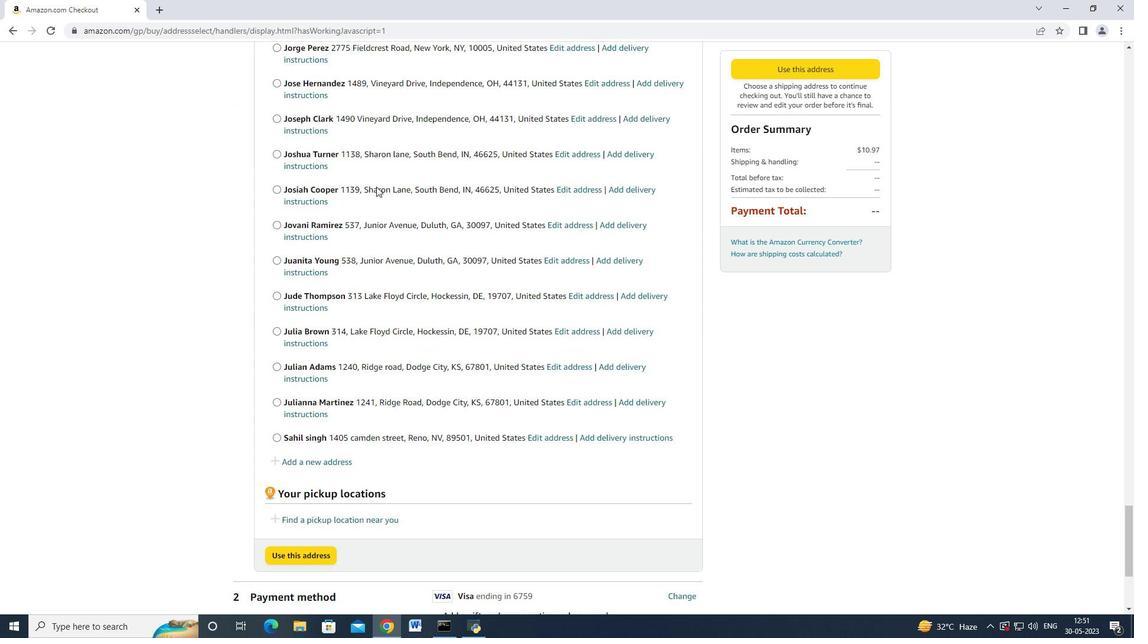 
Action: Mouse scrolled (387, 196) with delta (0, 0)
Screenshot: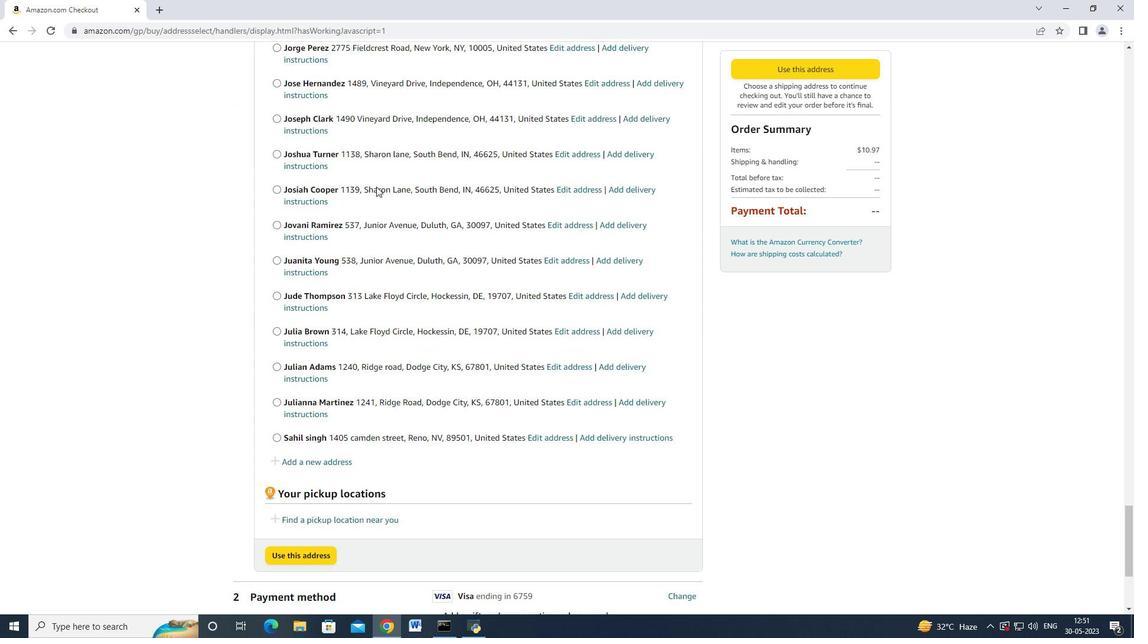 
Action: Mouse scrolled (387, 196) with delta (0, 0)
Screenshot: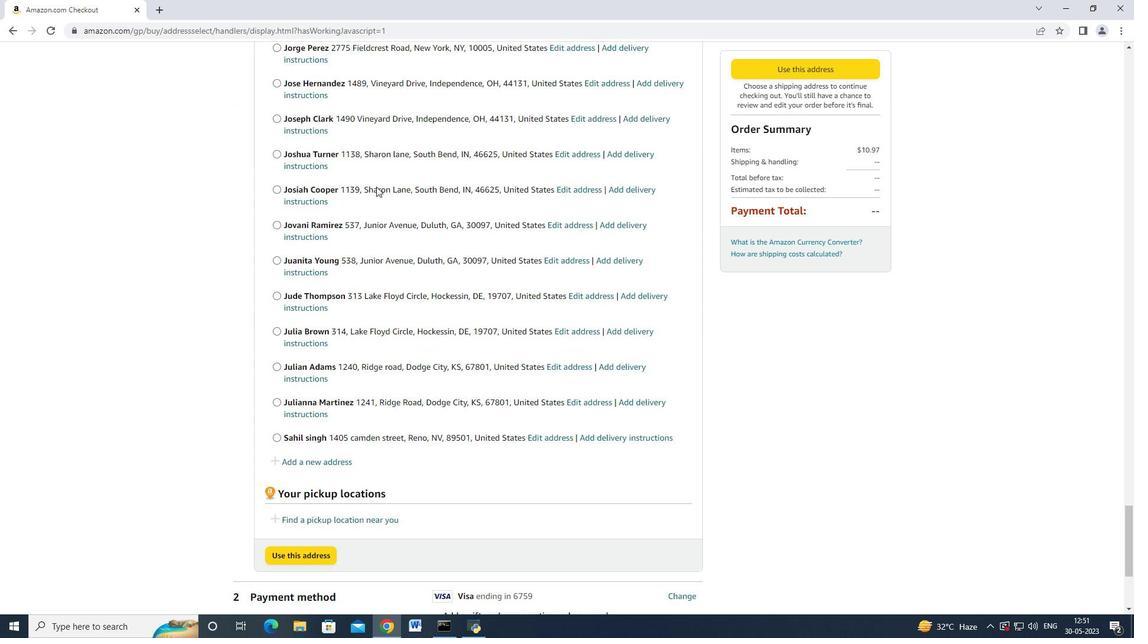 
Action: Mouse scrolled (387, 196) with delta (0, 0)
Screenshot: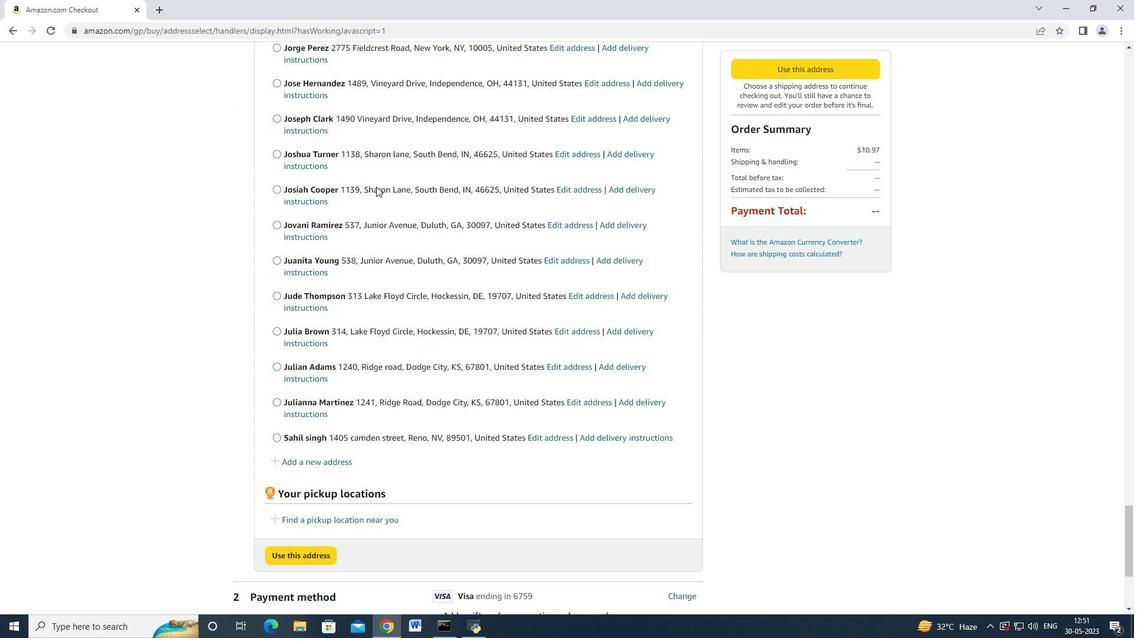 
Action: Mouse scrolled (387, 196) with delta (0, 0)
Screenshot: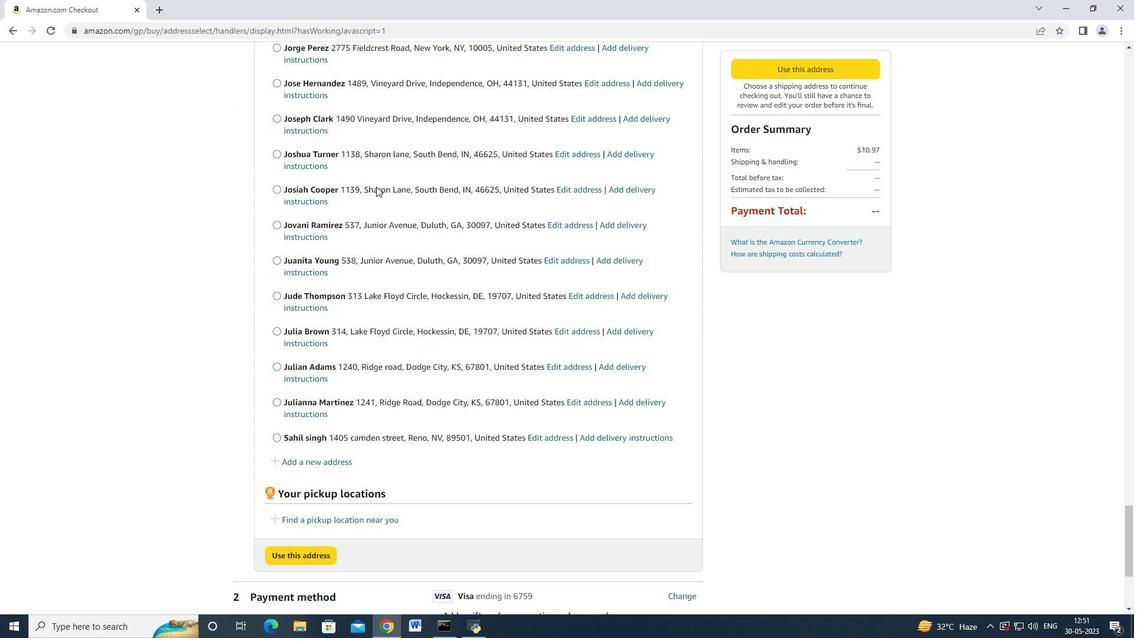 
Action: Mouse scrolled (387, 196) with delta (0, 0)
Screenshot: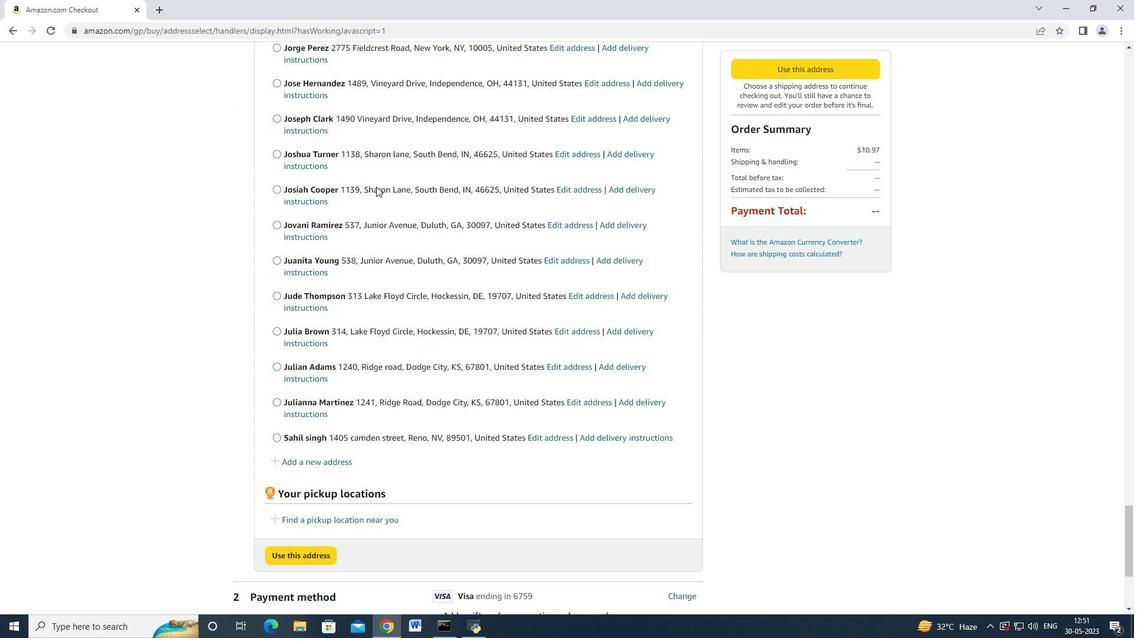 
Action: Mouse scrolled (387, 196) with delta (0, 0)
Screenshot: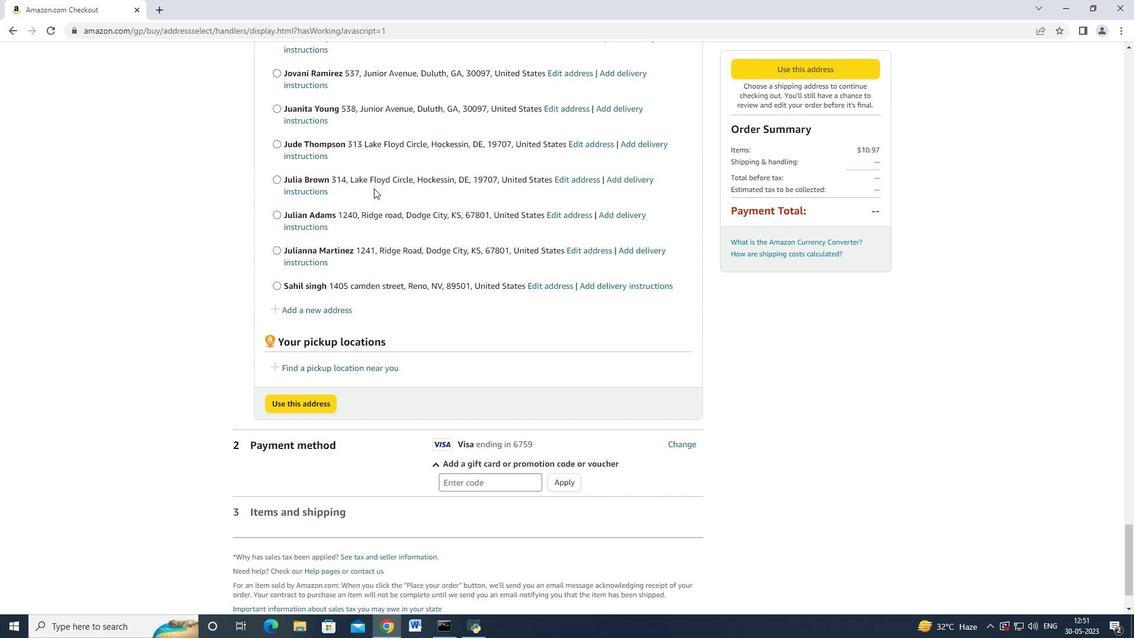 
Action: Mouse moved to (384, 199)
Screenshot: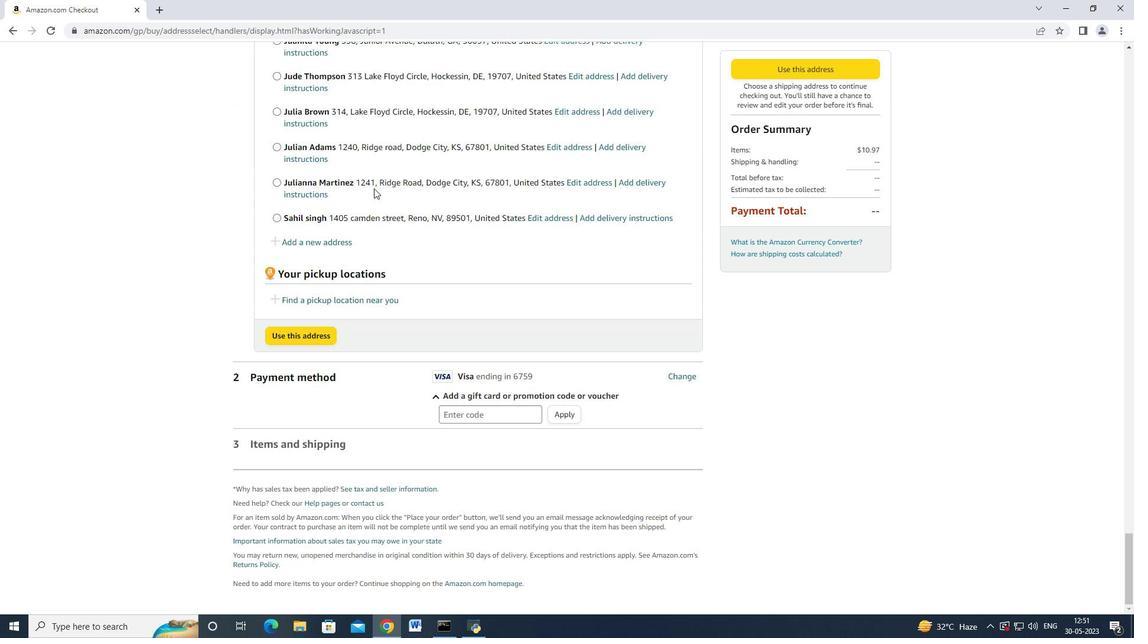 
Action: Mouse scrolled (385, 198) with delta (0, 0)
Screenshot: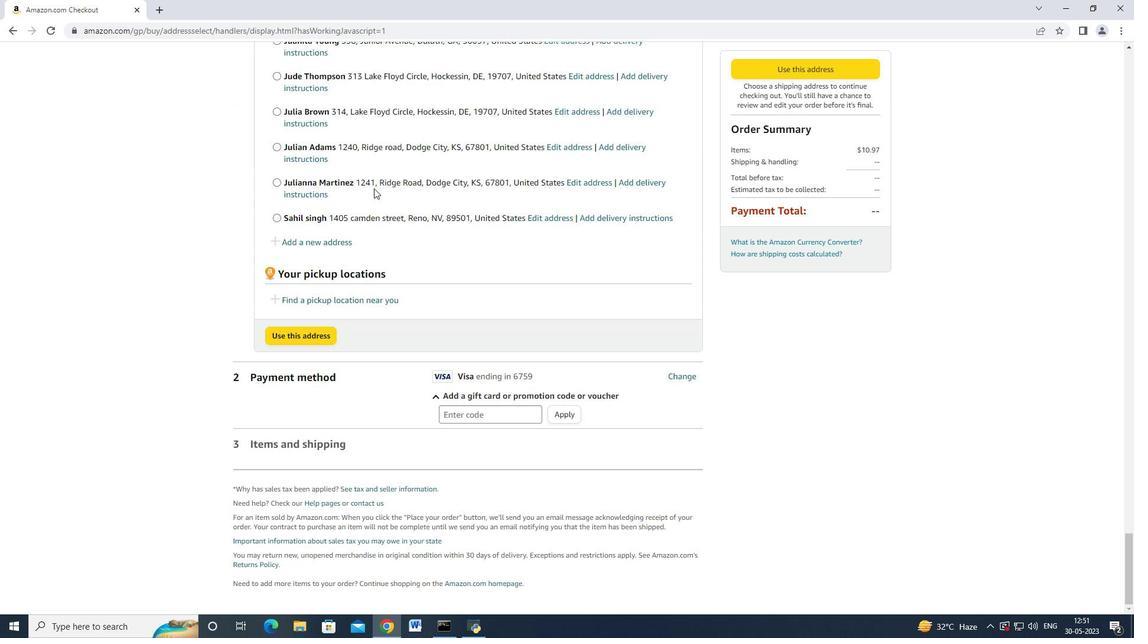 
Action: Mouse scrolled (385, 198) with delta (0, 0)
Screenshot: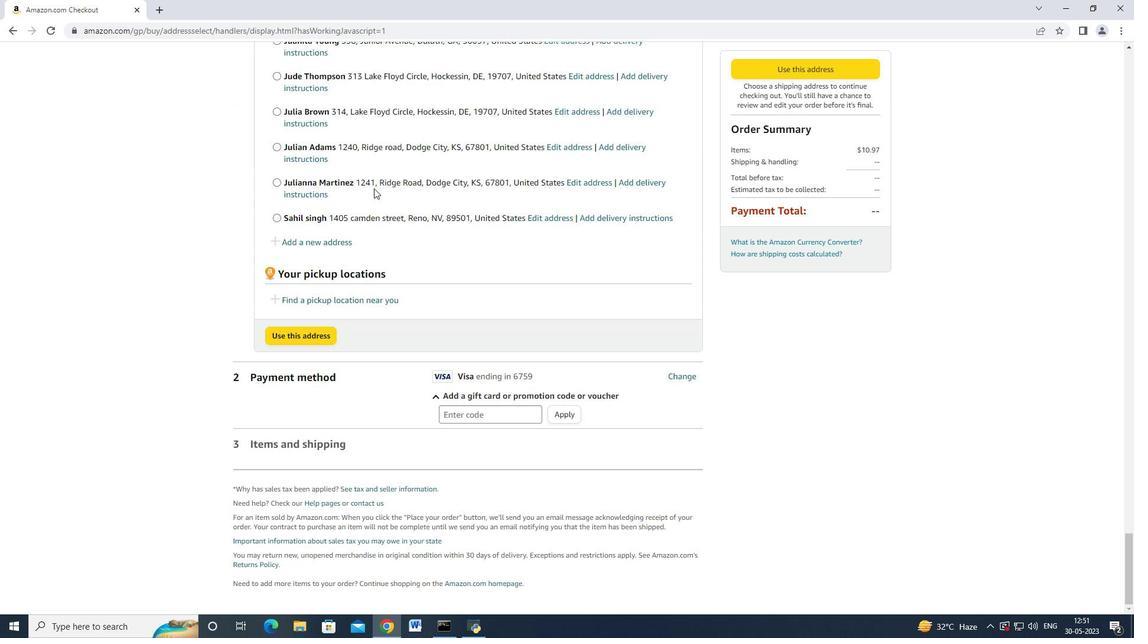 
Action: Mouse scrolled (385, 198) with delta (0, 0)
Screenshot: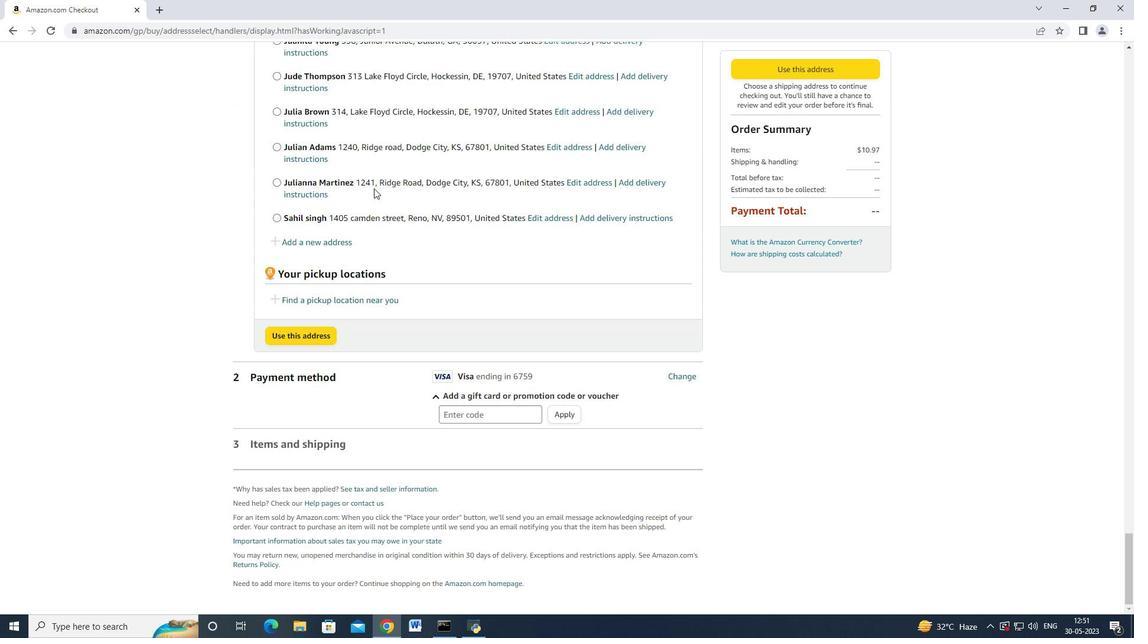 
Action: Mouse scrolled (384, 198) with delta (0, -1)
Screenshot: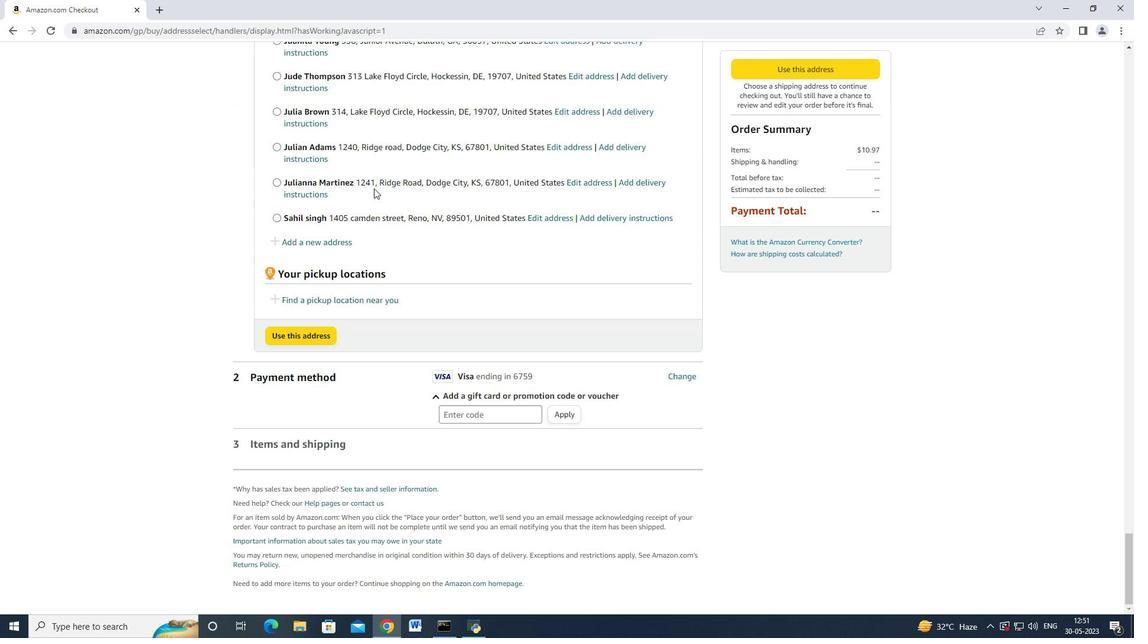 
Action: Mouse scrolled (384, 198) with delta (0, 0)
Screenshot: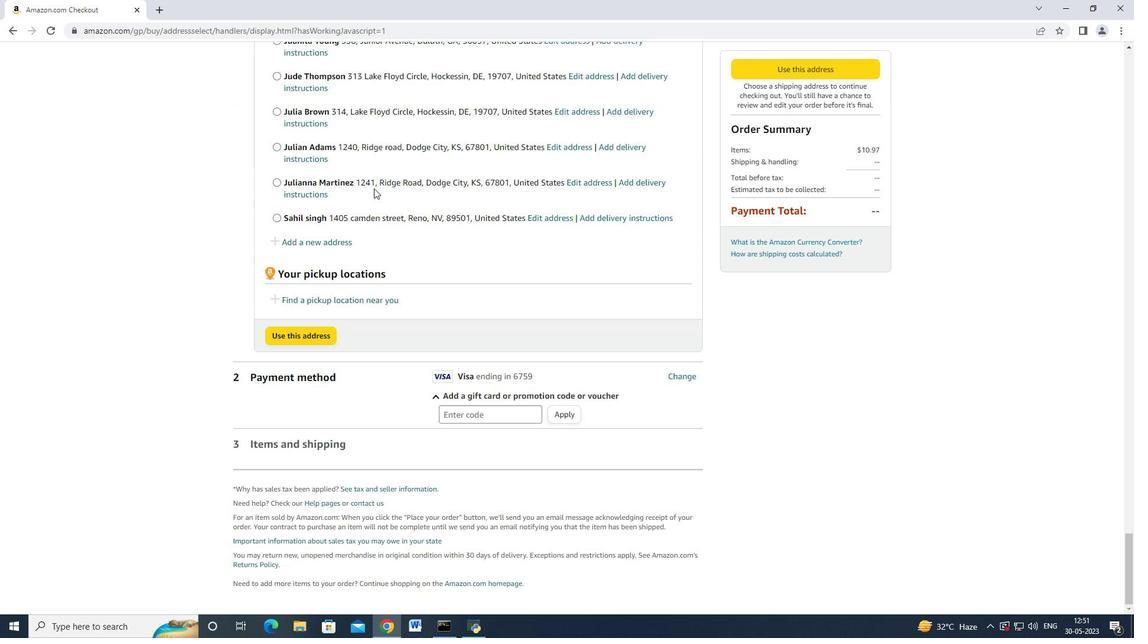 
Action: Mouse scrolled (384, 198) with delta (0, 0)
Screenshot: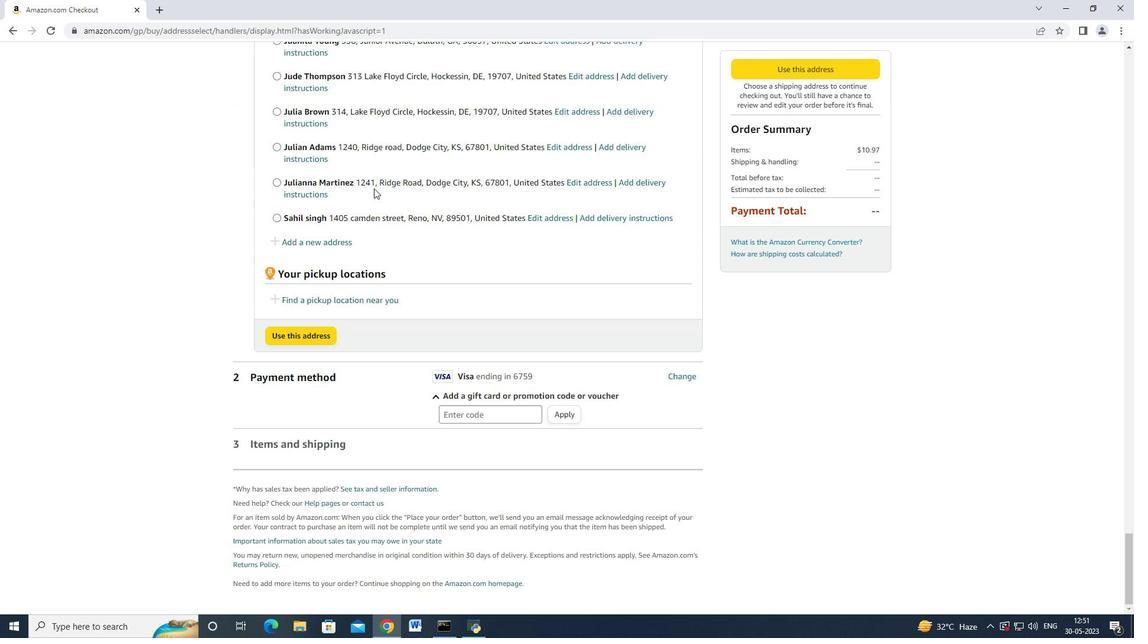 
Action: Mouse scrolled (384, 198) with delta (0, 0)
Screenshot: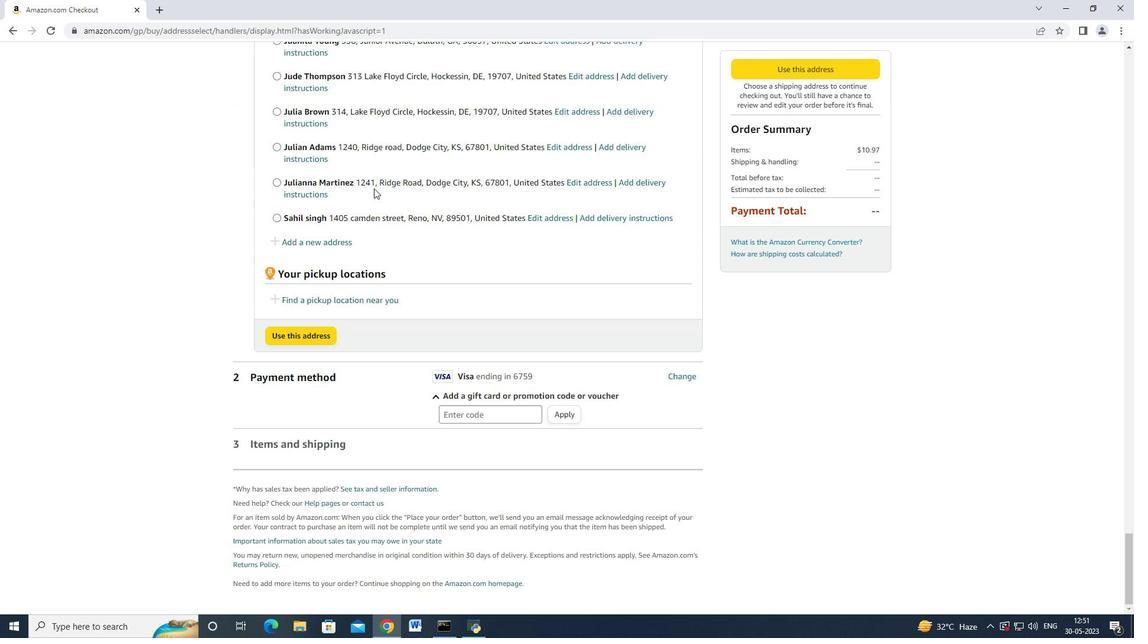 
Action: Mouse scrolled (384, 199) with delta (0, 0)
Screenshot: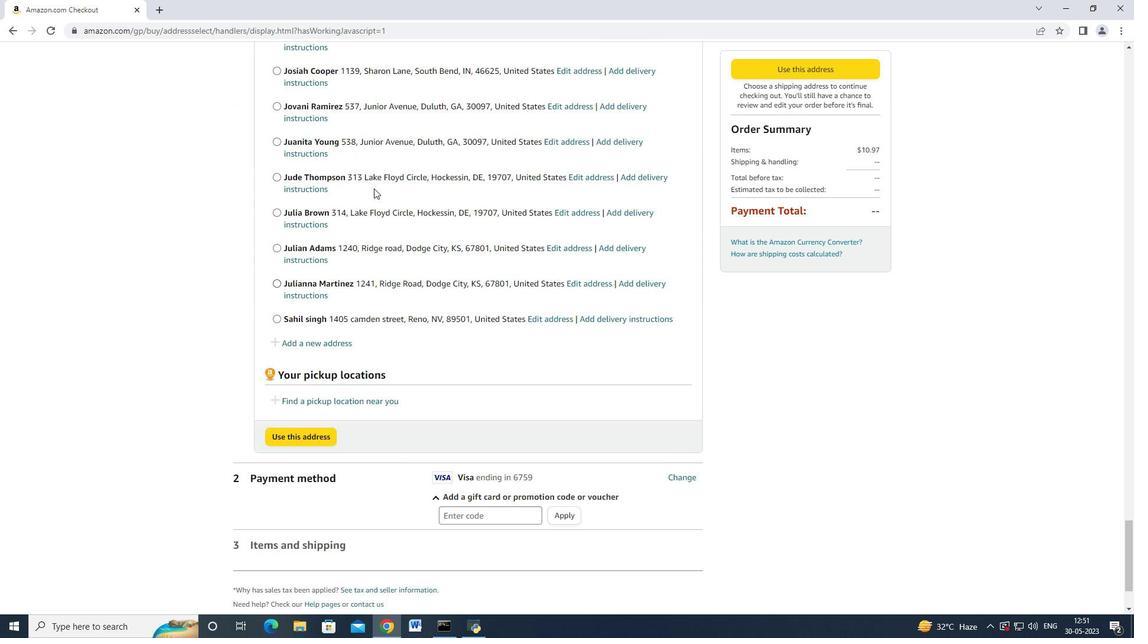
Action: Mouse scrolled (384, 199) with delta (0, 0)
Screenshot: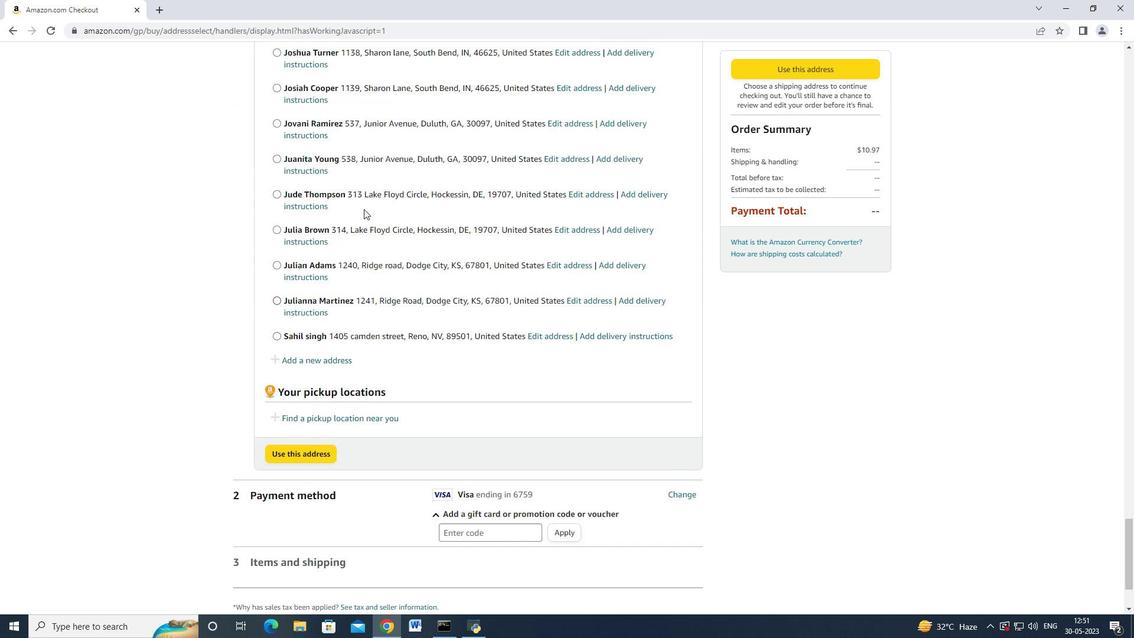 
Action: Mouse moved to (343, 372)
Screenshot: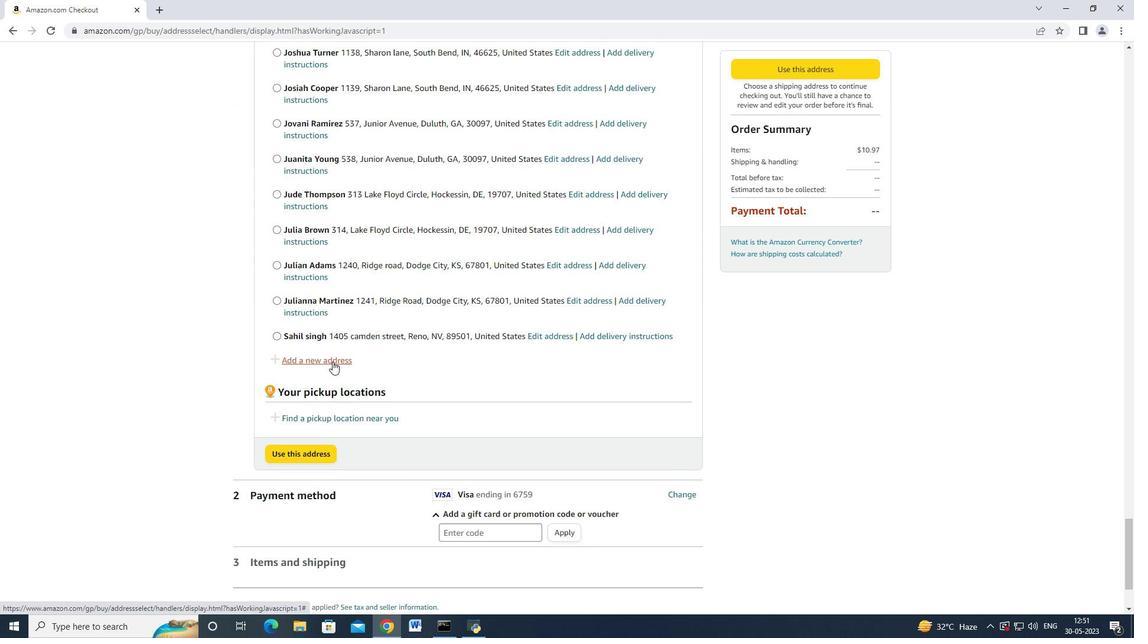 
Action: Mouse pressed left at (343, 372)
Screenshot: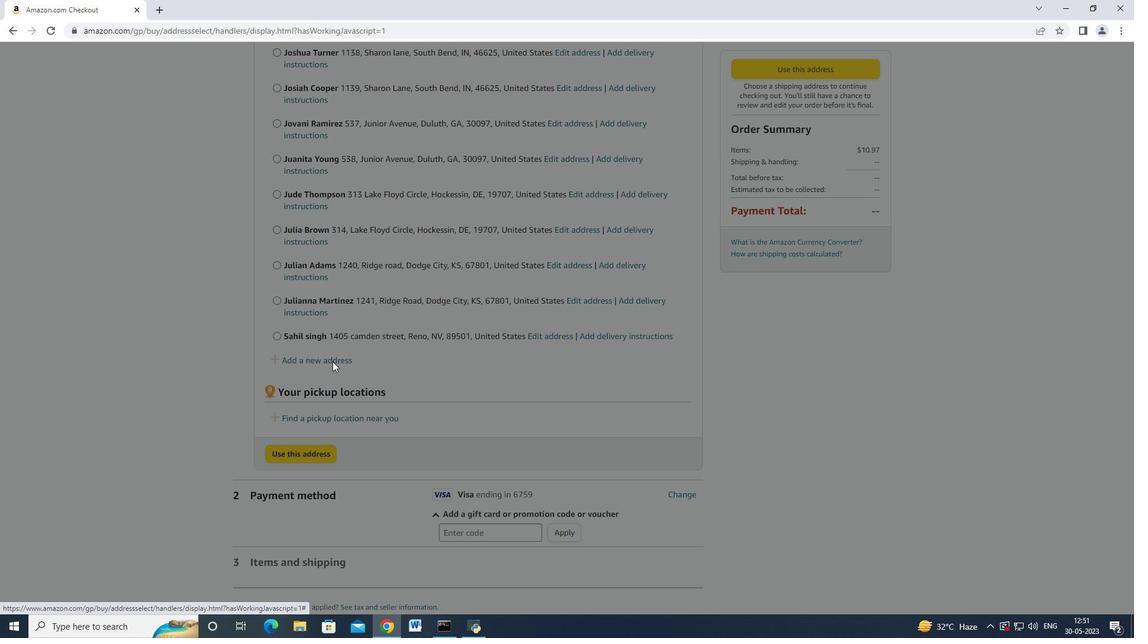 
Action: Mouse moved to (425, 292)
Screenshot: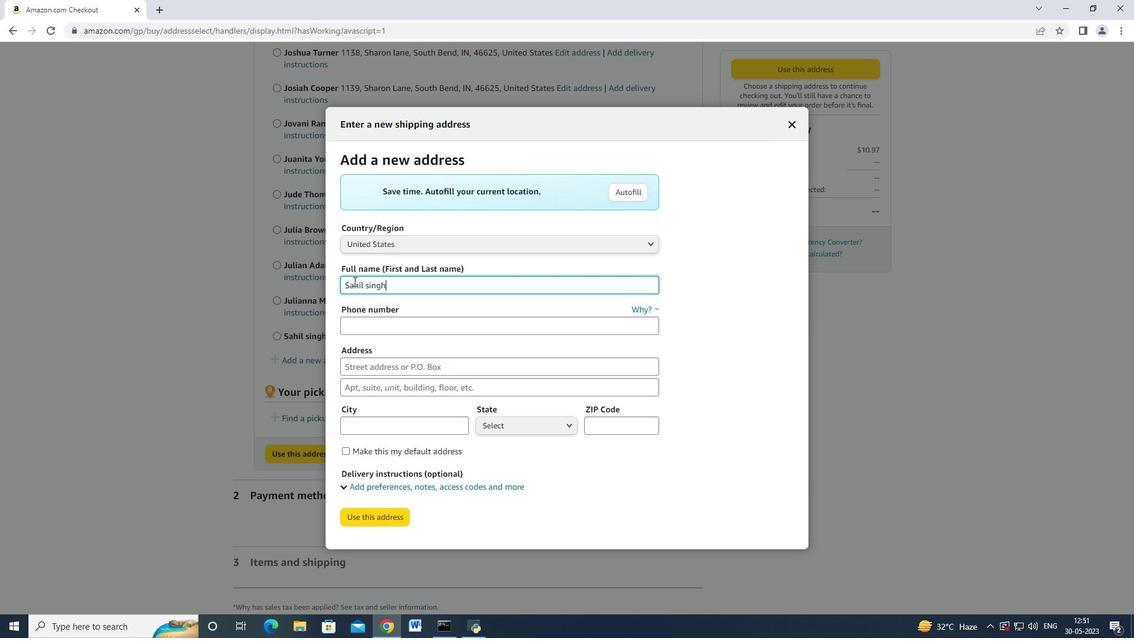 
Action: Mouse pressed left at (425, 292)
Screenshot: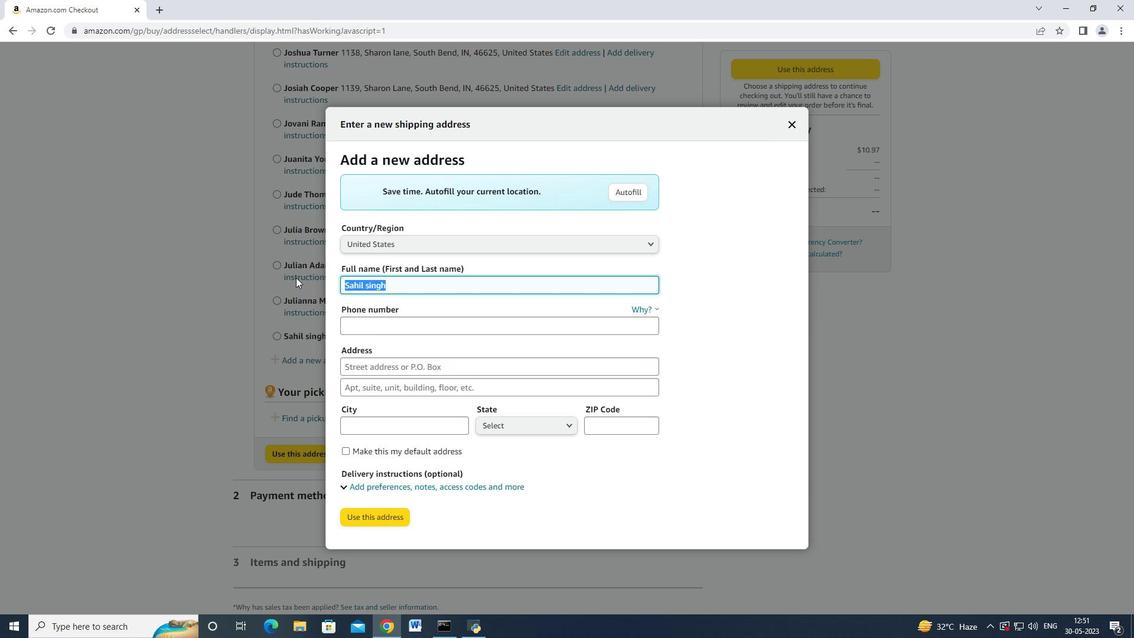 
Action: Mouse moved to (543, 381)
Screenshot: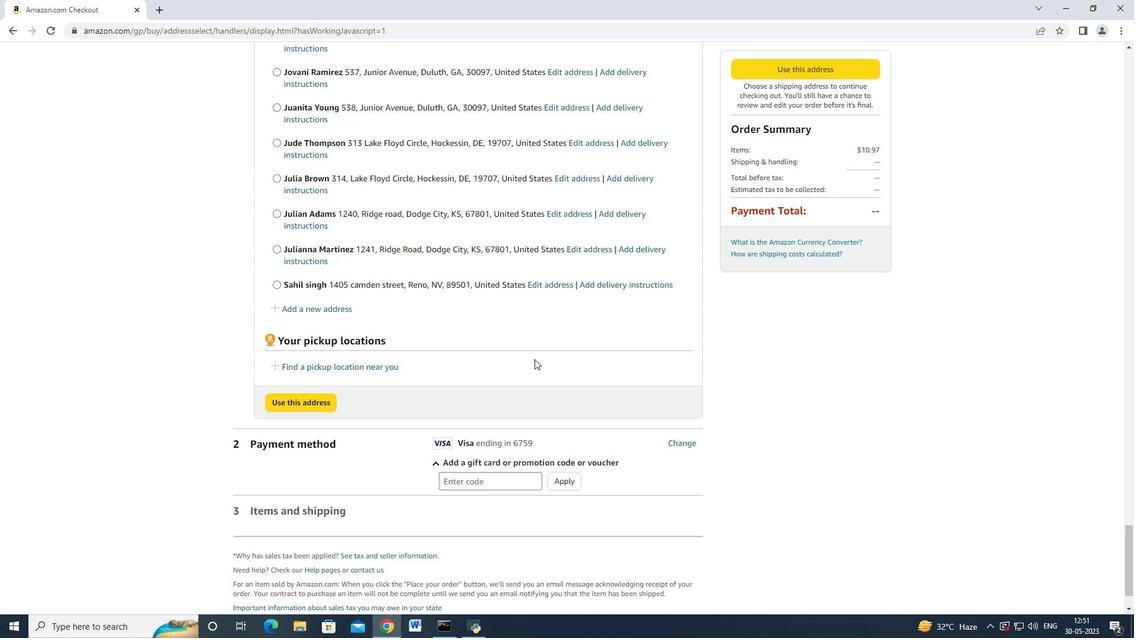 
Action: Mouse scrolled (543, 381) with delta (0, 0)
Screenshot: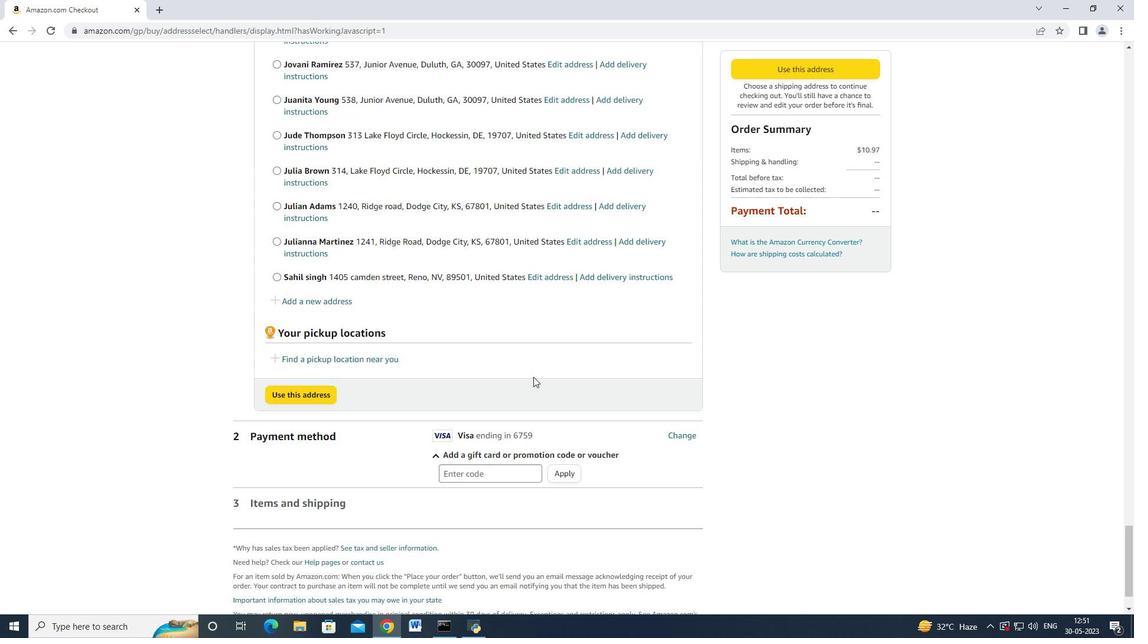
Action: Mouse moved to (347, 308)
Screenshot: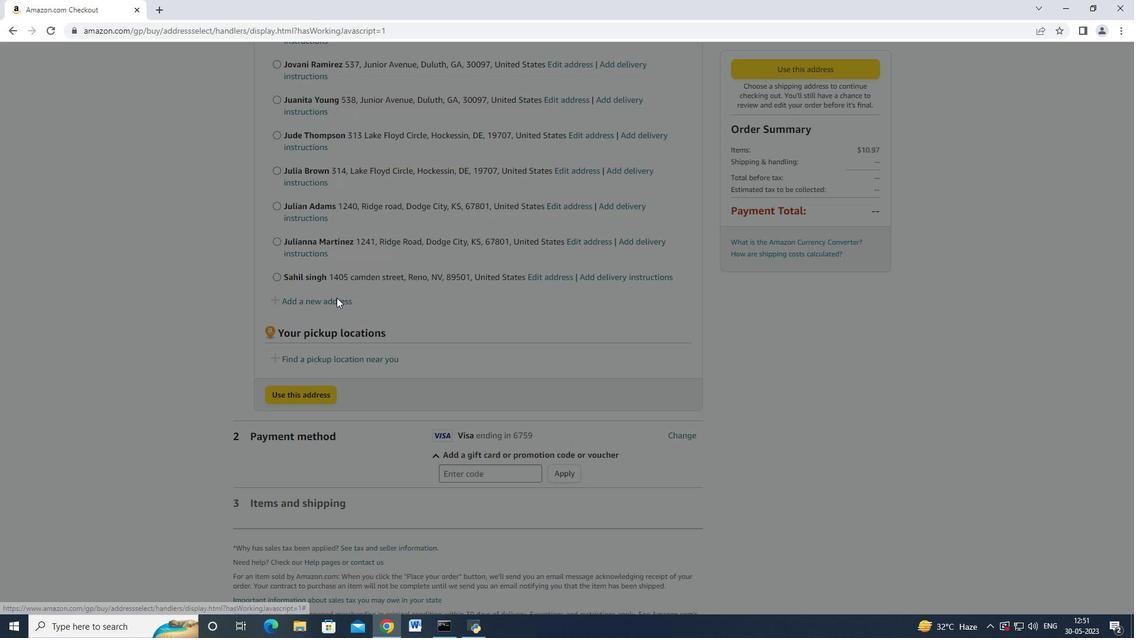 
Action: Mouse pressed left at (347, 308)
Screenshot: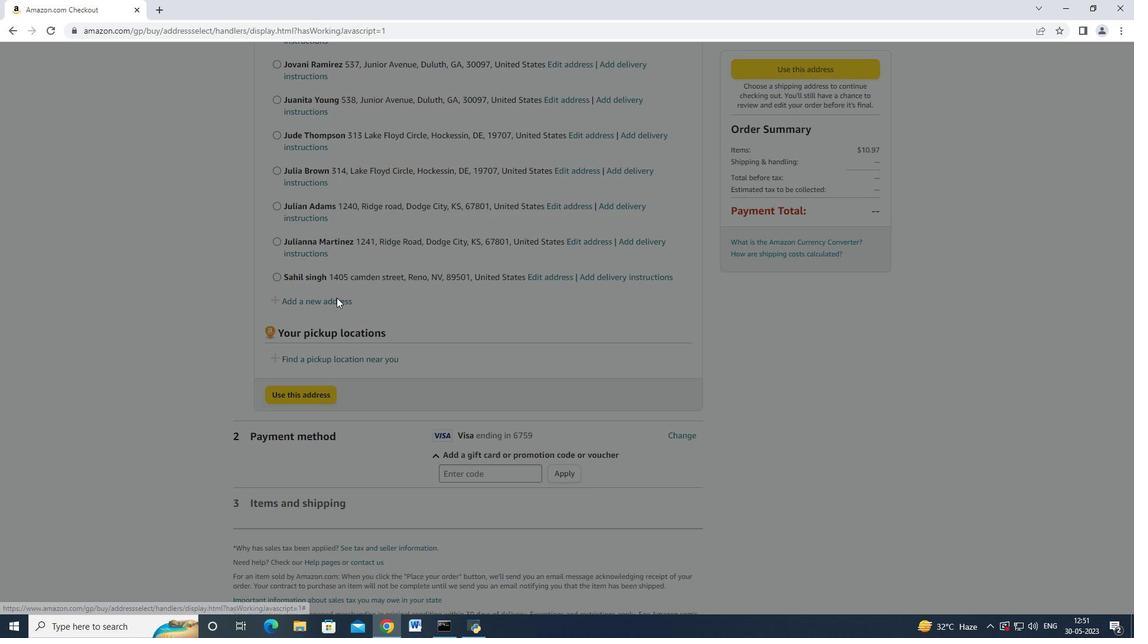 
Action: Mouse moved to (449, 296)
Screenshot: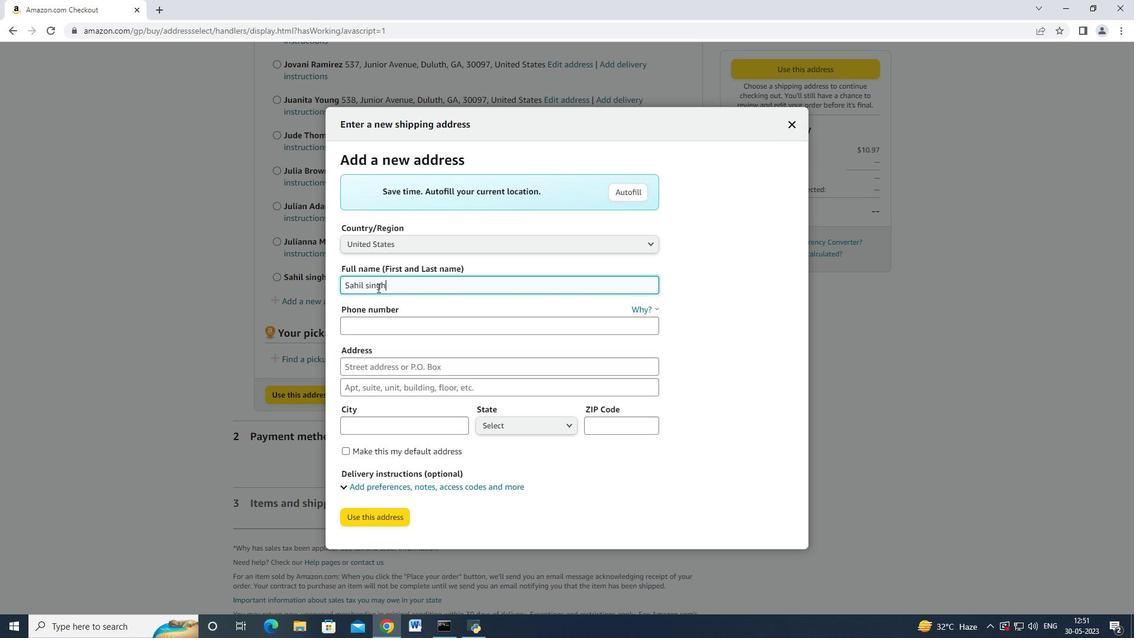 
Action: Mouse pressed left at (449, 296)
Screenshot: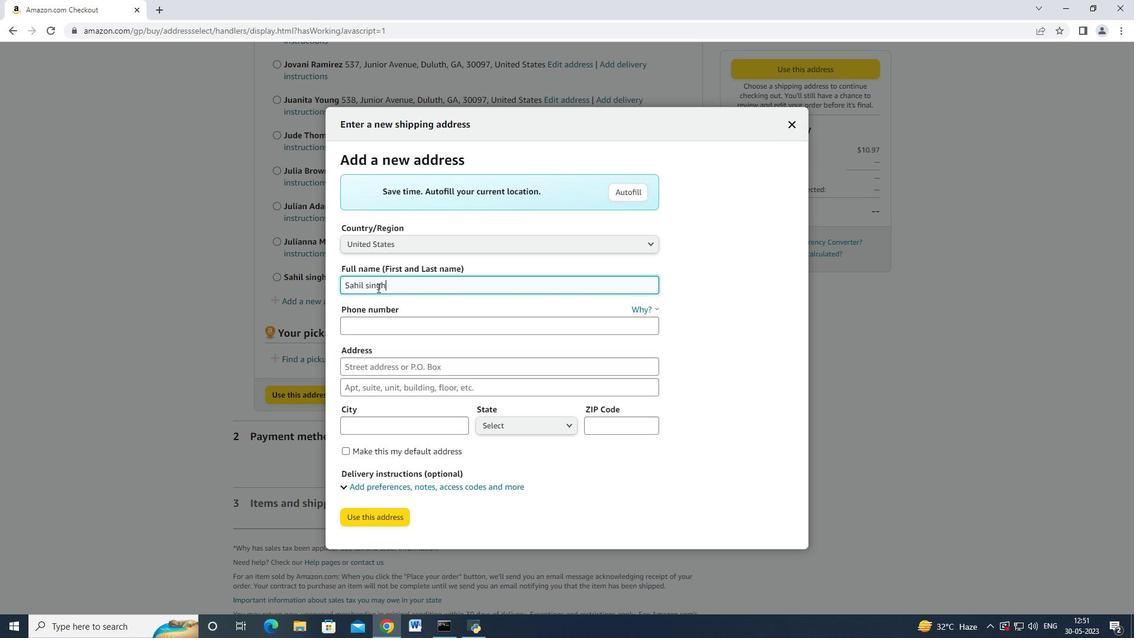 
Action: Mouse moved to (357, 295)
Screenshot: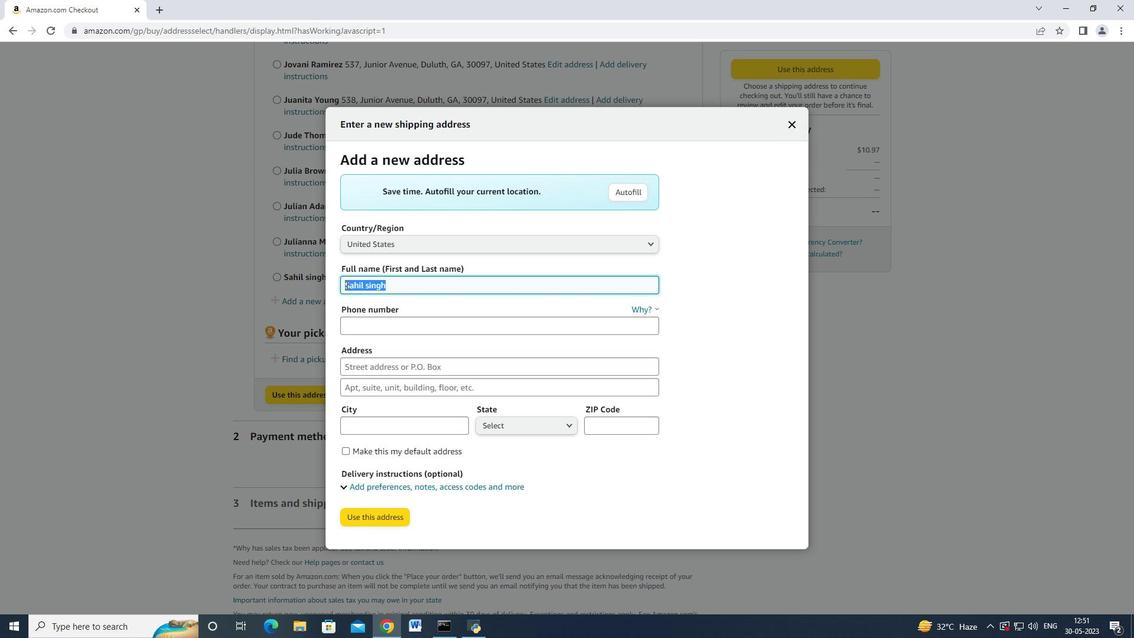 
Action: Key pressed <Key.backspace><Key.shift_r>Gavin<Key.space><Key.shift>Kelly<Key.space><Key.tab><Key.tab>7752551231<Key.tab>1403<Key.space><Key.shift_r>Camden<Key.space><Key.shift_r>Street<Key.tab><Key.tab><Key.shift_r>Reno
Screenshot: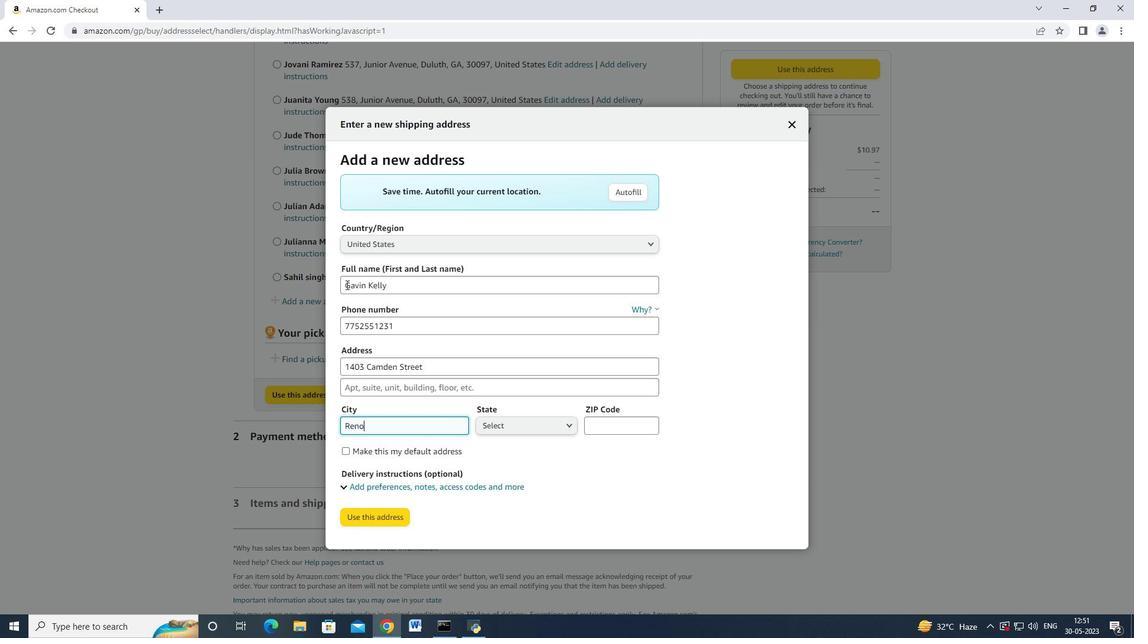 
Action: Mouse moved to (517, 432)
Screenshot: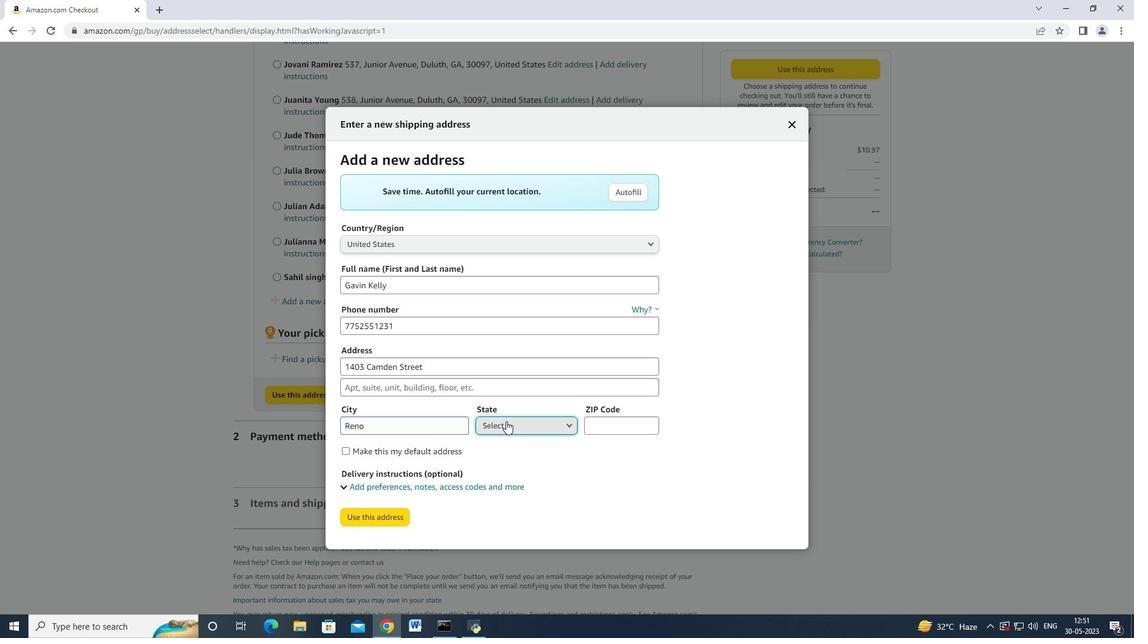 
Action: Mouse pressed left at (517, 432)
Screenshot: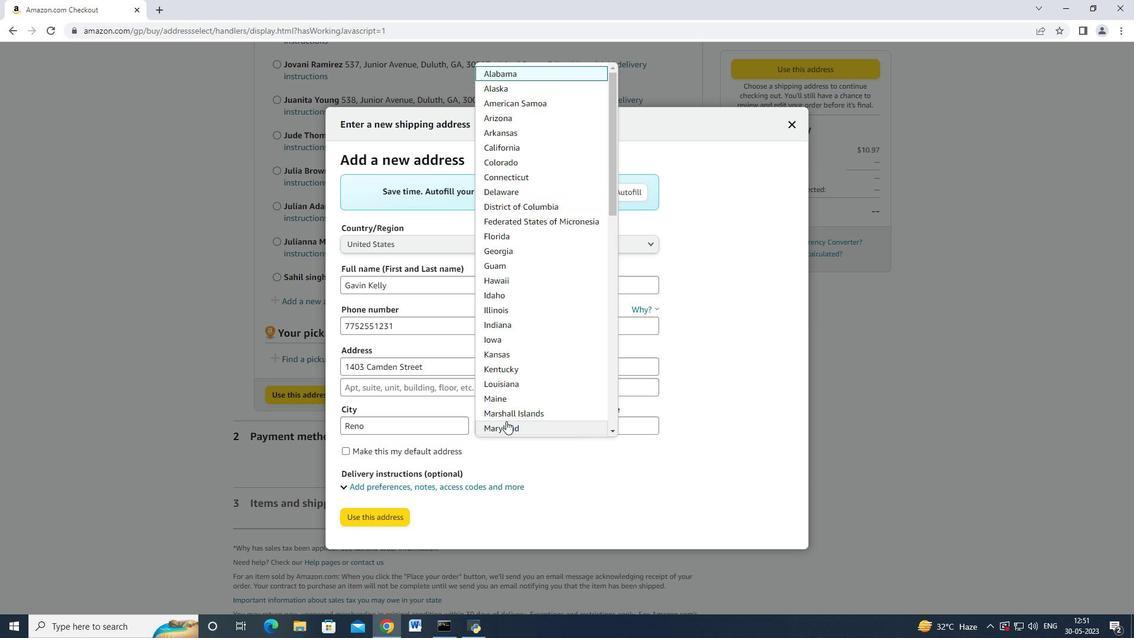 
Action: Mouse moved to (469, 315)
Screenshot: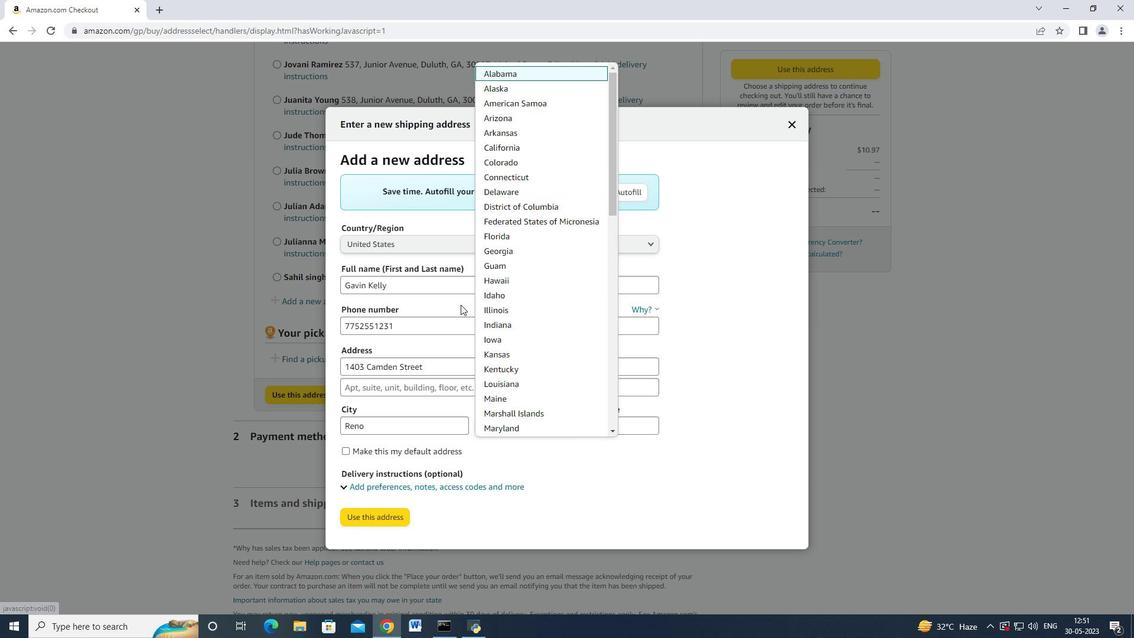 
Action: Mouse scrolled (469, 315) with delta (0, 0)
Screenshot: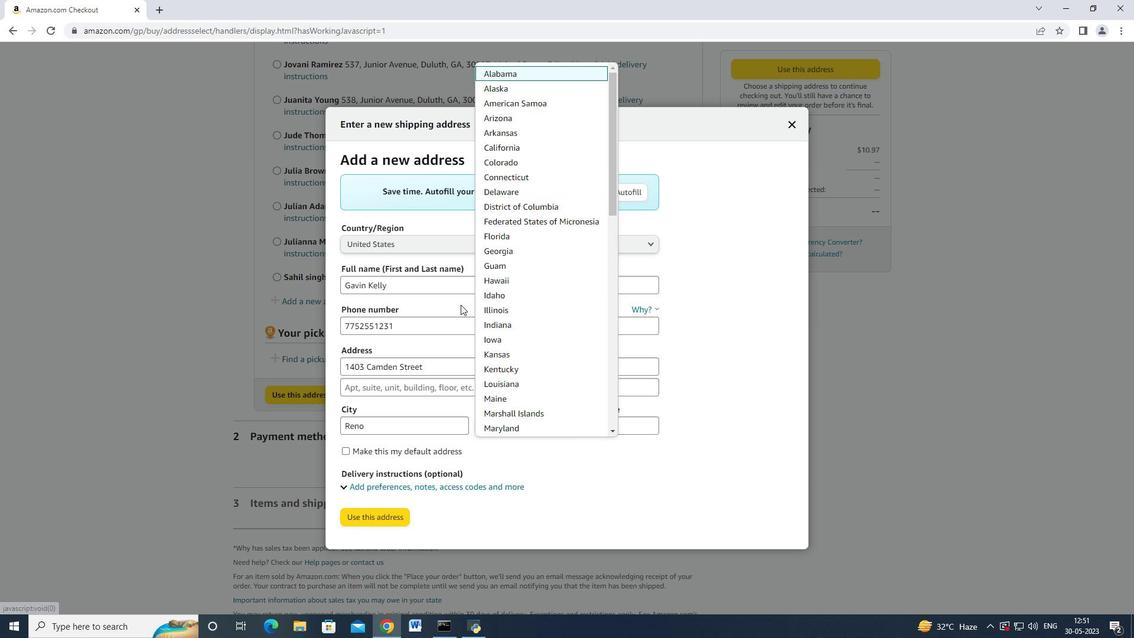 
Action: Mouse moved to (469, 315)
Screenshot: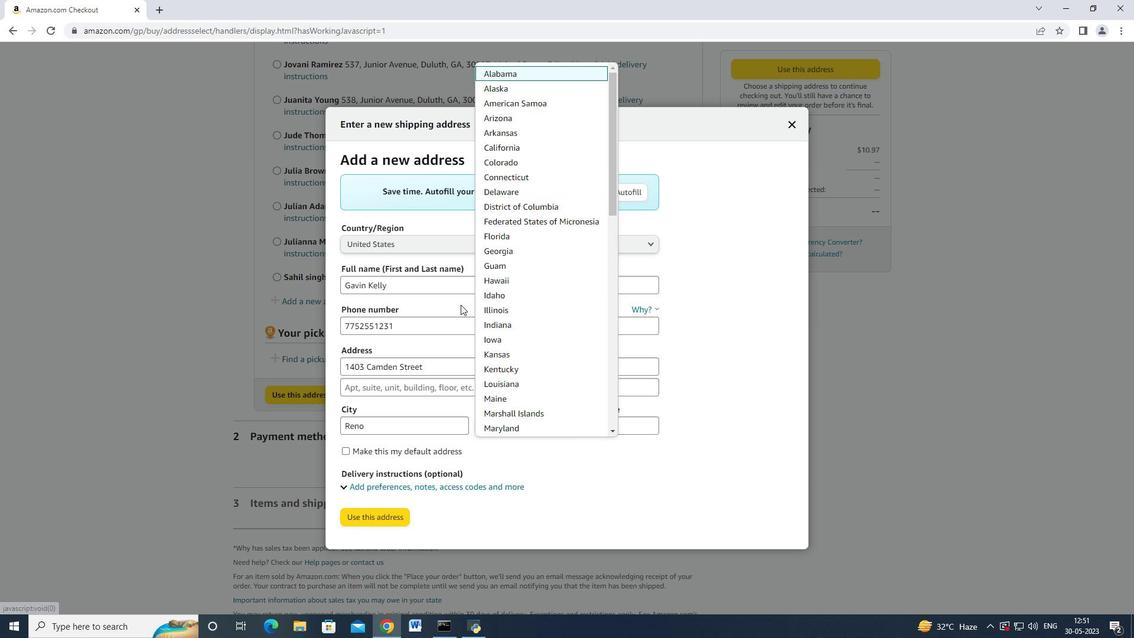 
Action: Mouse scrolled (469, 315) with delta (0, 0)
Screenshot: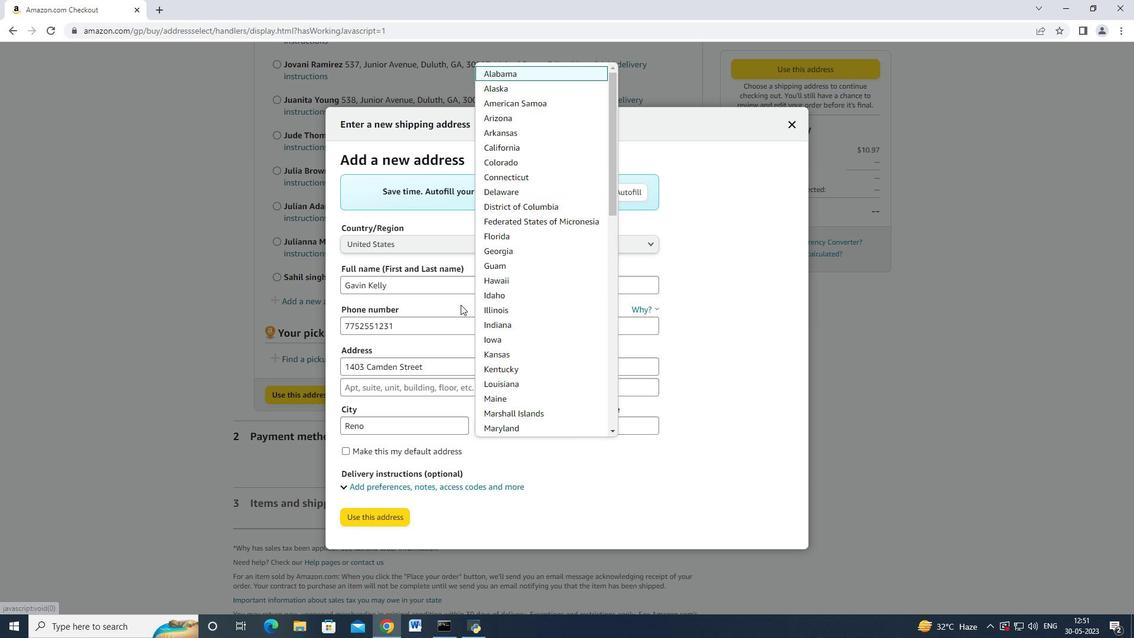 
Action: Mouse scrolled (469, 315) with delta (0, 0)
Screenshot: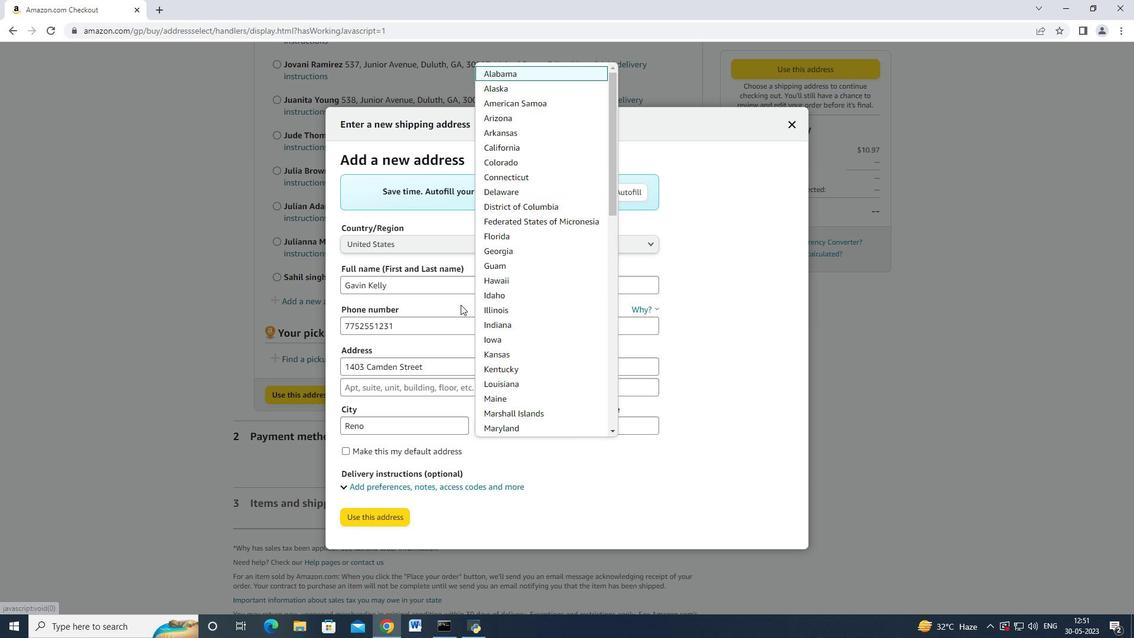 
Action: Mouse scrolled (469, 315) with delta (0, 0)
Screenshot: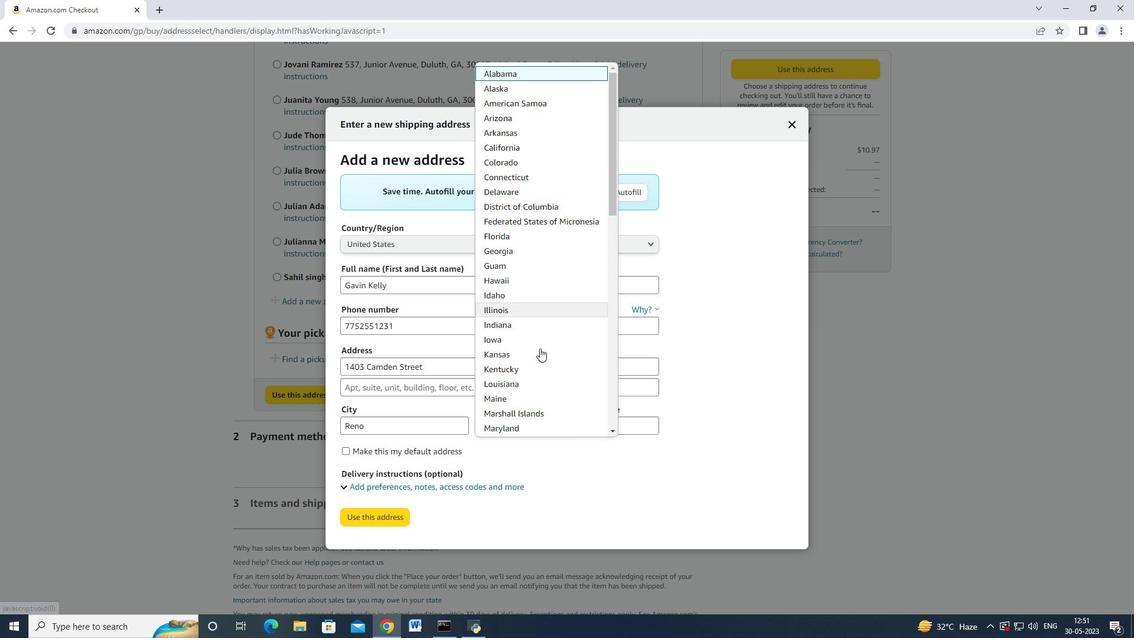 
Action: Mouse moved to (581, 394)
Screenshot: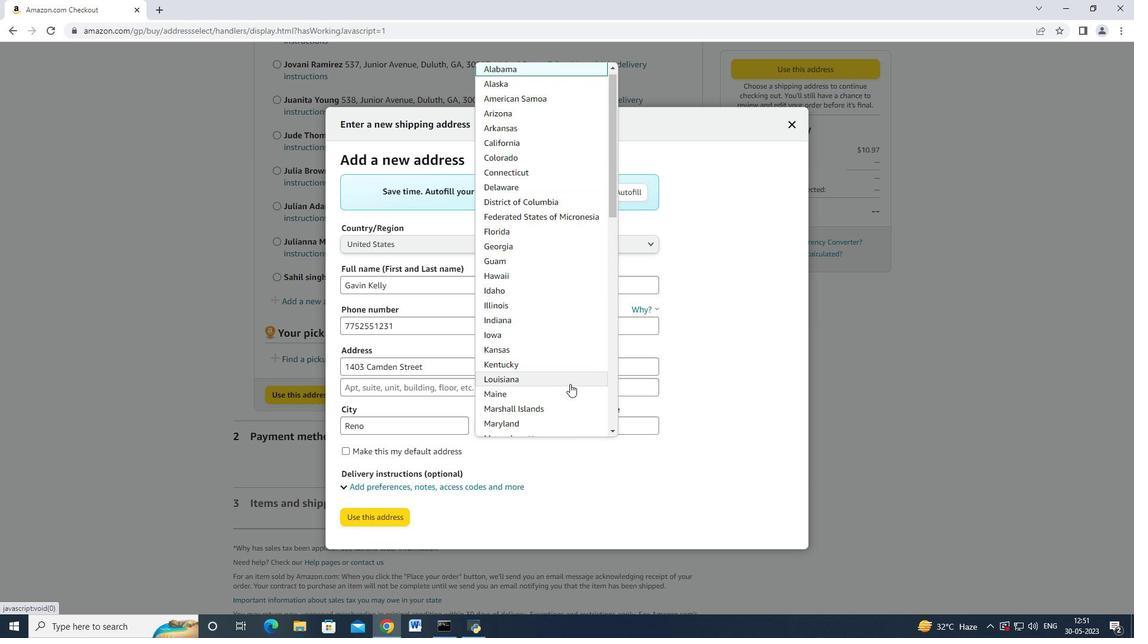 
Action: Mouse scrolled (581, 394) with delta (0, 0)
Screenshot: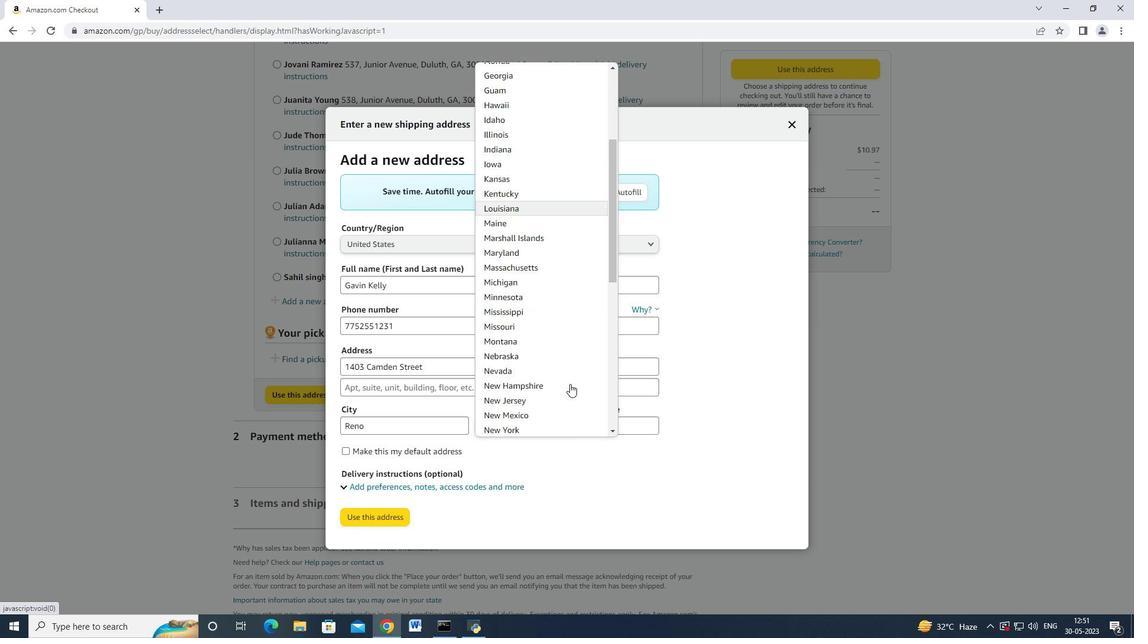 
Action: Mouse scrolled (581, 394) with delta (0, 0)
Screenshot: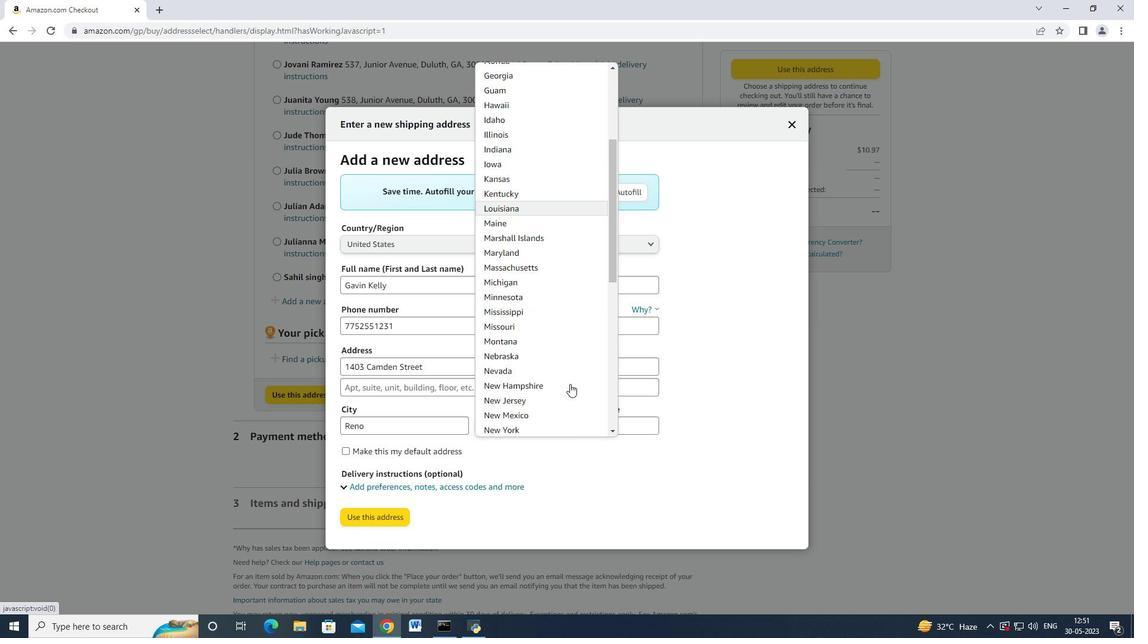 
Action: Mouse scrolled (581, 394) with delta (0, 0)
Screenshot: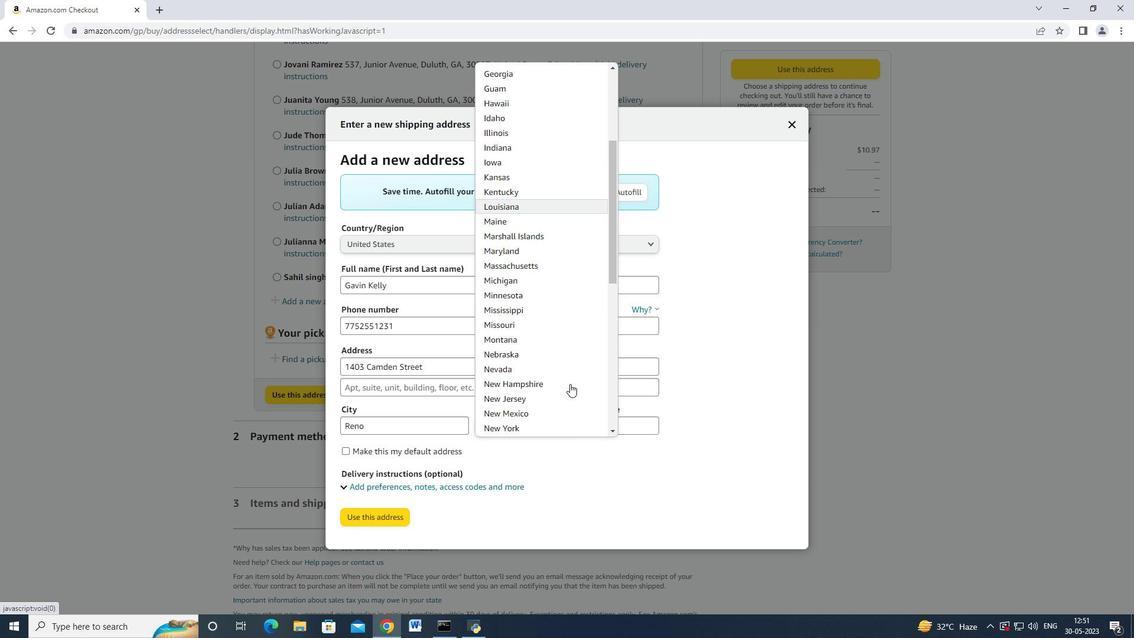 
Action: Mouse moved to (533, 385)
Screenshot: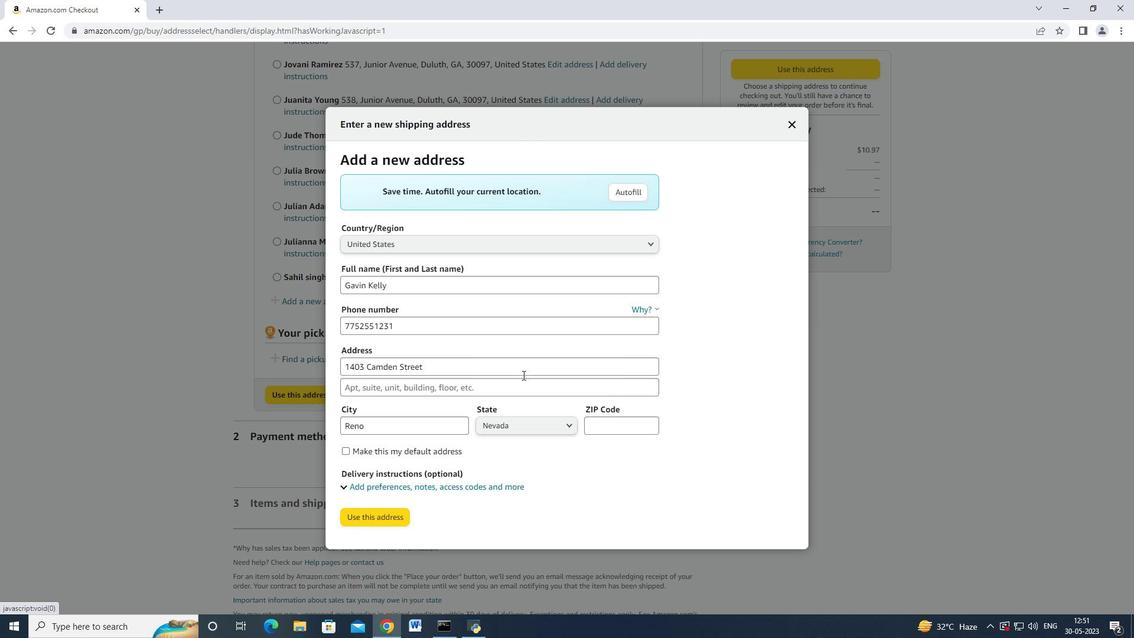 
Action: Mouse pressed left at (533, 385)
Screenshot: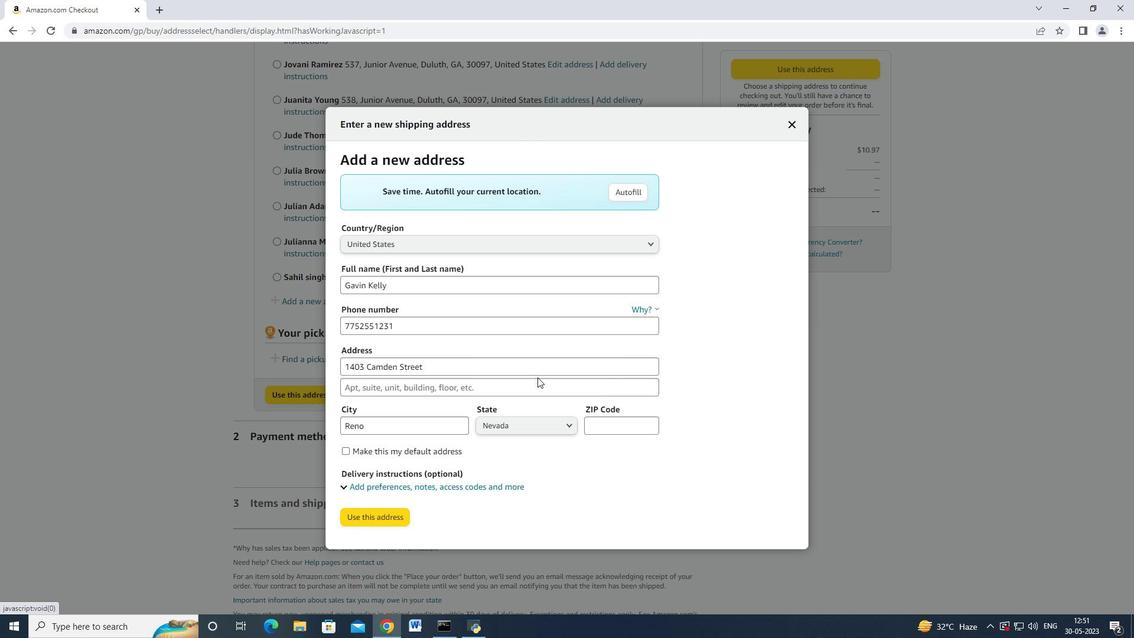 
Action: Mouse moved to (643, 448)
Screenshot: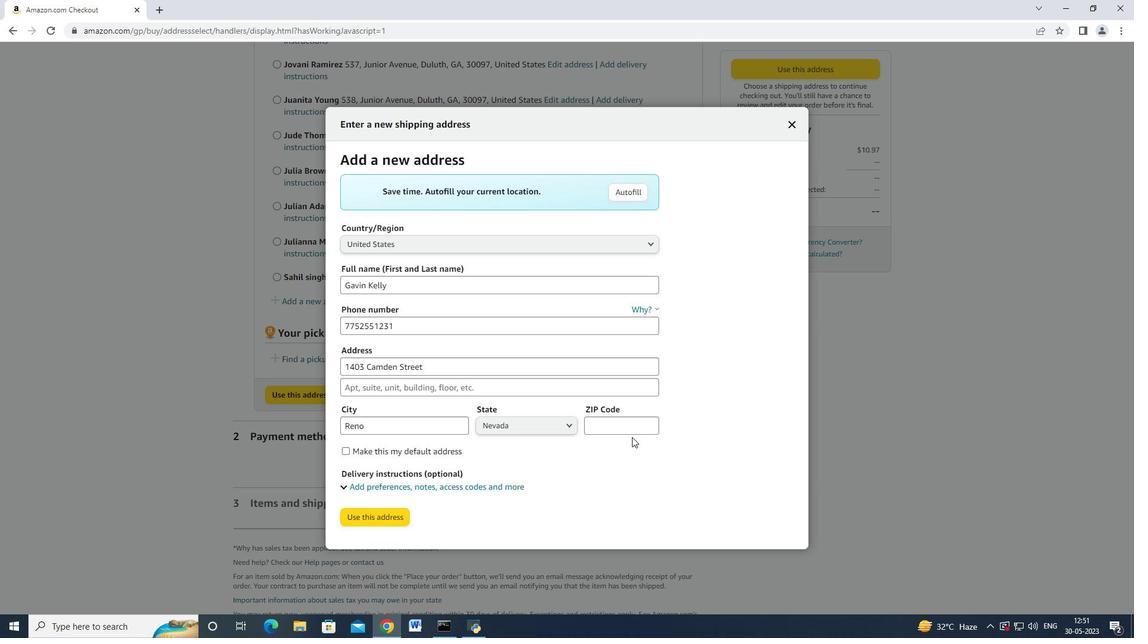 
Action: Mouse pressed left at (643, 448)
Screenshot: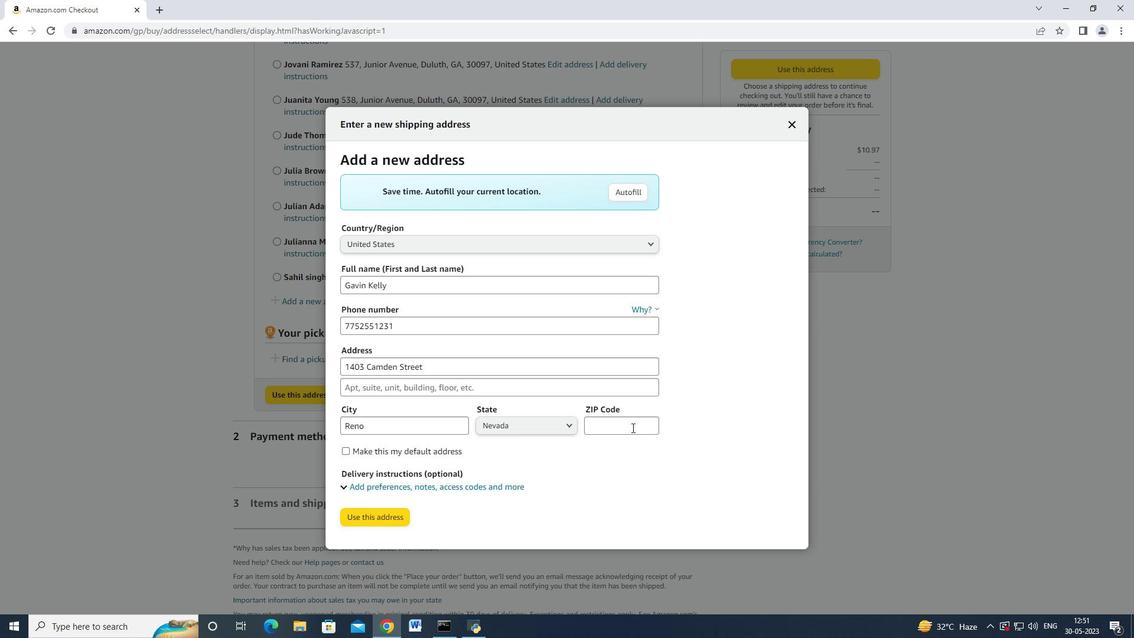 
Action: Mouse moved to (643, 438)
Screenshot: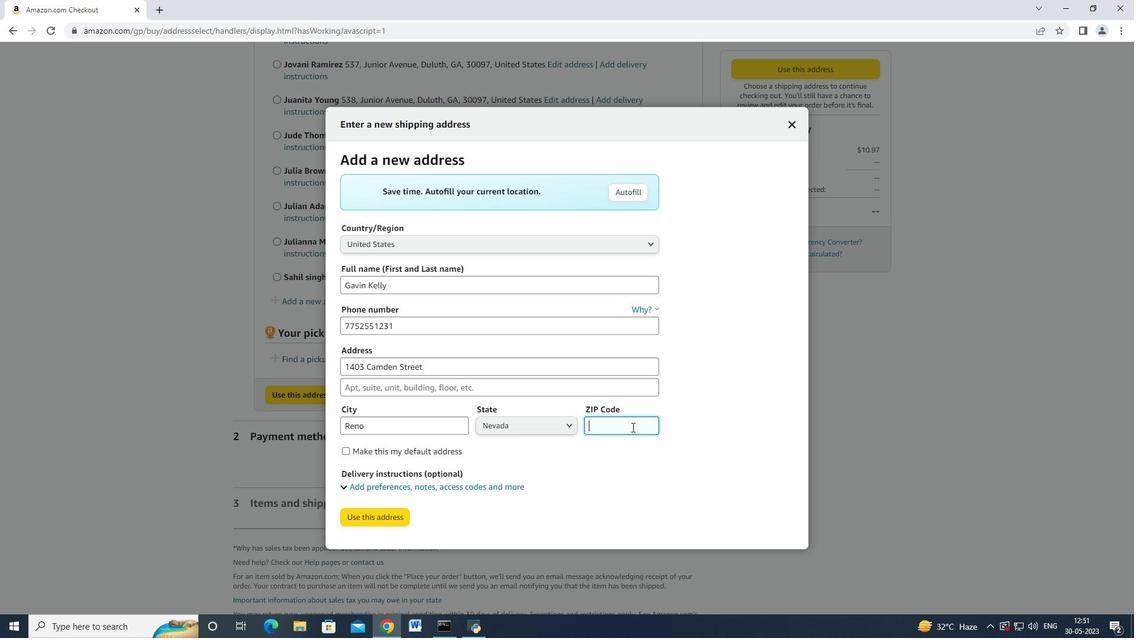 
Action: Mouse pressed left at (643, 438)
Screenshot: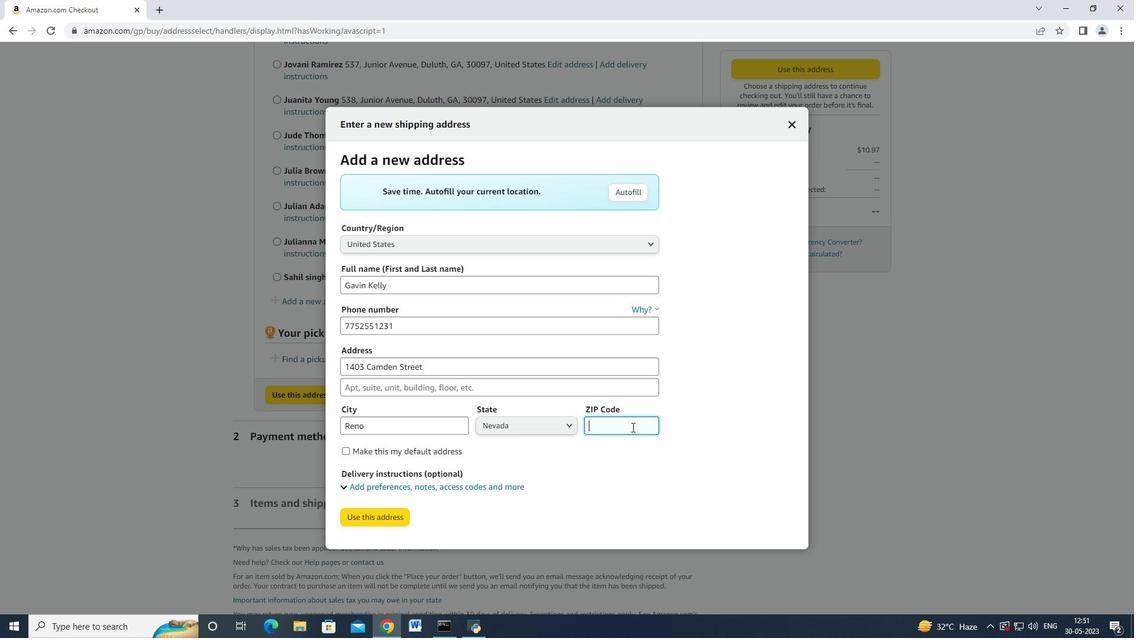 
Action: Key pressed 3321
Screenshot: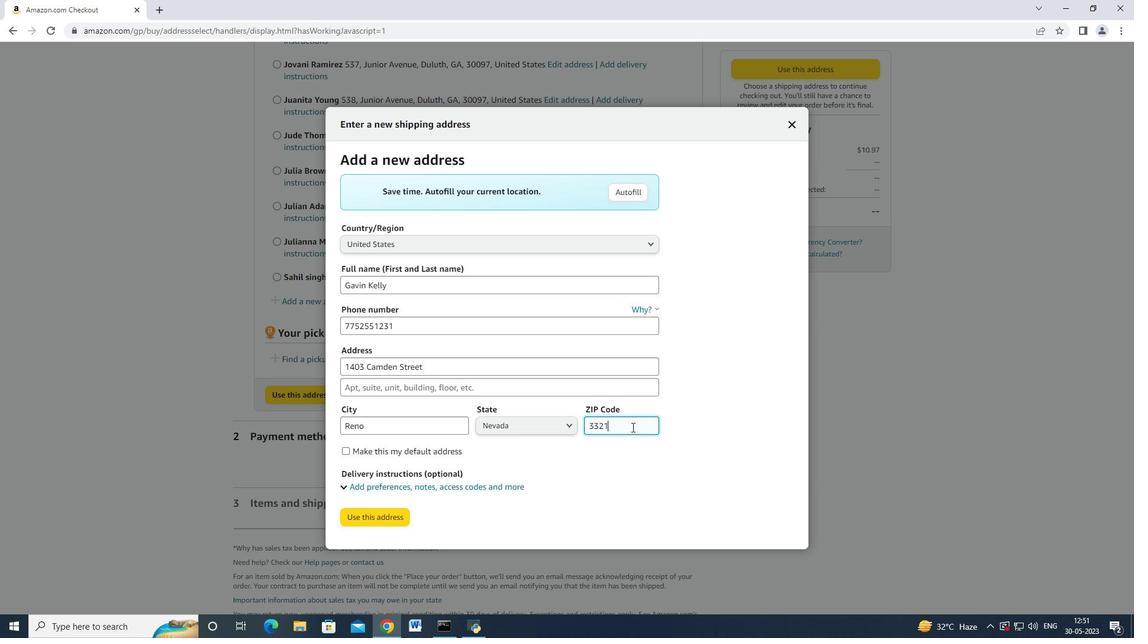 
Action: Mouse moved to (485, 370)
Screenshot: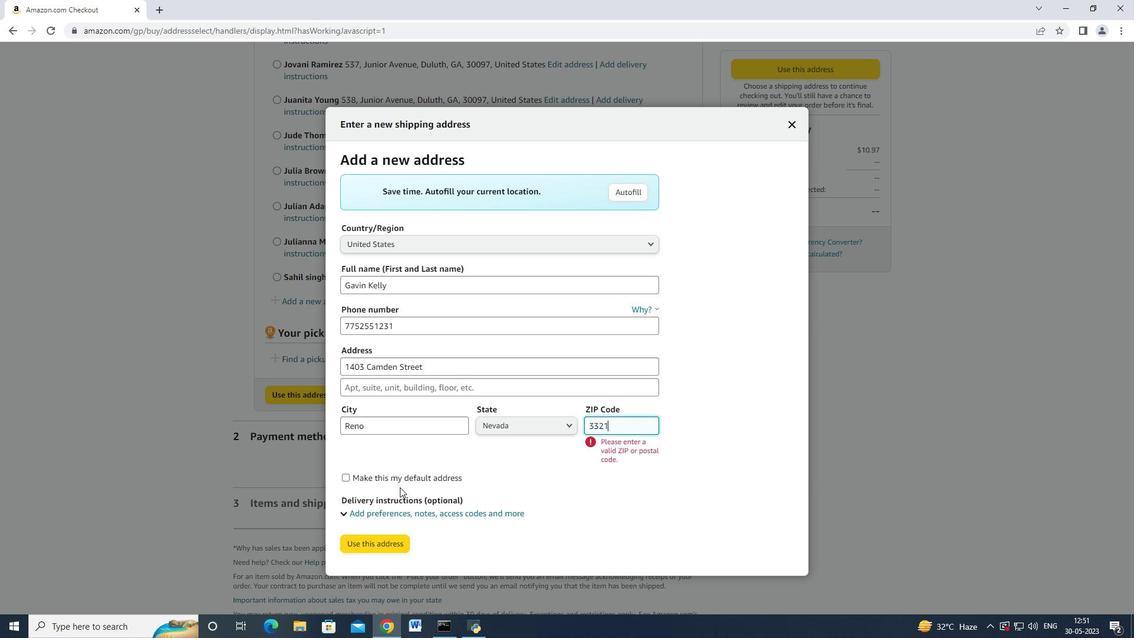 
Action: Mouse scrolled (485, 369) with delta (0, 0)
Screenshot: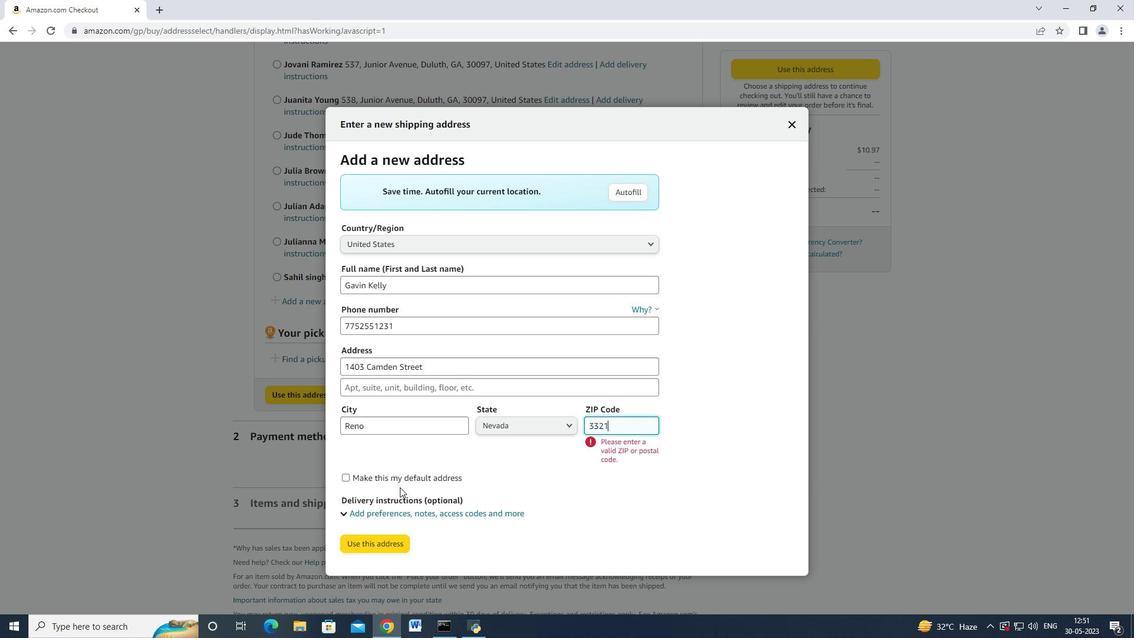 
Action: Mouse moved to (602, 461)
Screenshot: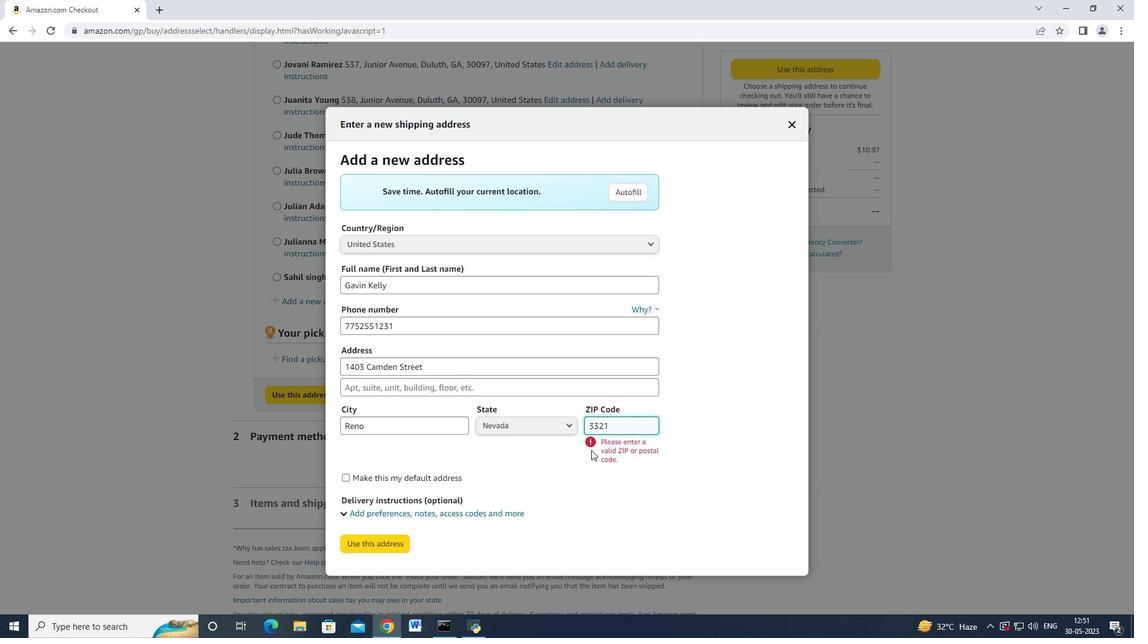 
Action: Key pressed <Key.insert><Key.backspace><Key.backspace><Key.backspace><Key.backspace><Key.backspace>89501
Screenshot: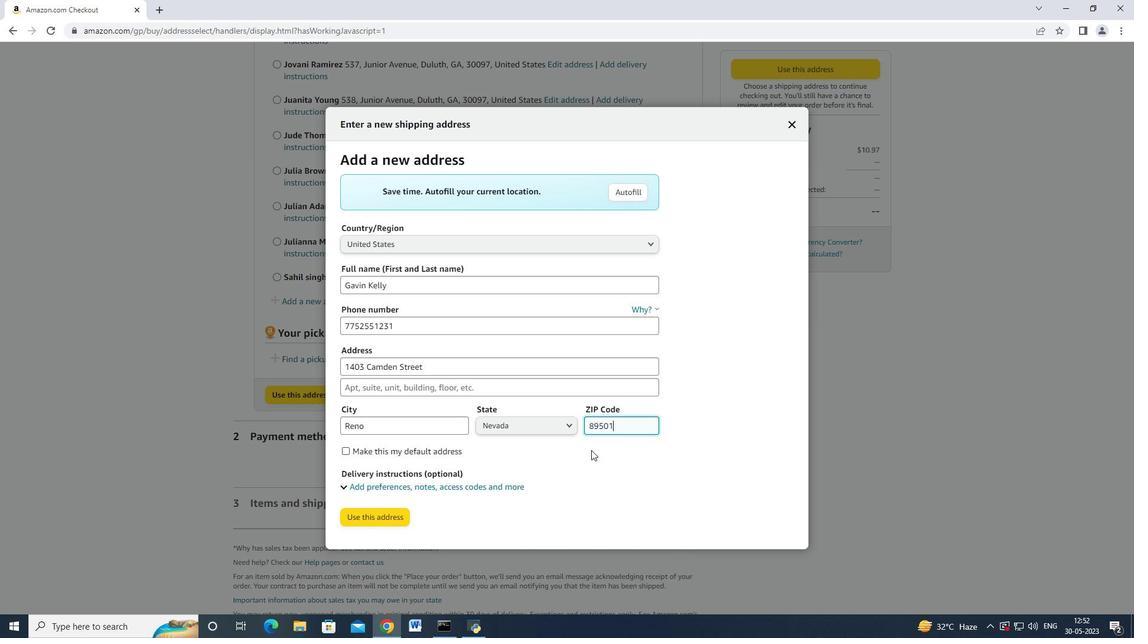 
Action: Mouse moved to (416, 529)
Screenshot: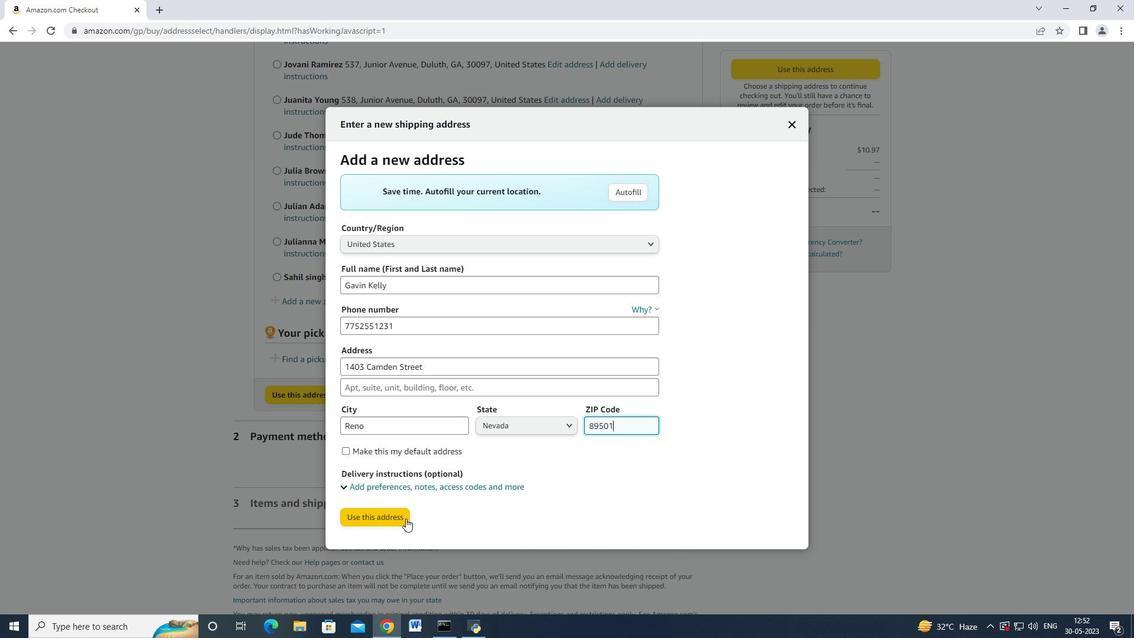 
Action: Mouse pressed left at (416, 529)
Screenshot: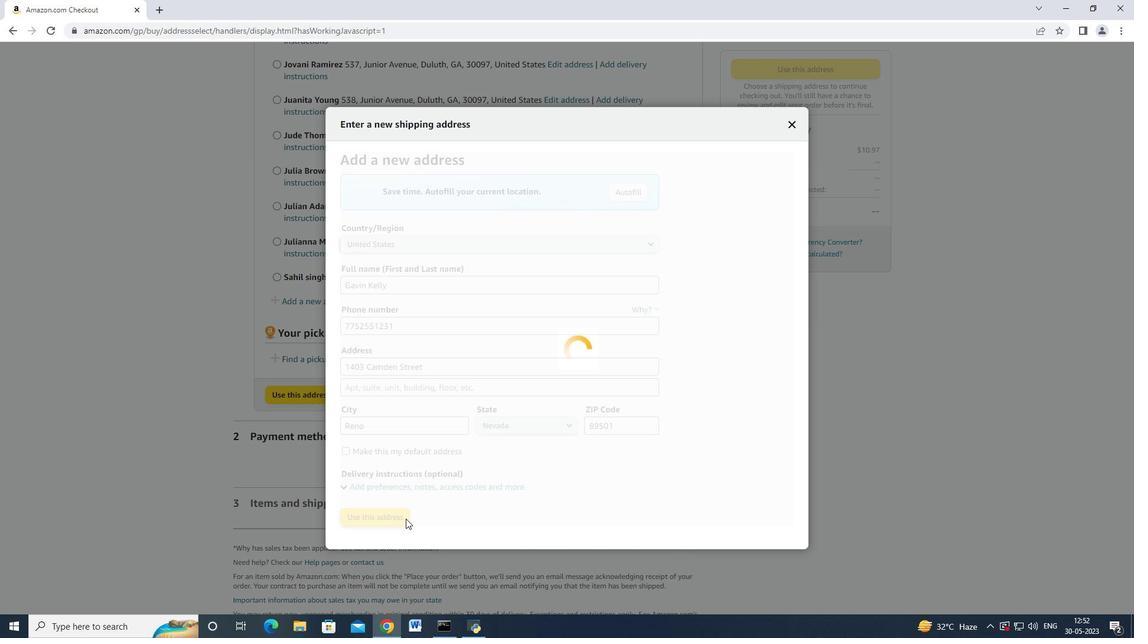 
Action: Mouse moved to (464, 380)
